 Task: Add an event  with title  Casual Sales Pipeline Evaluation and Improvement Strategies, date '2023/11/09' to 2023/11/10 & Select Event type as  Collective. Add location for the event as  Belgrade, Serbia and add a description: The retreat will kick off with an opening session where participants will be introduced to the objectives and benefits of team building. The facilitators will create a positive and inclusive environment, setting the tone for open communication, respect, and mutual support.Create an event link  http-casualsalespipelineevaluationandimprovementstrategiescom & Select the event color as  Light Pink. , logged in from the account softage.4@softage.netand send the event invitation to softage.6@softage.net and softage.7@softage.net
Action: Mouse pressed left at (964, 144)
Screenshot: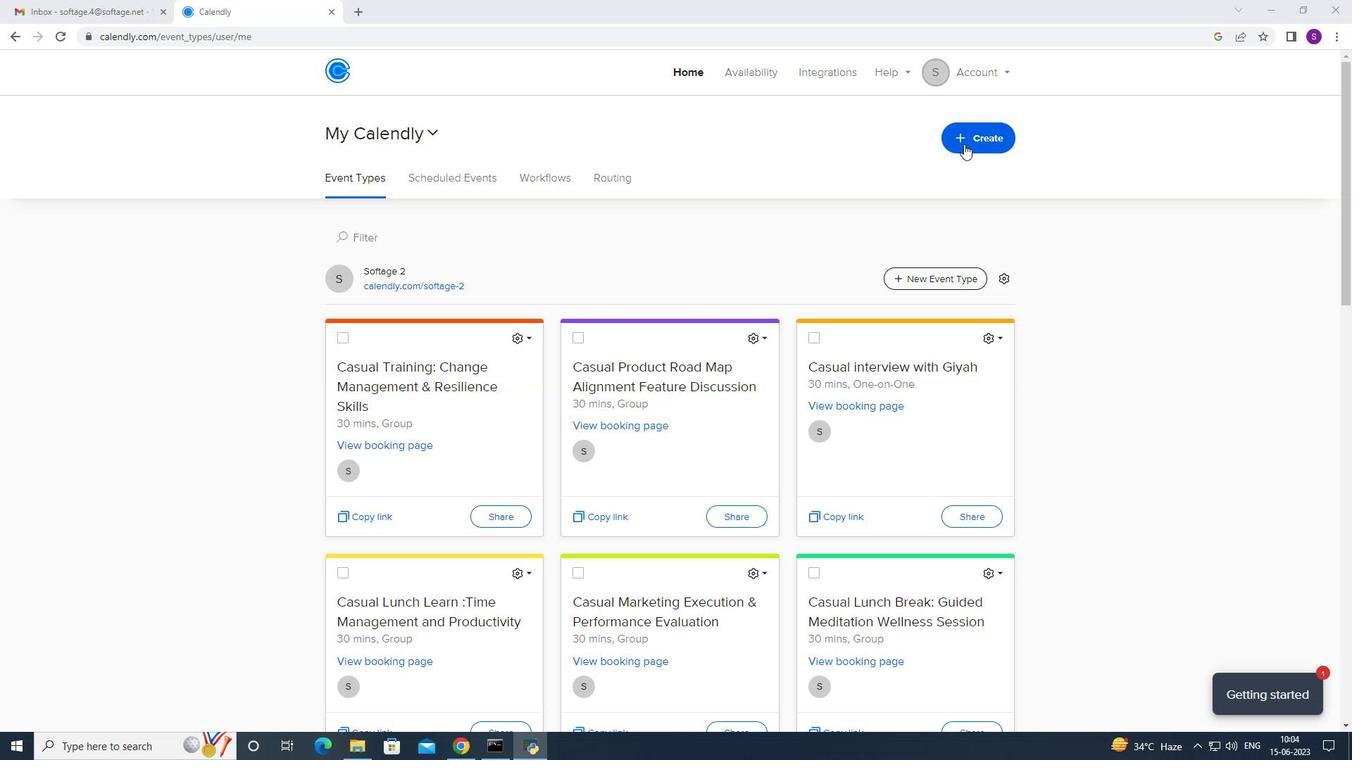 
Action: Mouse moved to (866, 202)
Screenshot: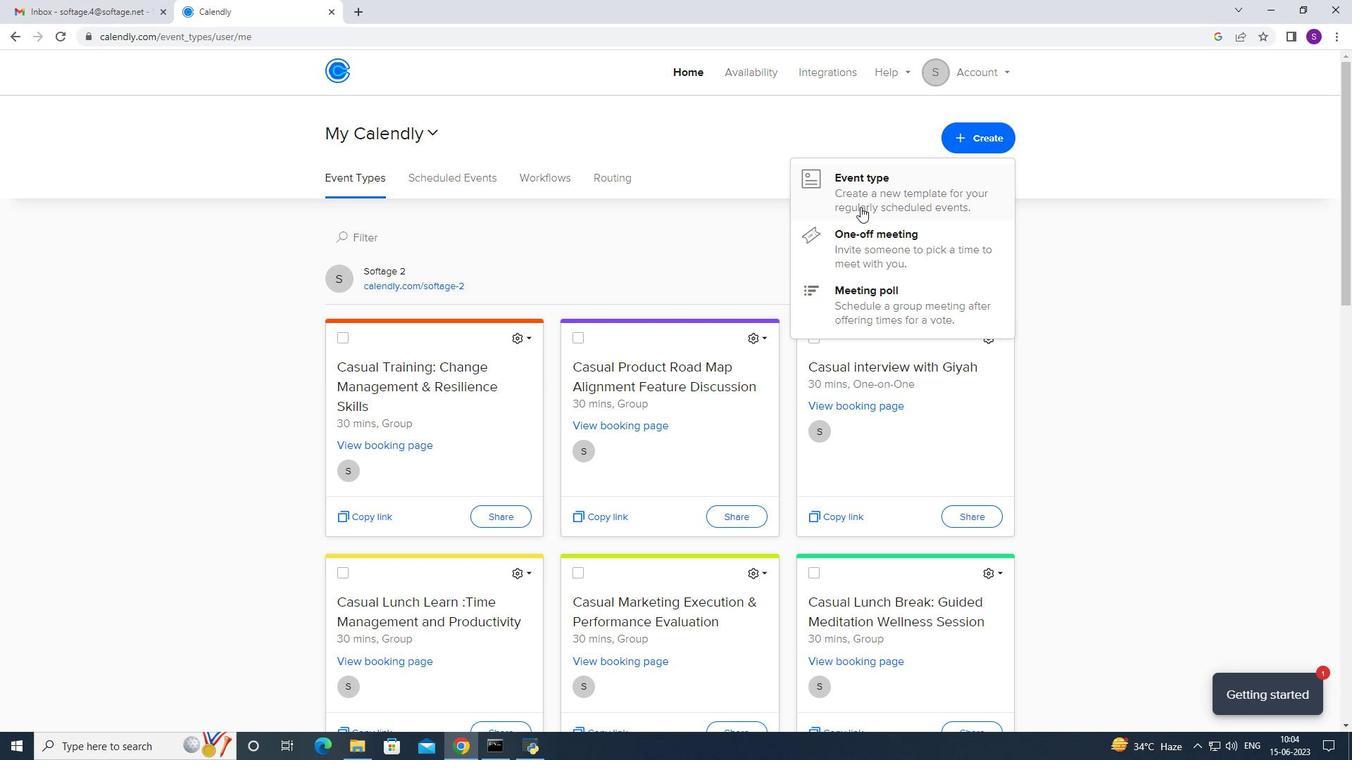 
Action: Mouse pressed left at (866, 202)
Screenshot: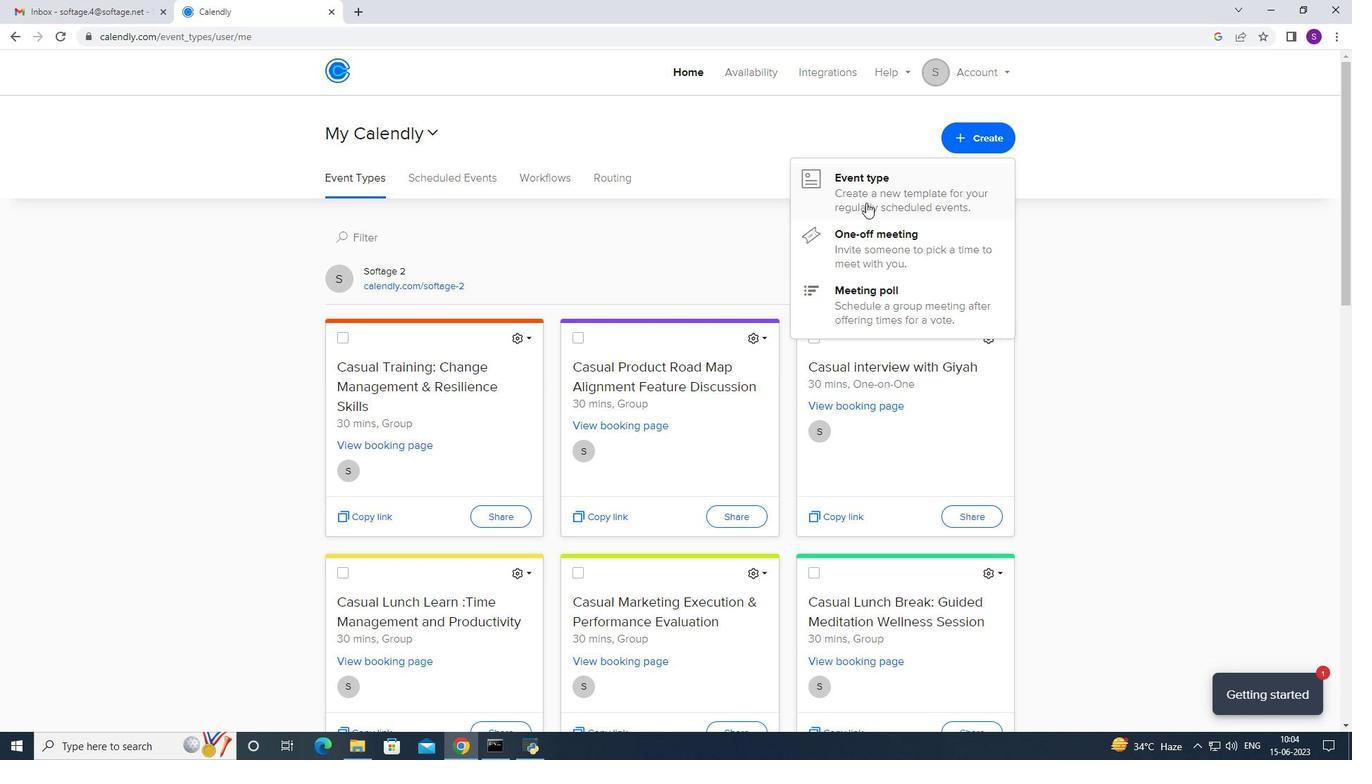 
Action: Mouse moved to (578, 399)
Screenshot: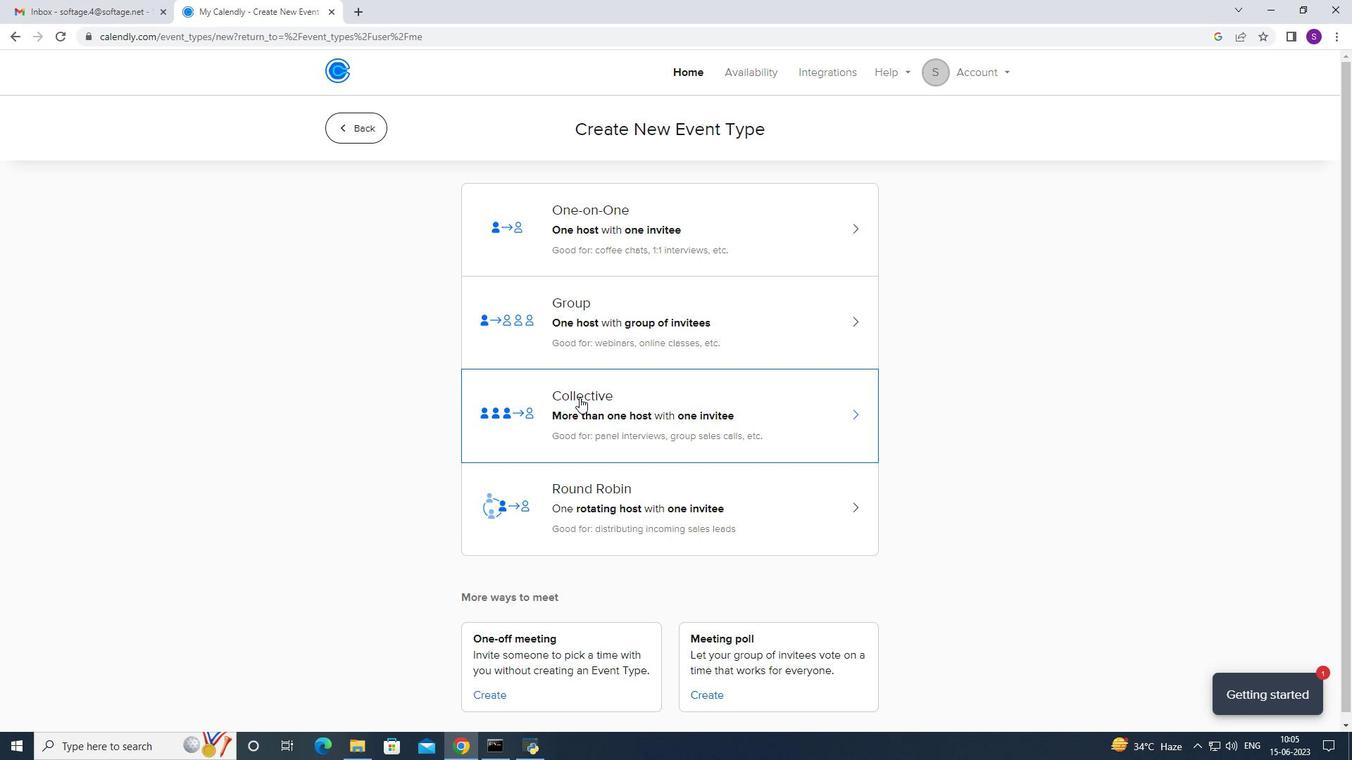 
Action: Mouse pressed left at (578, 399)
Screenshot: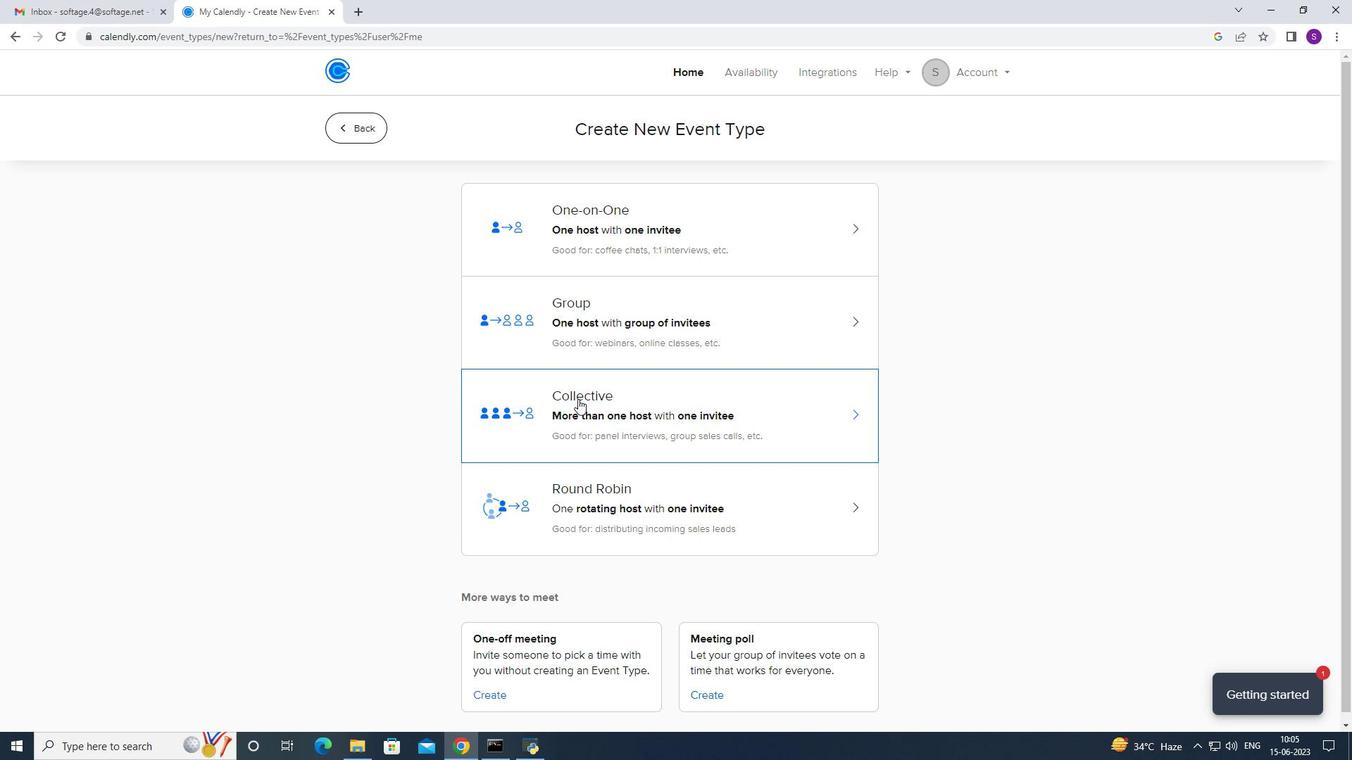
Action: Mouse moved to (827, 297)
Screenshot: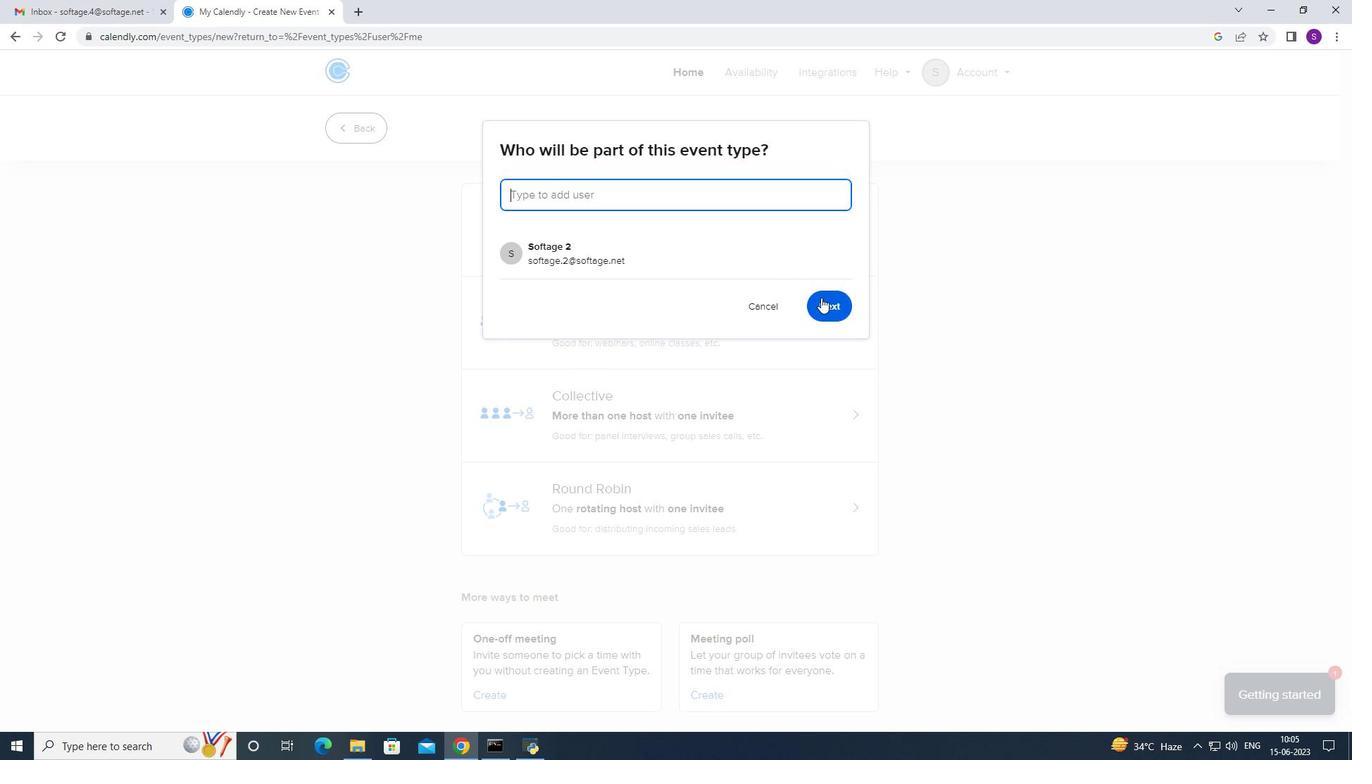 
Action: Mouse pressed left at (827, 297)
Screenshot: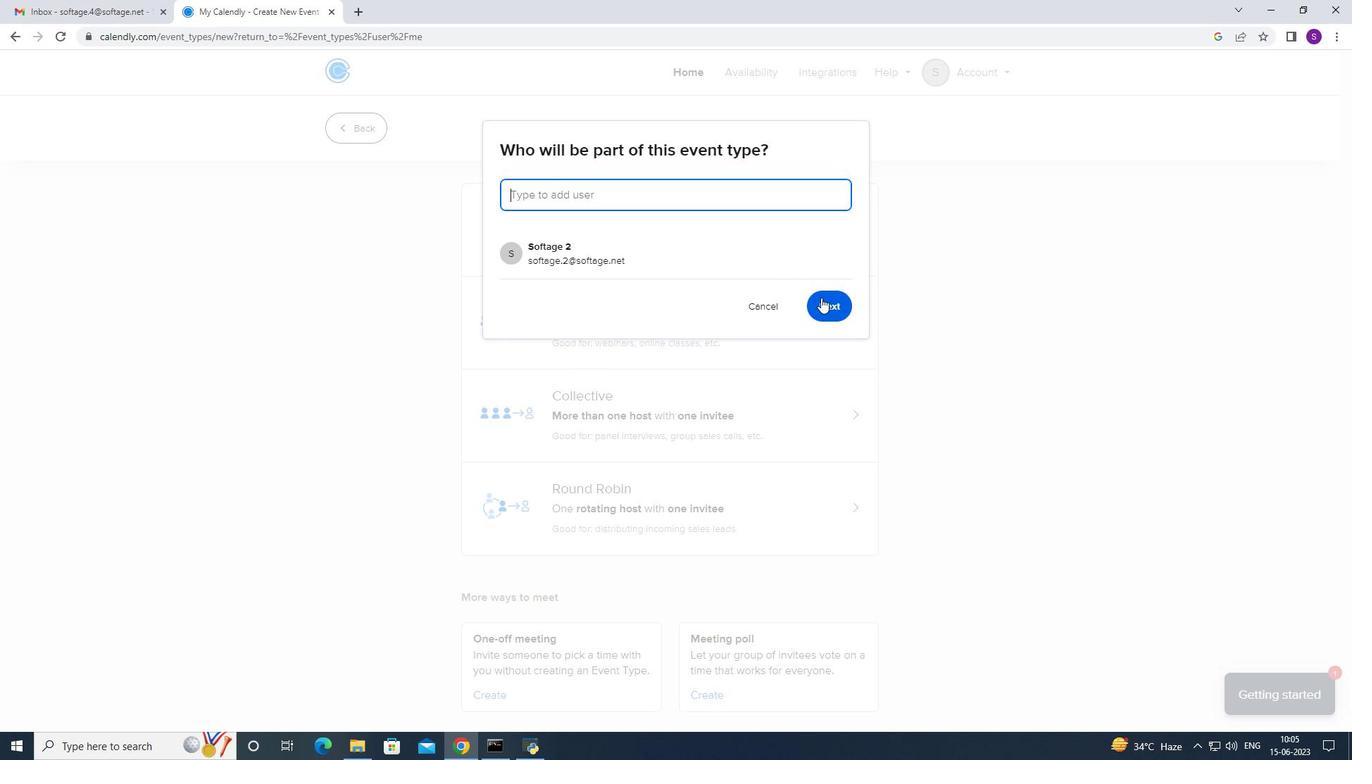 
Action: Mouse moved to (1352, 157)
Screenshot: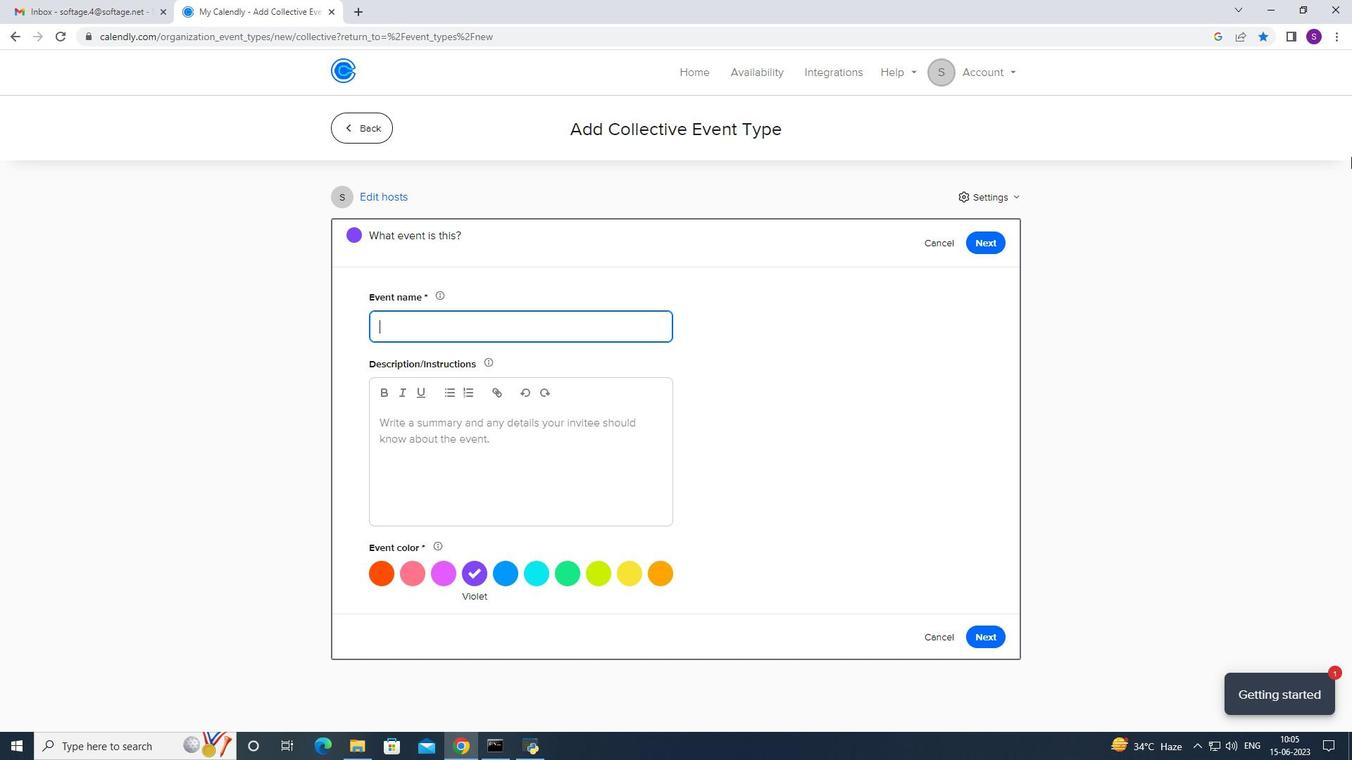 
Action: Key pressed <Key.caps_lock>C<Key.caps_lock>asual<Key.space><Key.caps_lock>S<Key.caps_lock>ales<Key.space><Key.caps_lock><Key.caps_lock>pipeline<Key.space><Key.caps_lock><Key.caps_lock>eva<Key.backspace><Key.backspace><Key.backspace><Key.backspace><Key.backspace><Key.backspace><Key.backspace><Key.backspace><Key.backspace><Key.backspace><Key.backspace><Key.backspace><Key.backspace><Key.space><Key.caps_lock>P<Key.caps_lock>ipeline<Key.space><Key.caps_lock>E<Key.caps_lock>valuatiob<Key.backspace>n<Key.space>and<Key.space><Key.caps_lock>I<Key.caps_lock>mprovement
Screenshot: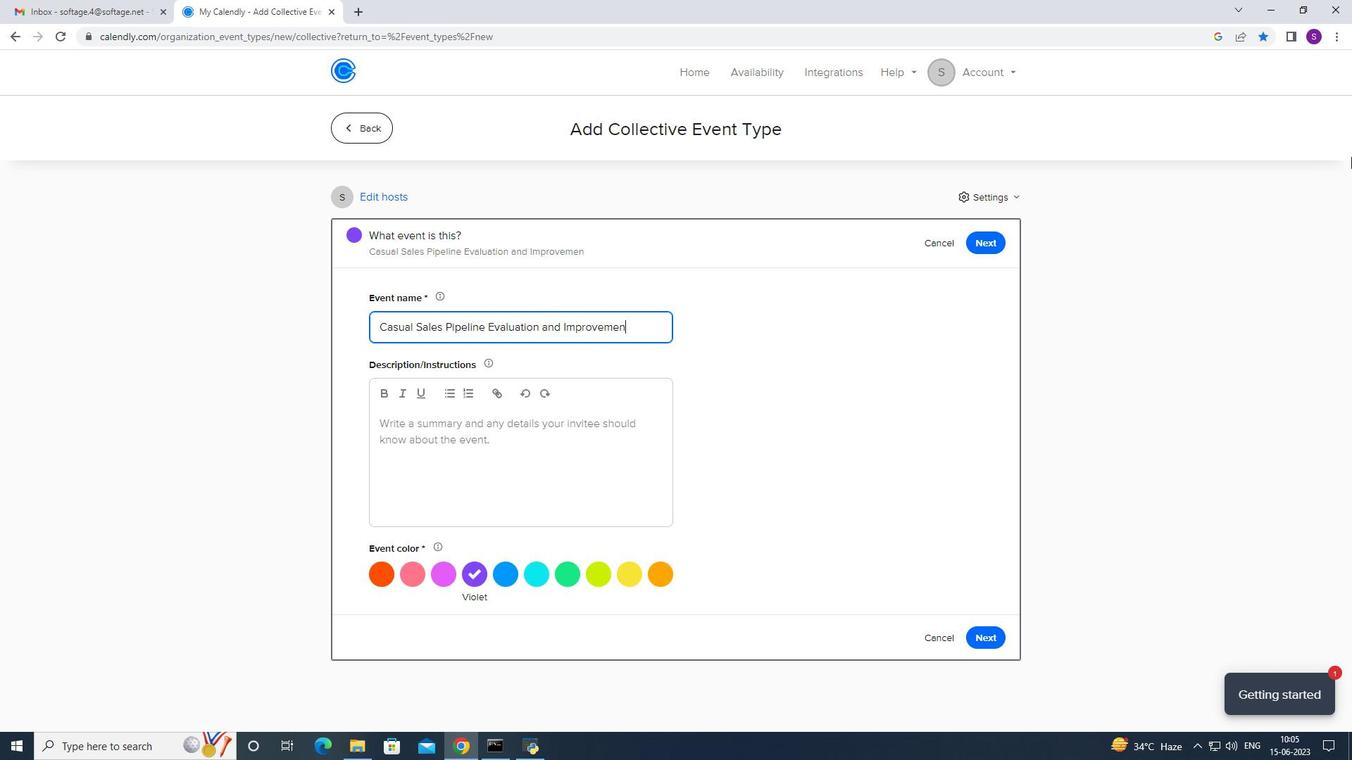 
Action: Mouse moved to (812, 373)
Screenshot: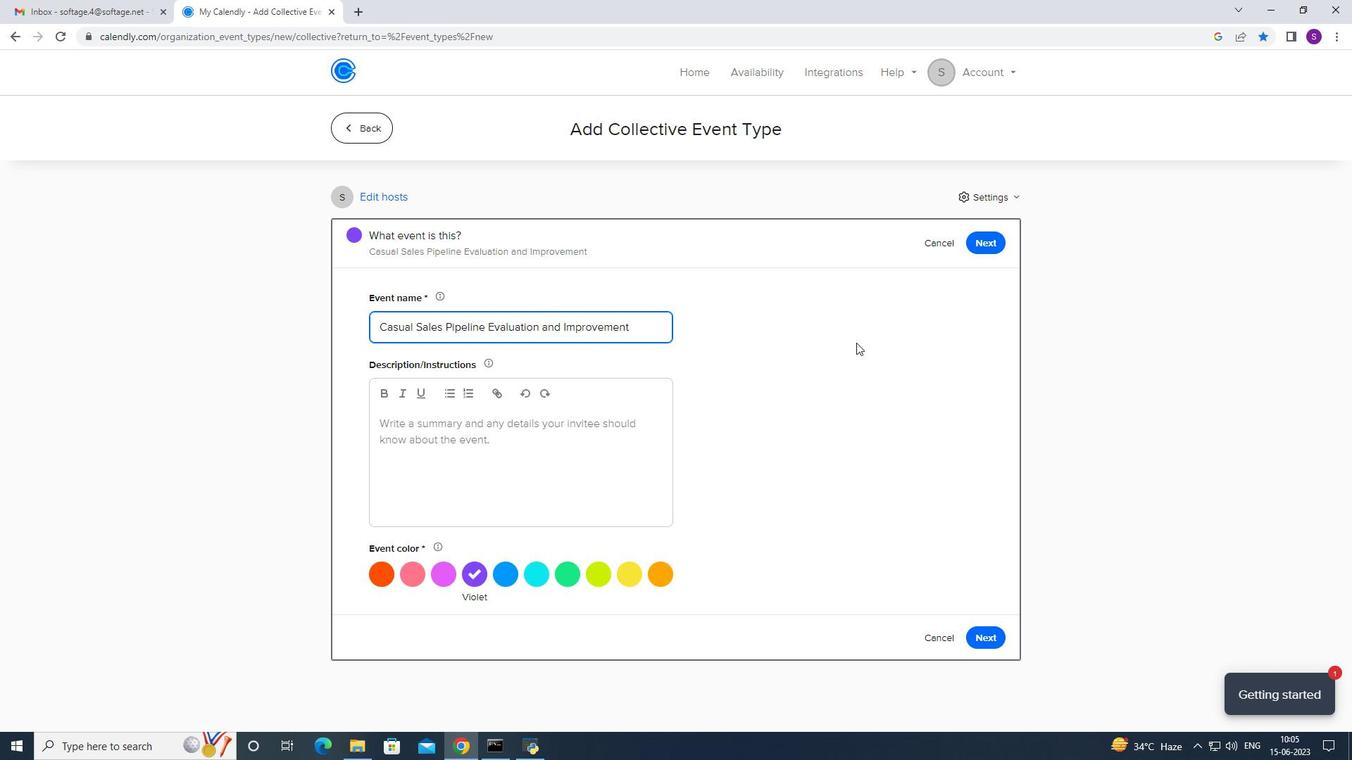 
Action: Mouse scrolled (812, 372) with delta (0, 0)
Screenshot: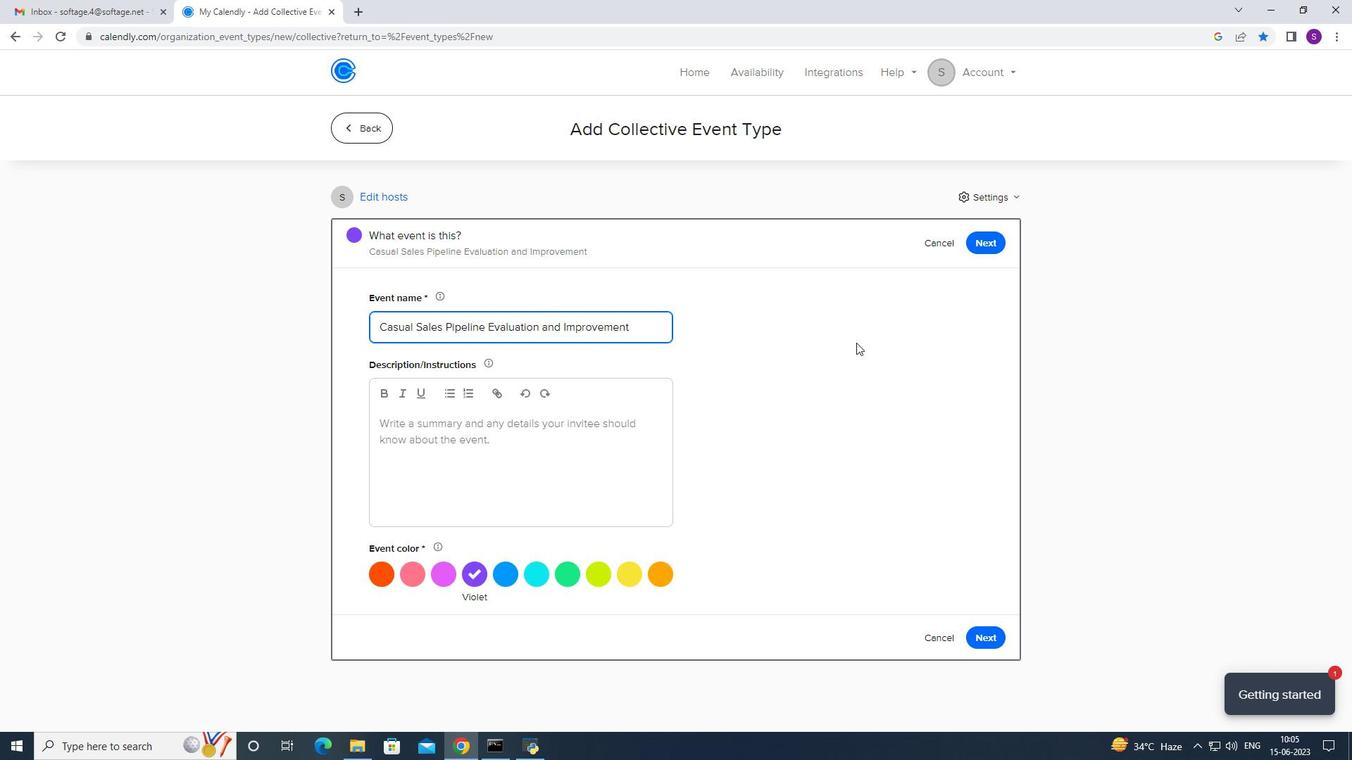 
Action: Mouse moved to (526, 482)
Screenshot: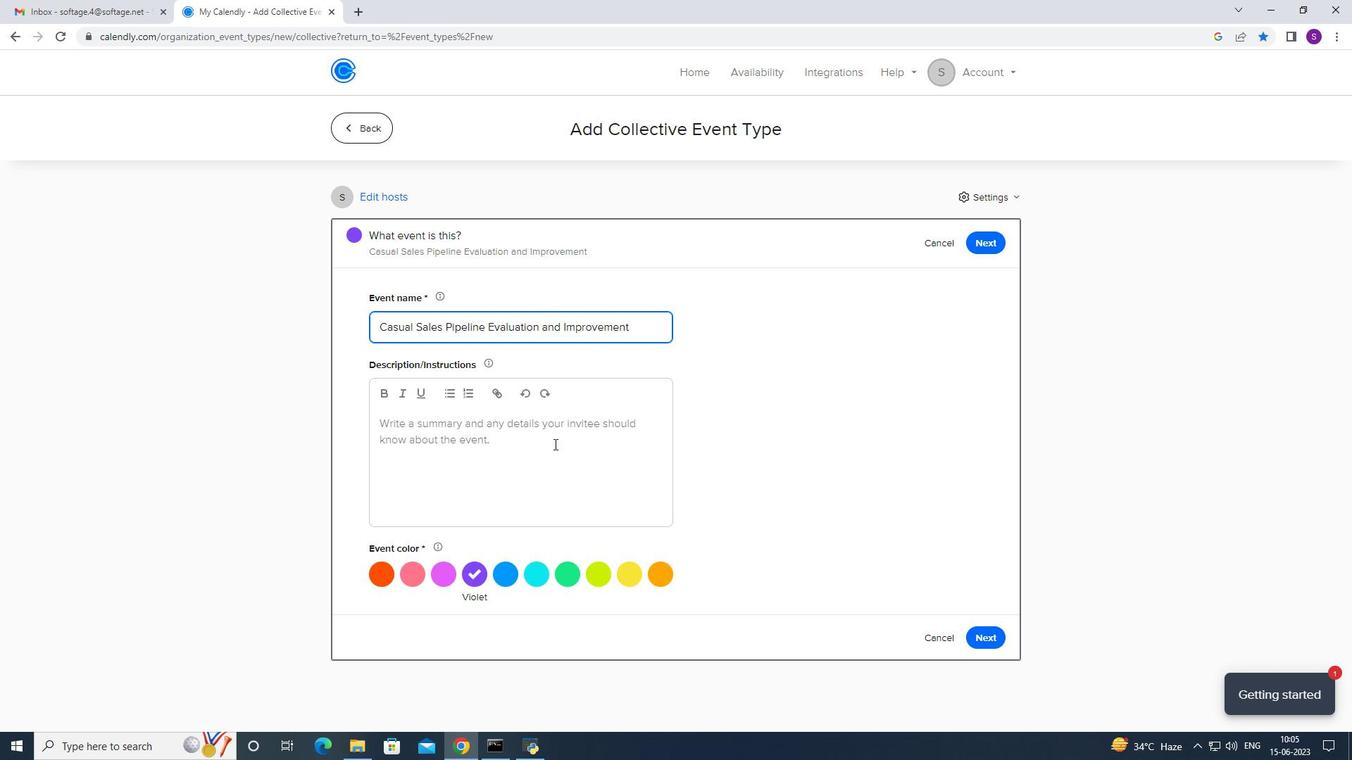 
Action: Mouse pressed left at (526, 482)
Screenshot: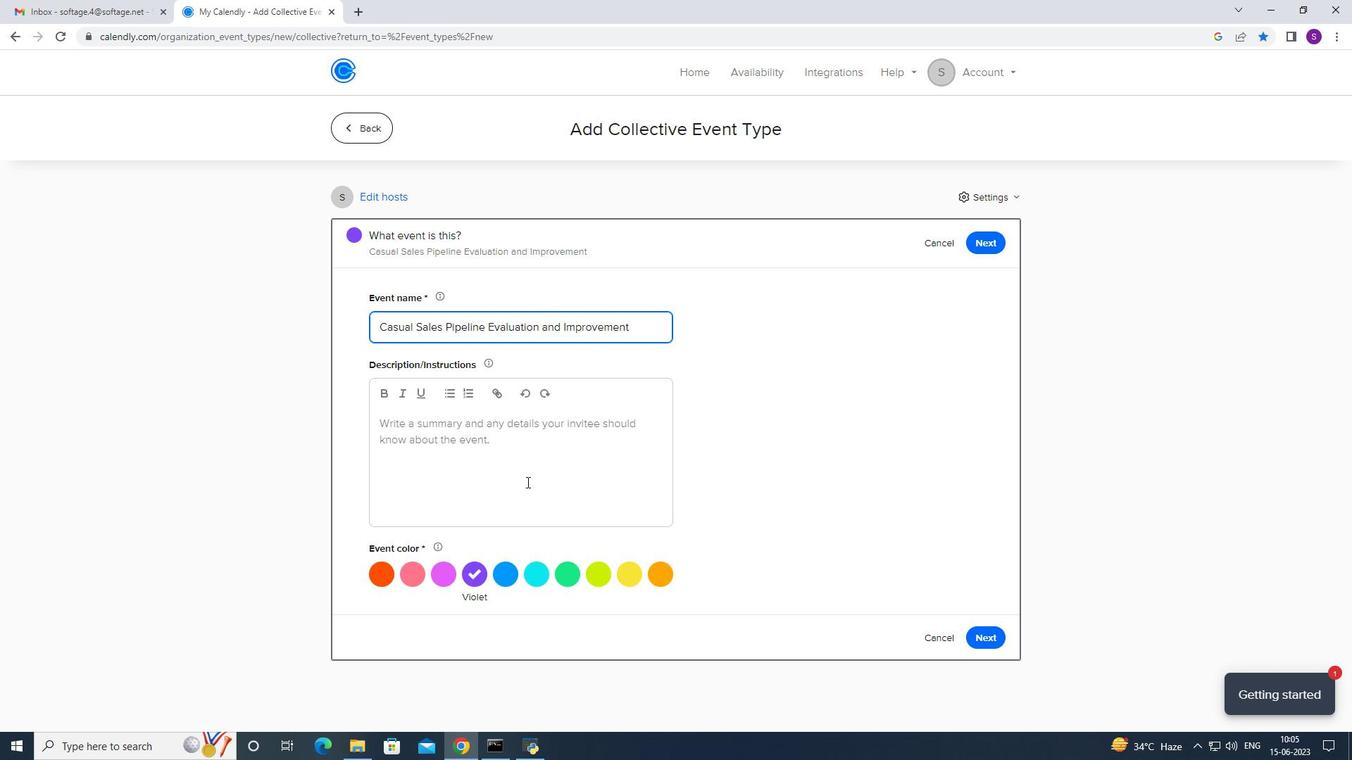 
Action: Key pressed <Key.caps_lock>T<Key.caps_lock>he<Key.space>retreat<Key.space>will<Key.space>j<Key.backspace>kick<Key.space>off<Key.space>with<Key.space>an<Key.space>opening<Key.space>session<Key.space>where<Key.space>pare<Key.backspace>ticvipants<Key.space>will<Key.space>be<Key.space>introduced<Key.space>to<Key.space>the<Key.space>obh<Key.backspace>jectives<Key.space>
Screenshot: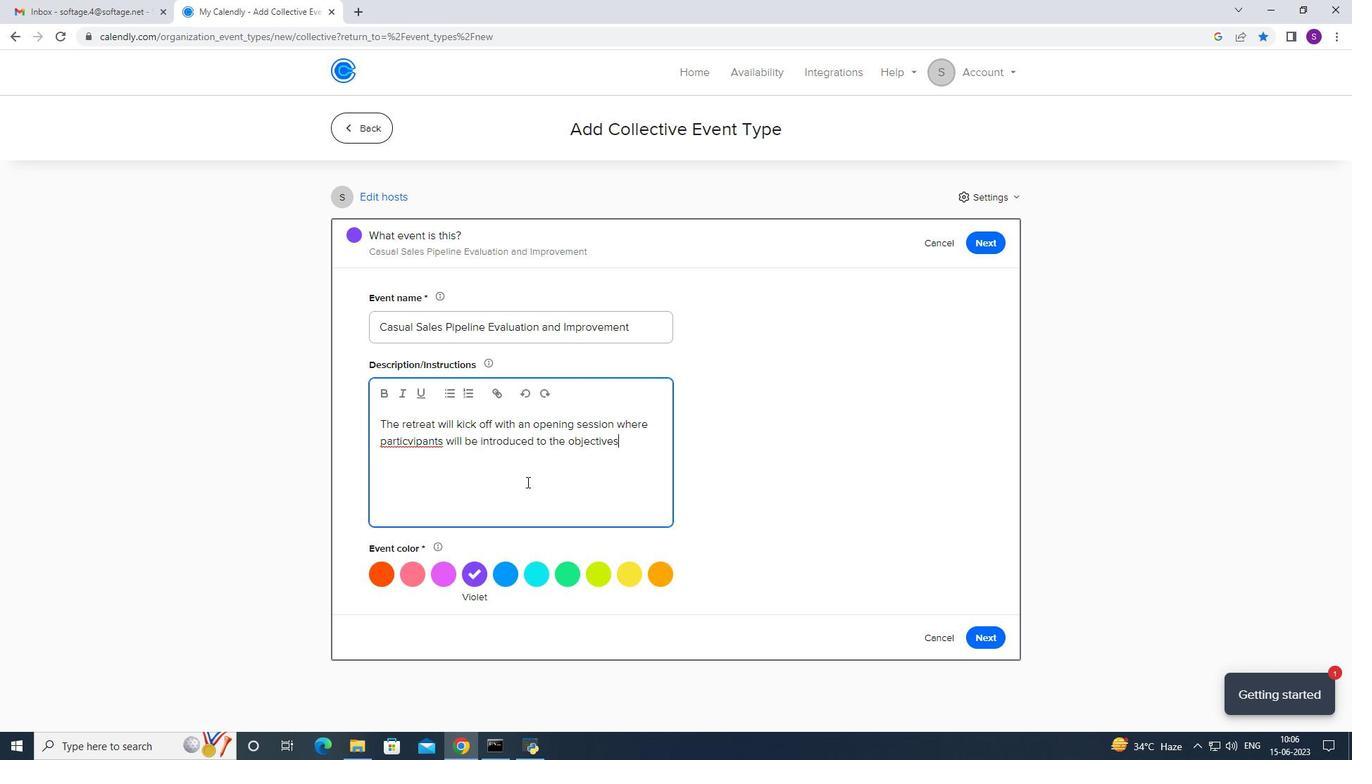 
Action: Mouse moved to (402, 445)
Screenshot: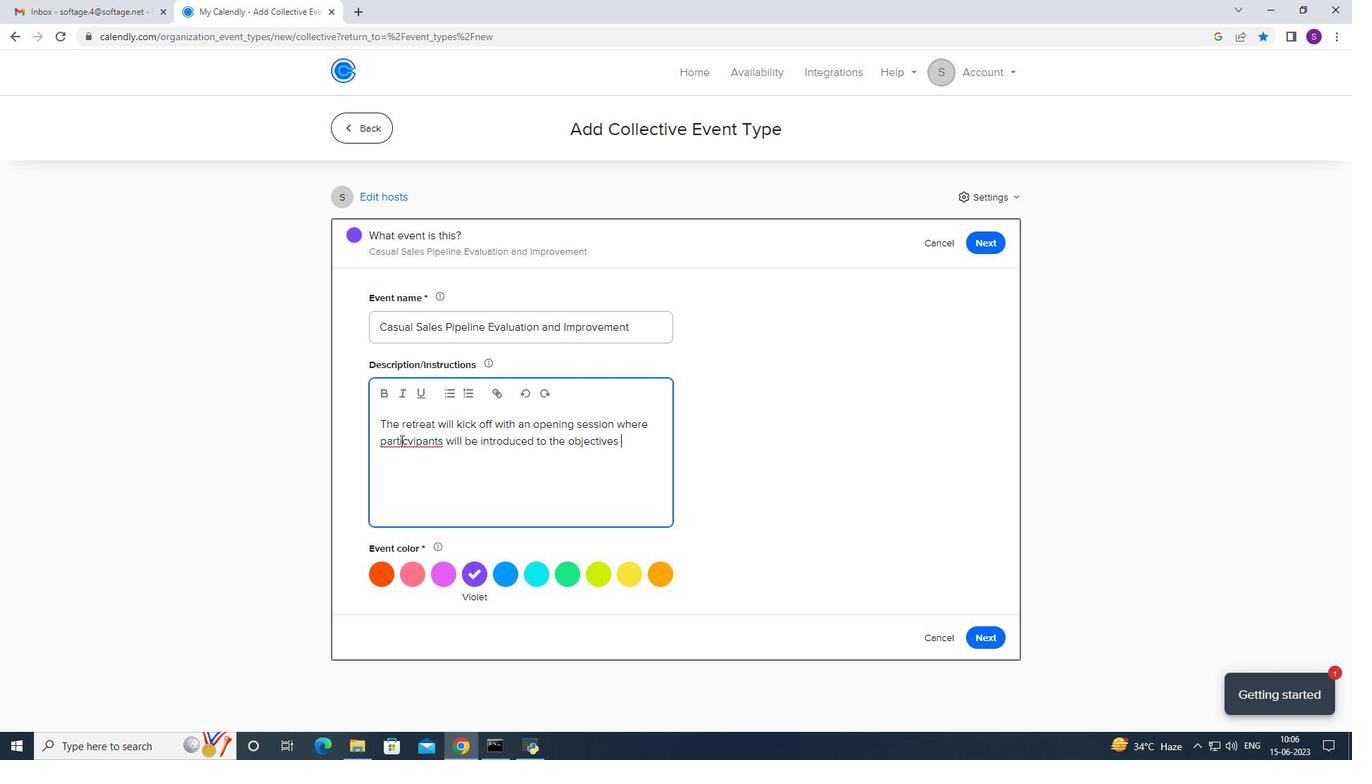 
Action: Mouse pressed right at (402, 445)
Screenshot: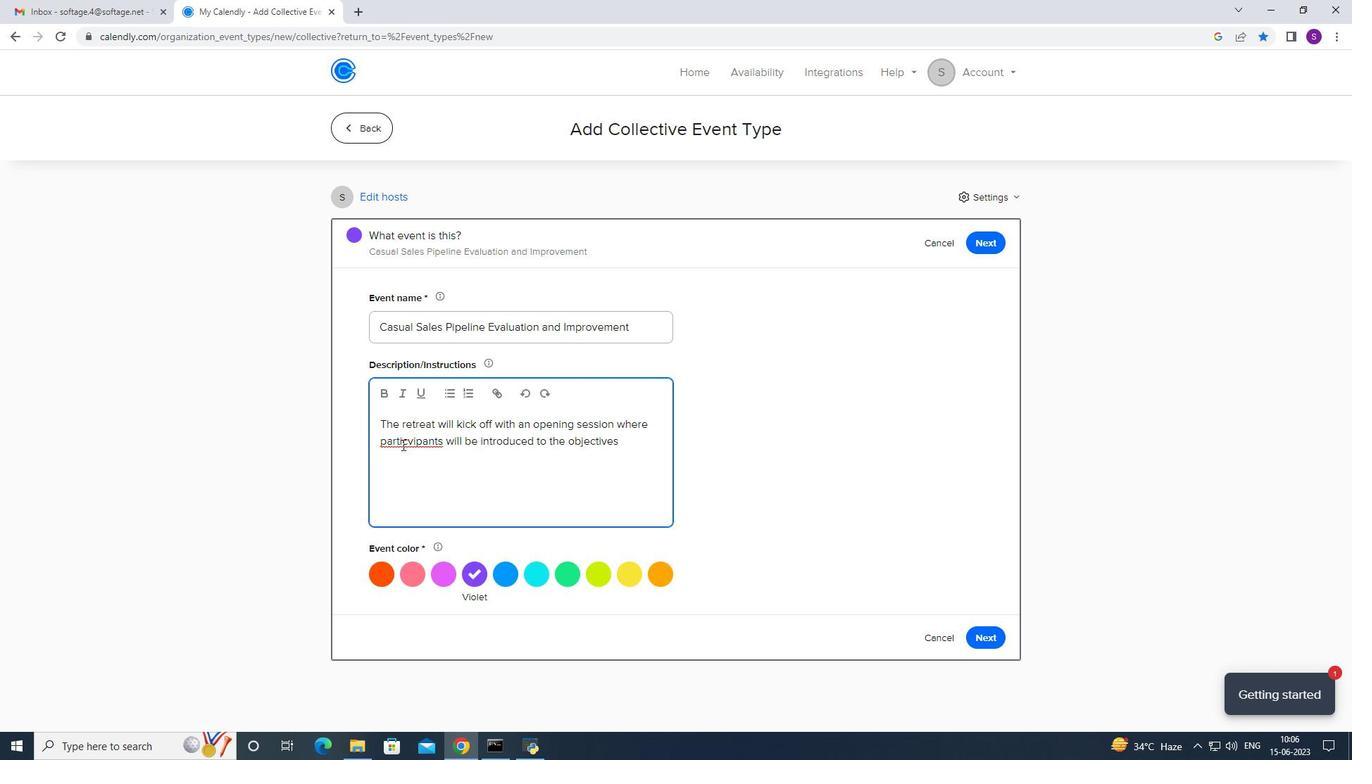 
Action: Mouse moved to (415, 454)
Screenshot: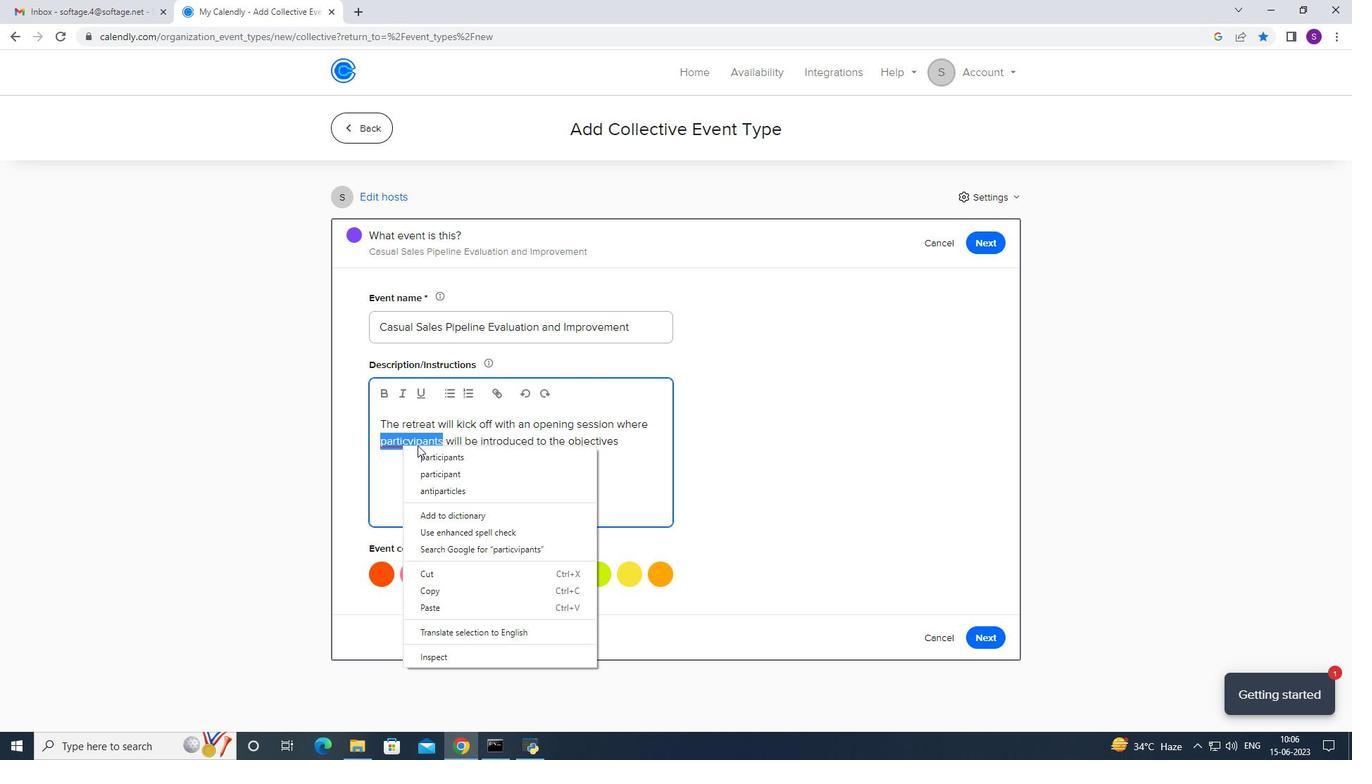 
Action: Mouse pressed left at (415, 454)
Screenshot: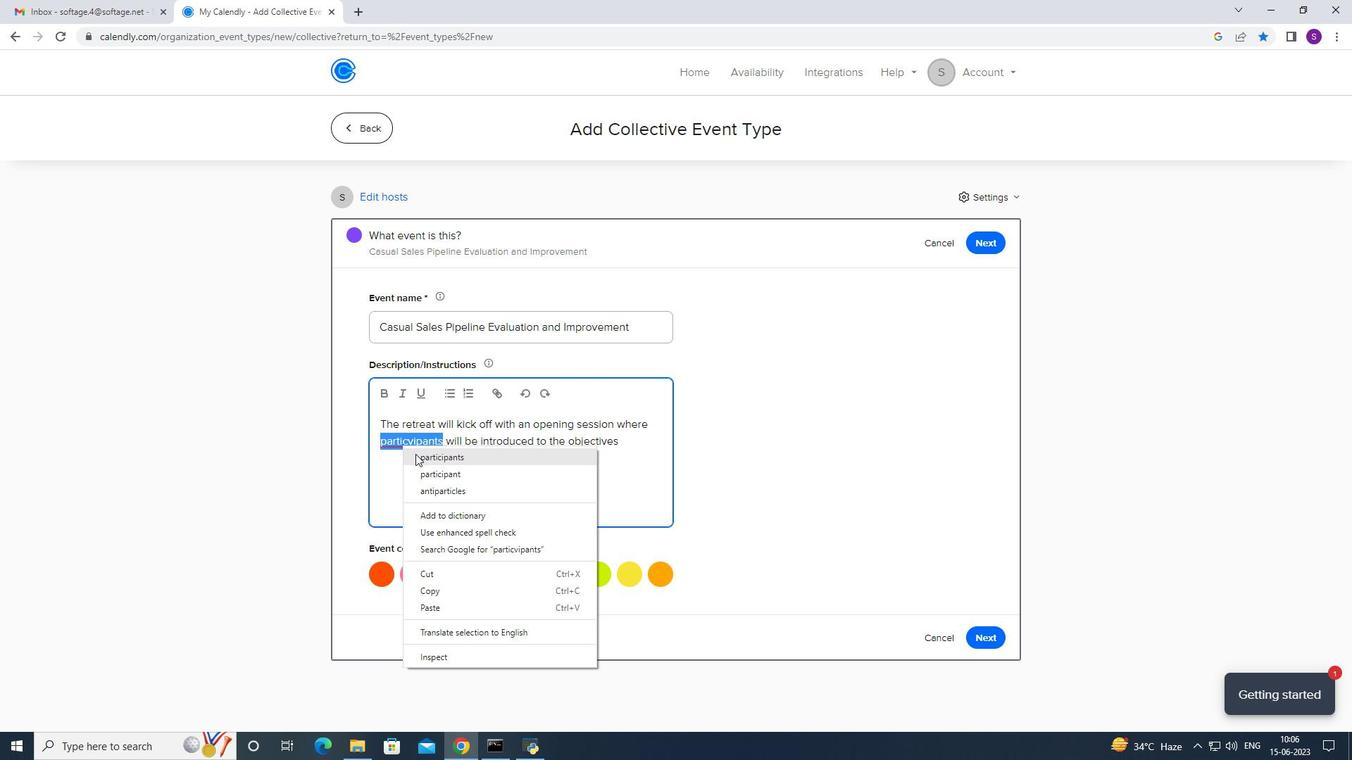 
Action: Mouse moved to (640, 438)
Screenshot: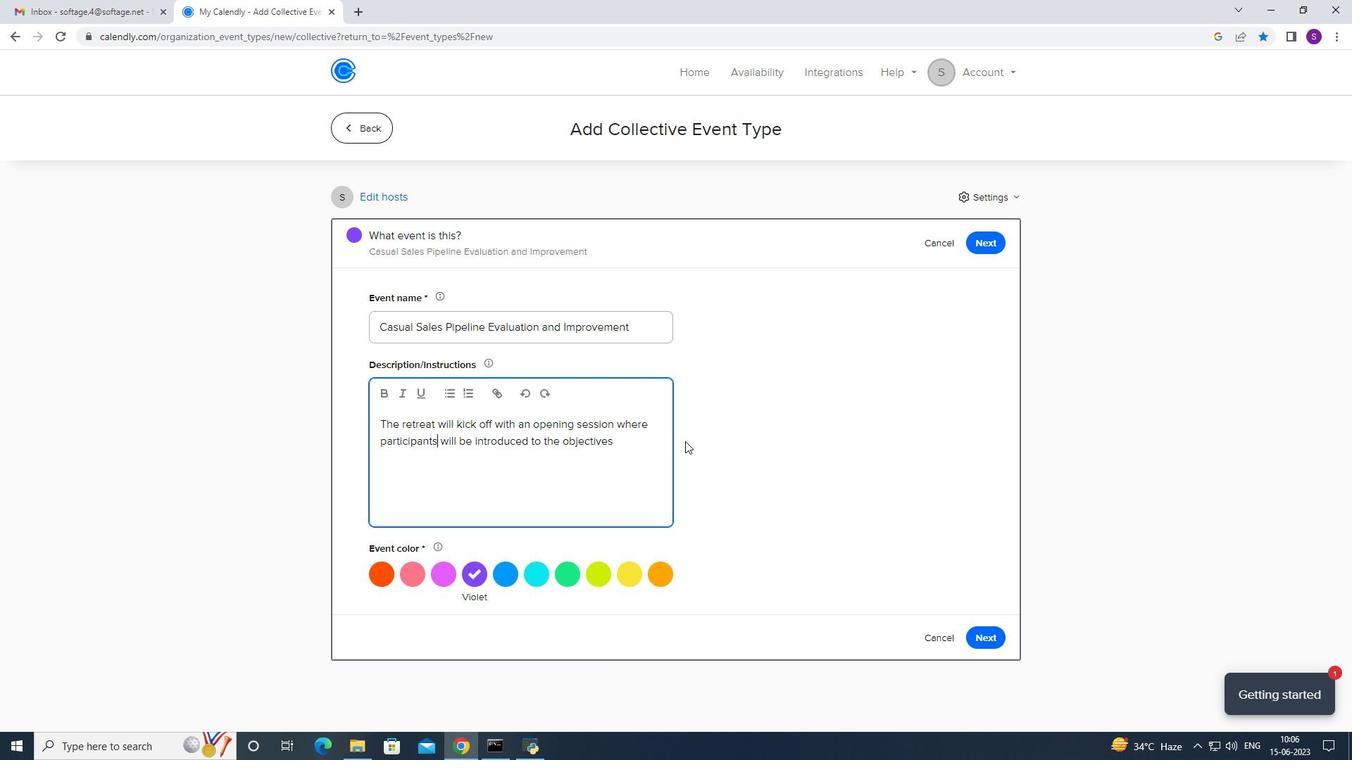 
Action: Mouse pressed left at (640, 438)
Screenshot: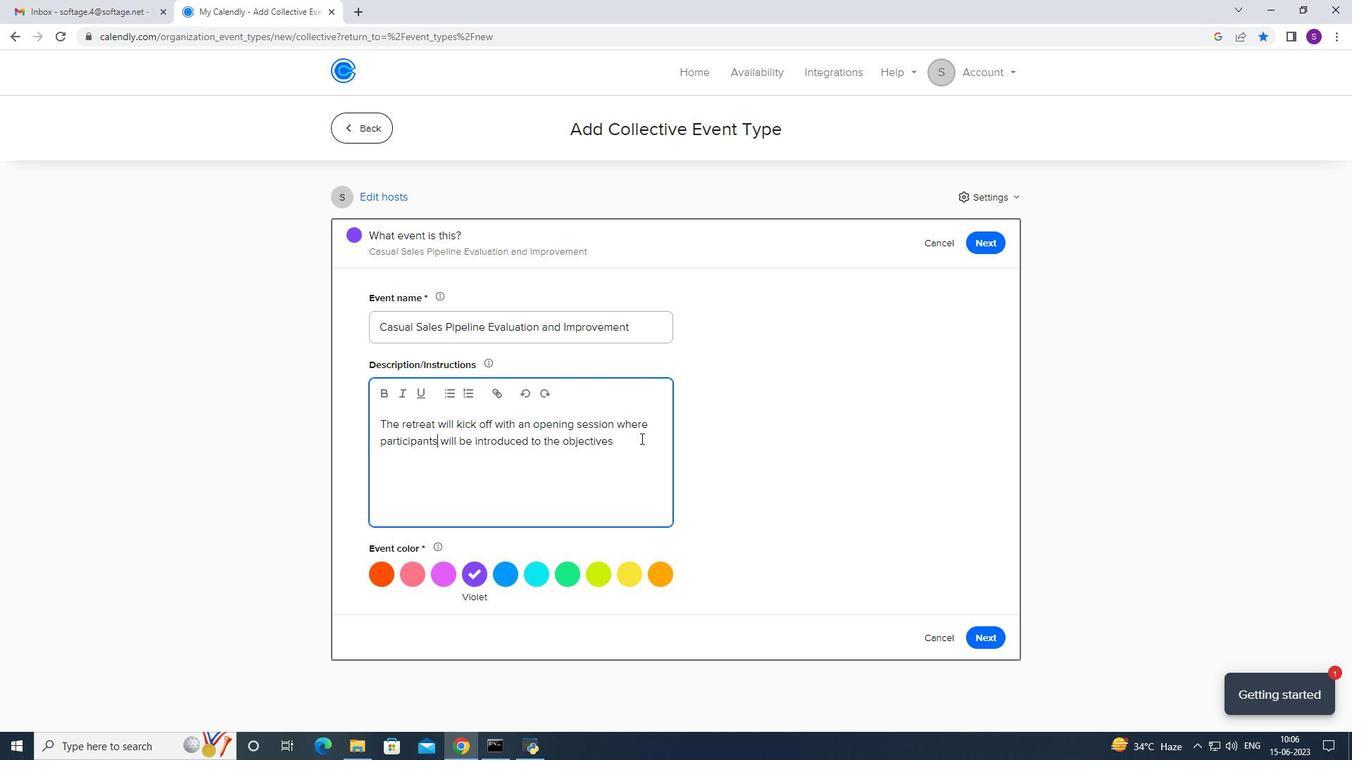 
Action: Mouse moved to (643, 438)
Screenshot: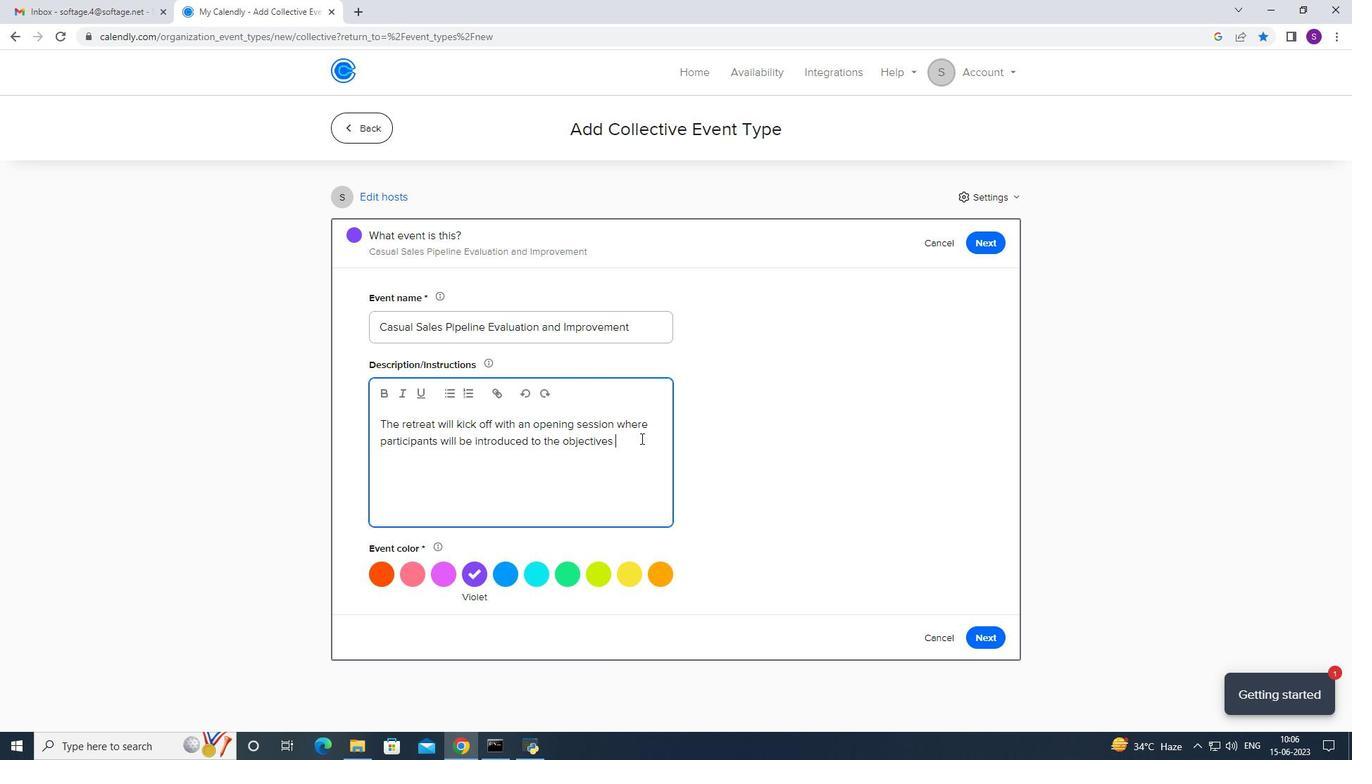 
Action: Key pressed <Key.space>and<Key.space>benfits<Key.space>of<Key.space>
Screenshot: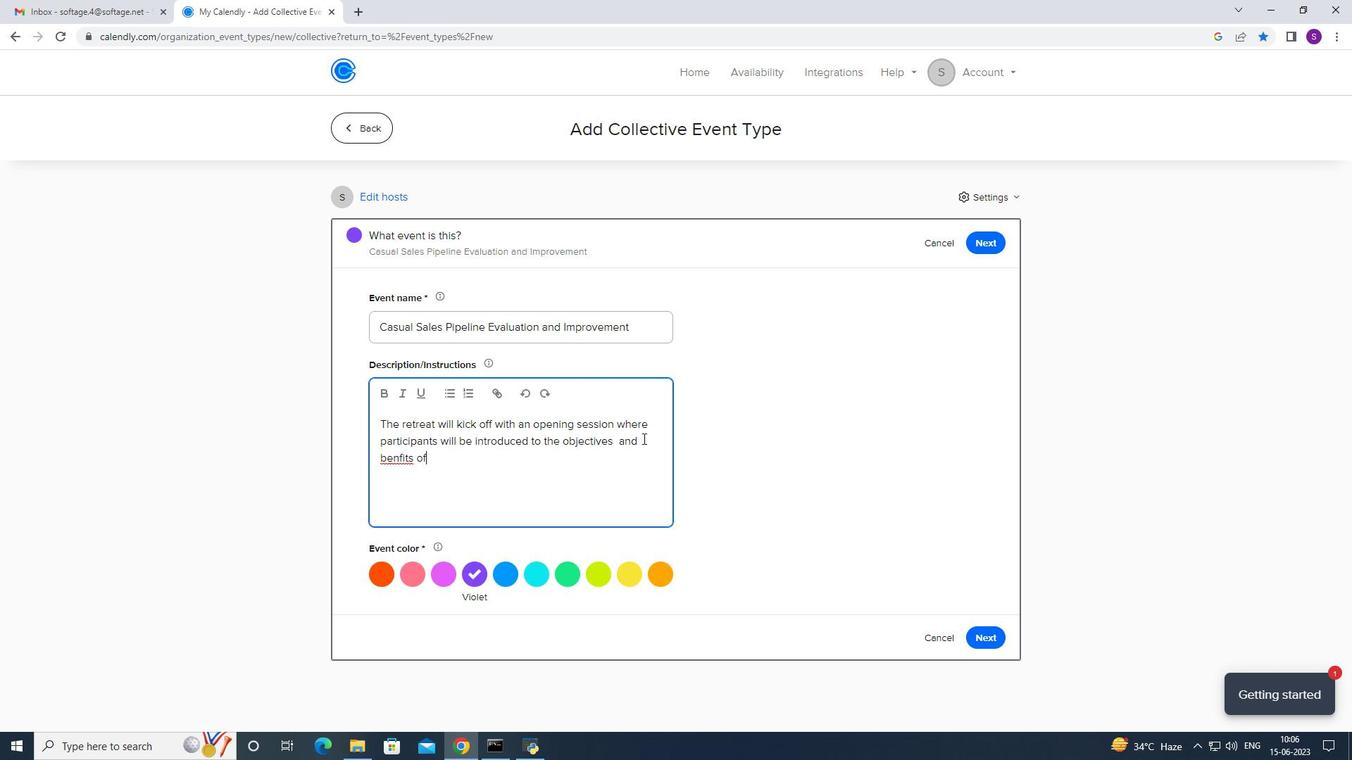 
Action: Mouse scrolled (643, 439) with delta (0, 0)
Screenshot: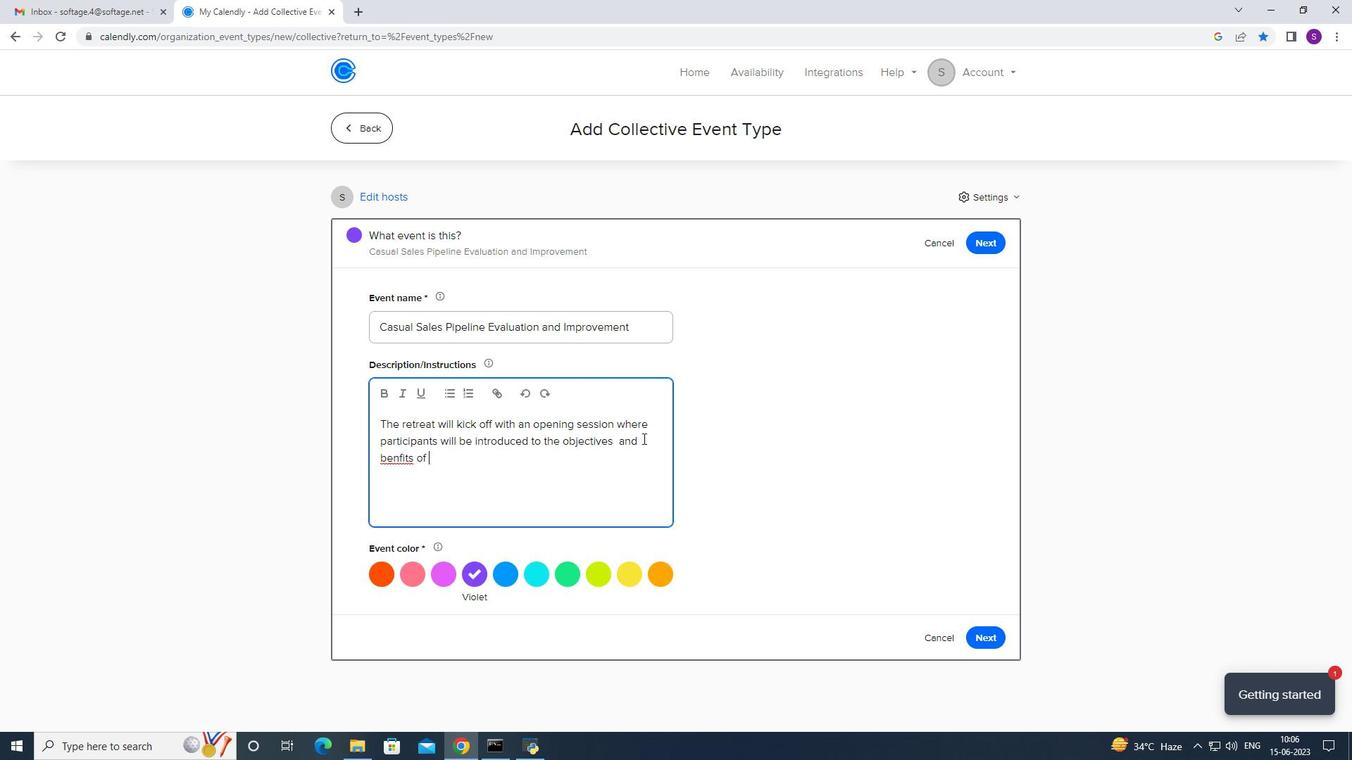 
Action: Mouse scrolled (643, 439) with delta (0, 0)
Screenshot: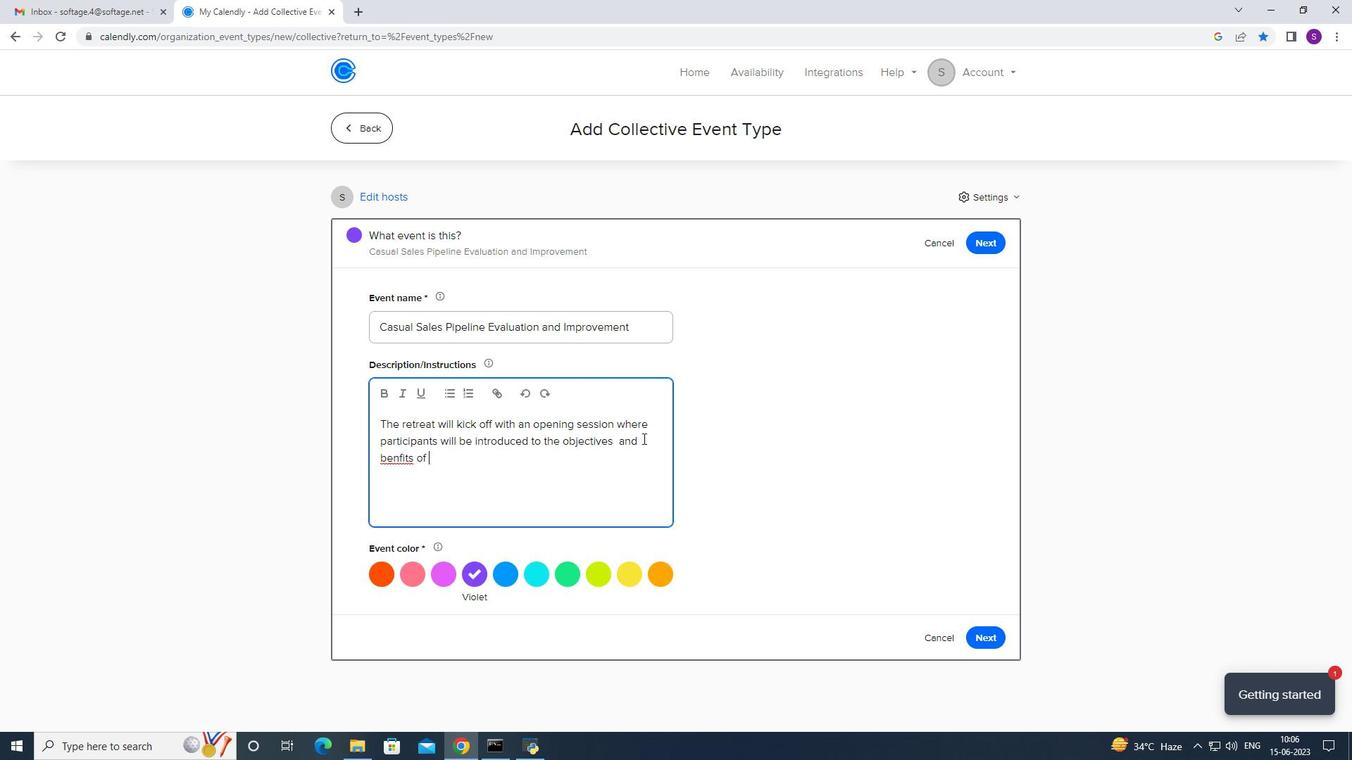 
Action: Mouse scrolled (643, 439) with delta (0, 0)
Screenshot: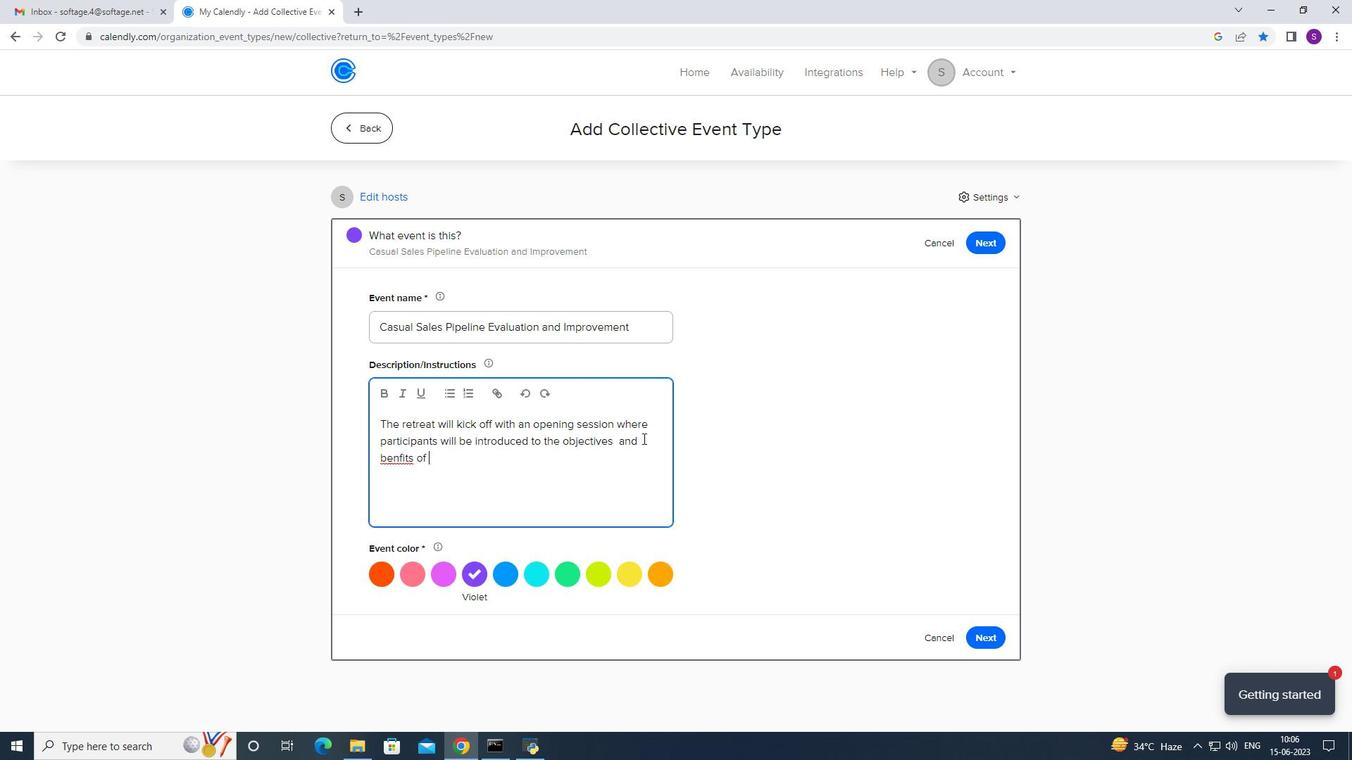 
Action: Mouse moved to (394, 452)
Screenshot: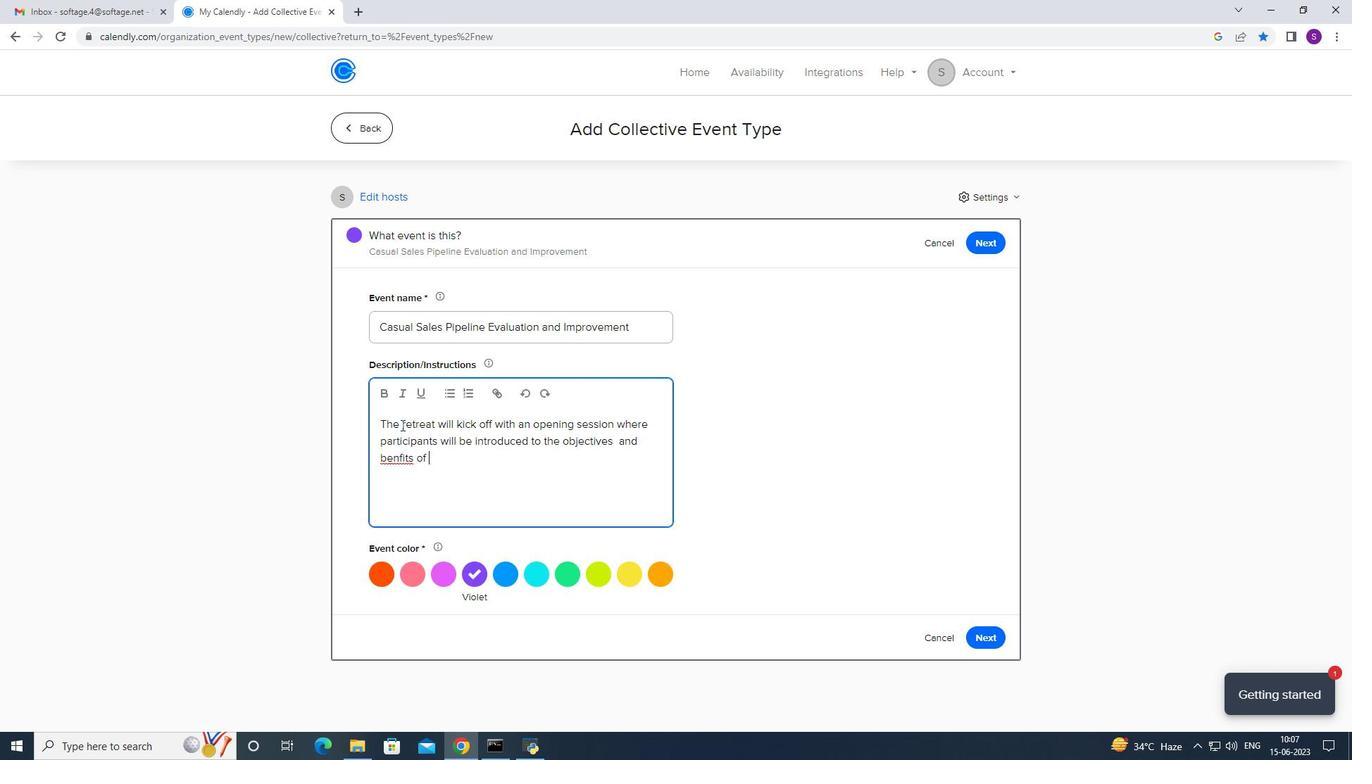 
Action: Mouse pressed right at (394, 452)
Screenshot: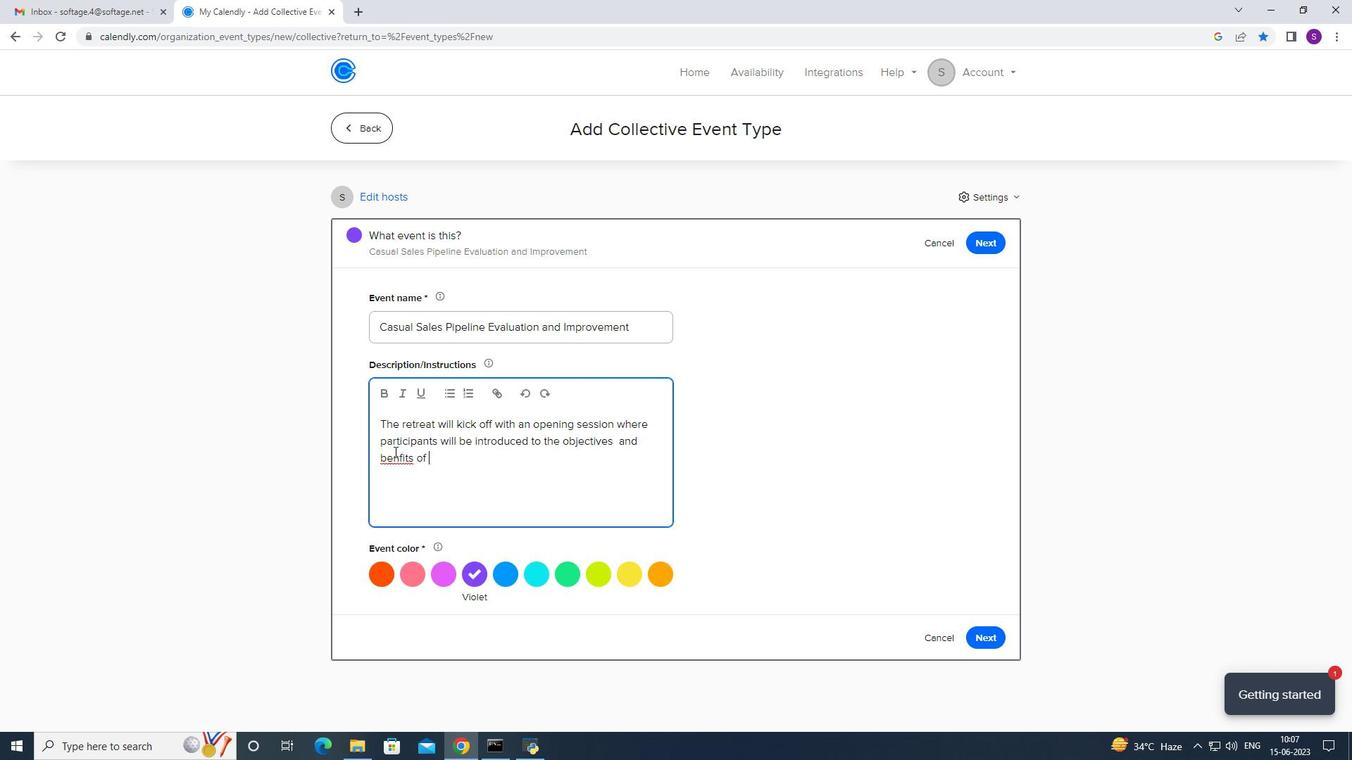 
Action: Mouse moved to (426, 459)
Screenshot: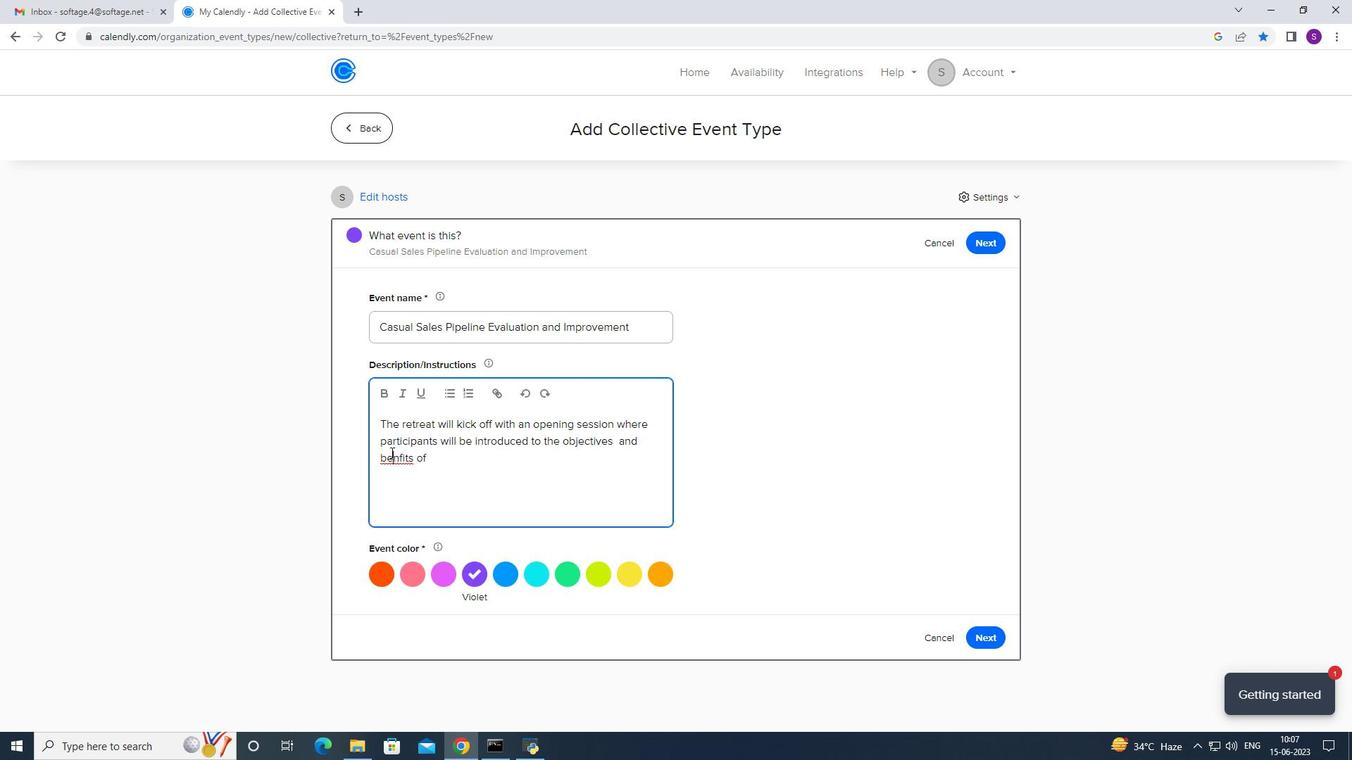 
Action: Mouse pressed left at (426, 459)
Screenshot: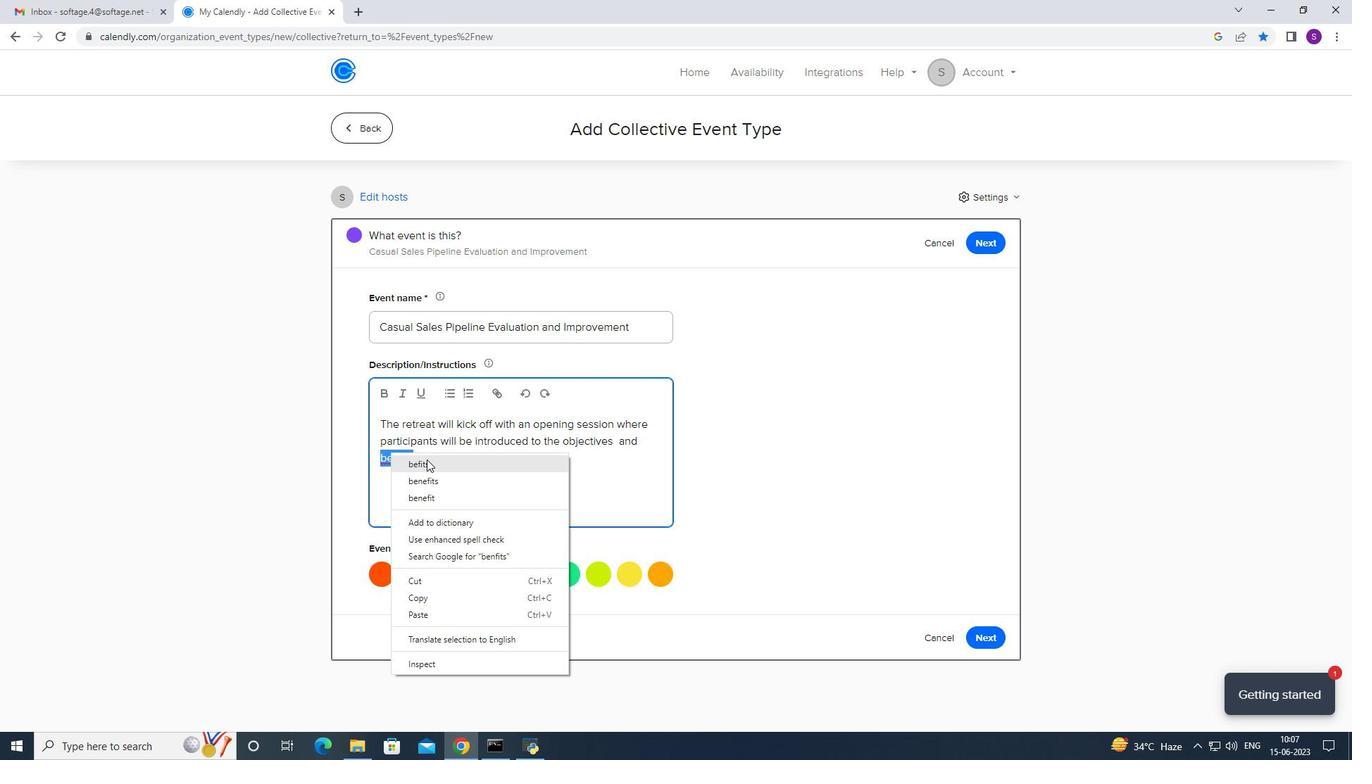 
Action: Mouse moved to (434, 457)
Screenshot: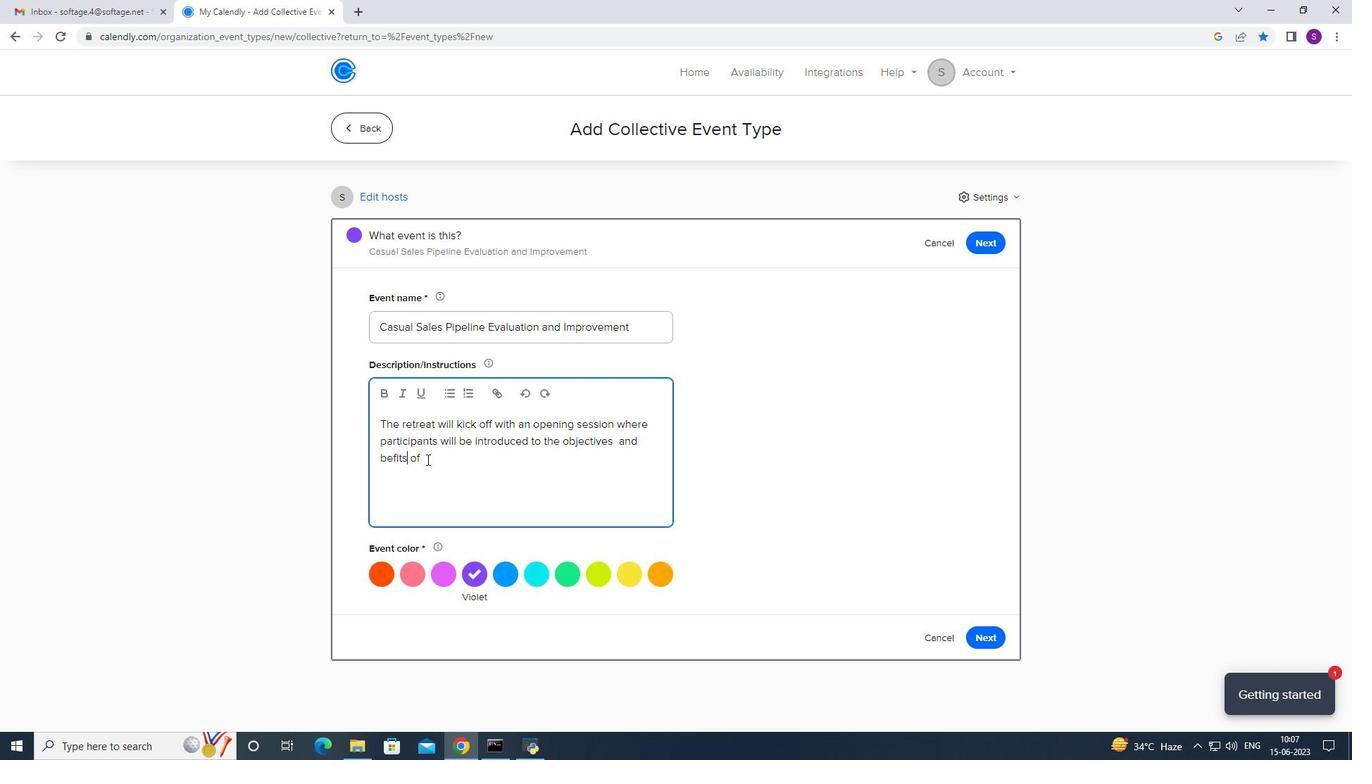 
Action: Mouse pressed left at (434, 457)
Screenshot: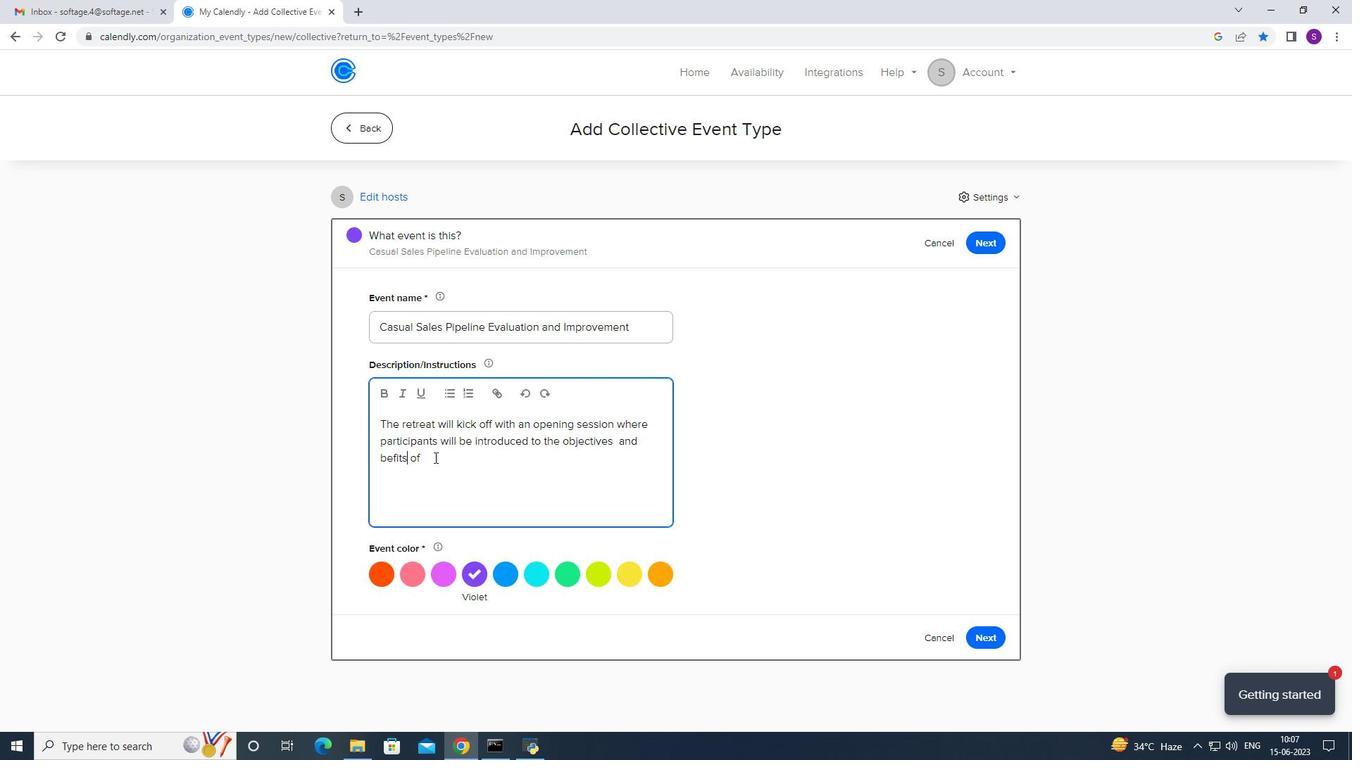 
Action: Mouse moved to (396, 460)
Screenshot: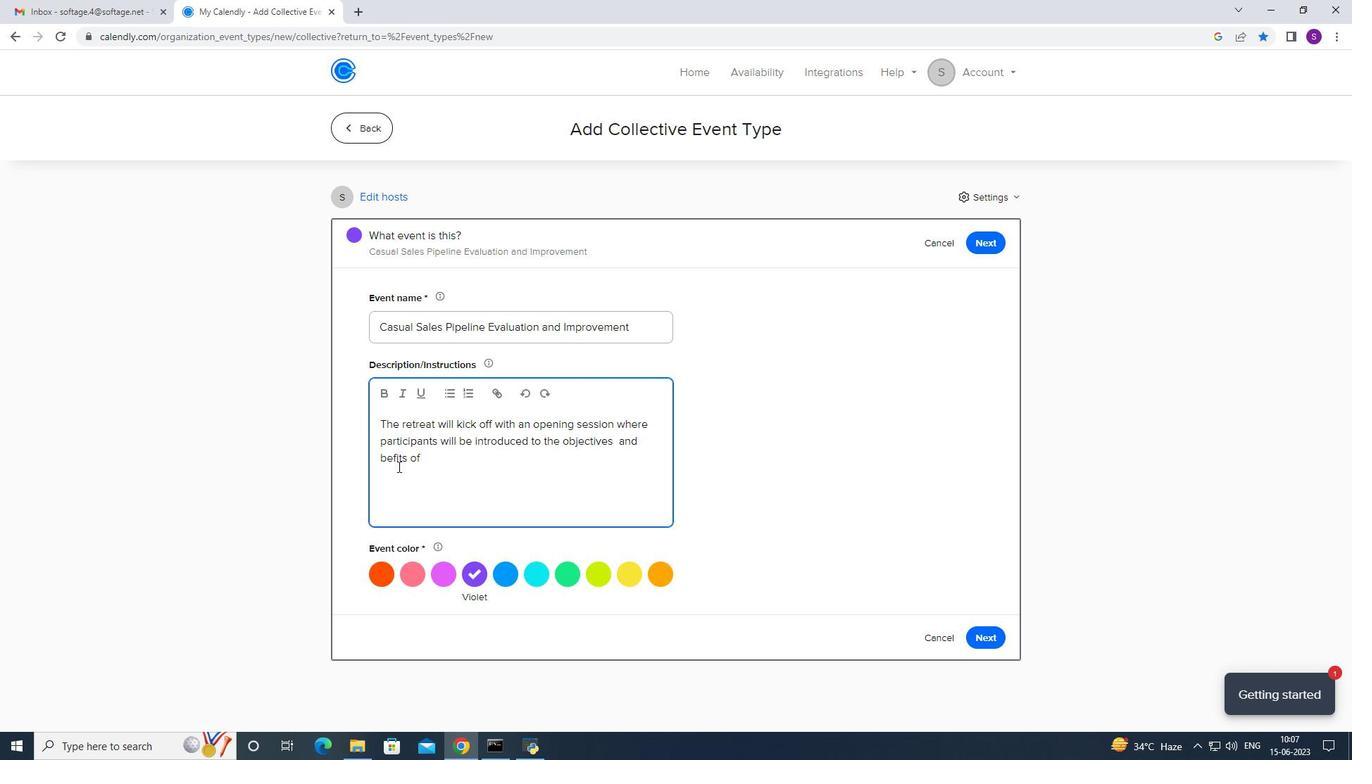 
Action: Mouse pressed left at (396, 460)
Screenshot: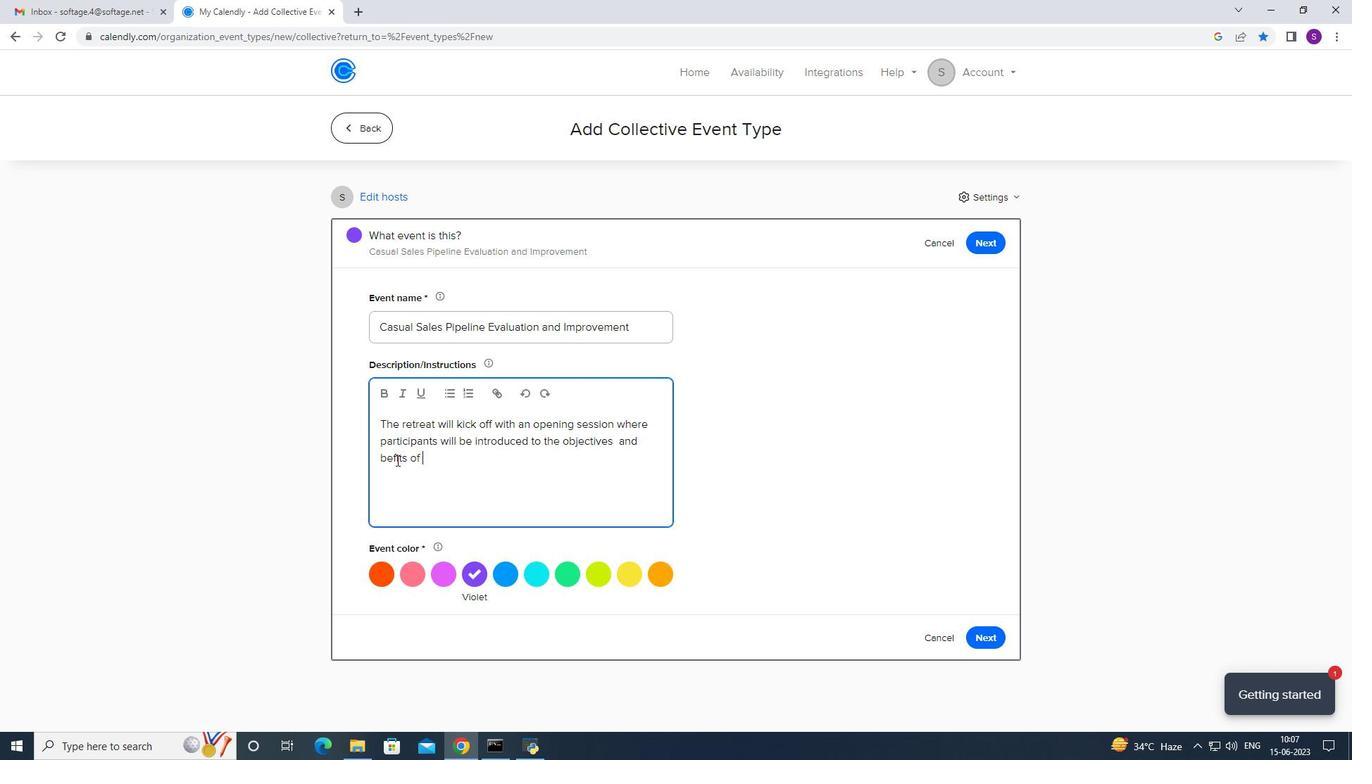 
Action: Mouse moved to (393, 458)
Screenshot: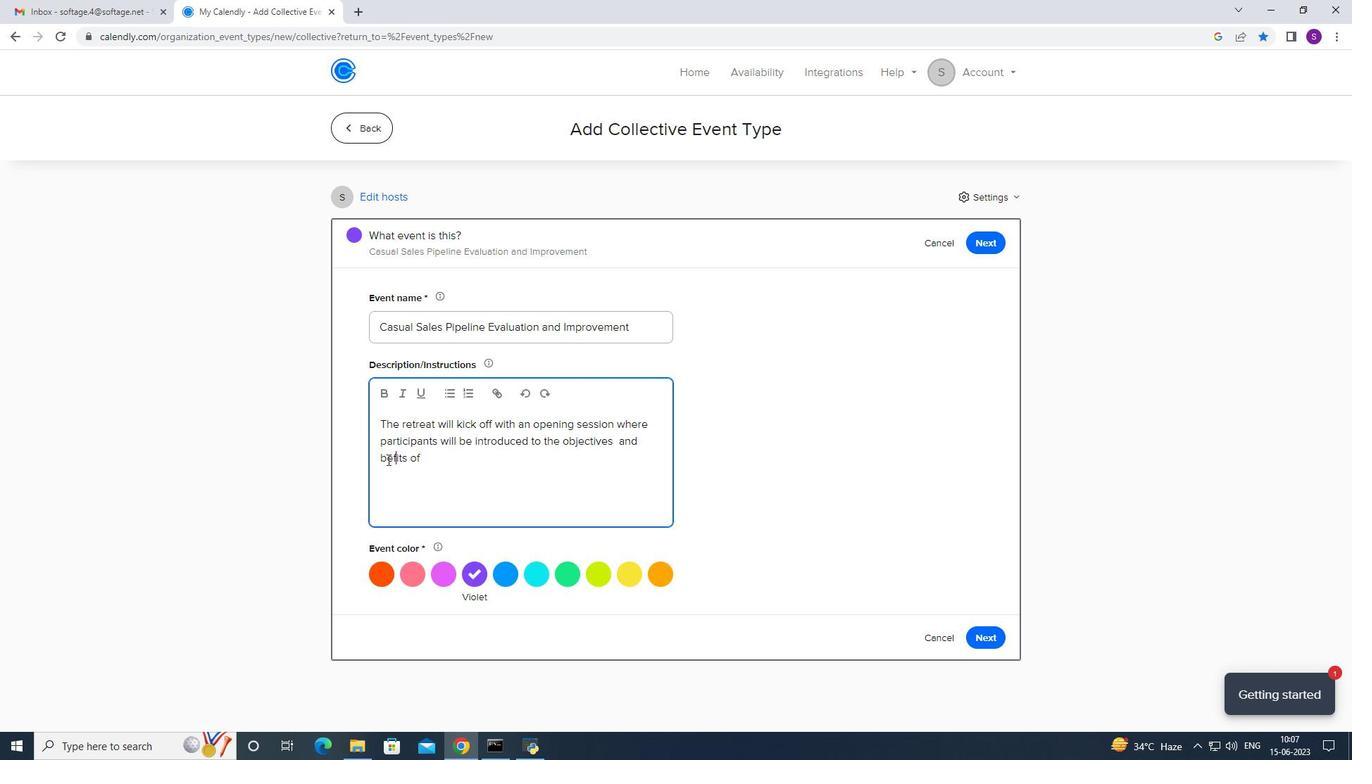 
Action: Mouse pressed left at (393, 458)
Screenshot: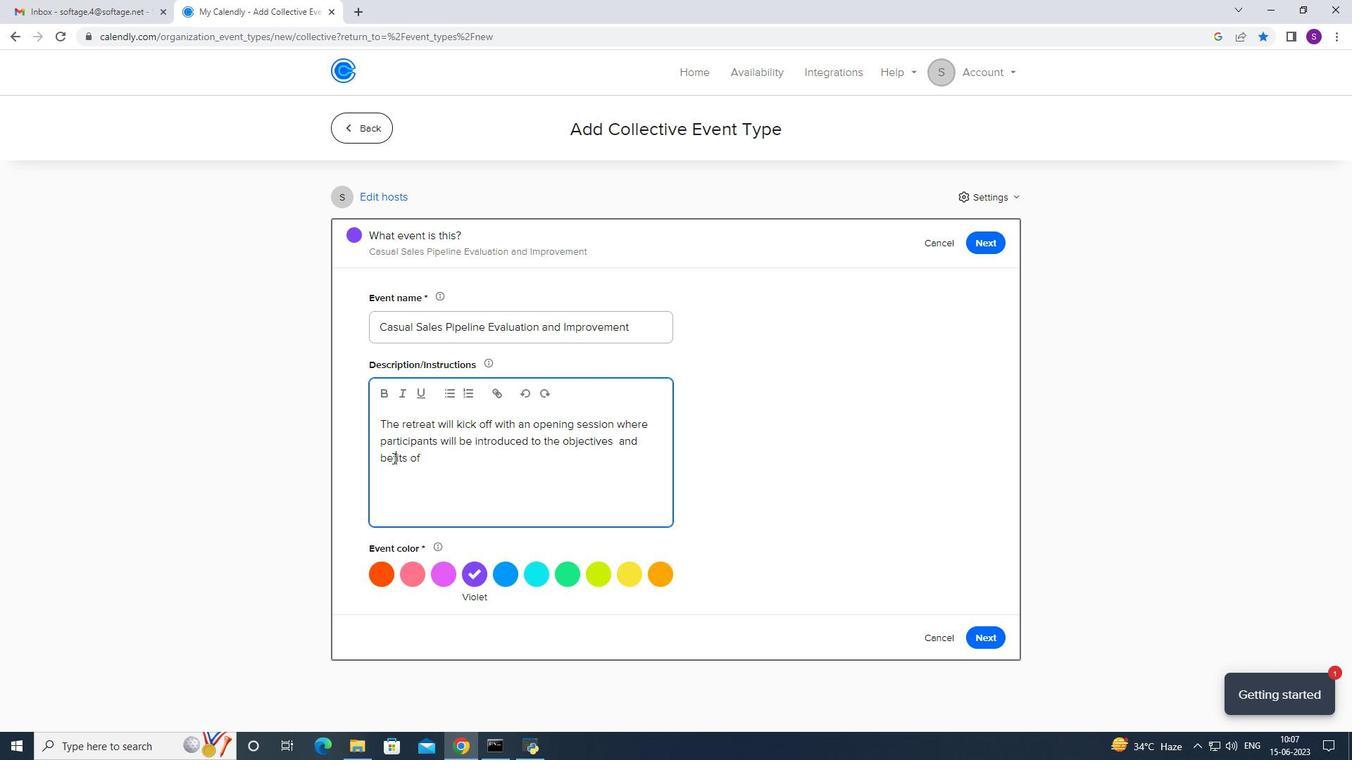 
Action: Key pressed ne
Screenshot: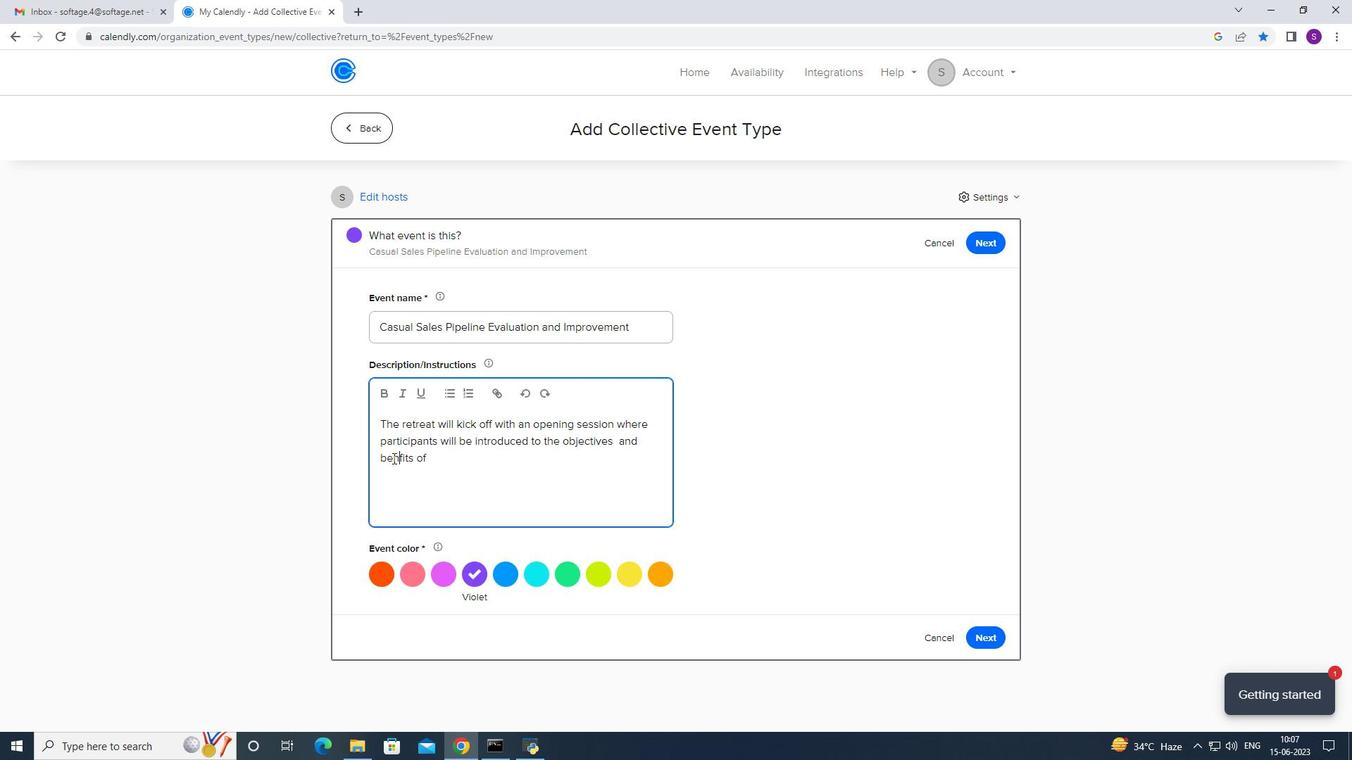 
Action: Mouse moved to (500, 450)
Screenshot: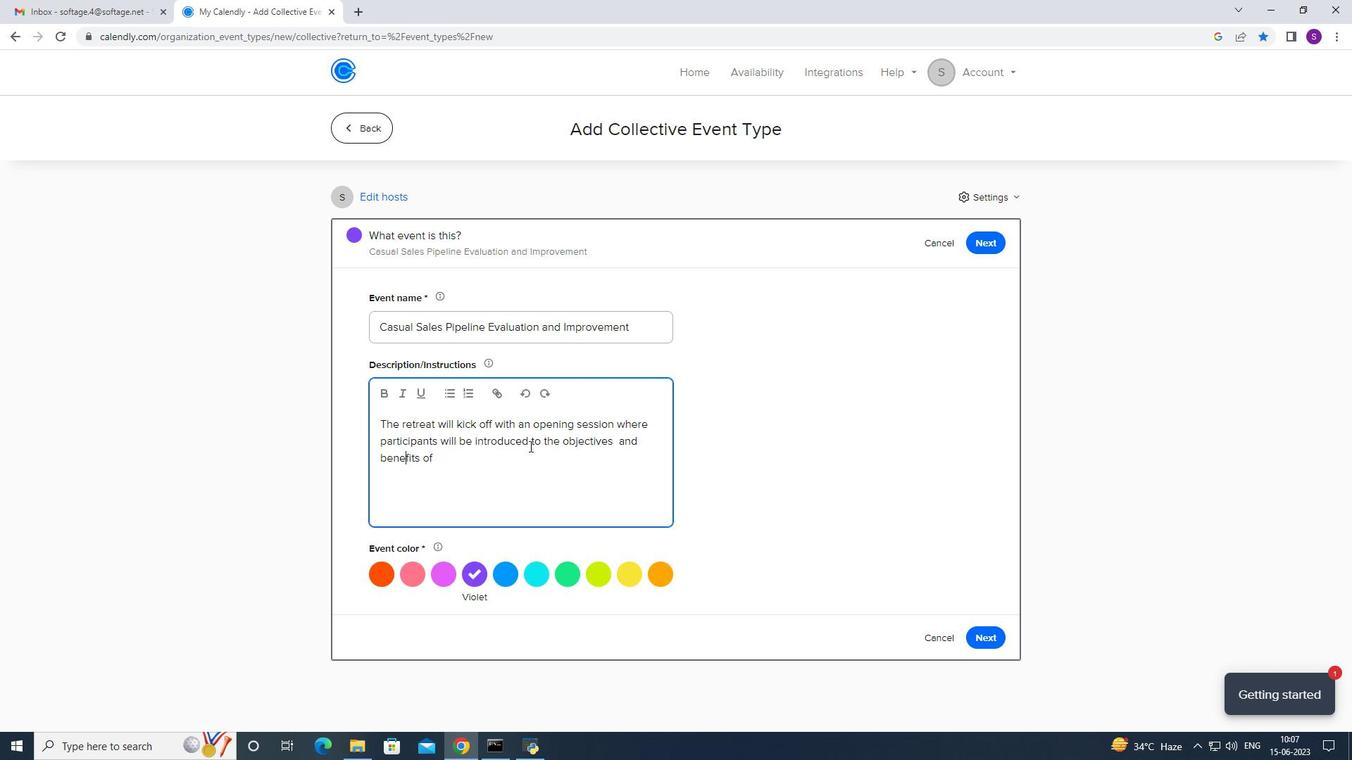 
Action: Mouse pressed left at (500, 450)
Screenshot: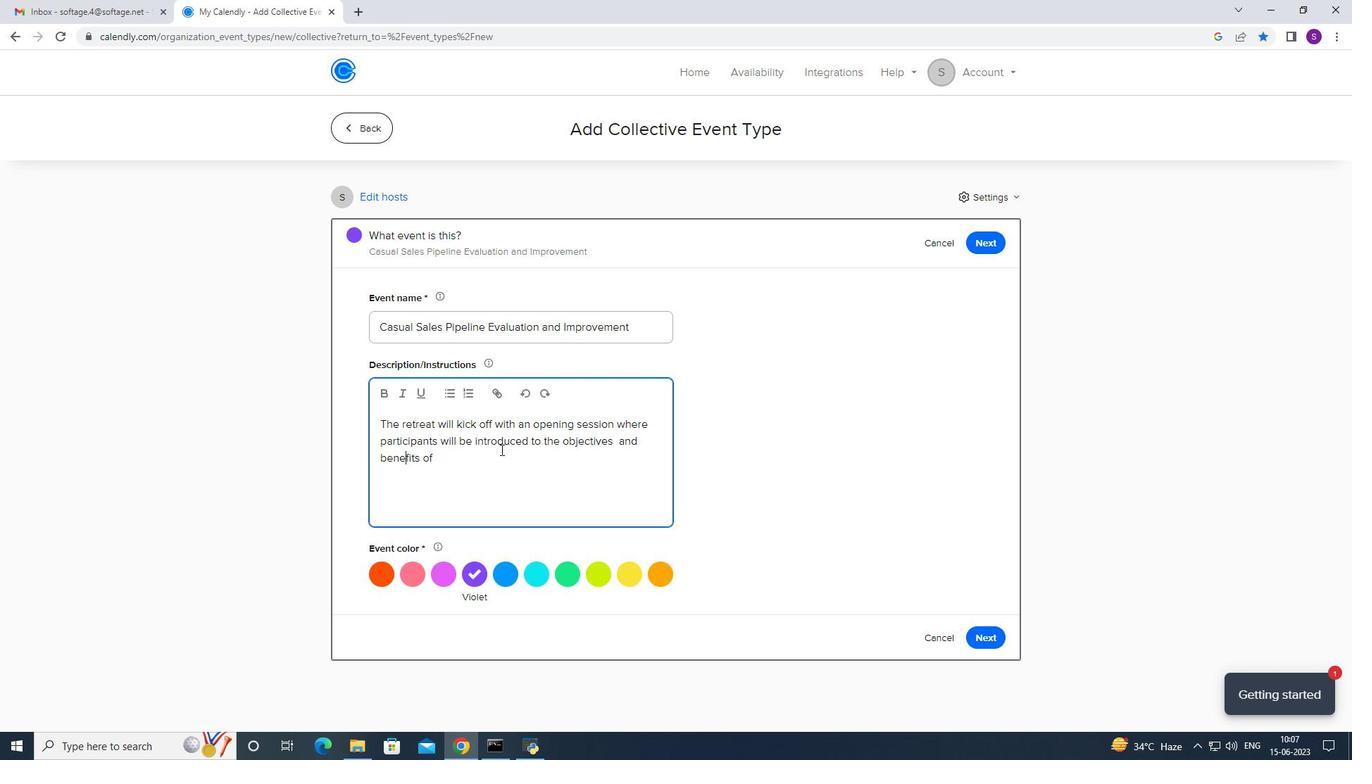
Action: Mouse moved to (478, 461)
Screenshot: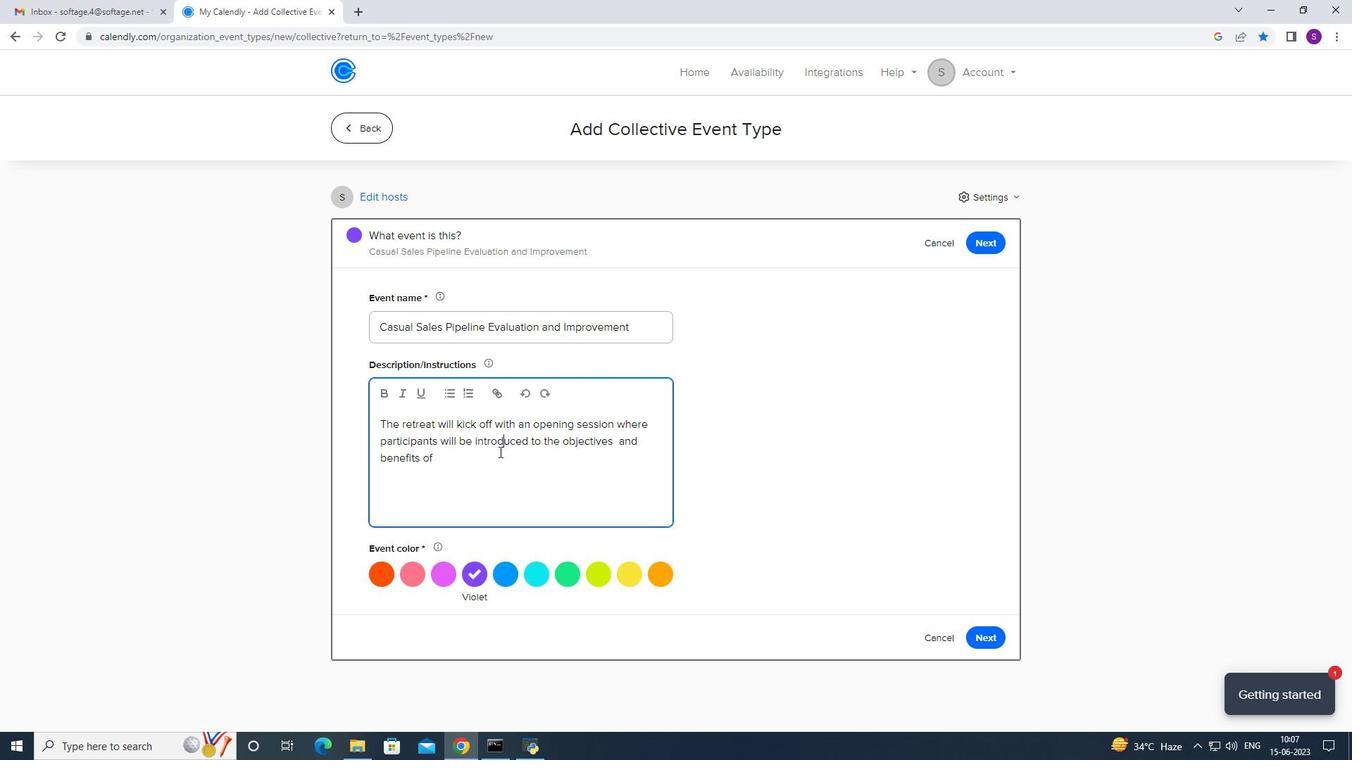 
Action: Mouse pressed left at (478, 461)
Screenshot: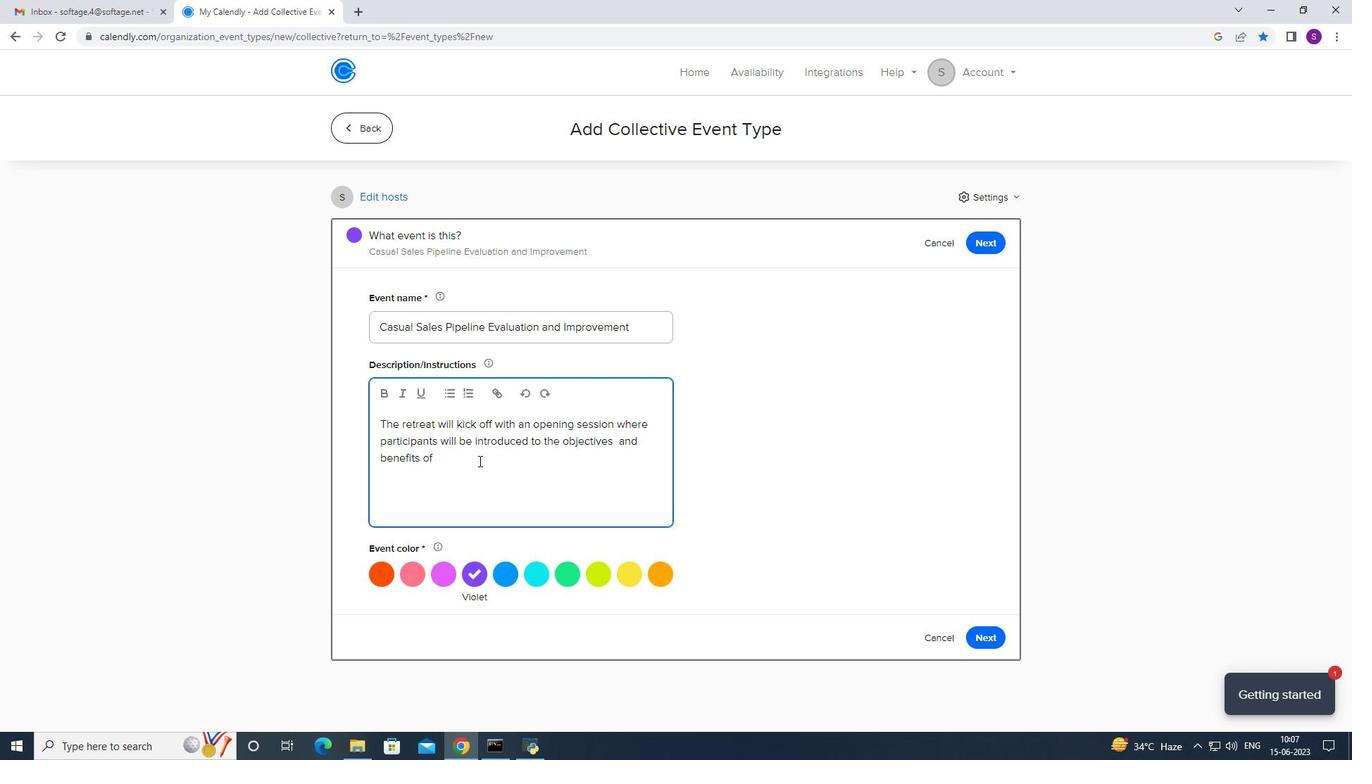 
Action: Mouse moved to (506, 465)
Screenshot: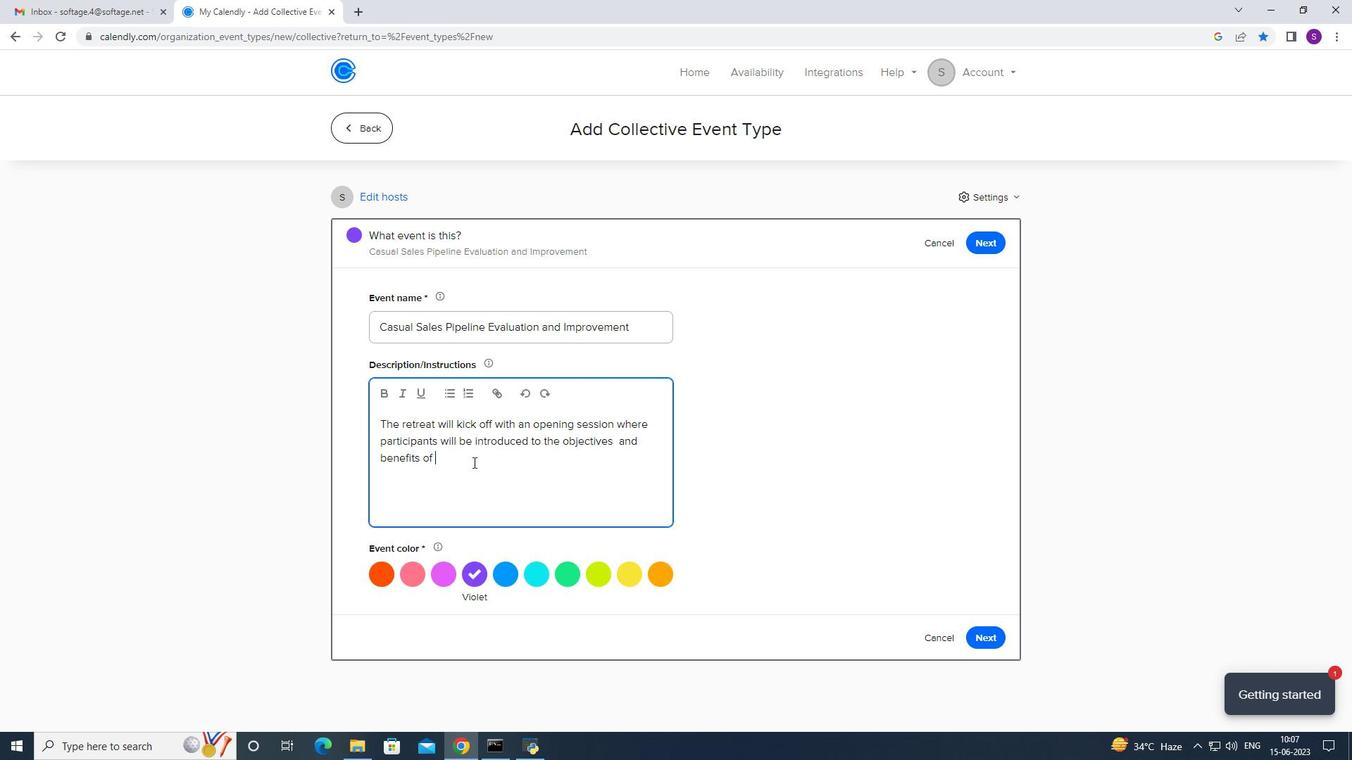 
Action: Key pressed team<Key.space>building<Key.space><Key.backspace>.<Key.caps_lock>T<Key.caps_lock>he<Key.space>facilitators<Key.space>wl=<Key.backspace><Key.backspace><Key.backspace>will<Key.space>cra<Key.backspace>eate<Key.space>
Screenshot: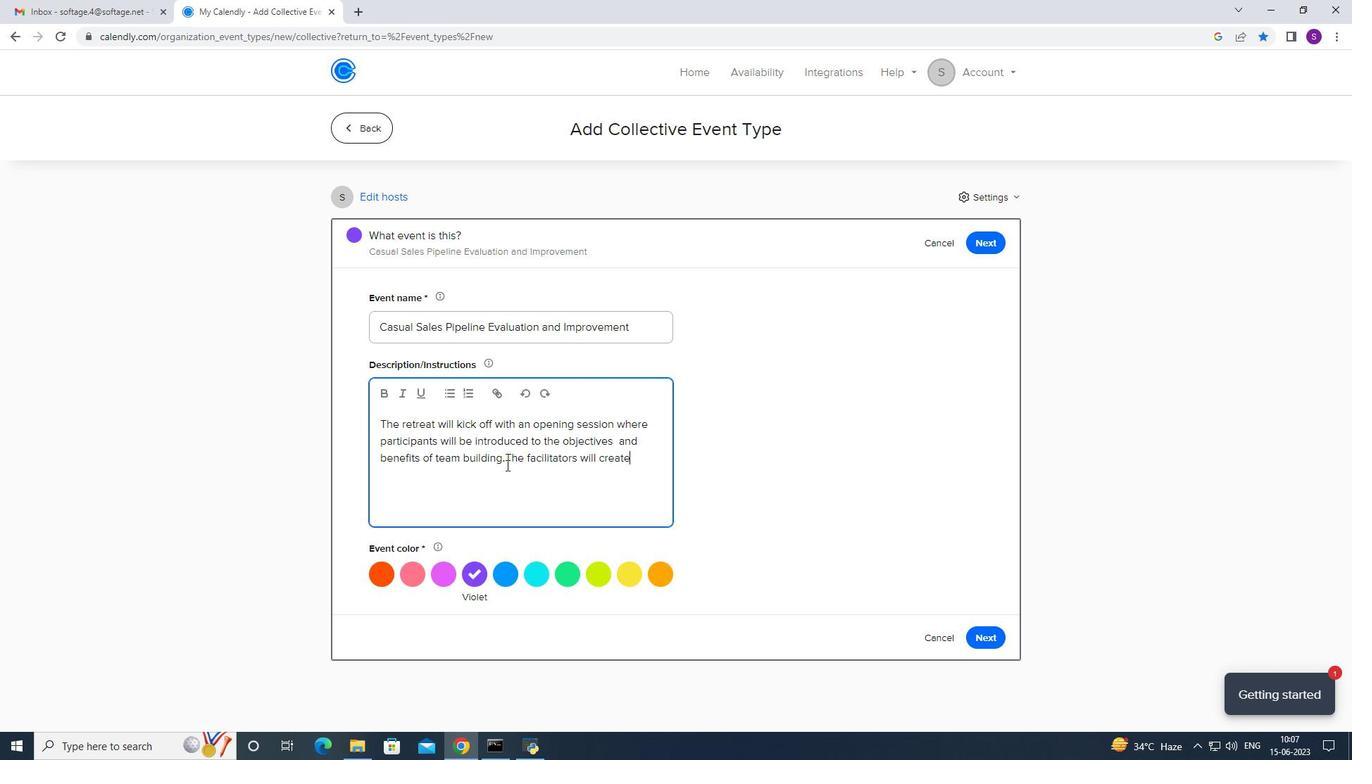 
Action: Mouse moved to (680, 456)
Screenshot: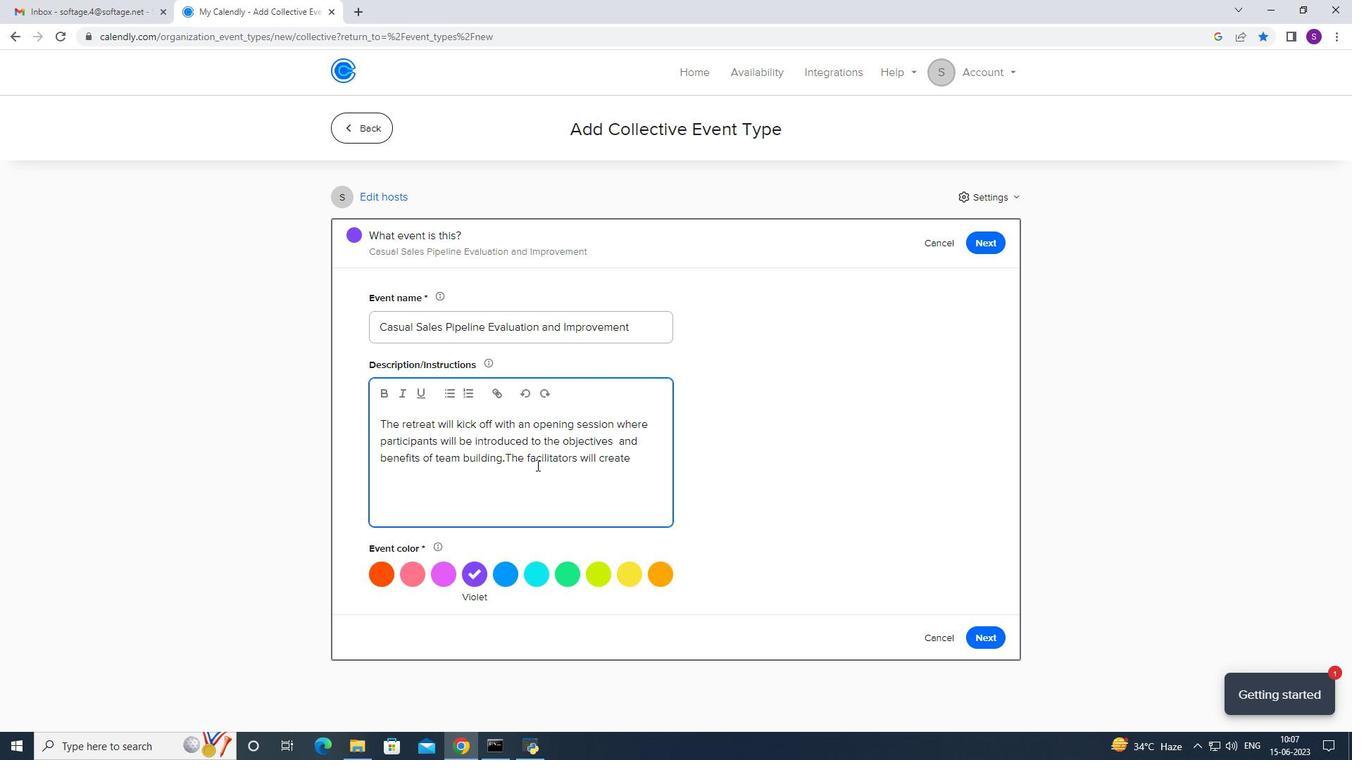 
Action: Key pressed positive<Key.space>ab<Key.backspace>nd<Key.space>inclusive<Key.space>environment<Key.space>seting<Key.space>the<Key.space>
Screenshot: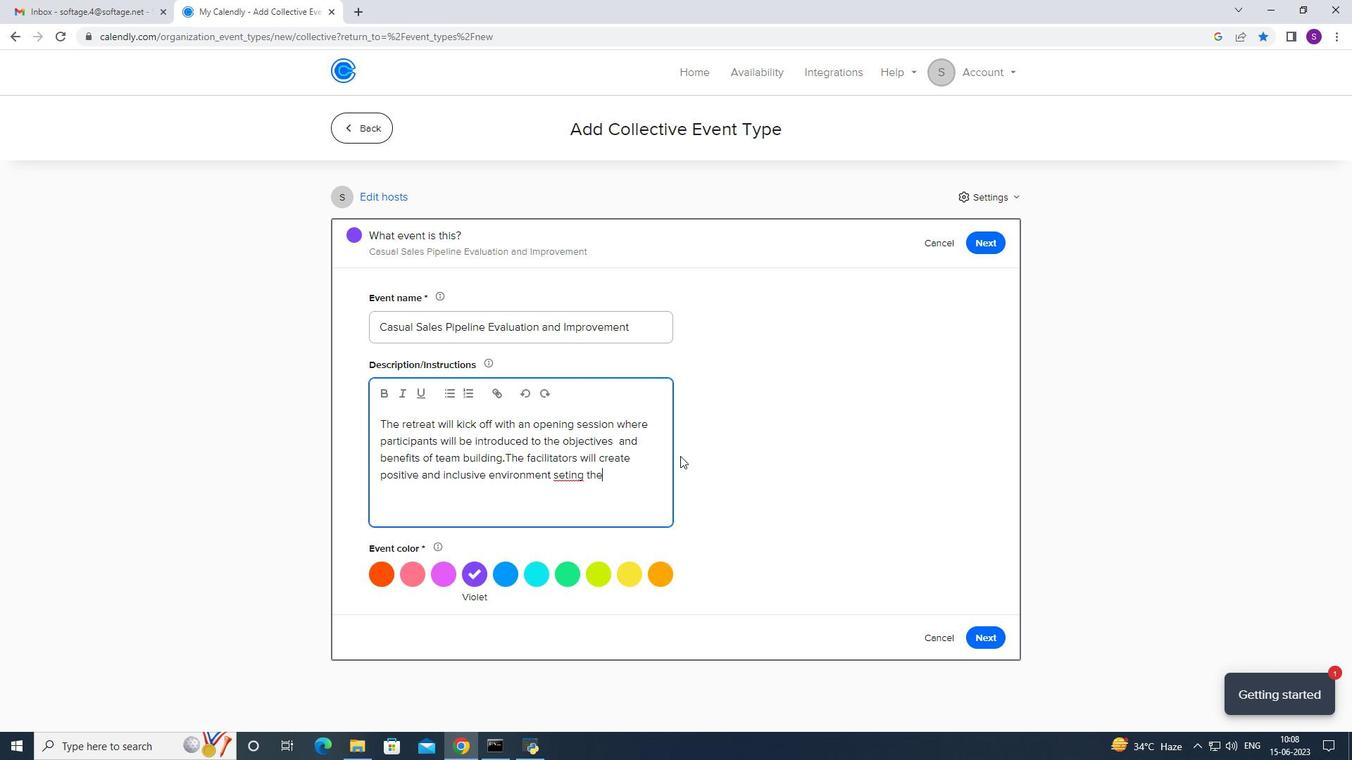 
Action: Mouse moved to (557, 479)
Screenshot: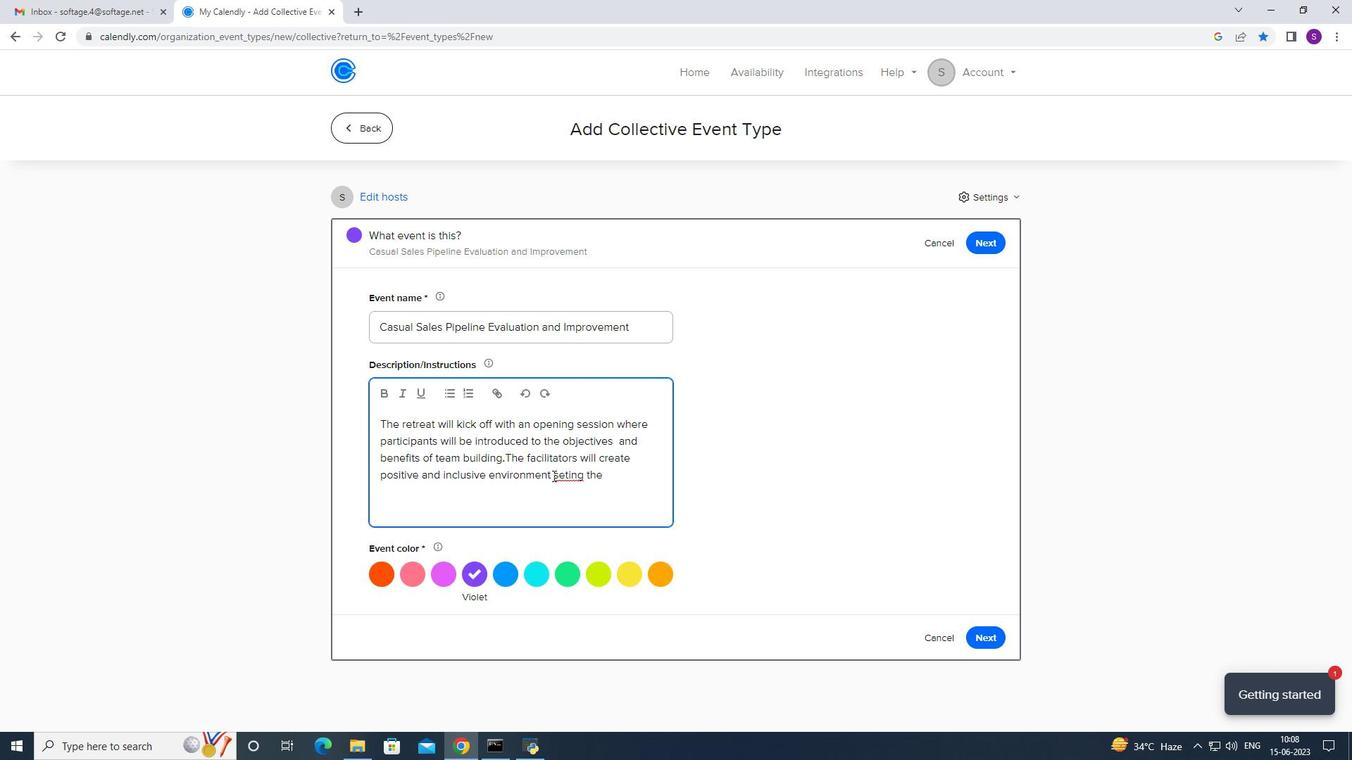 
Action: Mouse pressed right at (557, 479)
Screenshot: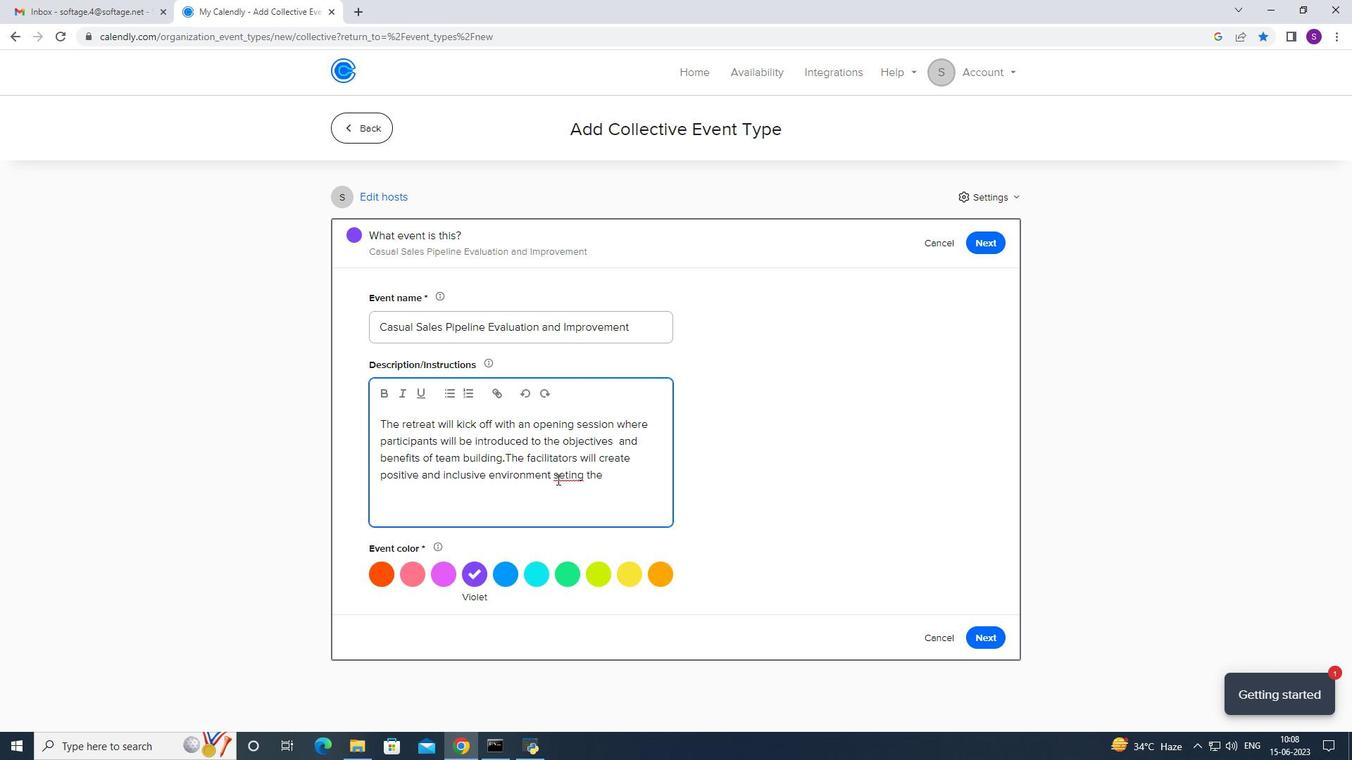 
Action: Mouse moved to (567, 485)
Screenshot: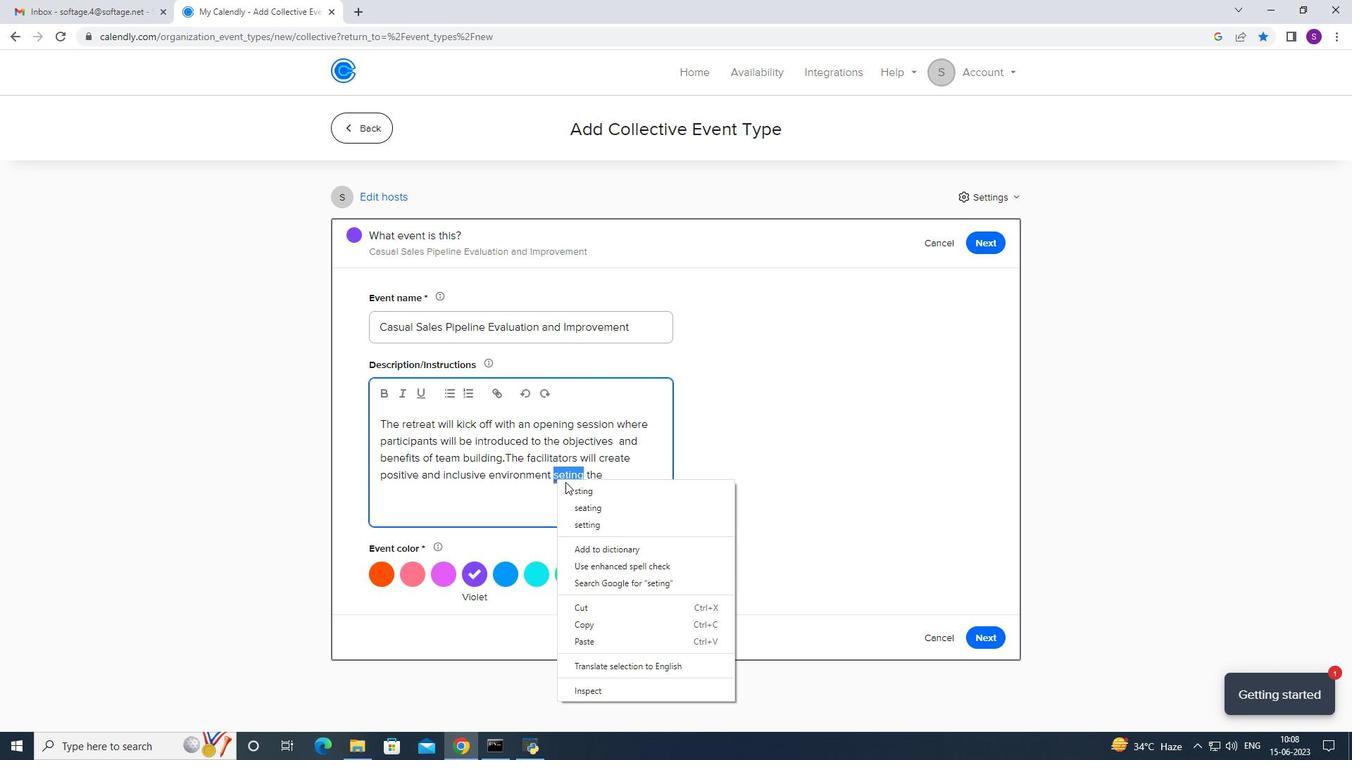
Action: Mouse pressed left at (567, 485)
Screenshot: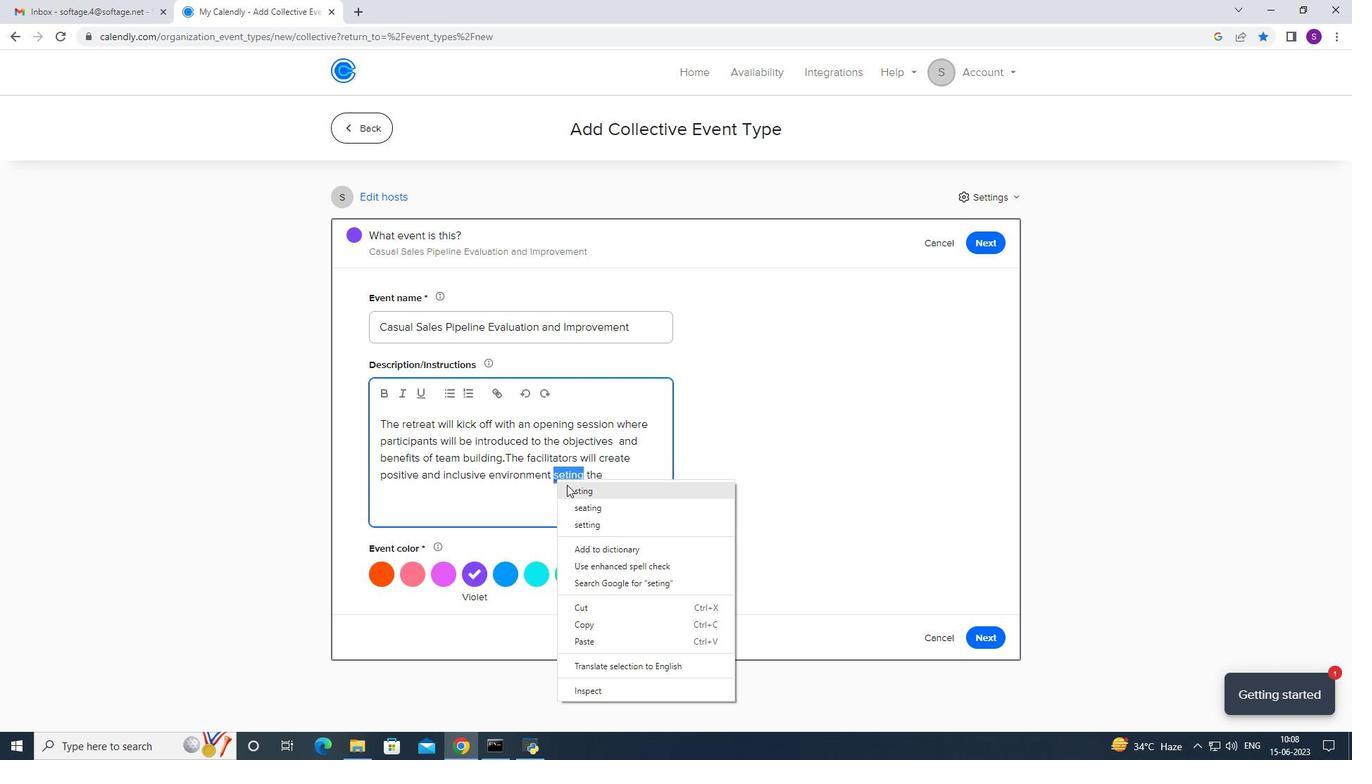 
Action: Mouse moved to (557, 474)
Screenshot: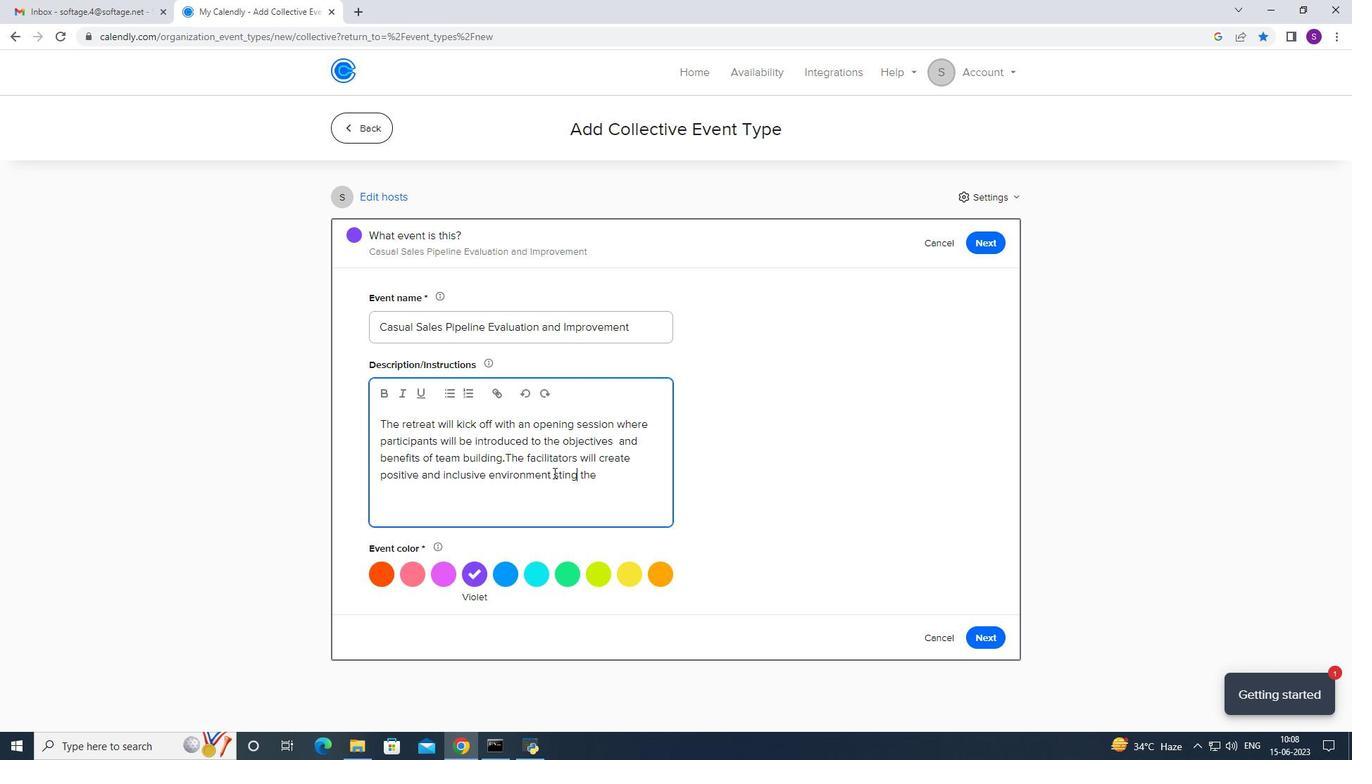 
Action: Mouse pressed left at (557, 474)
Screenshot: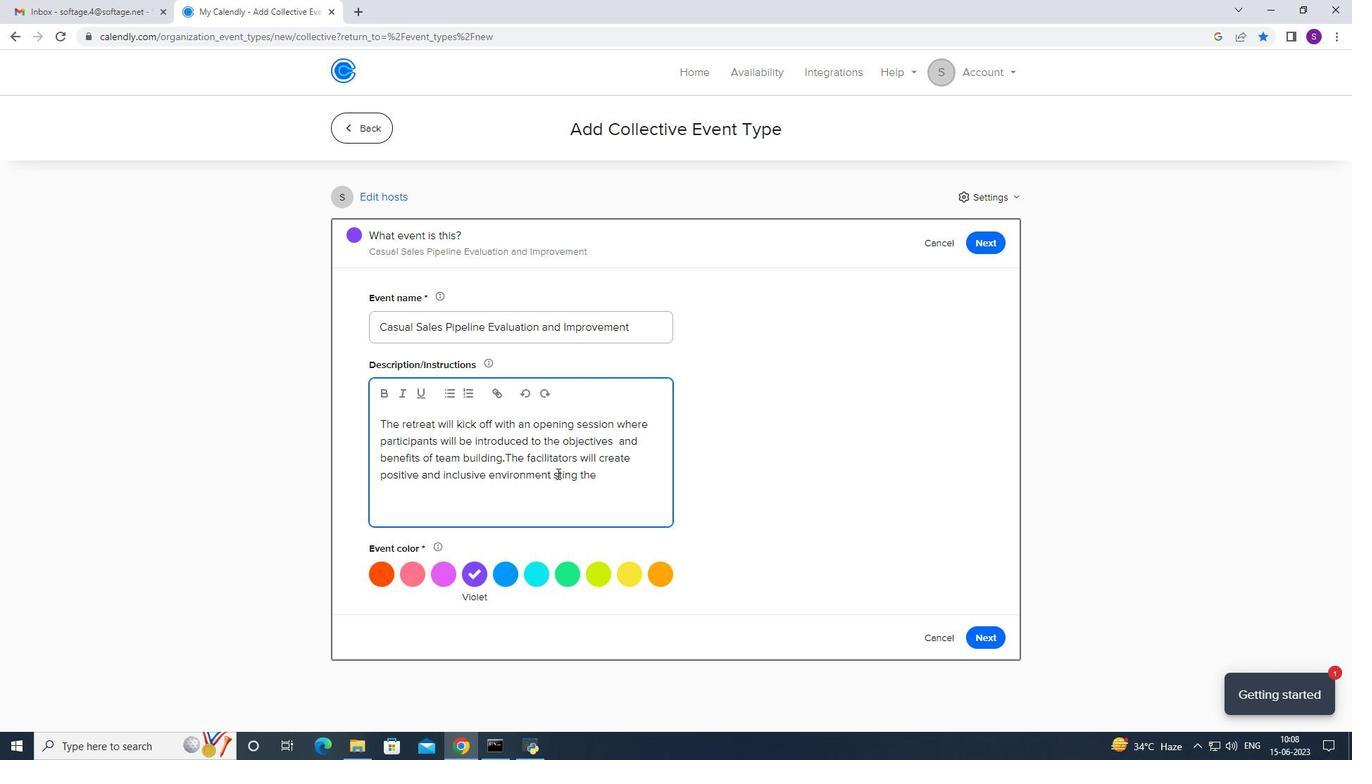 
Action: Key pressed e
Screenshot: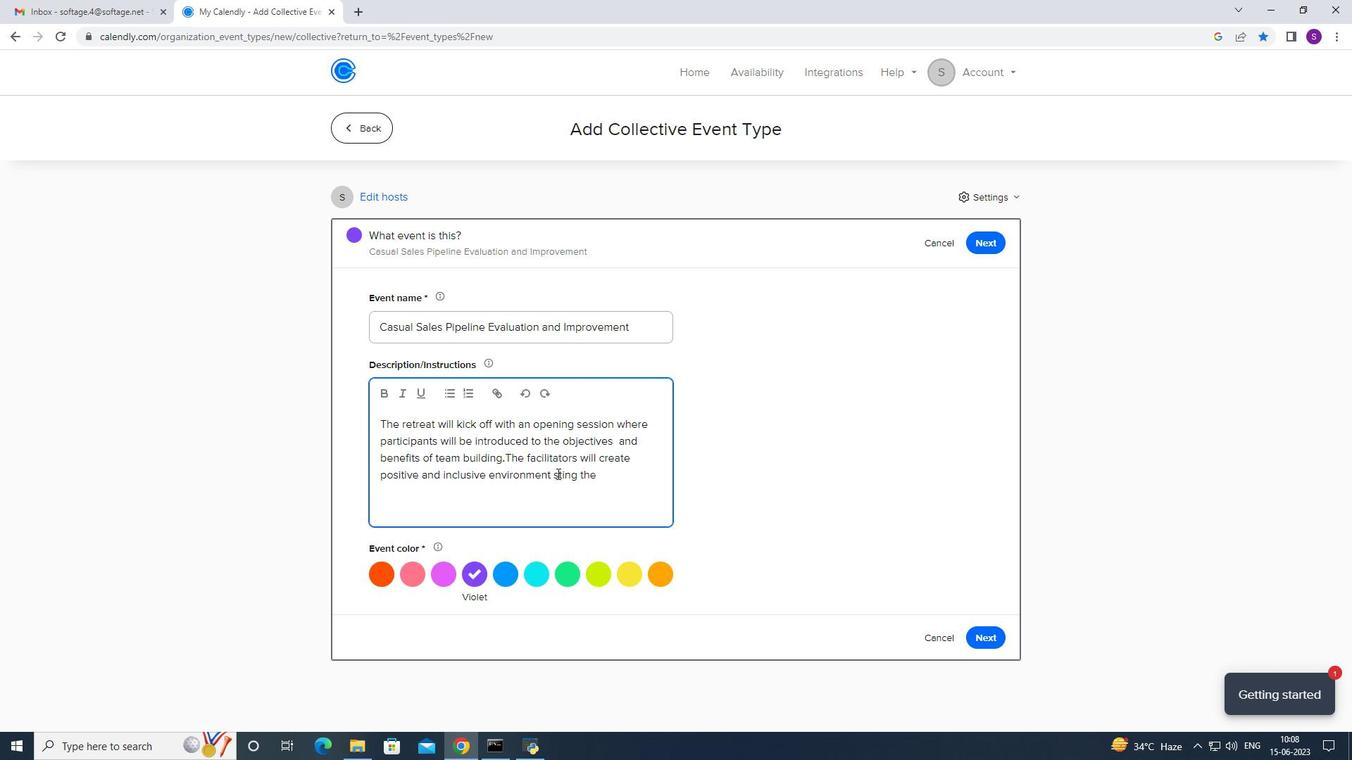 
Action: Mouse moved to (569, 476)
Screenshot: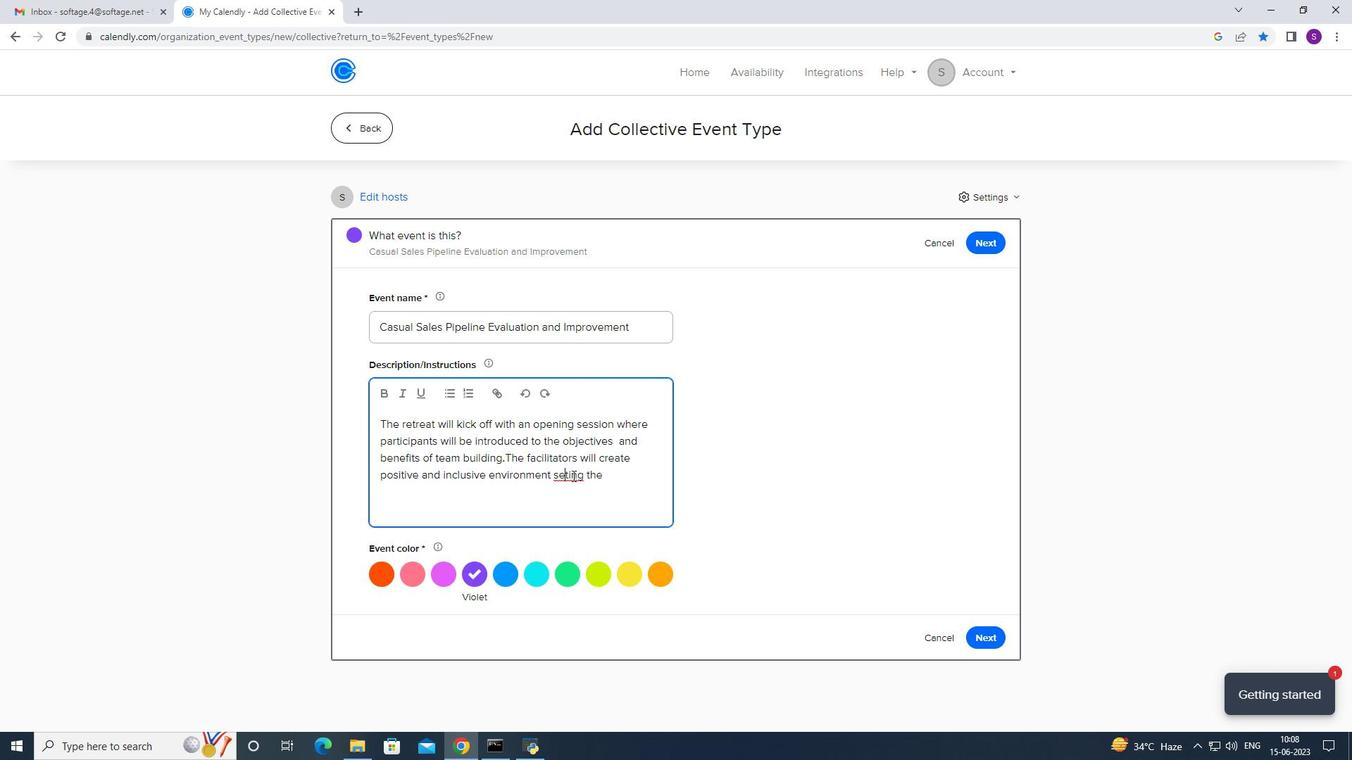 
Action: Mouse pressed left at (569, 476)
Screenshot: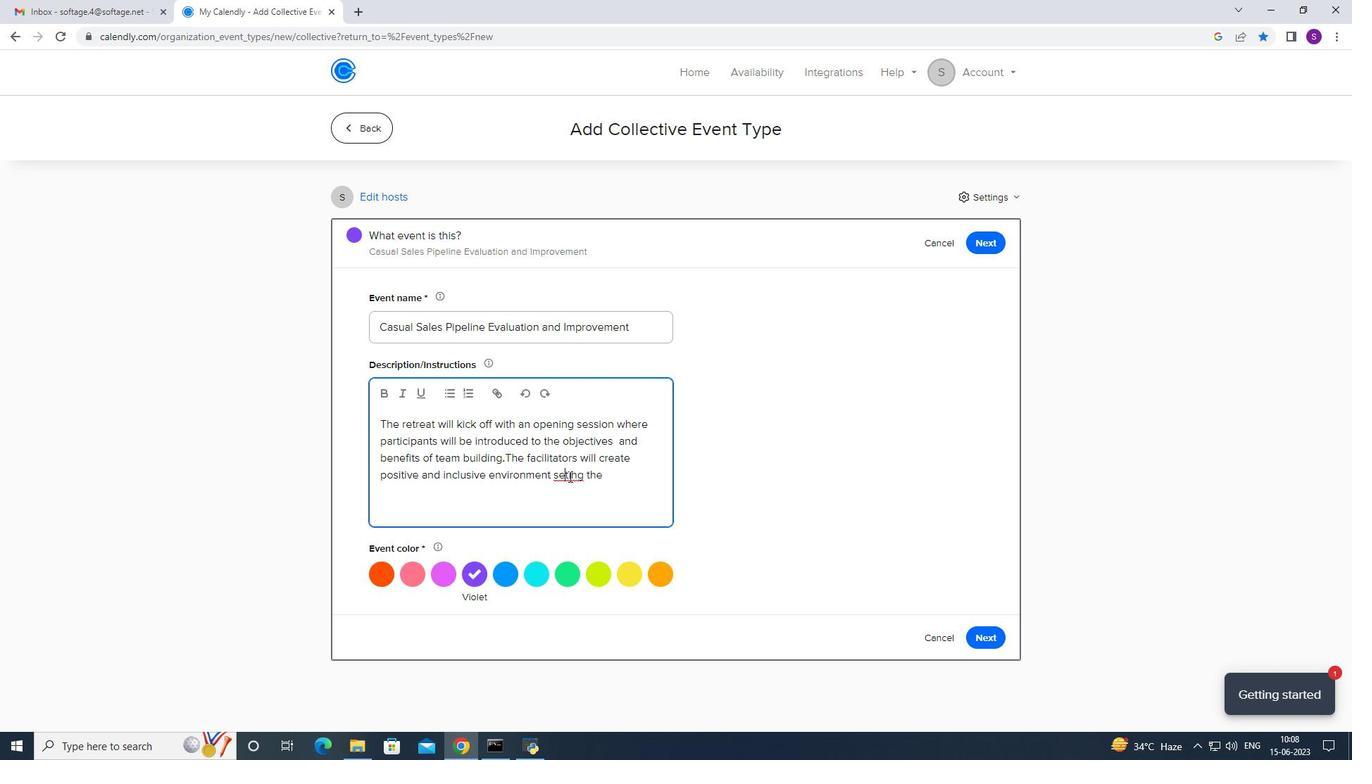 
Action: Key pressed r
Screenshot: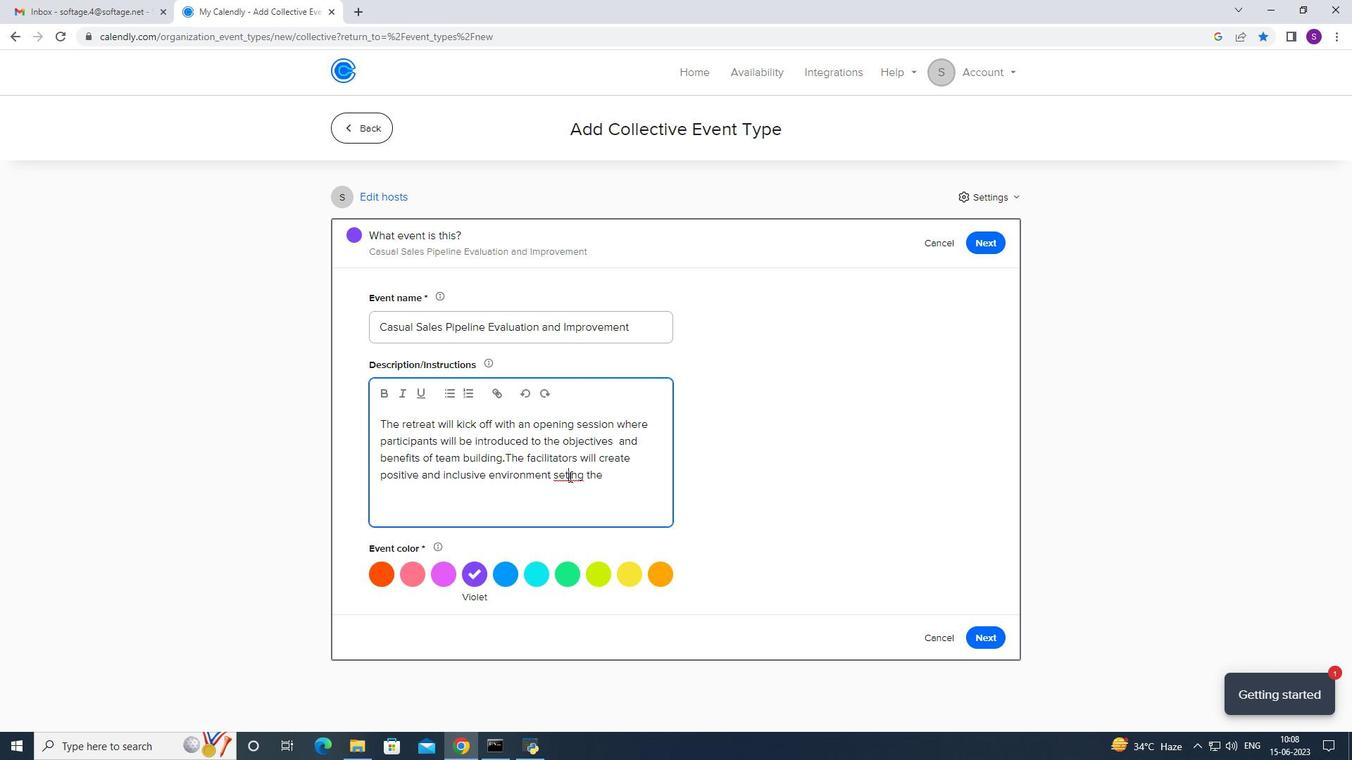 
Action: Mouse moved to (600, 471)
Screenshot: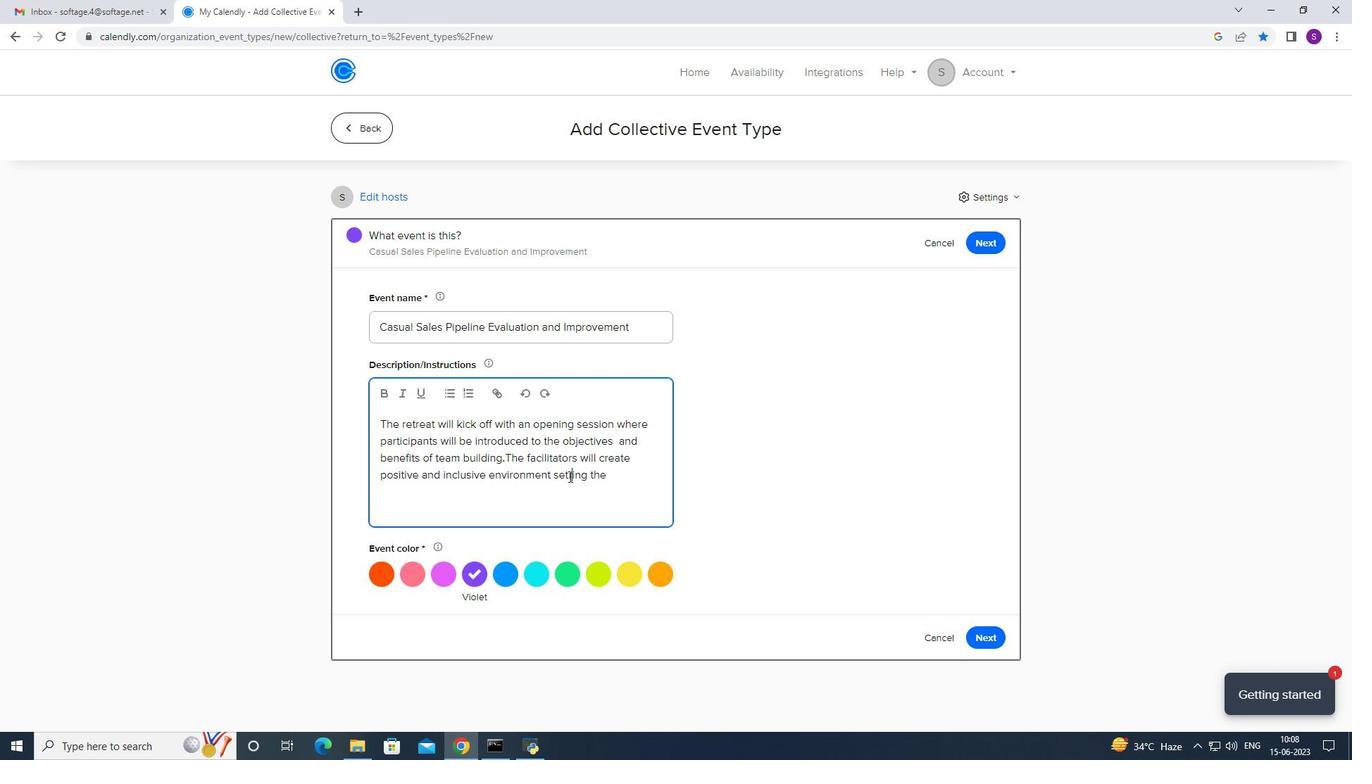 
Action: Mouse pressed left at (600, 471)
Screenshot: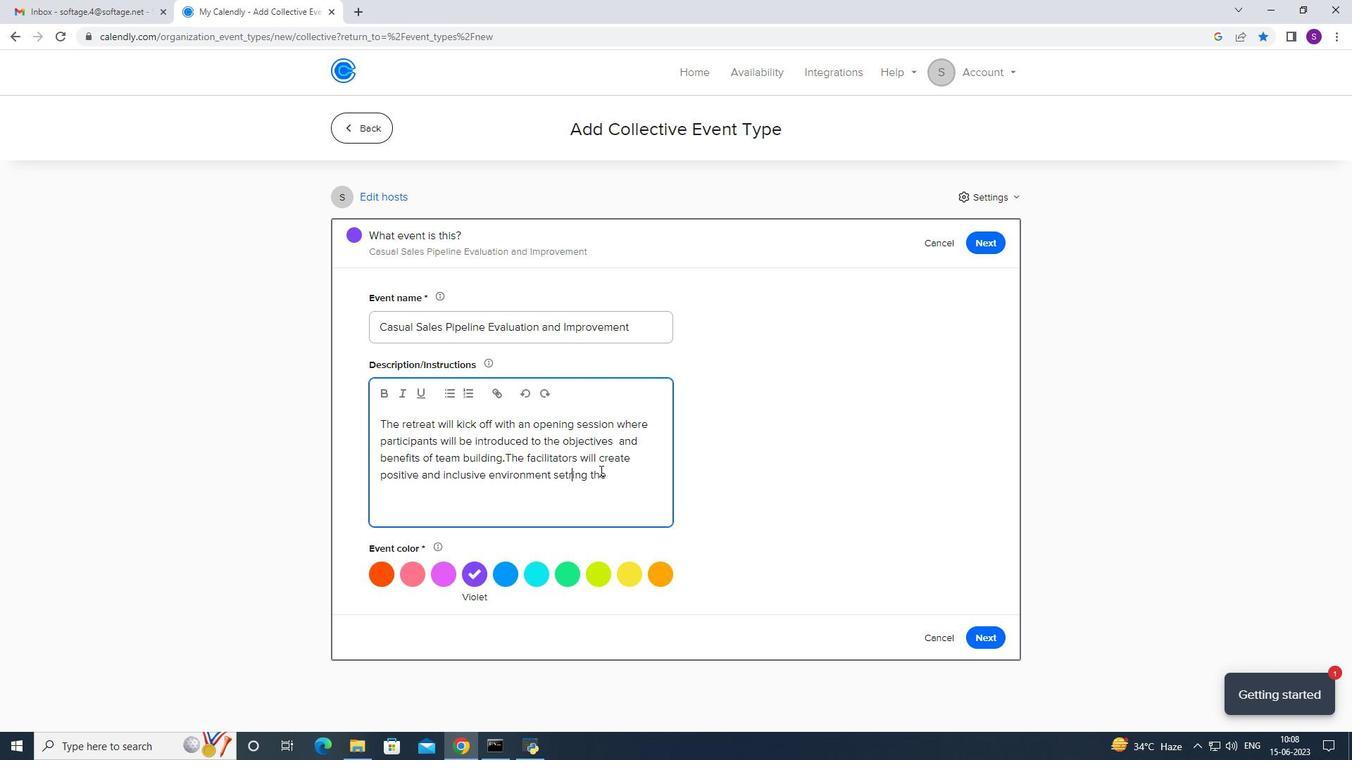 
Action: Mouse moved to (571, 475)
Screenshot: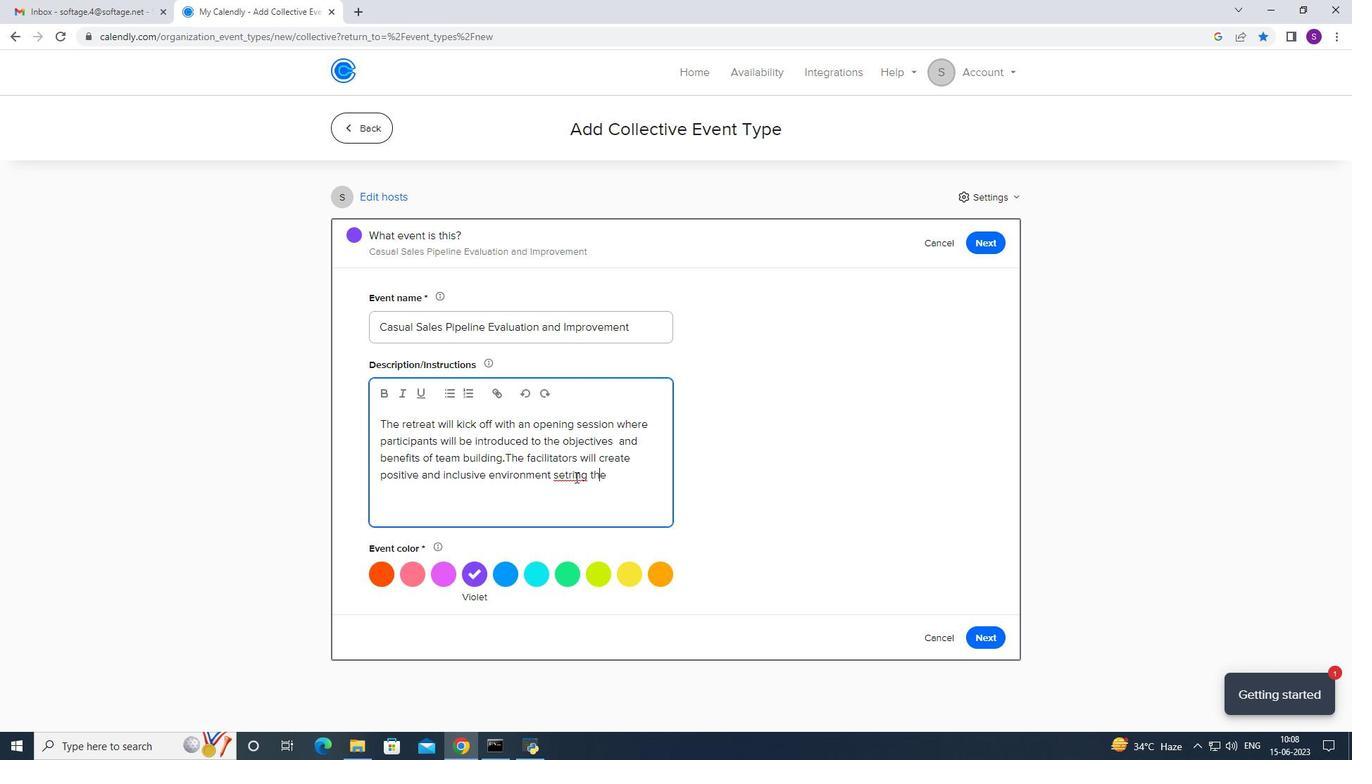 
Action: Mouse pressed right at (571, 475)
Screenshot: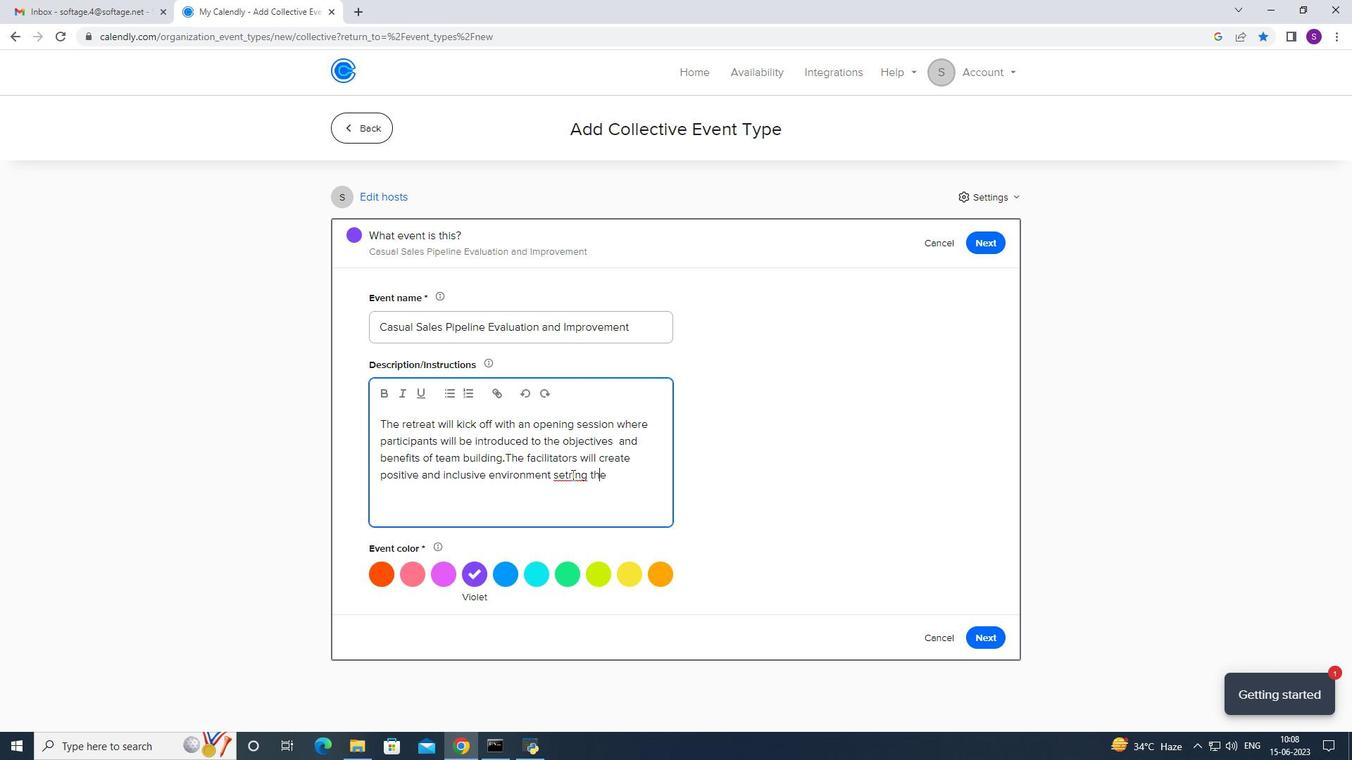
Action: Mouse moved to (594, 486)
Screenshot: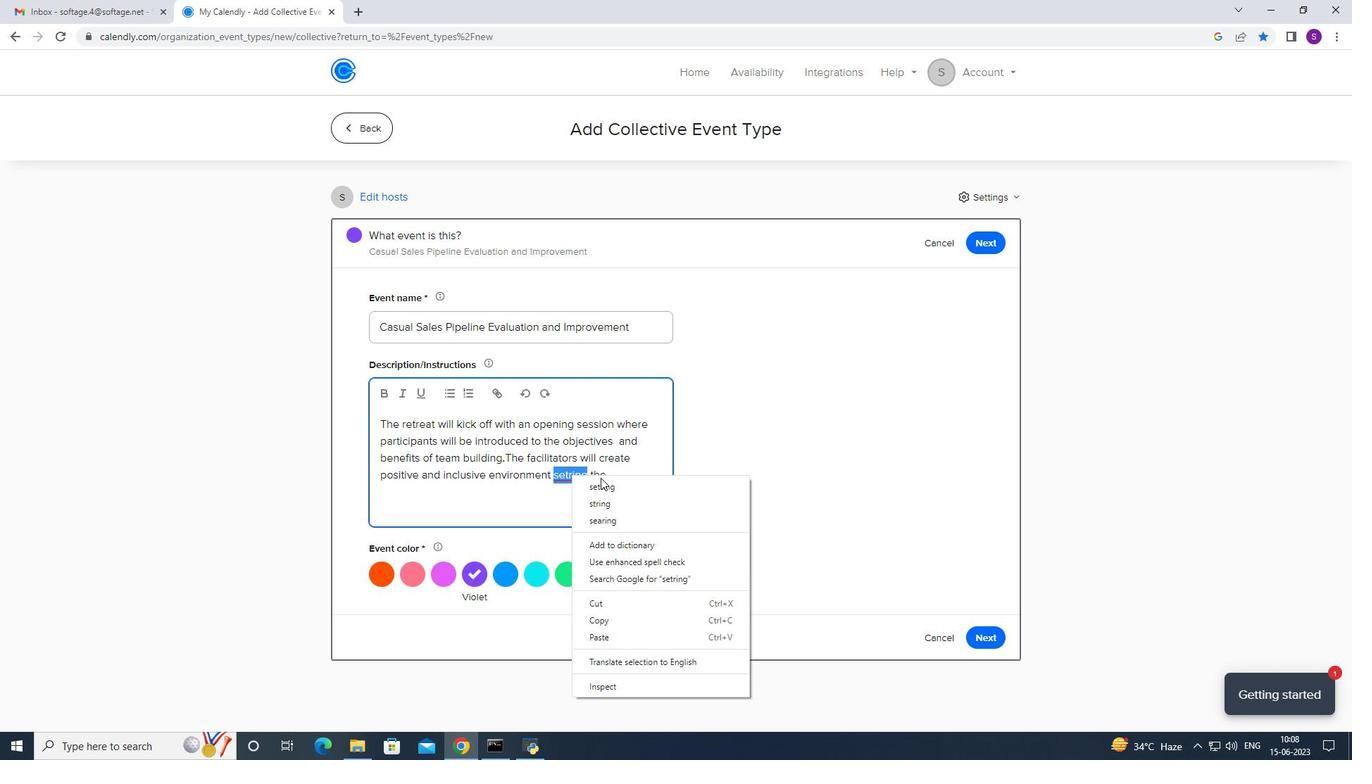 
Action: Mouse pressed left at (594, 486)
Screenshot: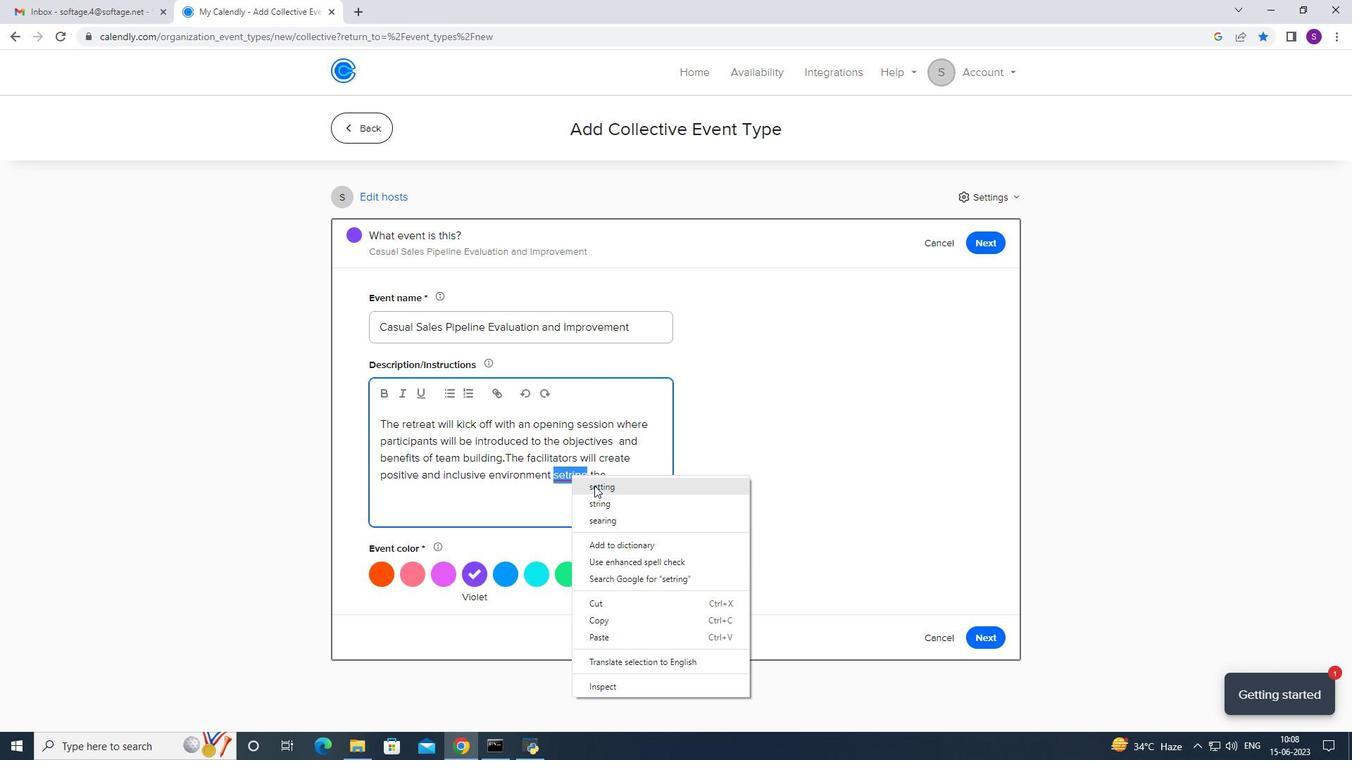 
Action: Mouse moved to (617, 481)
Screenshot: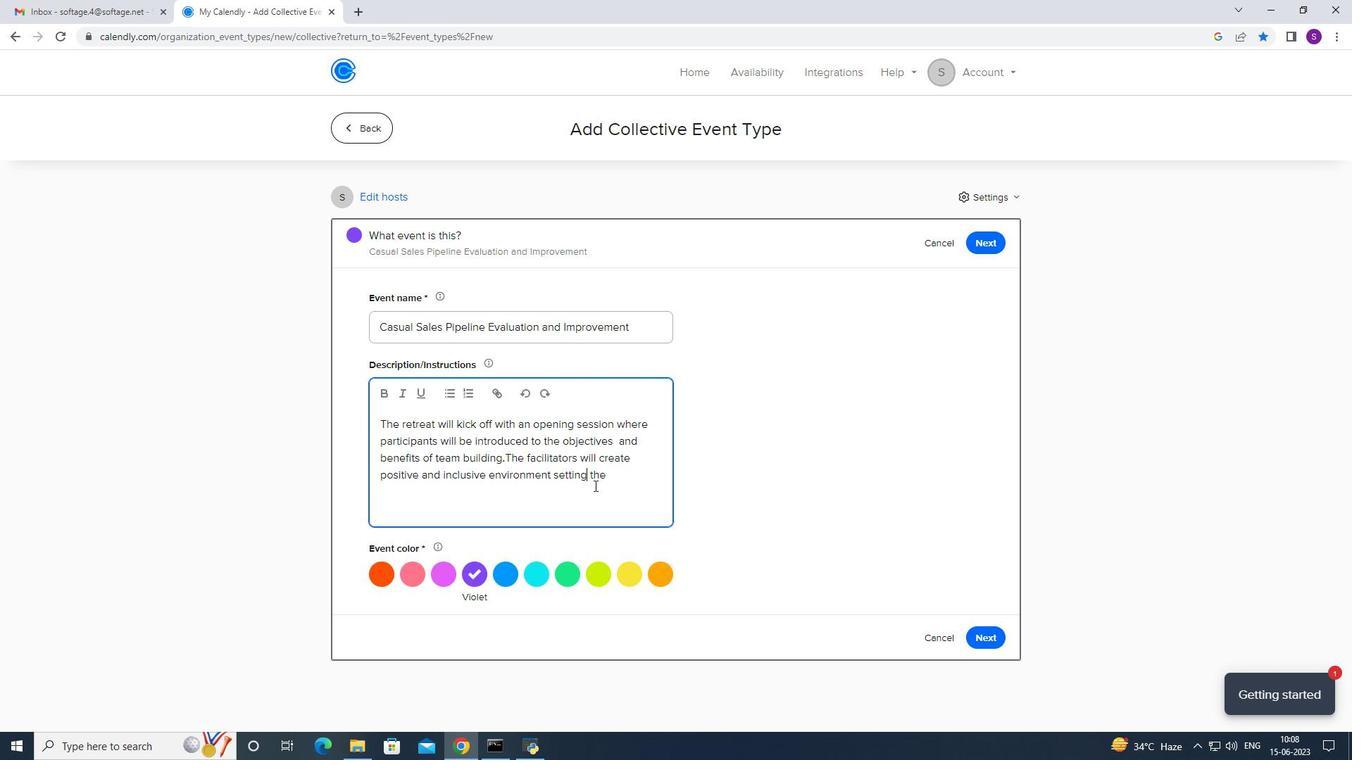 
Action: Mouse pressed left at (617, 481)
Screenshot: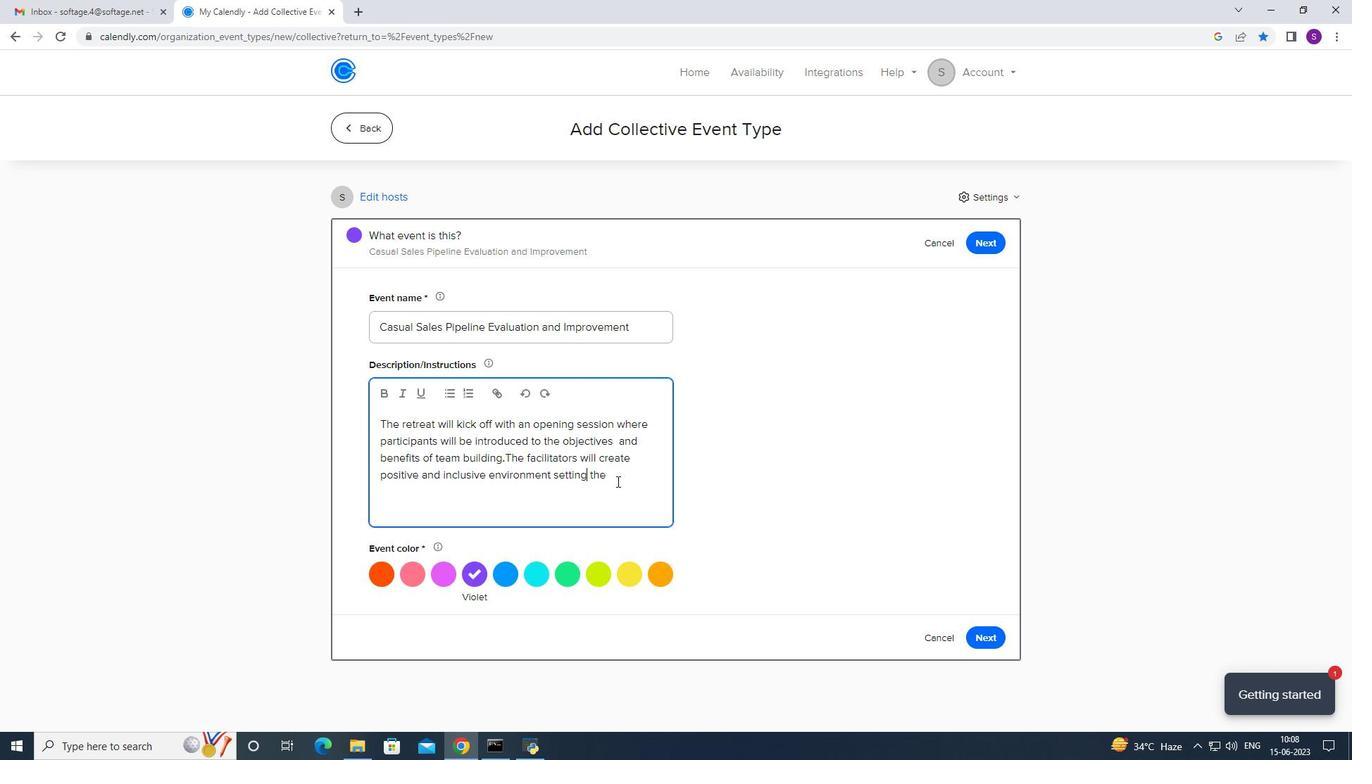 
Action: Key pressed tone<Key.space>for<Key.space>open<Key.space>communication,<Key.space>respect<Key.space>and<Key.space>mutual<Key.space>support
Screenshot: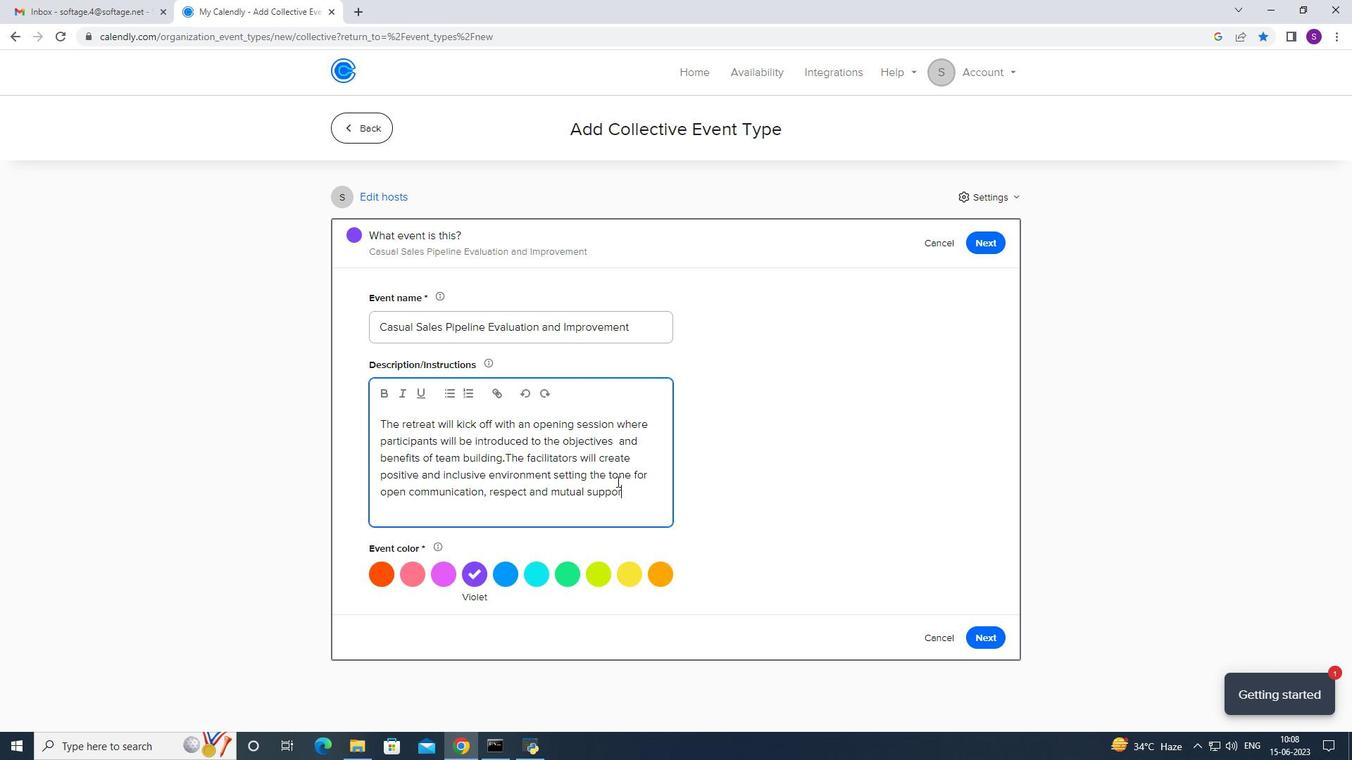 
Action: Mouse moved to (413, 581)
Screenshot: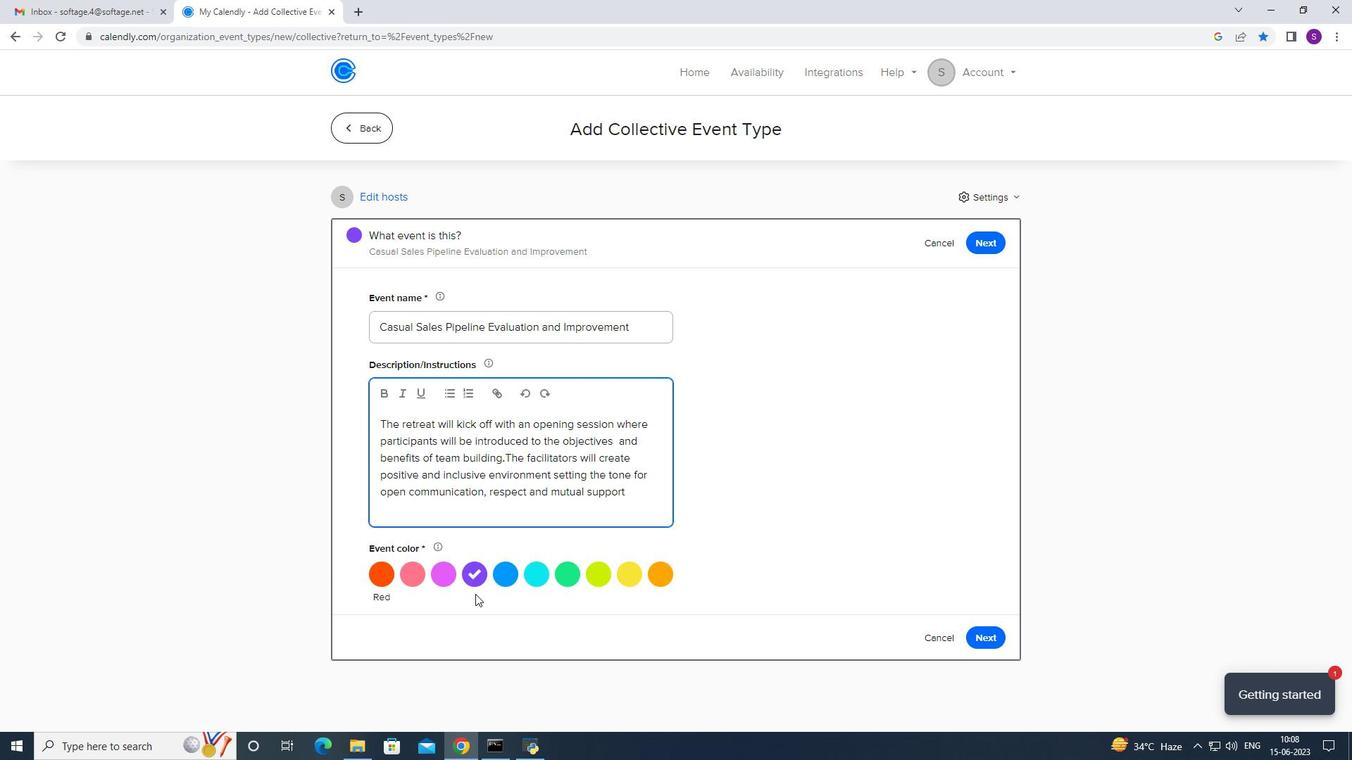 
Action: Mouse pressed left at (413, 581)
Screenshot: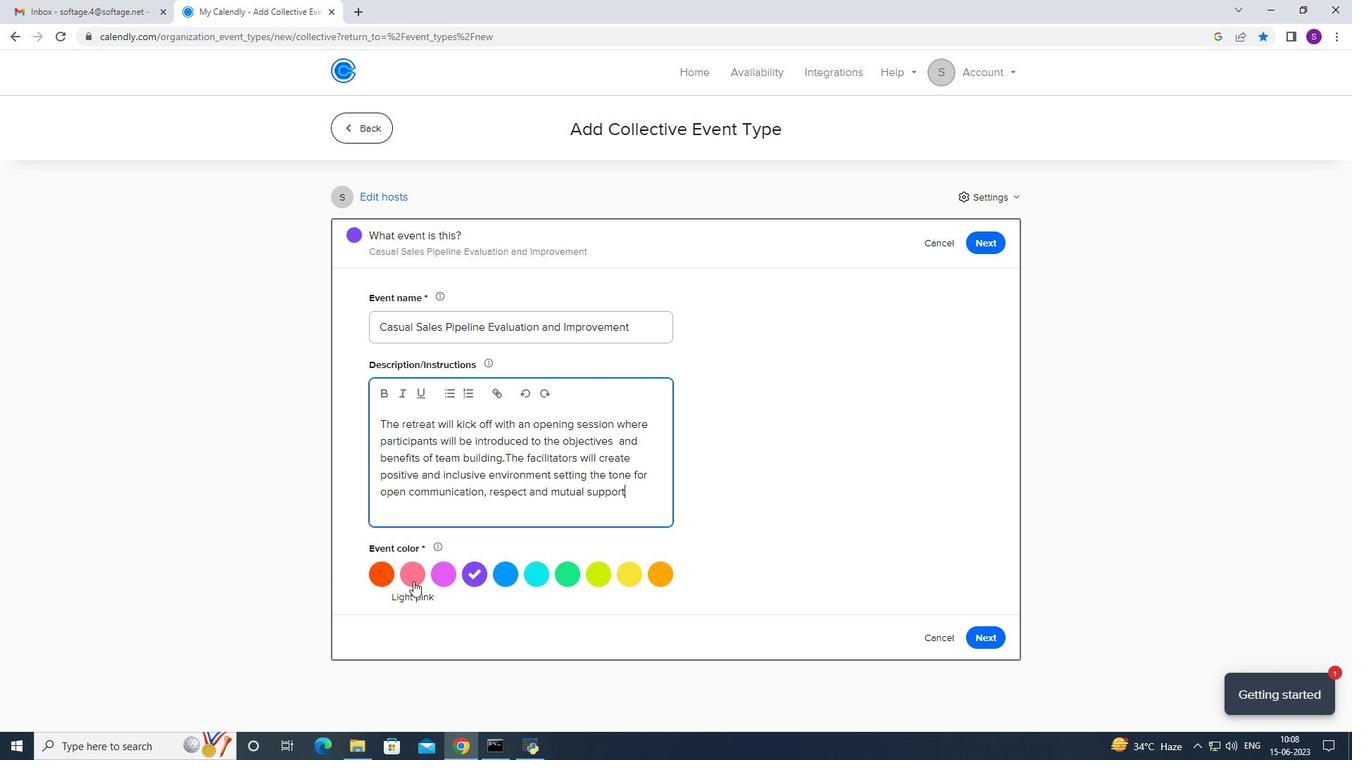 
Action: Mouse moved to (981, 648)
Screenshot: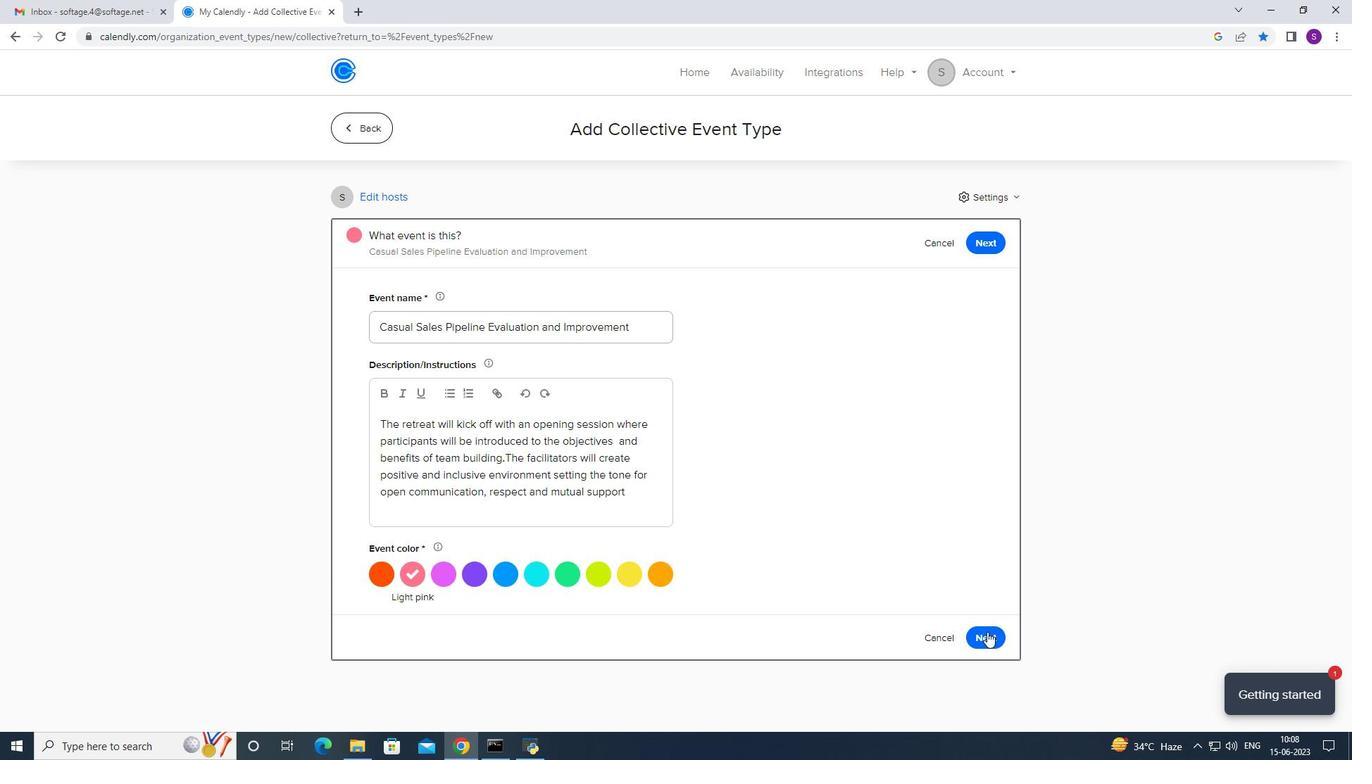 
Action: Mouse pressed left at (981, 648)
Screenshot: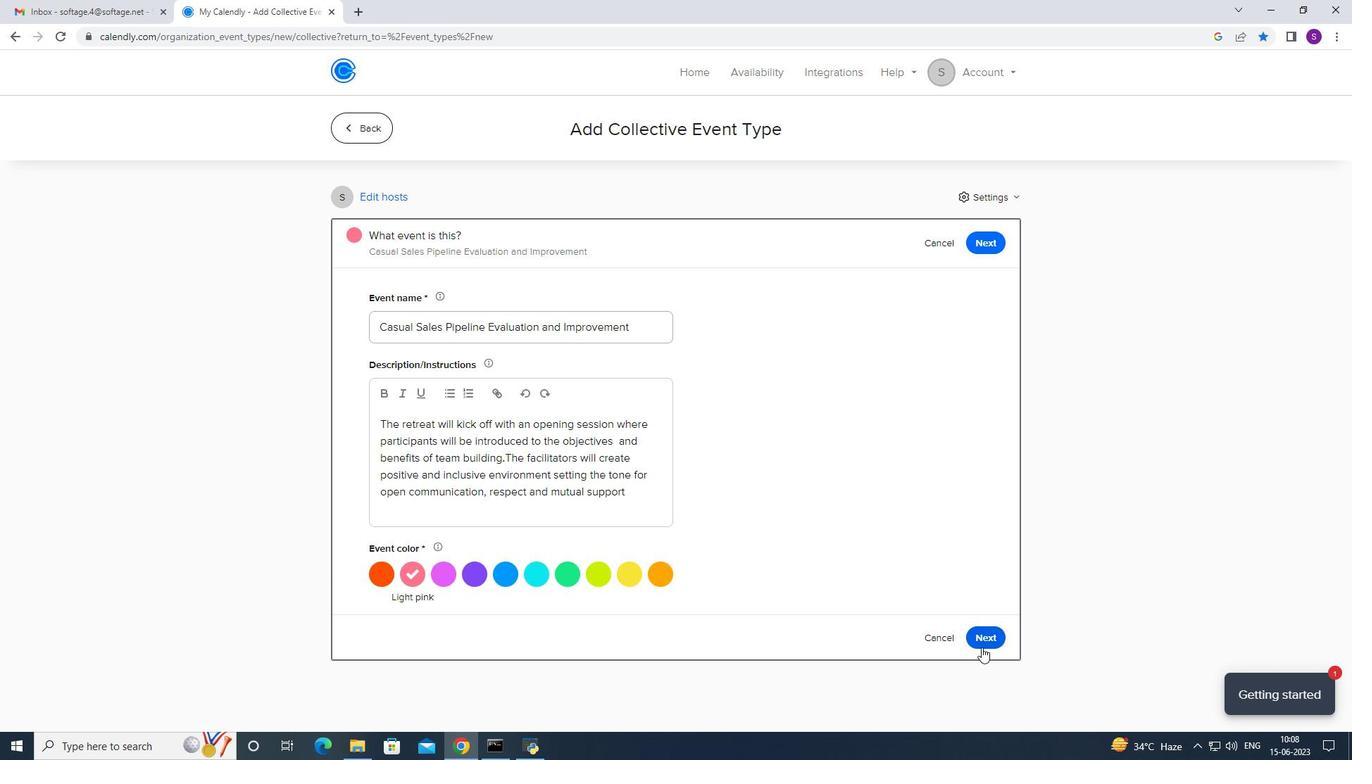 
Action: Mouse moved to (427, 400)
Screenshot: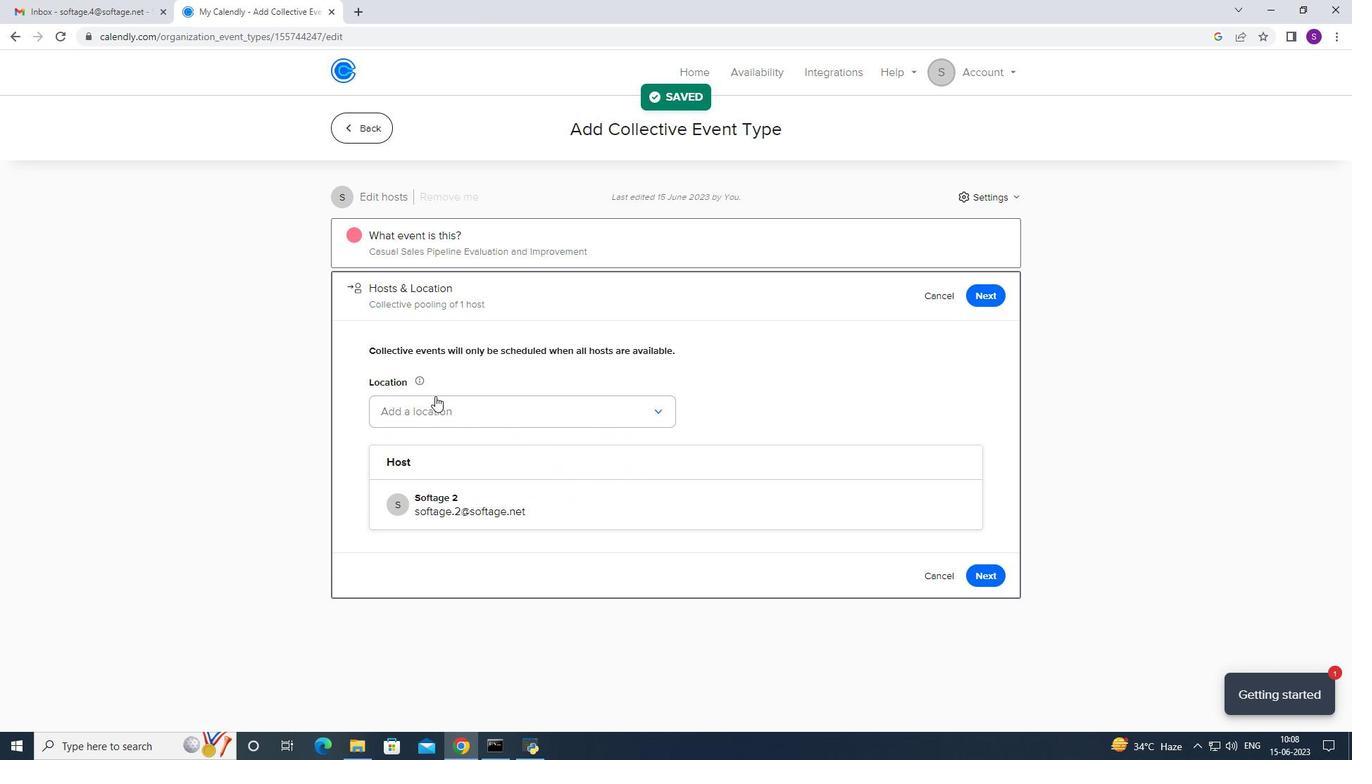 
Action: Mouse pressed left at (427, 400)
Screenshot: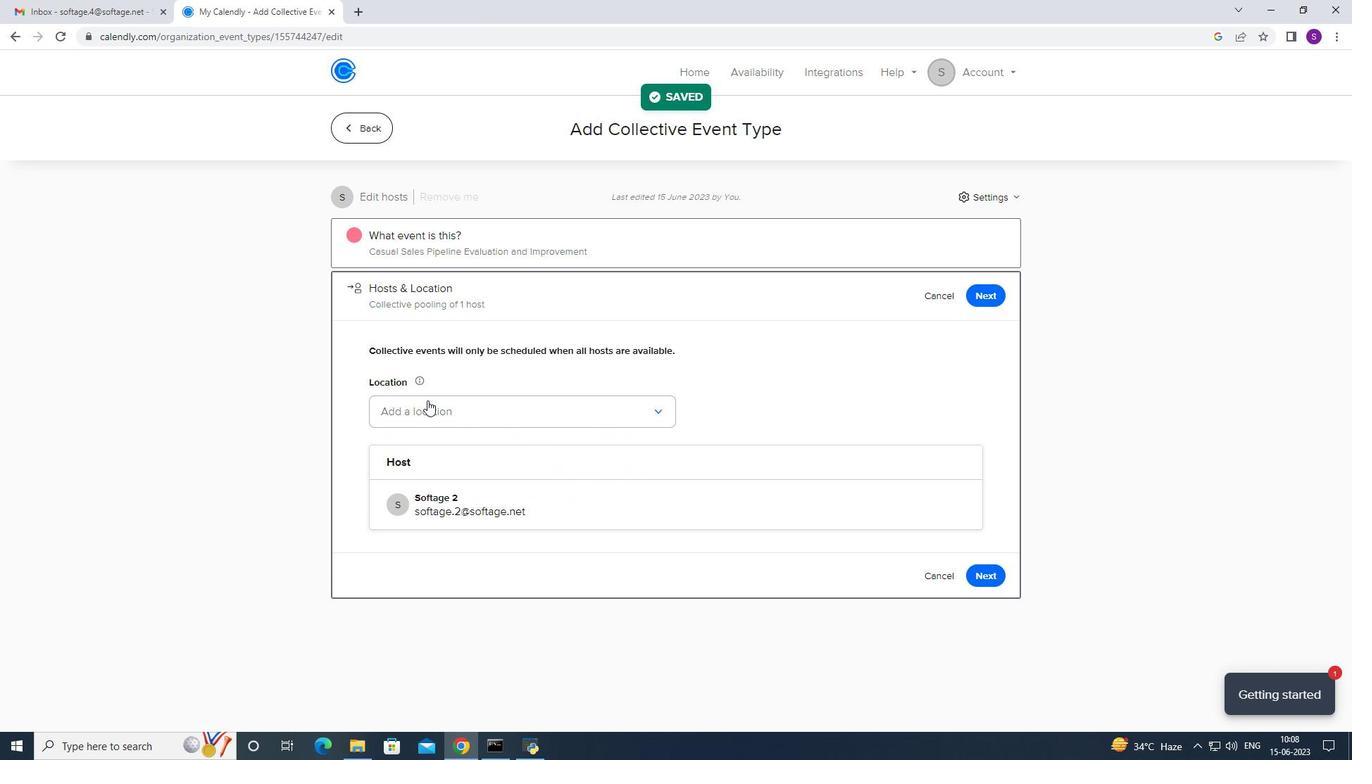 
Action: Mouse moved to (460, 454)
Screenshot: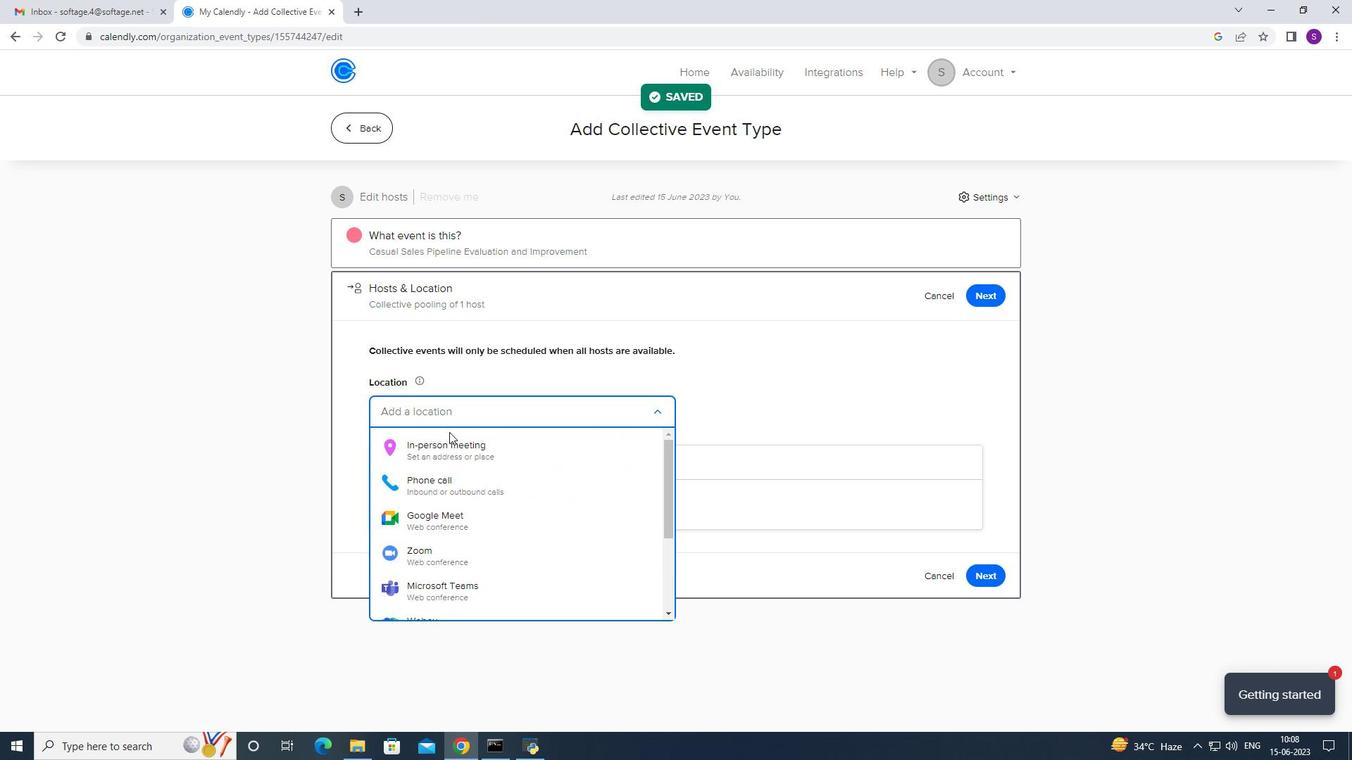 
Action: Mouse pressed left at (460, 454)
Screenshot: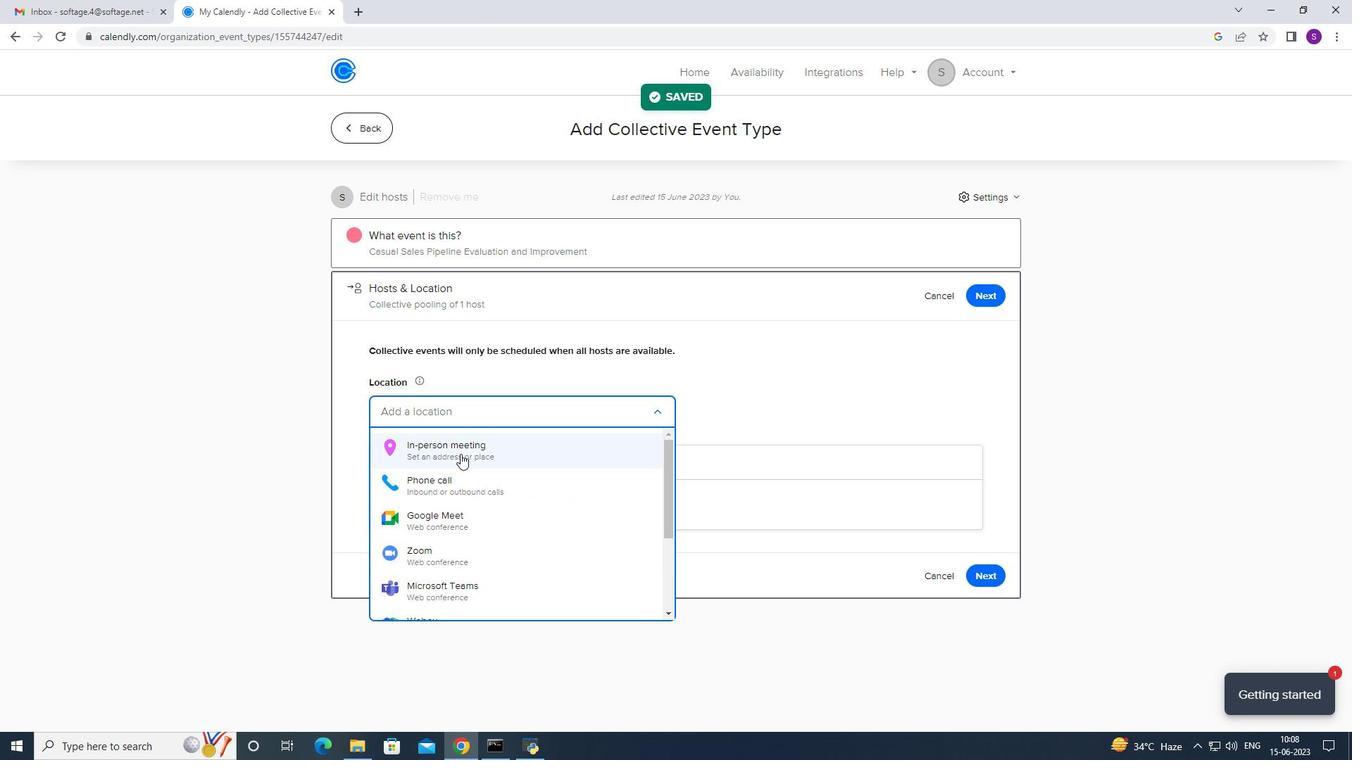 
Action: Mouse moved to (590, 225)
Screenshot: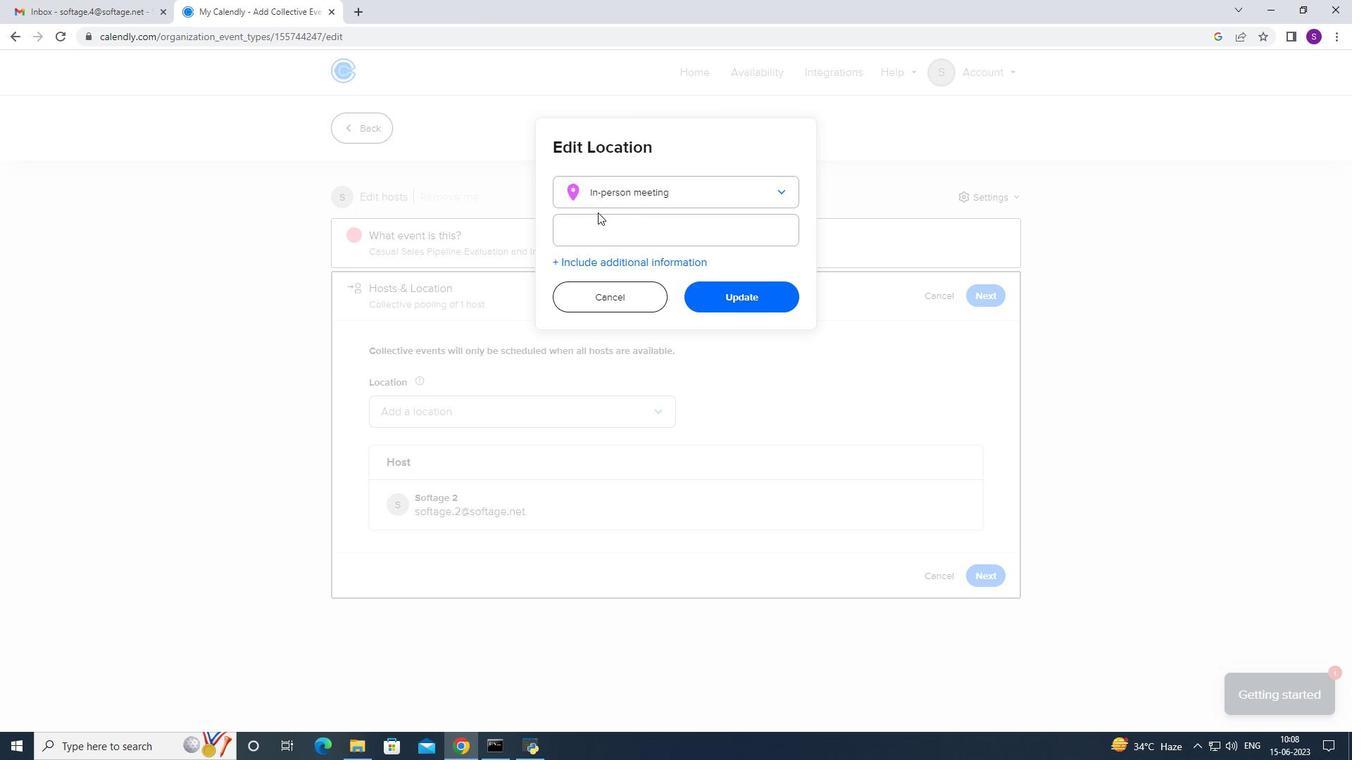 
Action: Mouse pressed left at (590, 225)
Screenshot: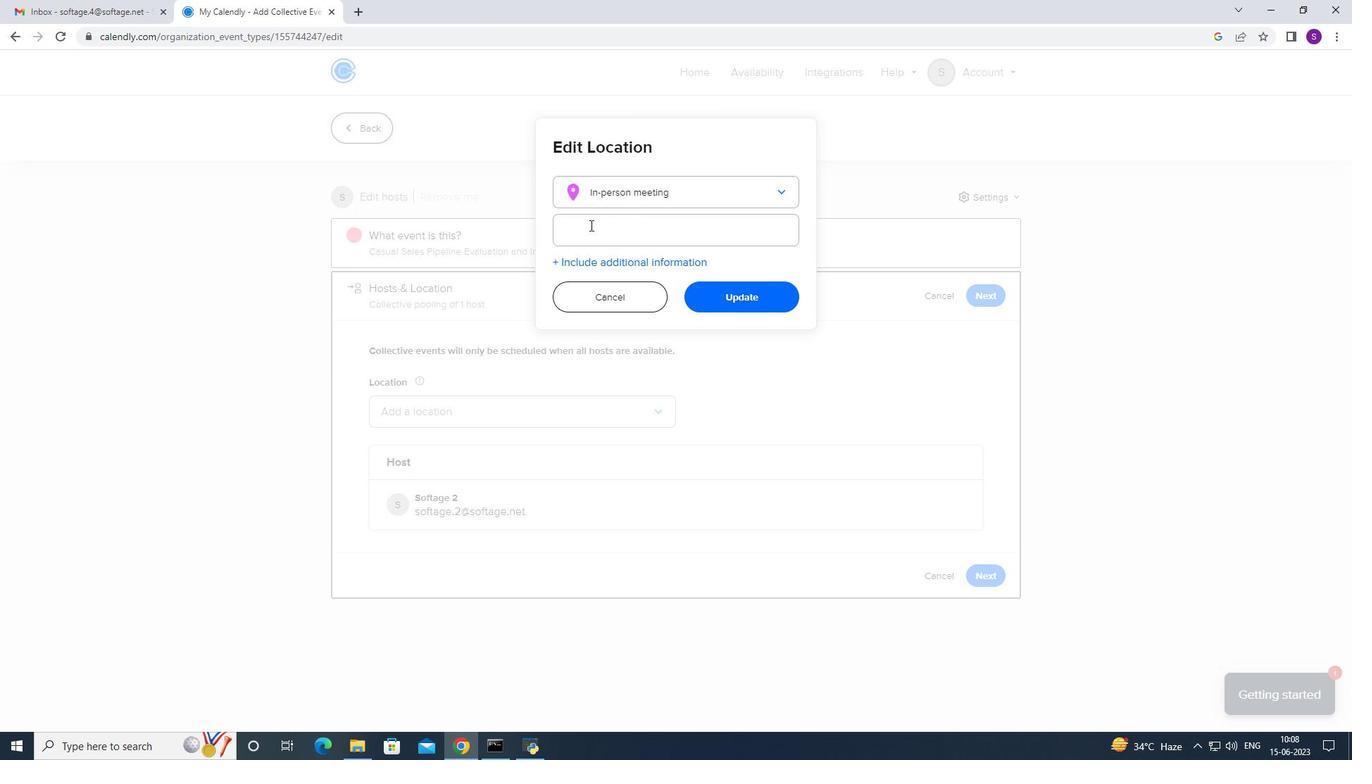 
Action: Mouse moved to (551, 236)
Screenshot: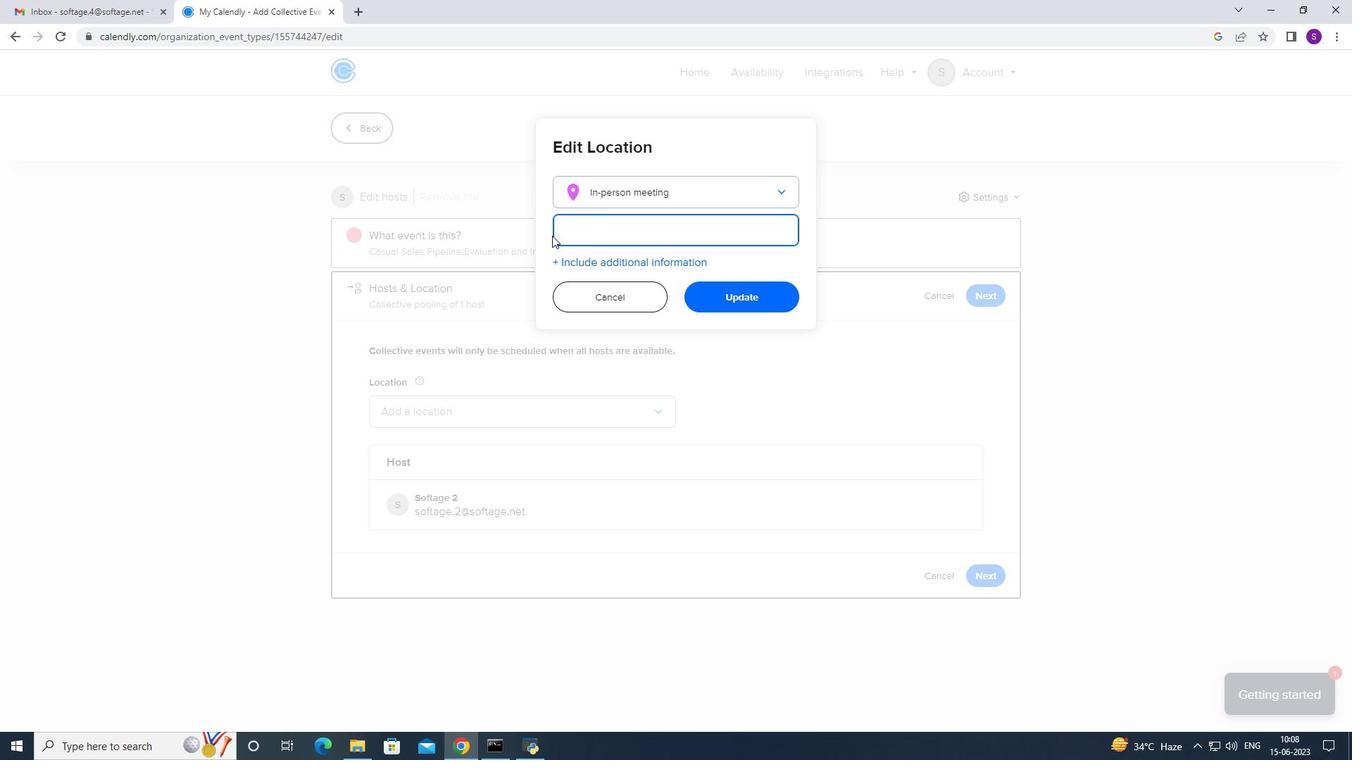 
Action: Key pressed <Key.caps_lock>B<Key.caps_lock>elgrade,<Key.space><Key.caps_lock><Key.caps_lock>serbia
Screenshot: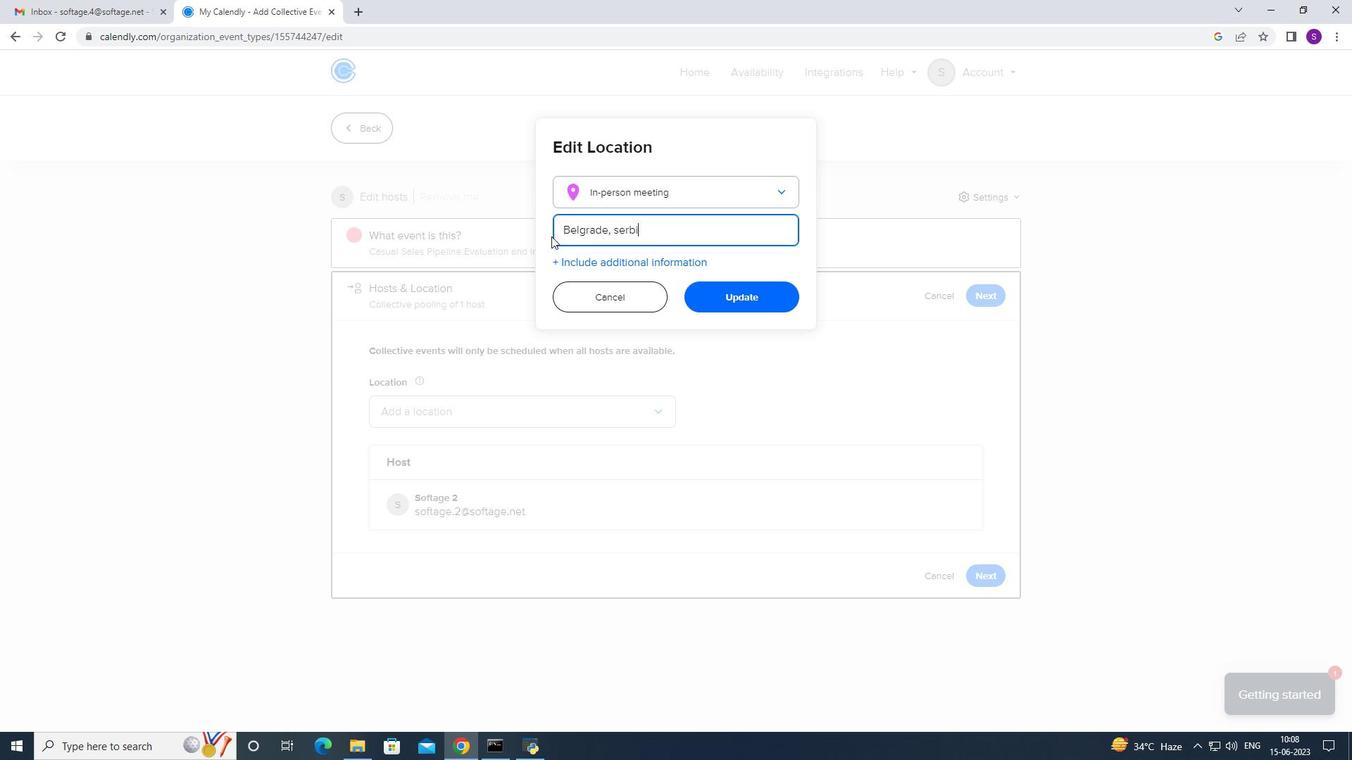 
Action: Mouse moved to (626, 233)
Screenshot: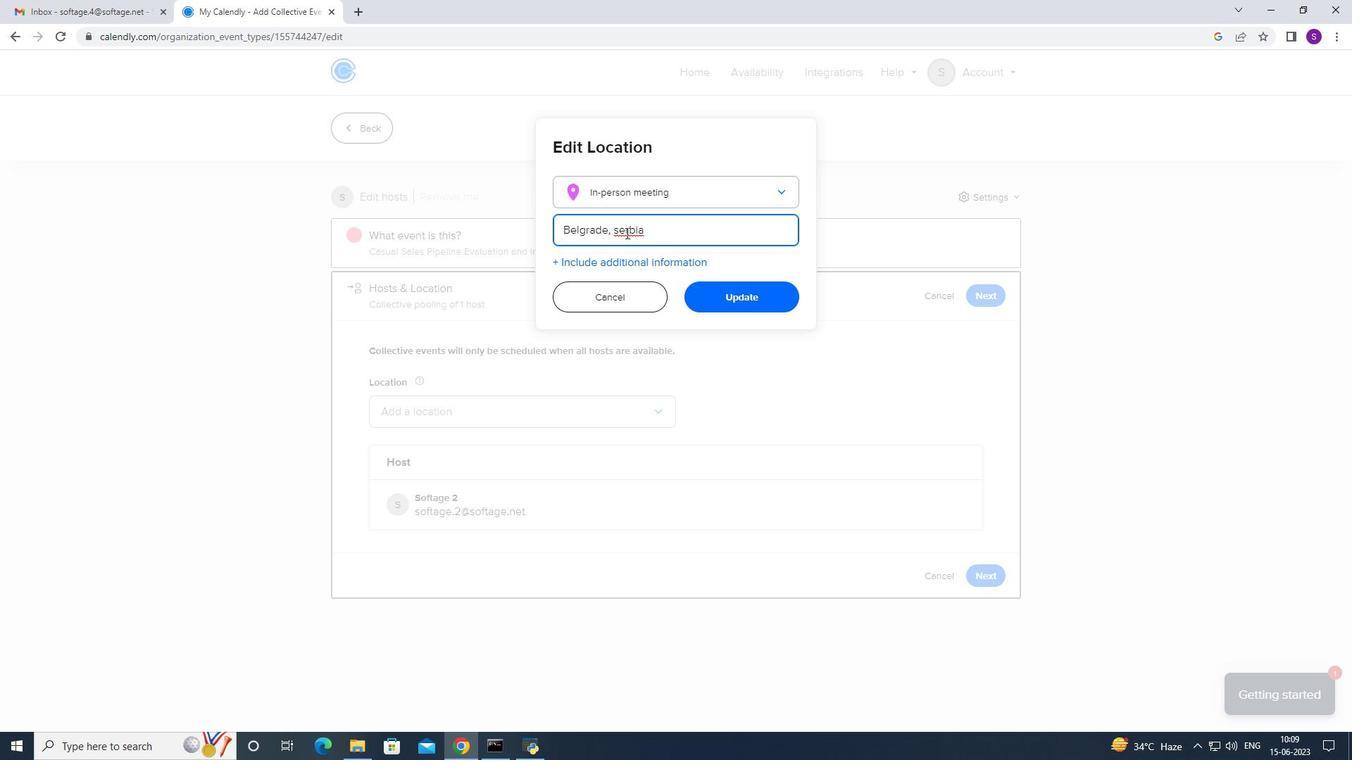 
Action: Mouse pressed left at (626, 233)
Screenshot: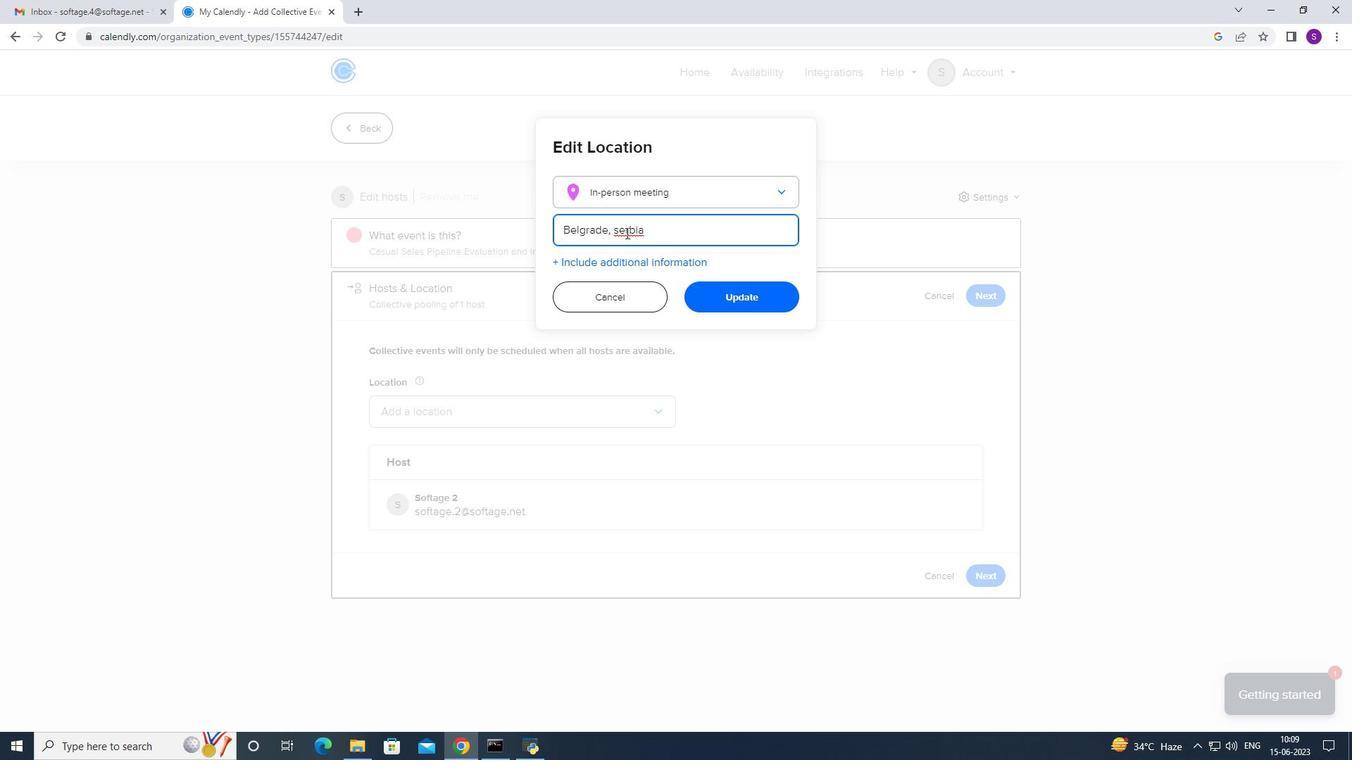 
Action: Mouse moved to (619, 233)
Screenshot: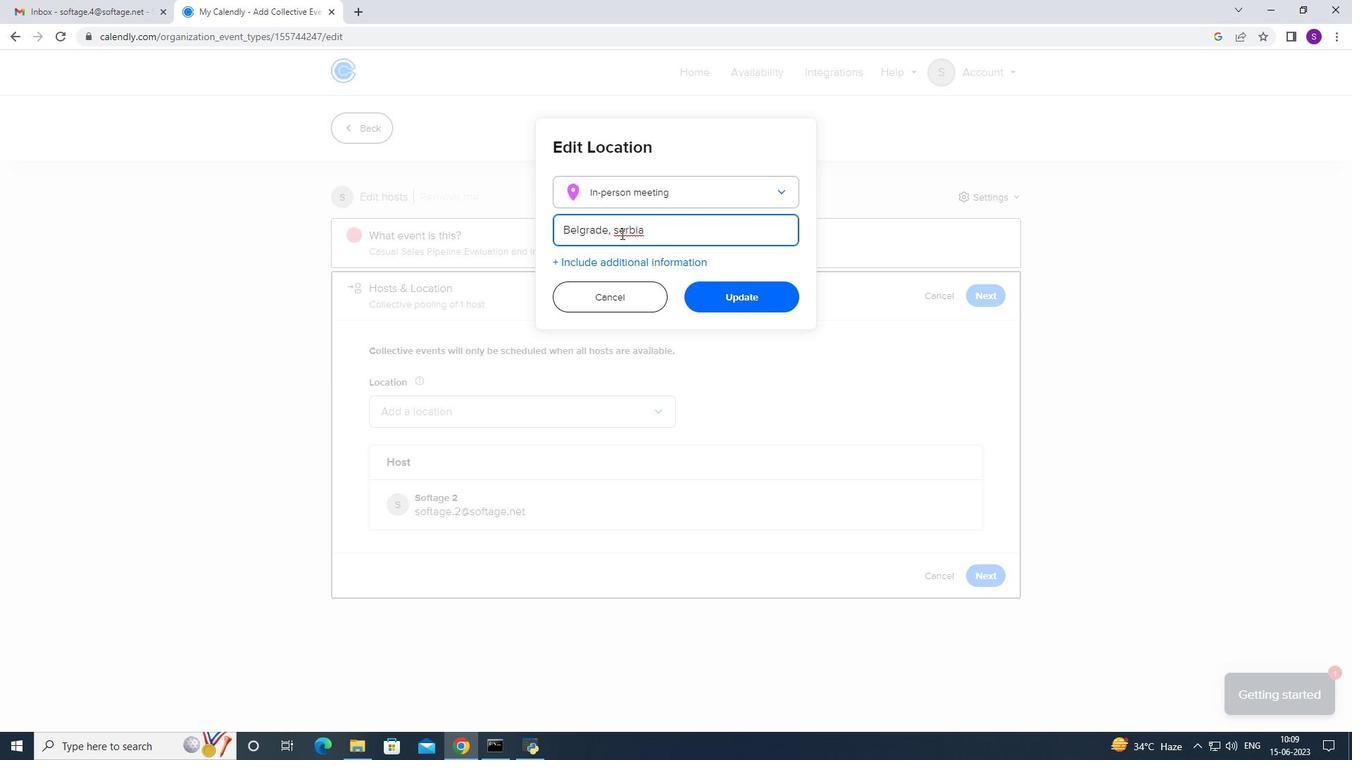 
Action: Mouse pressed left at (619, 233)
Screenshot: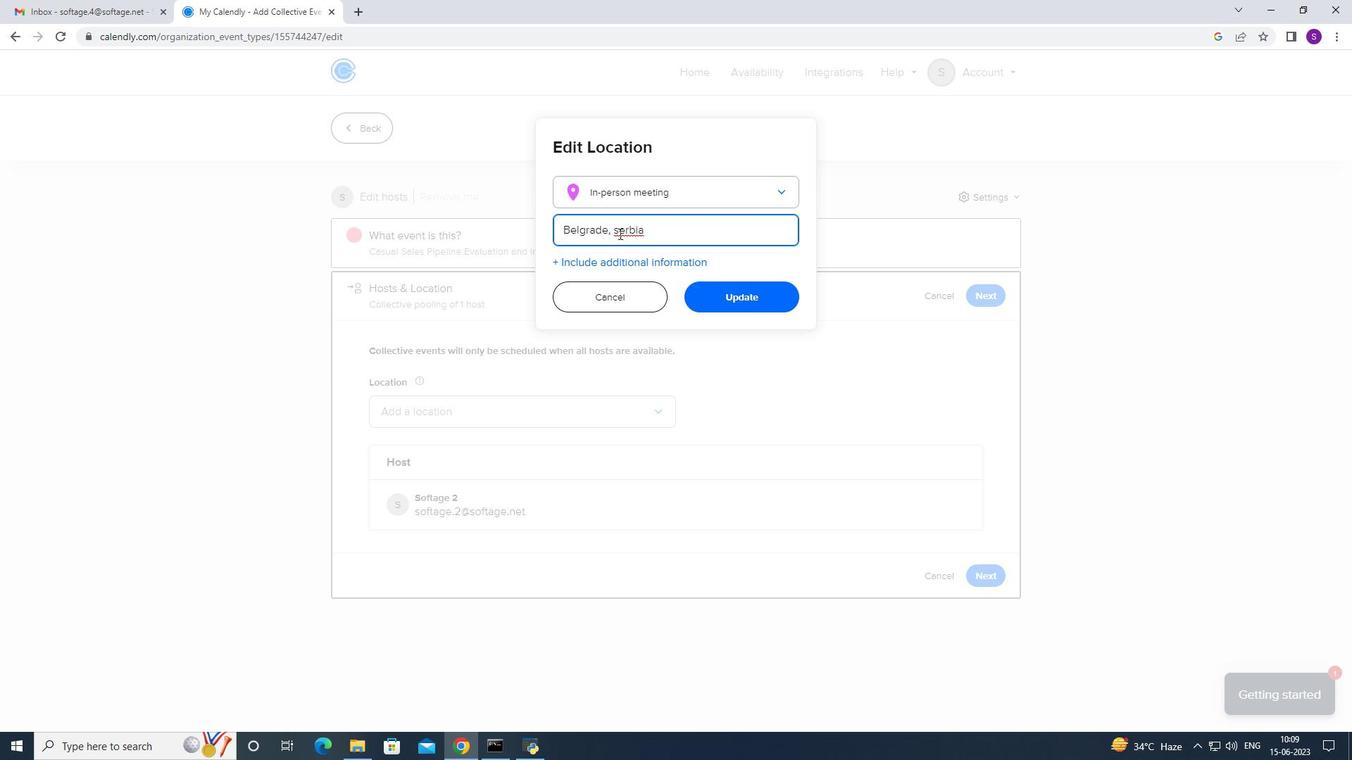 
Action: Mouse moved to (556, 221)
Screenshot: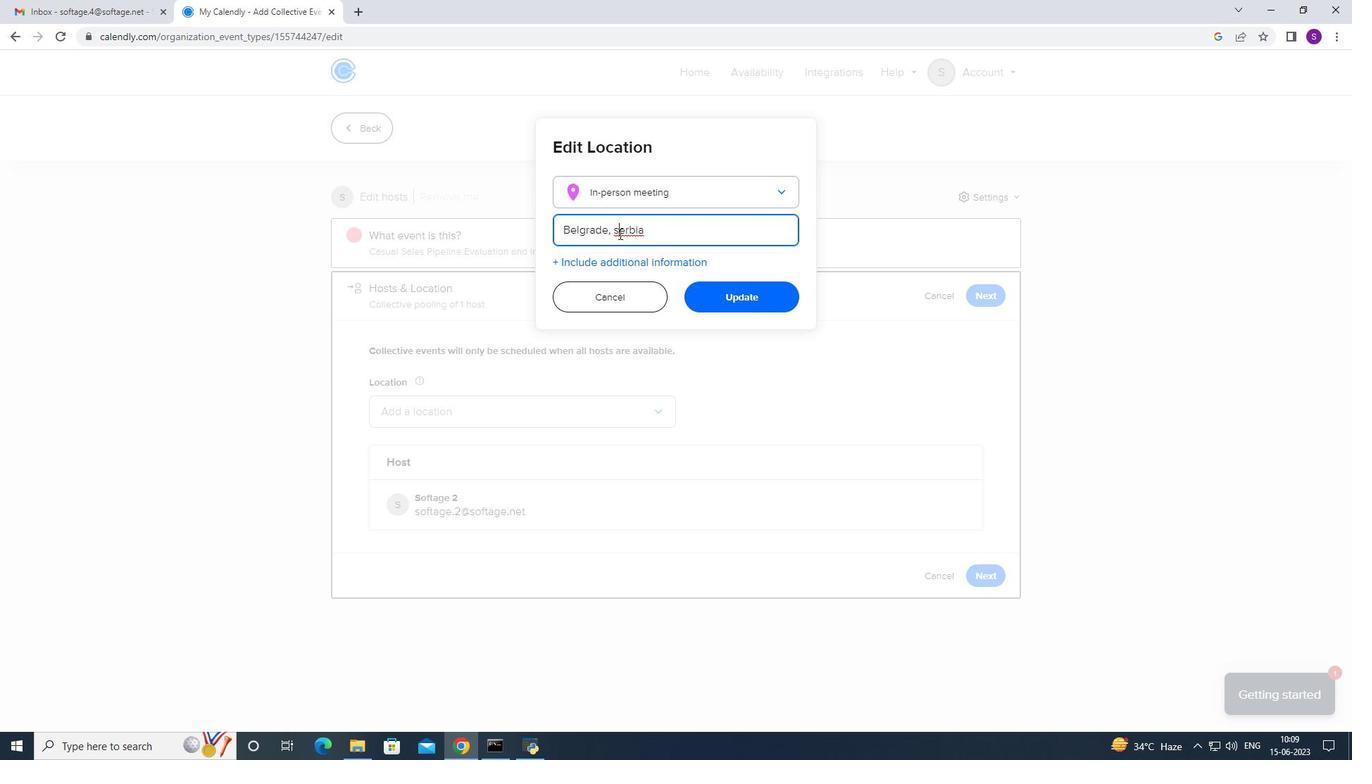 
Action: Key pressed <Key.backspace><Key.caps_lock>S<Key.caps_lock>
Screenshot: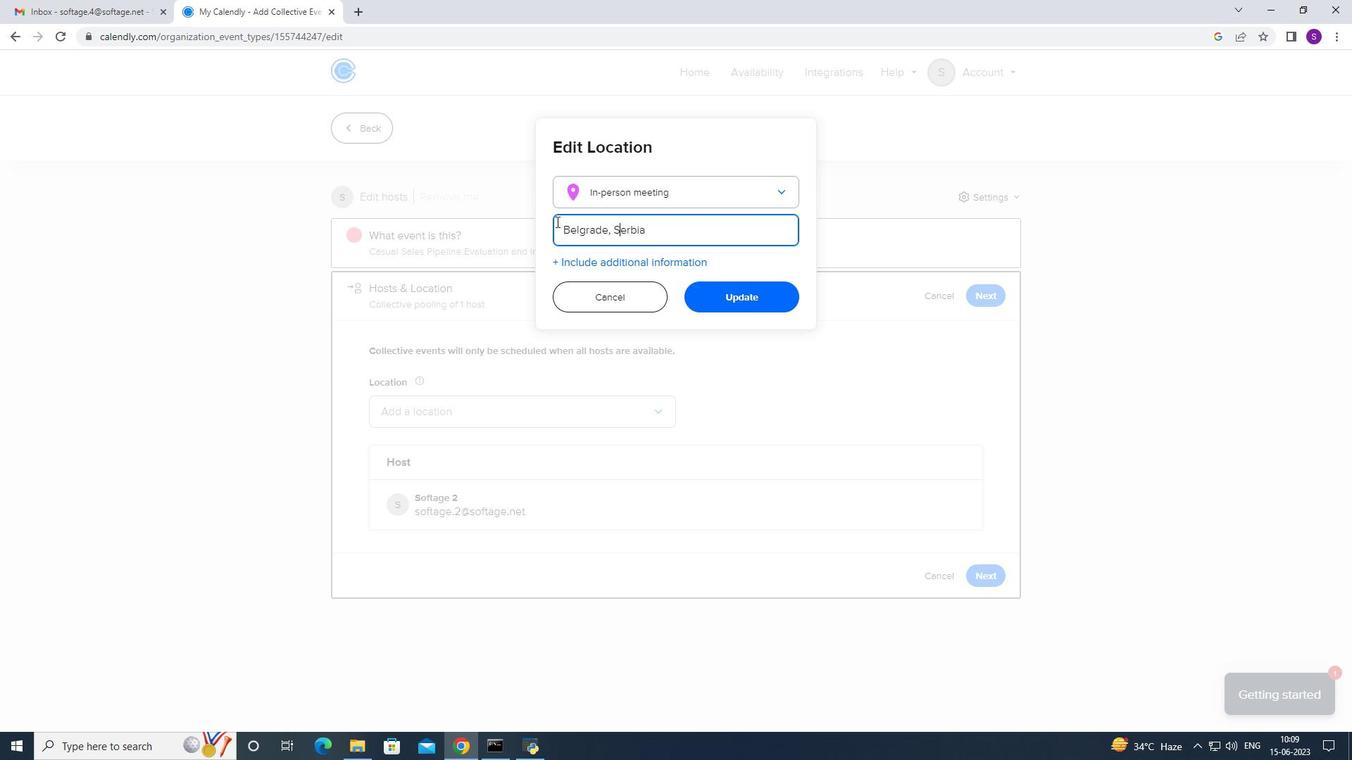 
Action: Mouse moved to (581, 210)
Screenshot: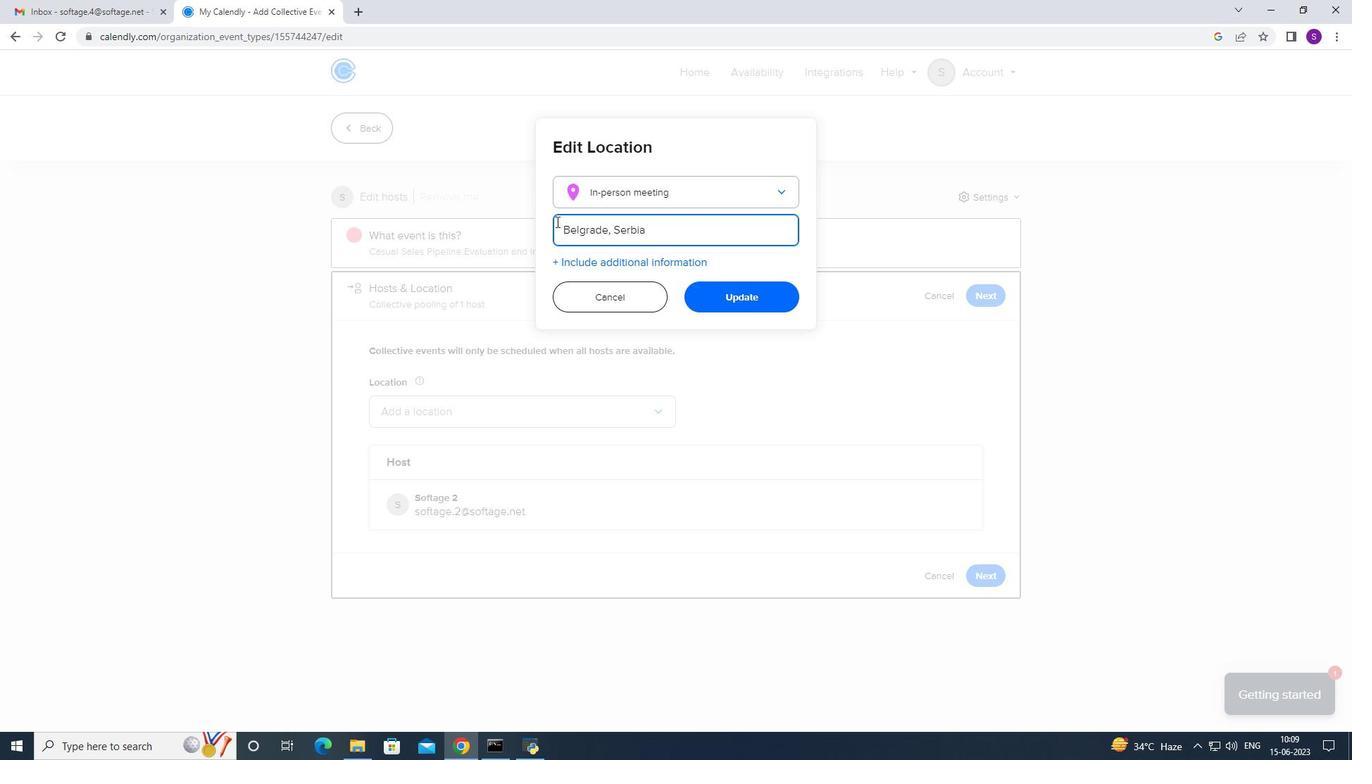 
Action: Mouse scrolled (581, 211) with delta (0, 0)
Screenshot: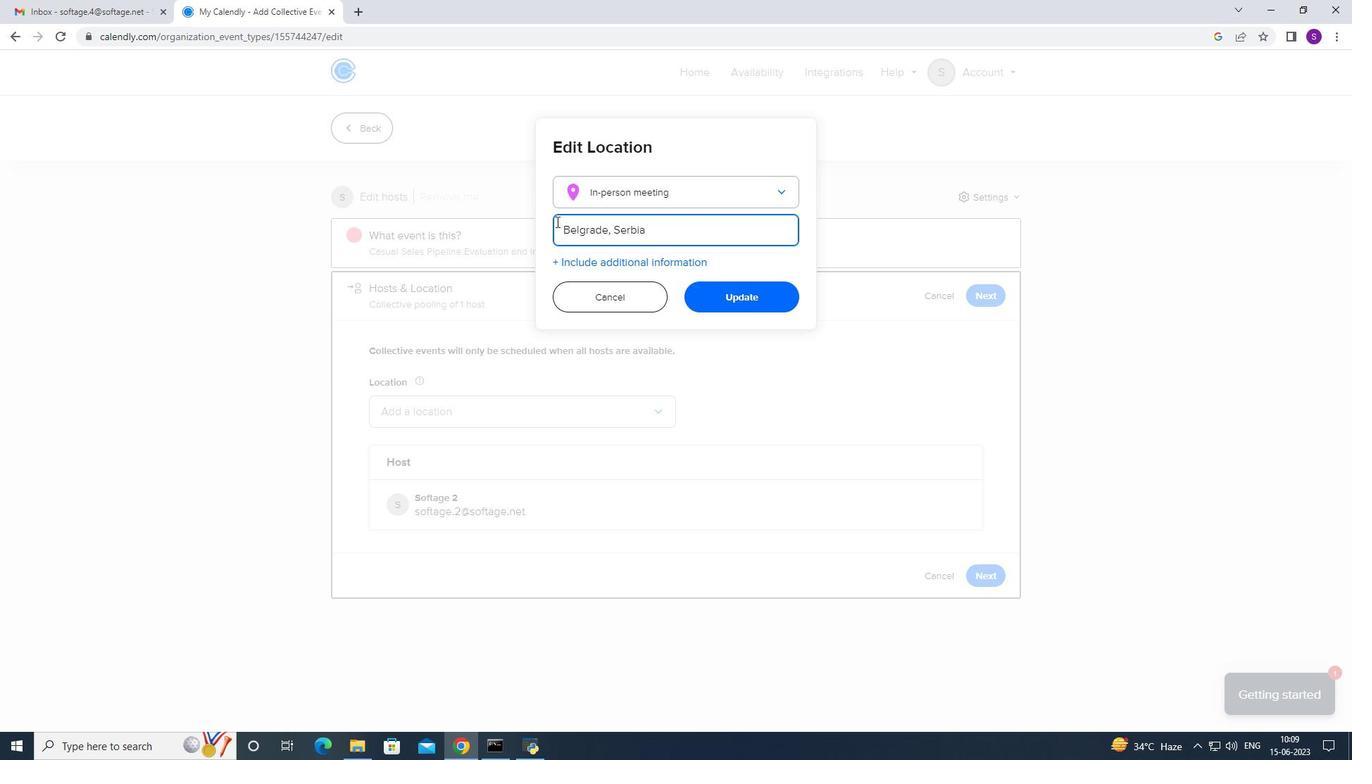 
Action: Mouse moved to (721, 282)
Screenshot: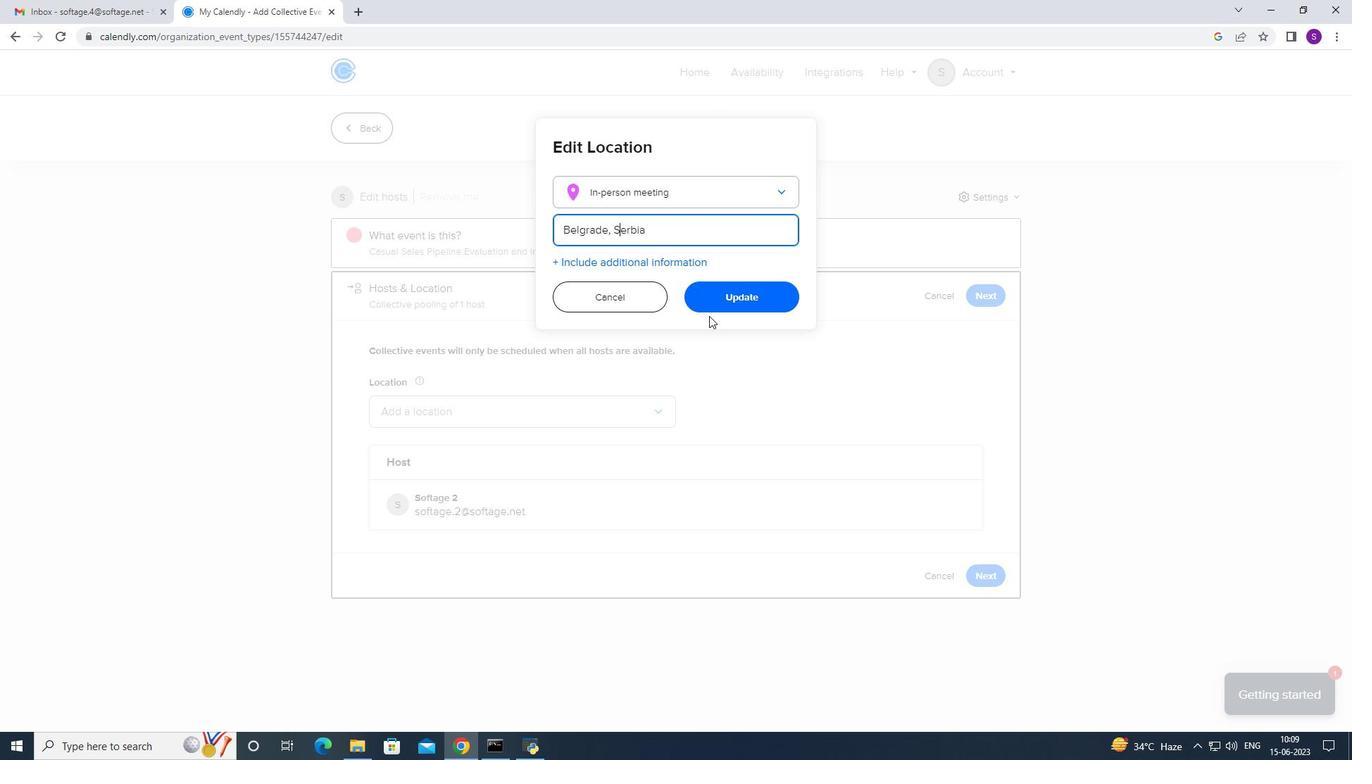 
Action: Mouse pressed left at (721, 282)
Screenshot: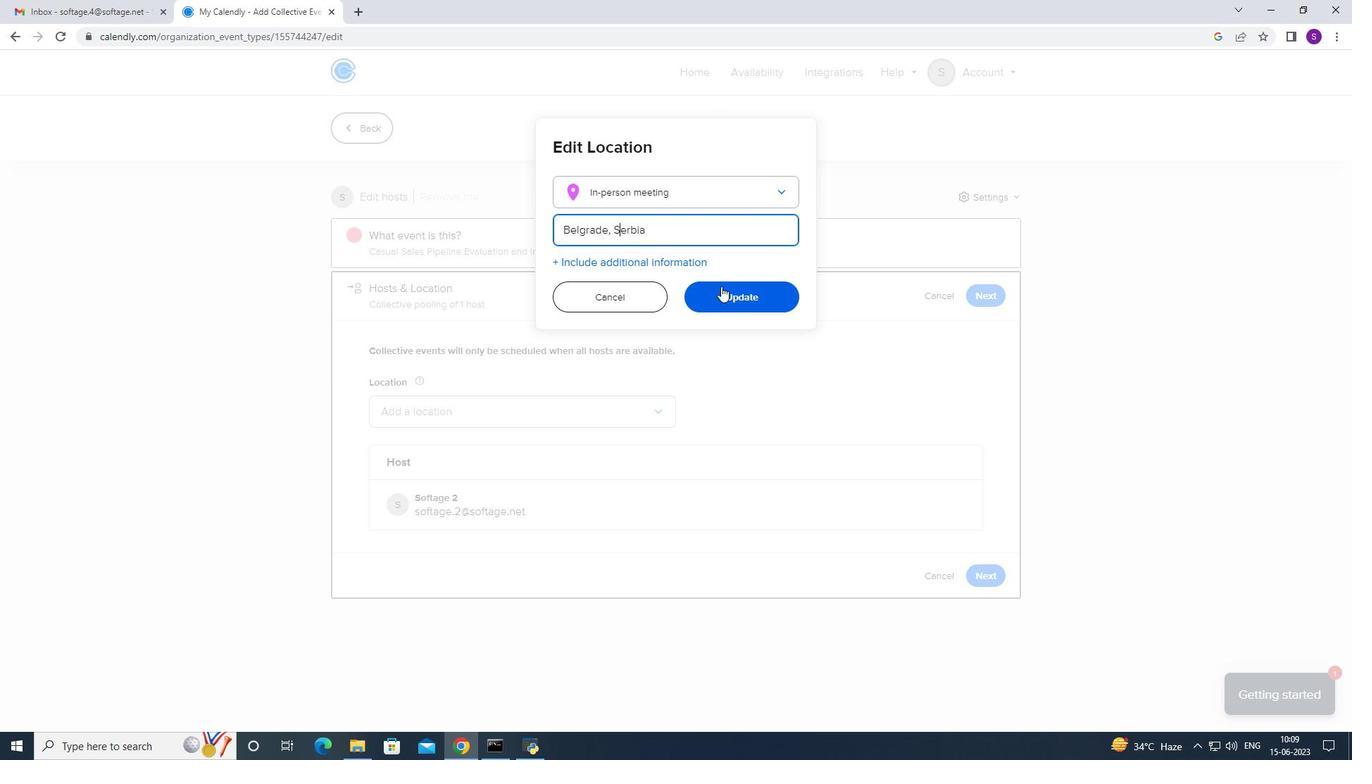 
Action: Mouse moved to (675, 352)
Screenshot: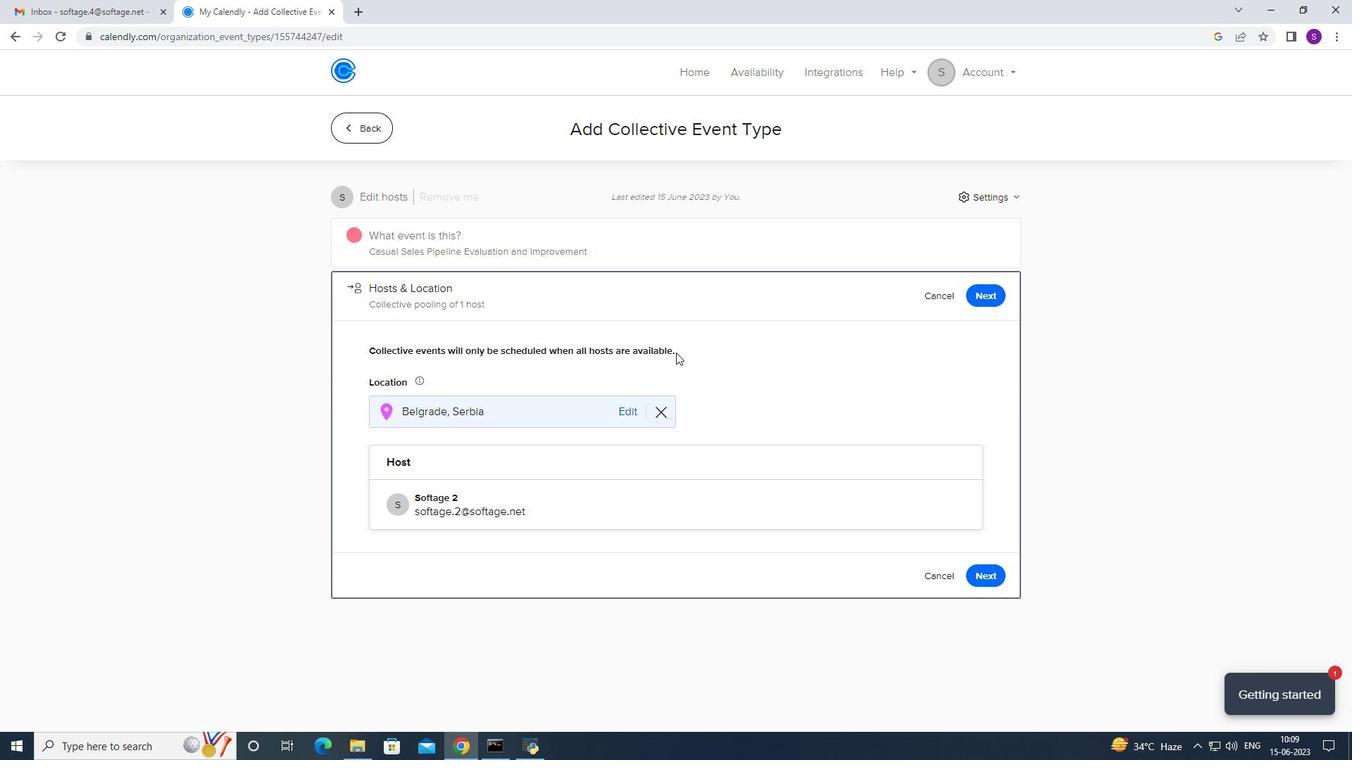 
Action: Mouse scrolled (675, 352) with delta (0, 0)
Screenshot: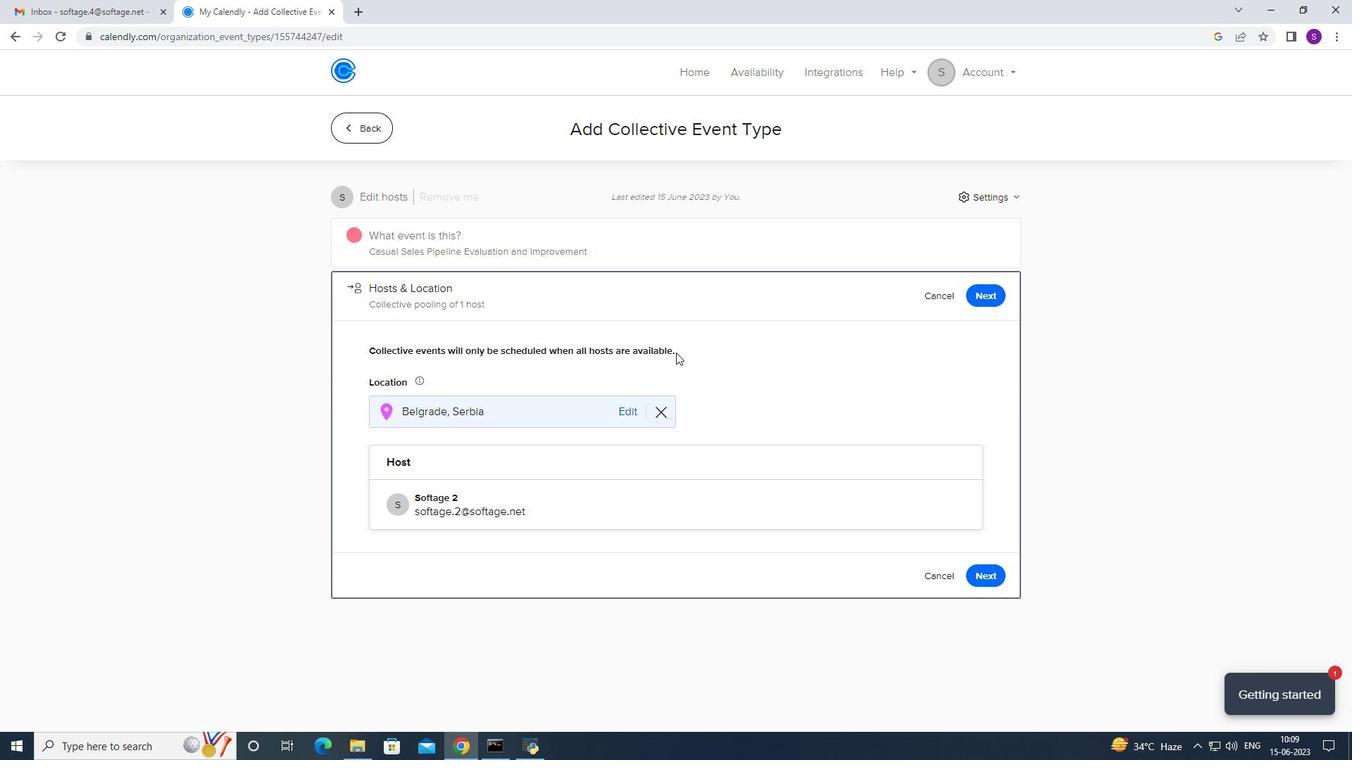 
Action: Mouse moved to (671, 352)
Screenshot: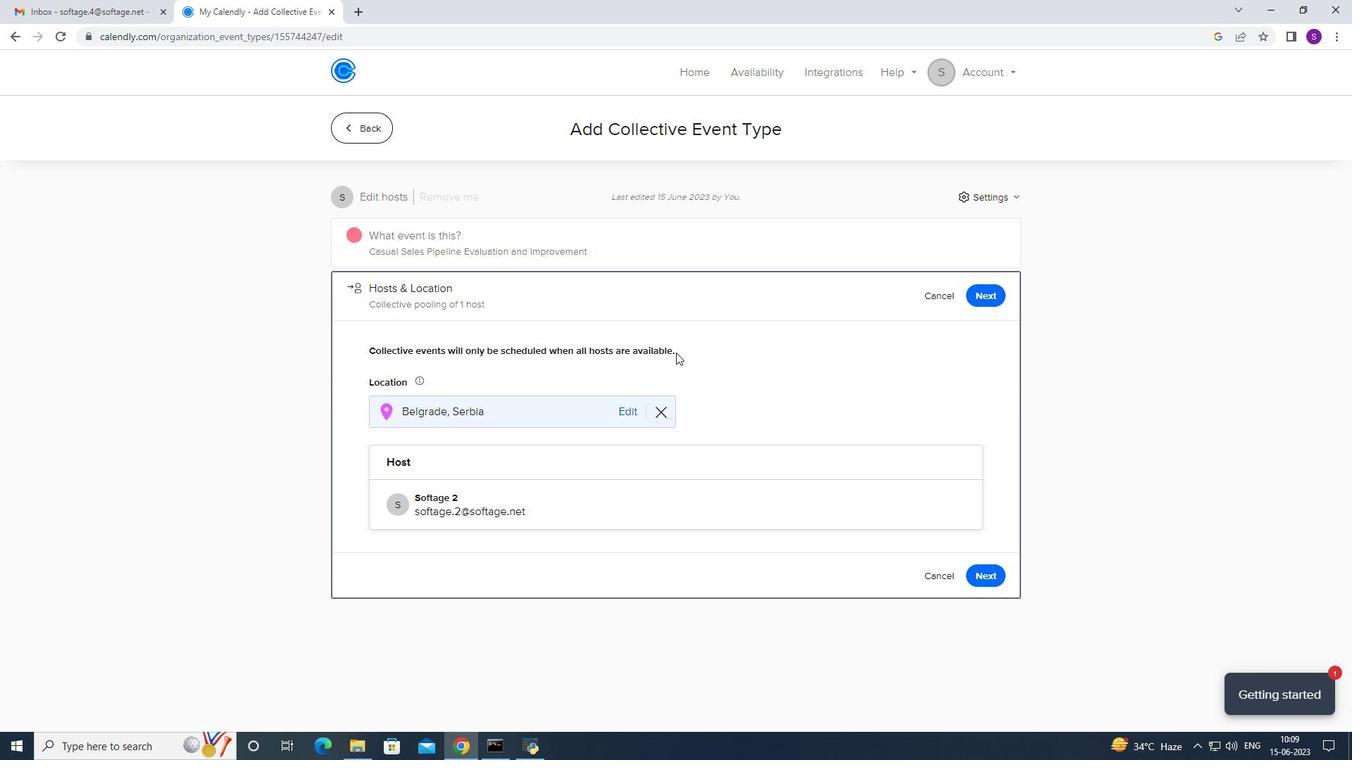 
Action: Mouse scrolled (671, 352) with delta (0, 0)
Screenshot: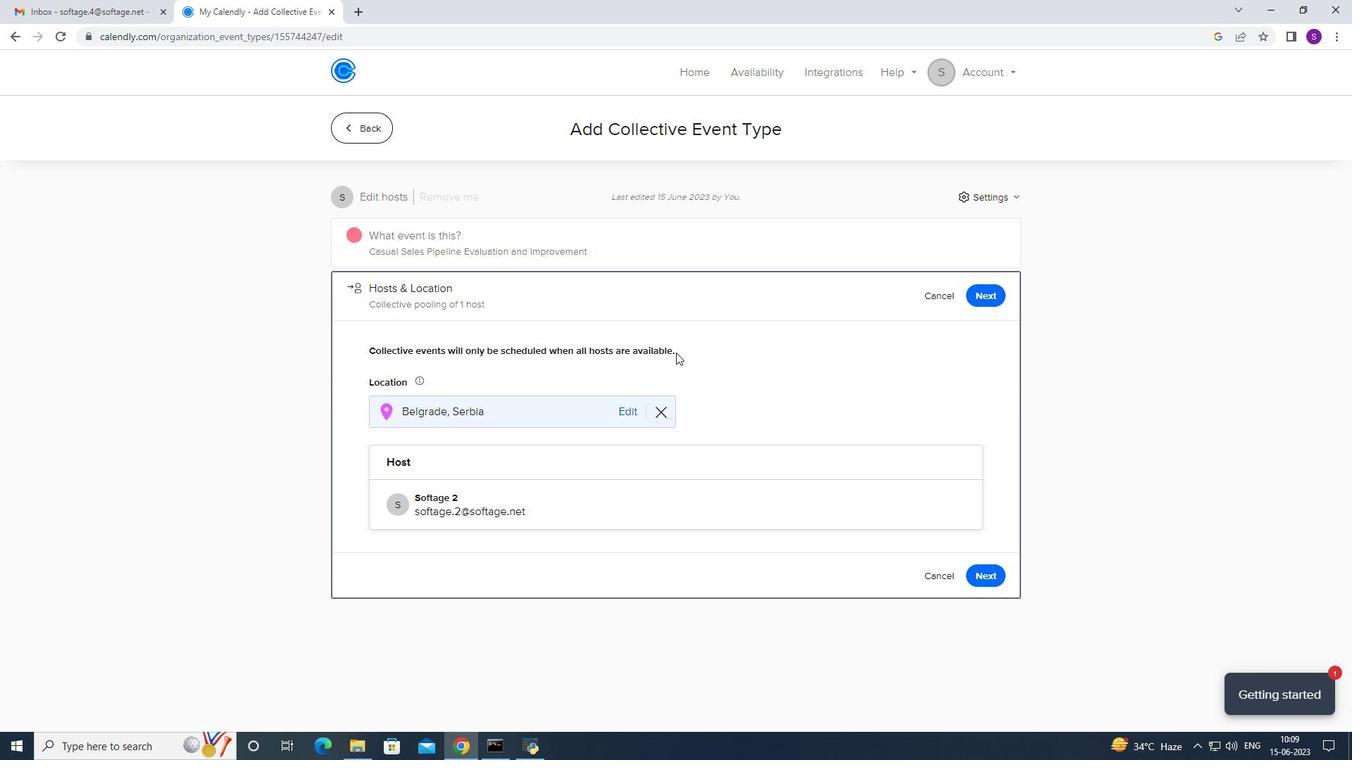 
Action: Mouse moved to (667, 354)
Screenshot: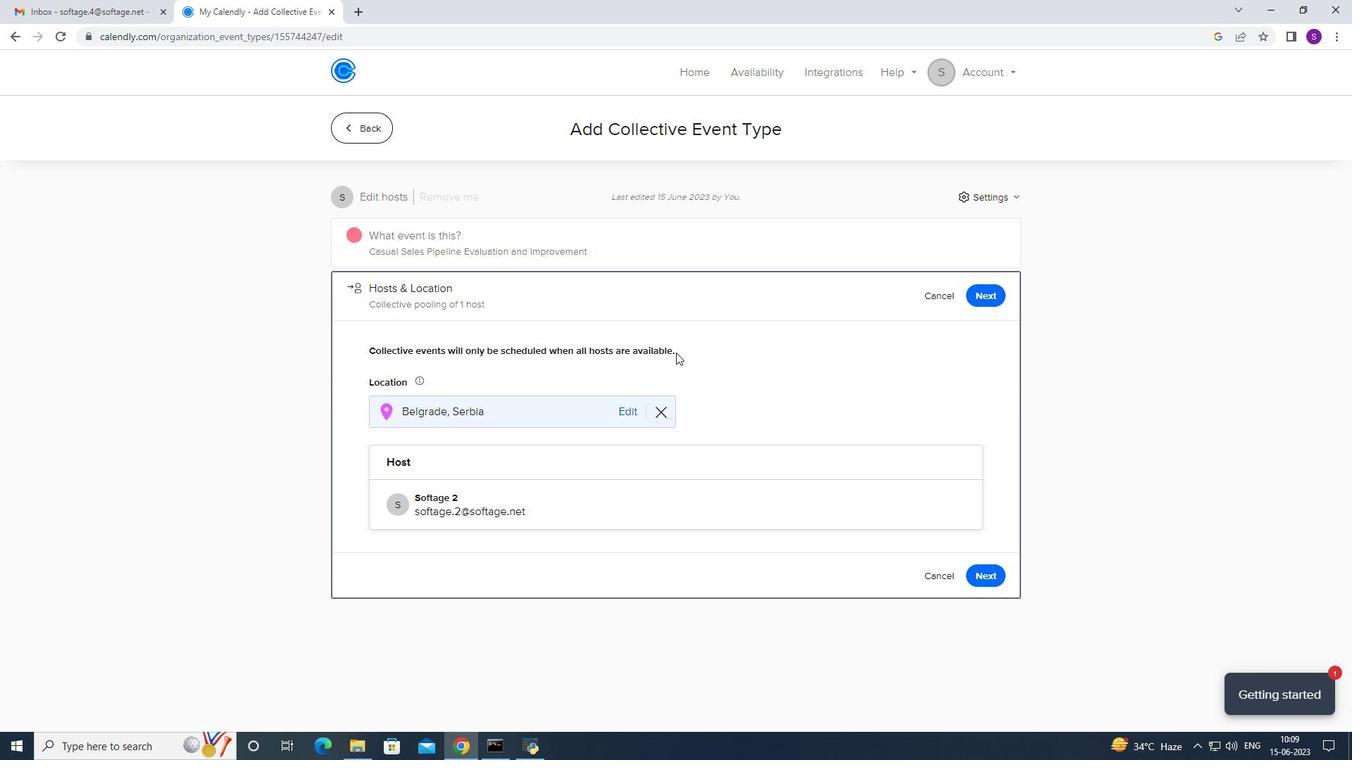 
Action: Mouse scrolled (667, 353) with delta (0, 0)
Screenshot: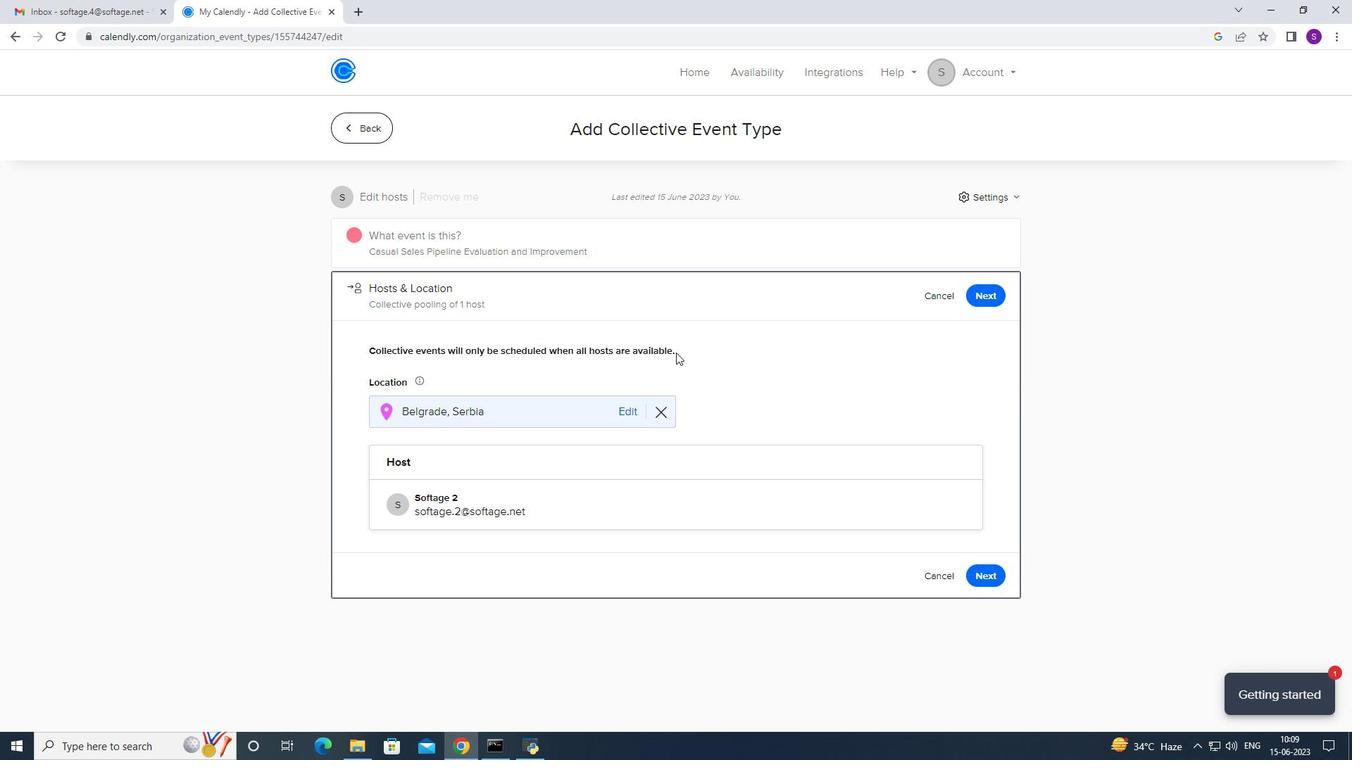 
Action: Mouse moved to (664, 355)
Screenshot: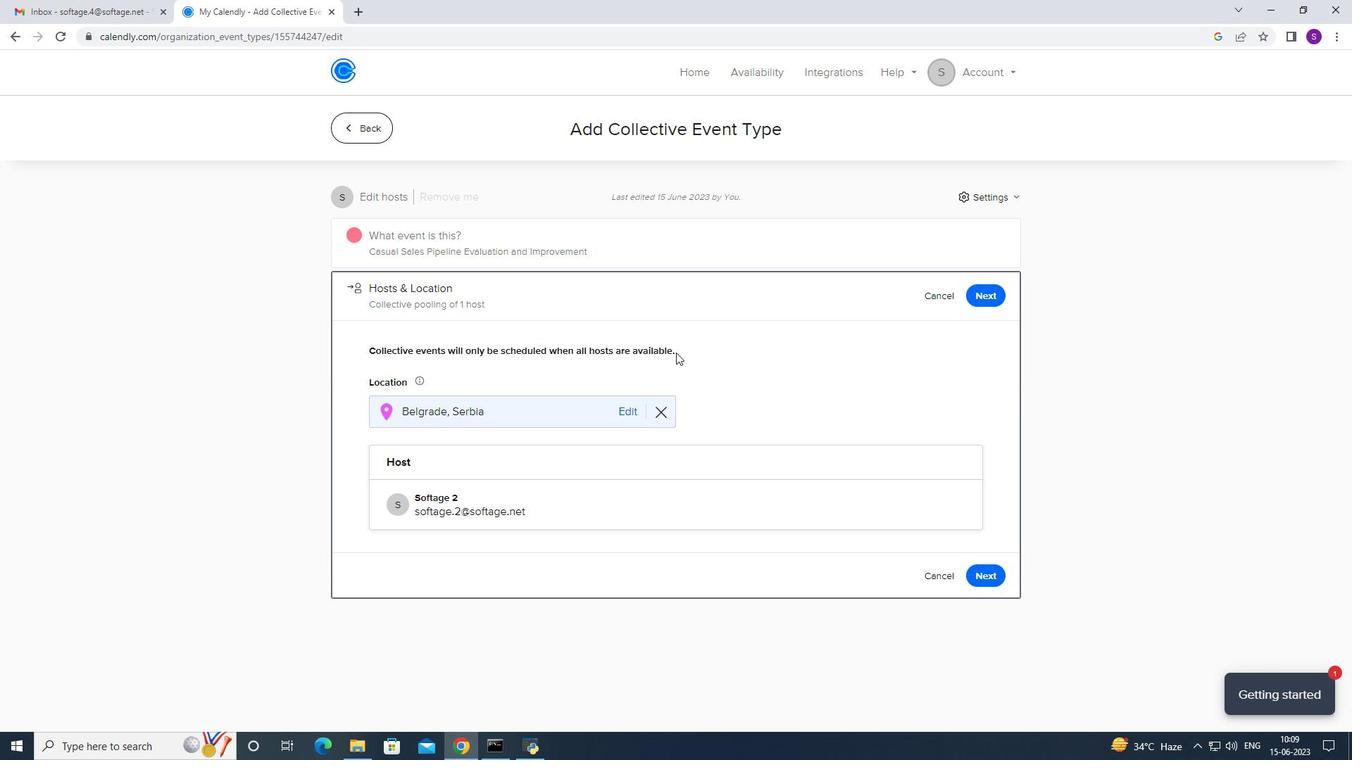 
Action: Mouse scrolled (664, 354) with delta (0, 0)
Screenshot: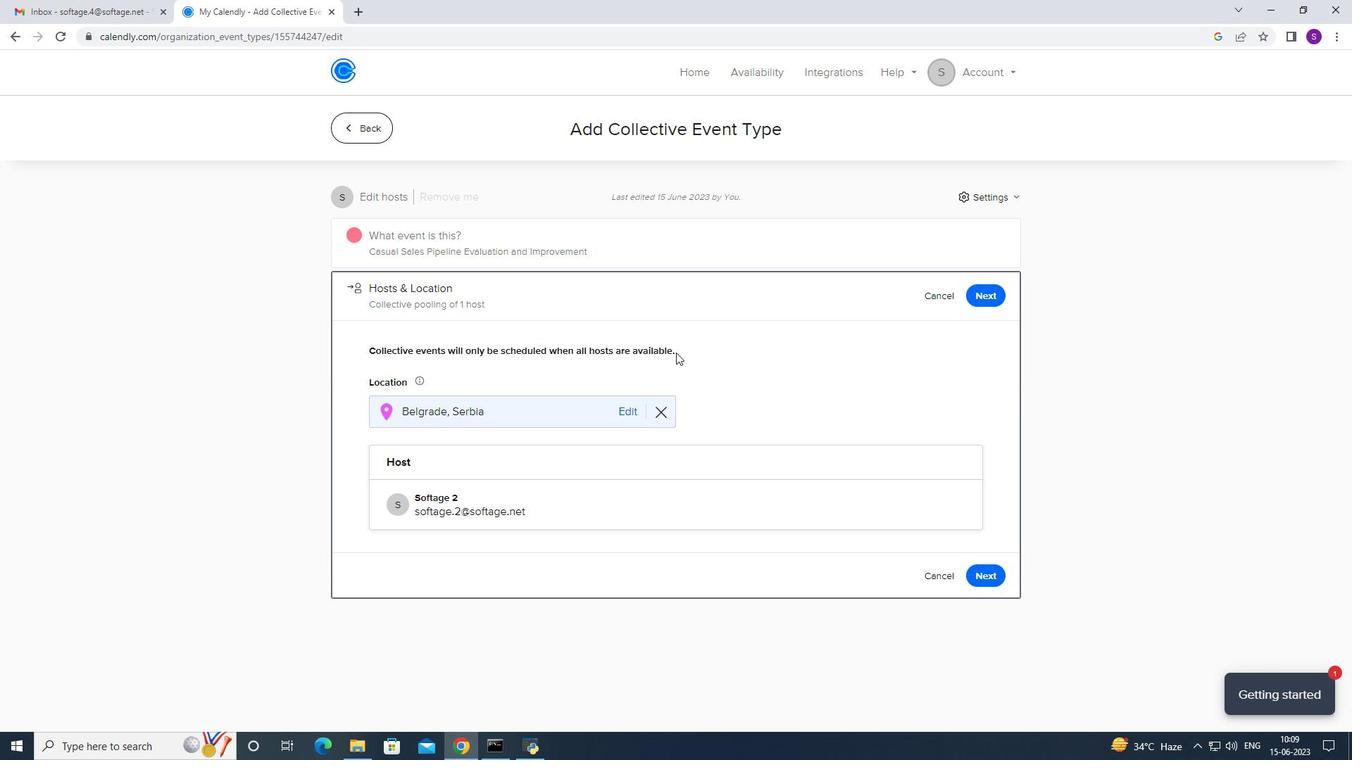 
Action: Mouse moved to (662, 357)
Screenshot: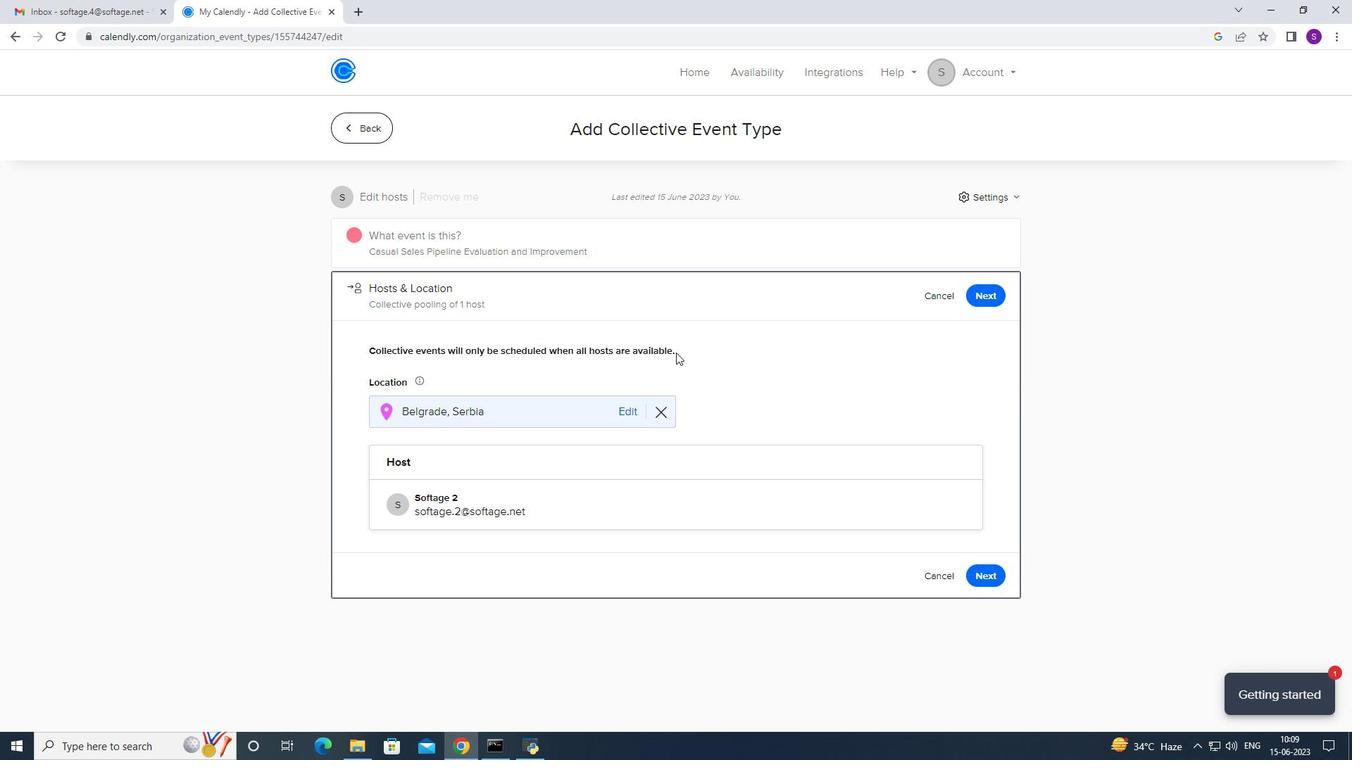 
Action: Mouse scrolled (662, 356) with delta (0, 0)
Screenshot: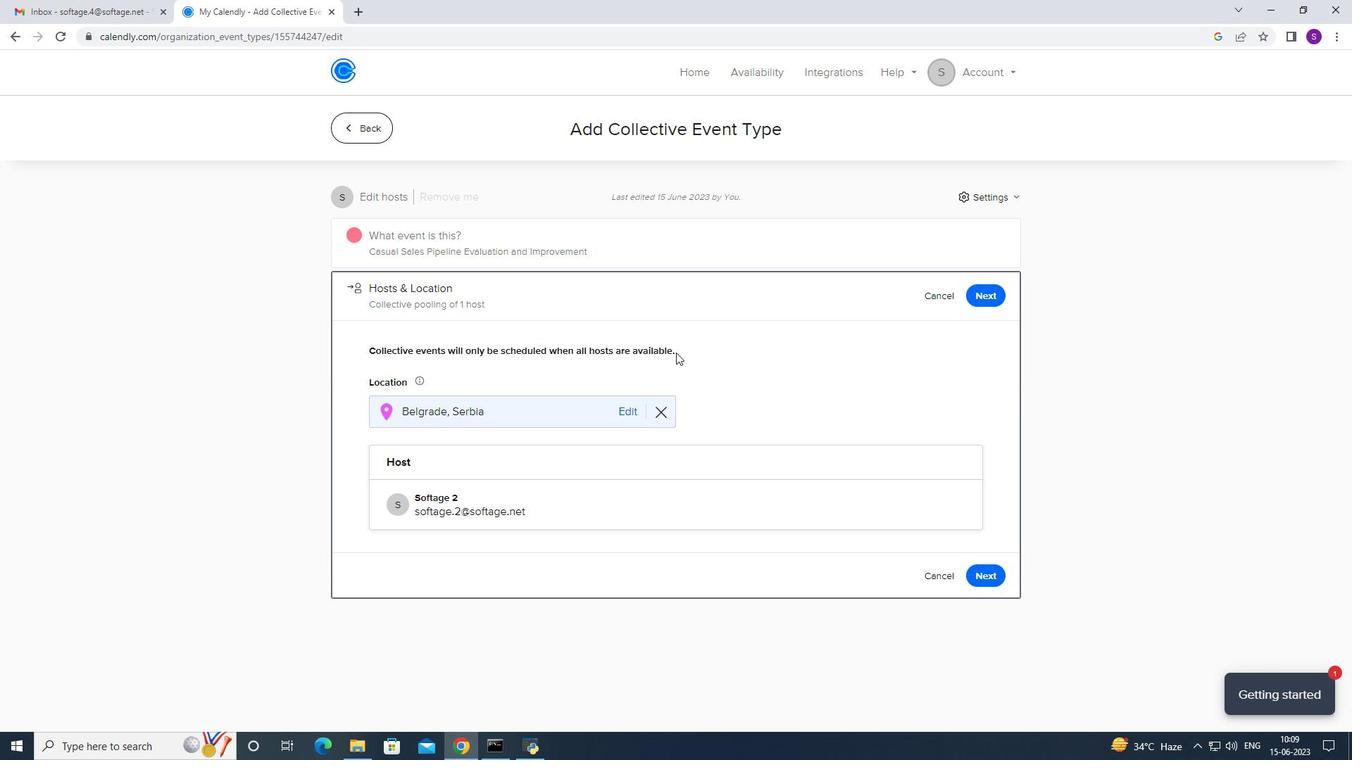 
Action: Mouse moved to (661, 359)
Screenshot: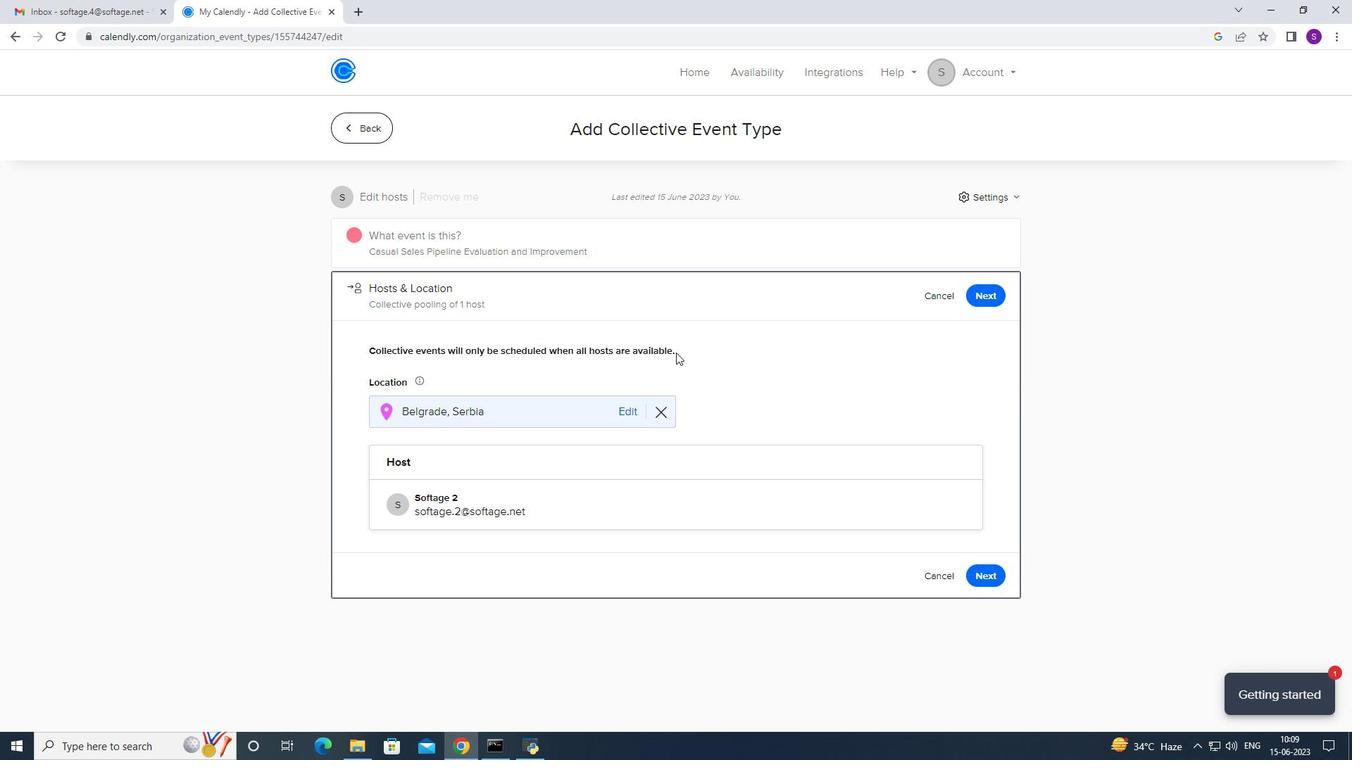 
Action: Mouse scrolled (661, 358) with delta (0, 0)
Screenshot: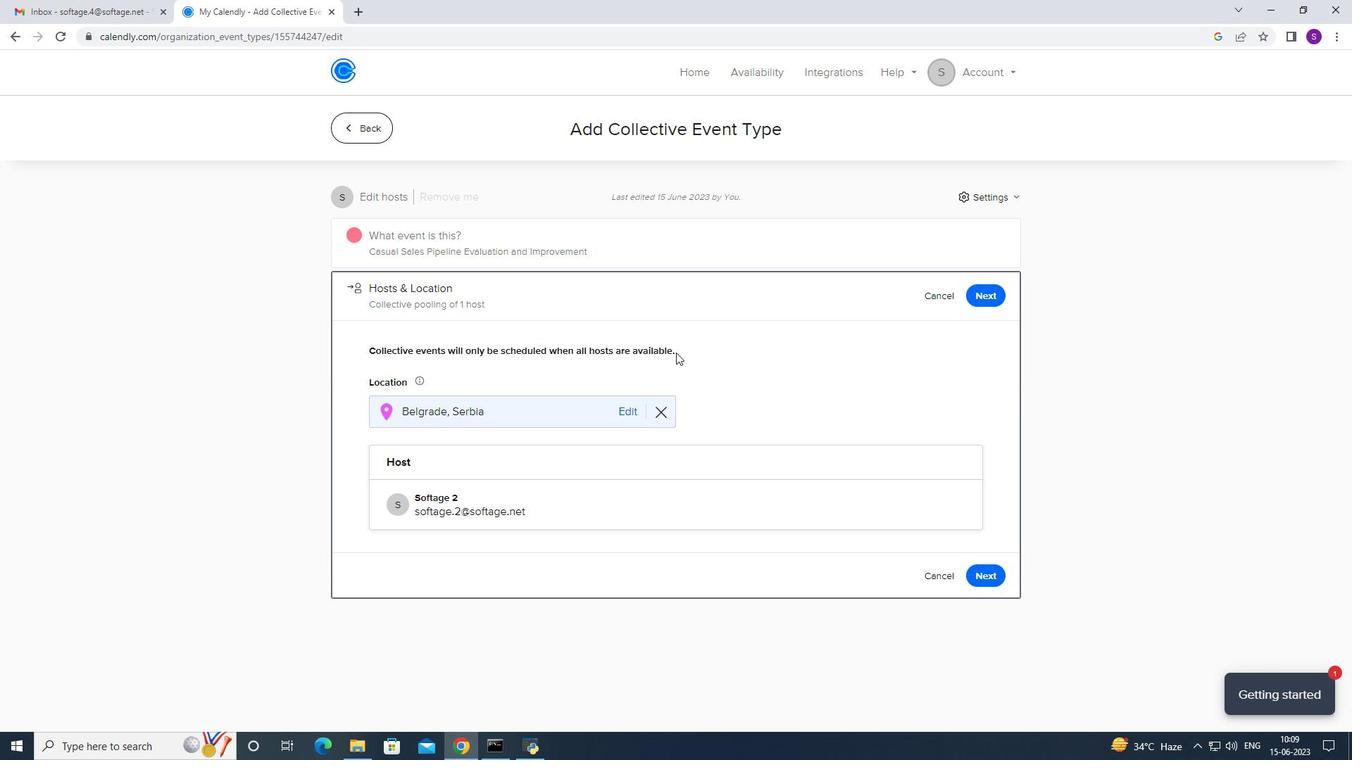 
Action: Mouse moved to (973, 578)
Screenshot: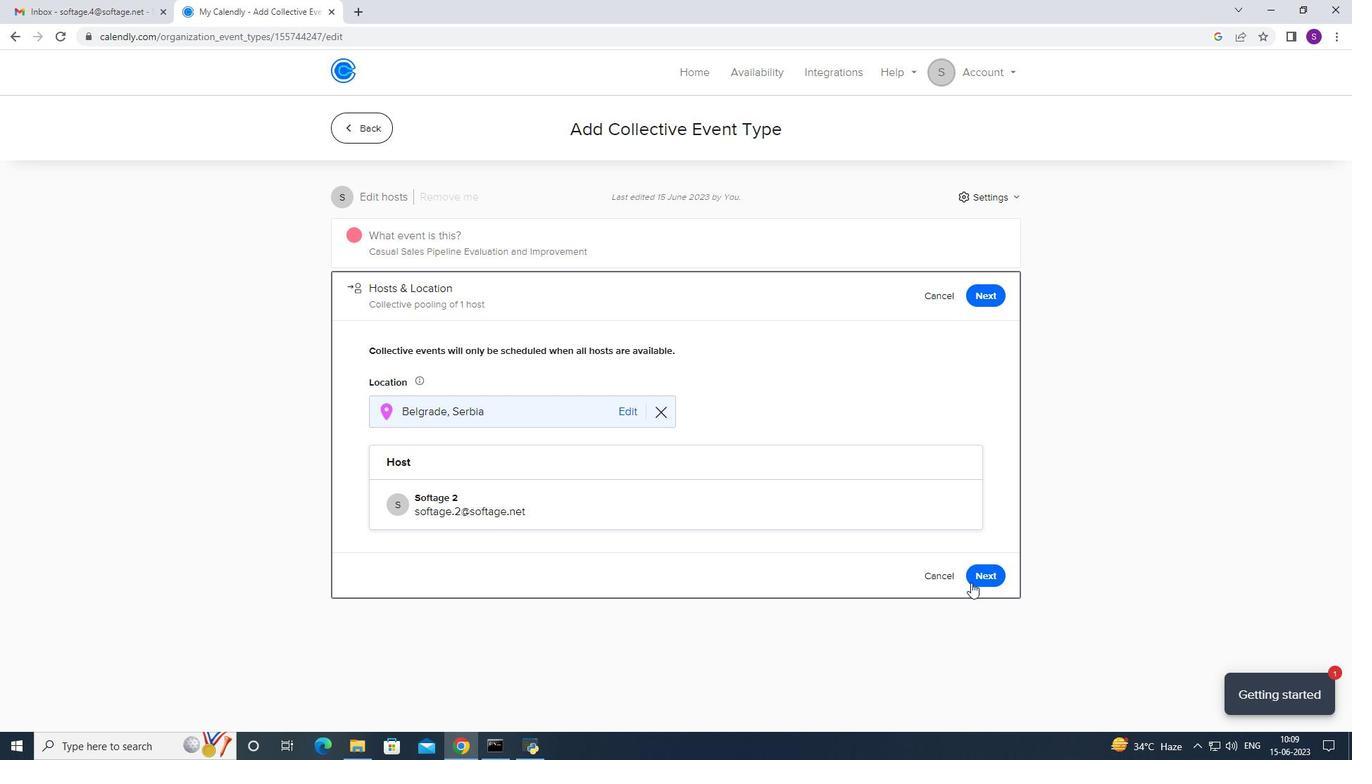 
Action: Mouse pressed left at (973, 578)
Screenshot: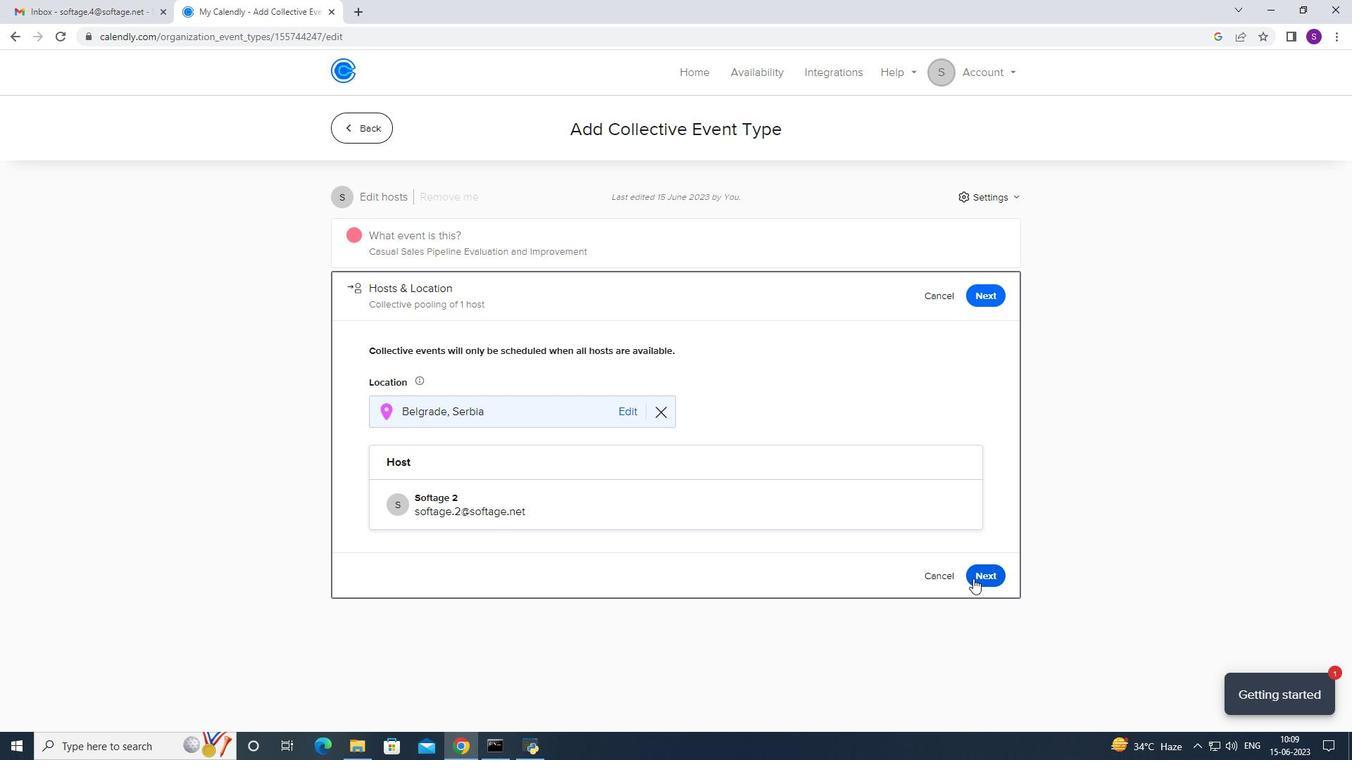 
Action: Mouse moved to (420, 497)
Screenshot: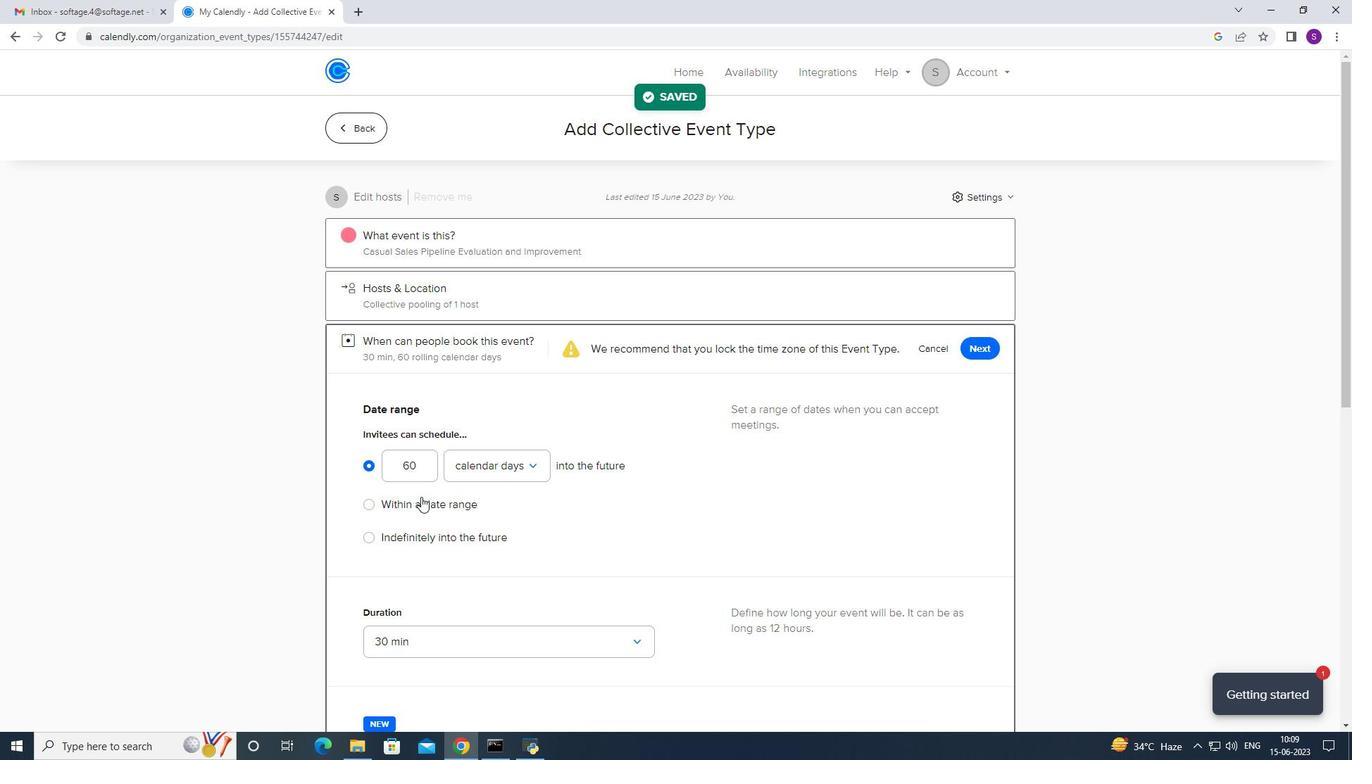 
Action: Mouse pressed left at (420, 497)
Screenshot: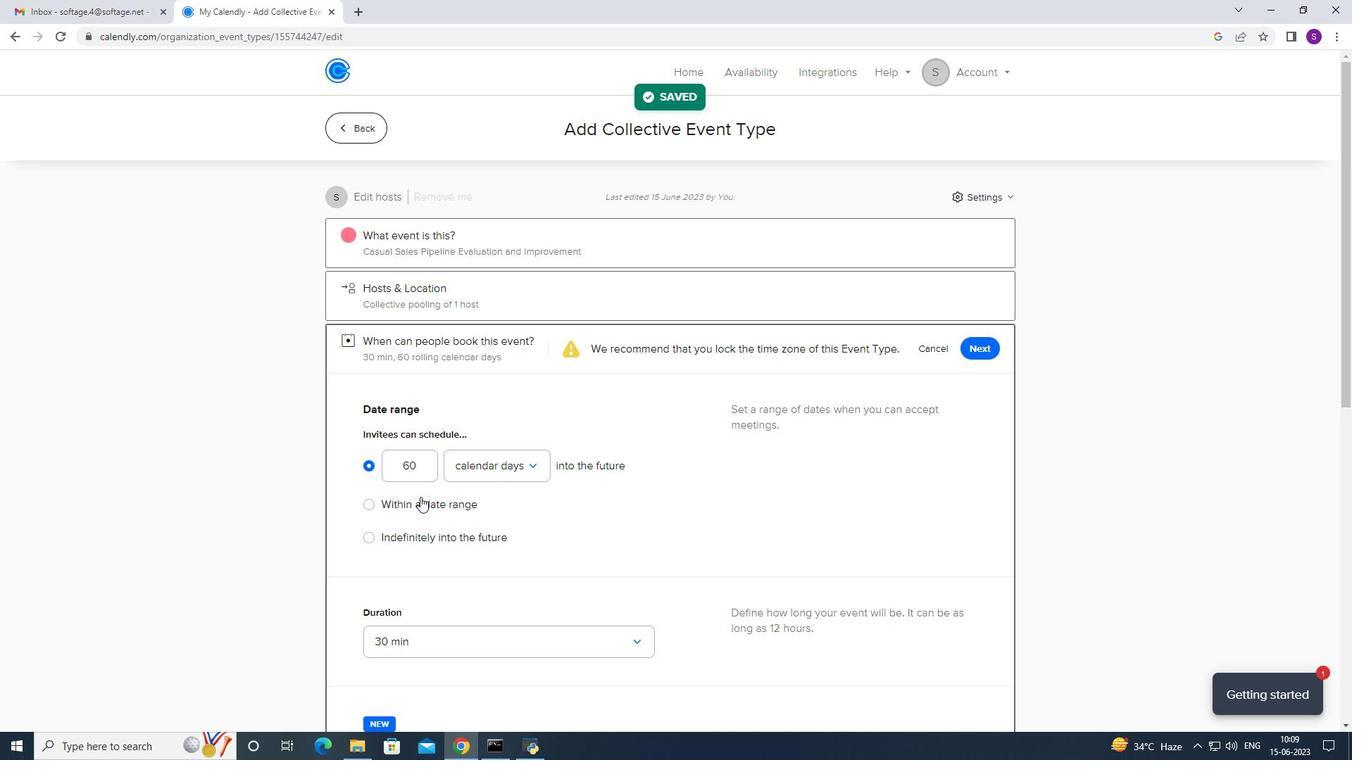 
Action: Mouse moved to (489, 471)
Screenshot: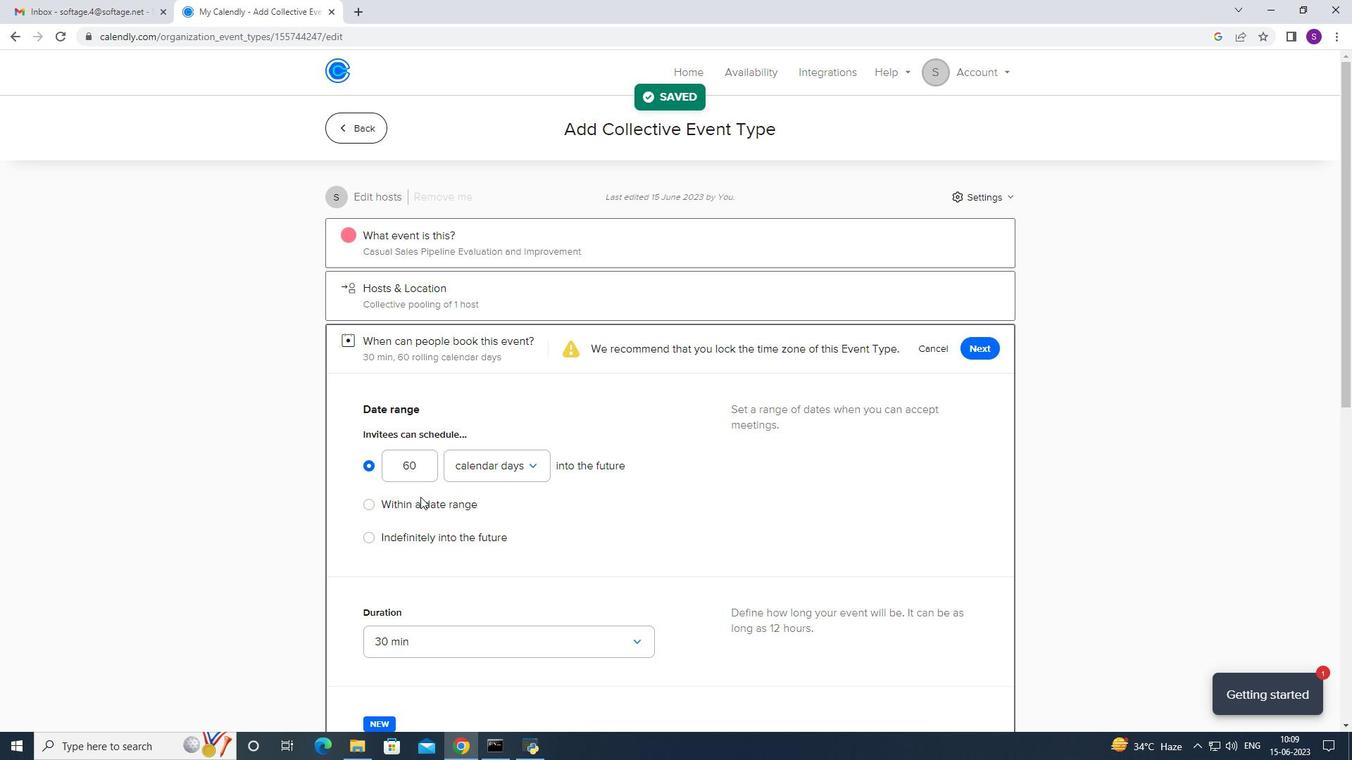 
Action: Mouse pressed left at (489, 471)
Screenshot: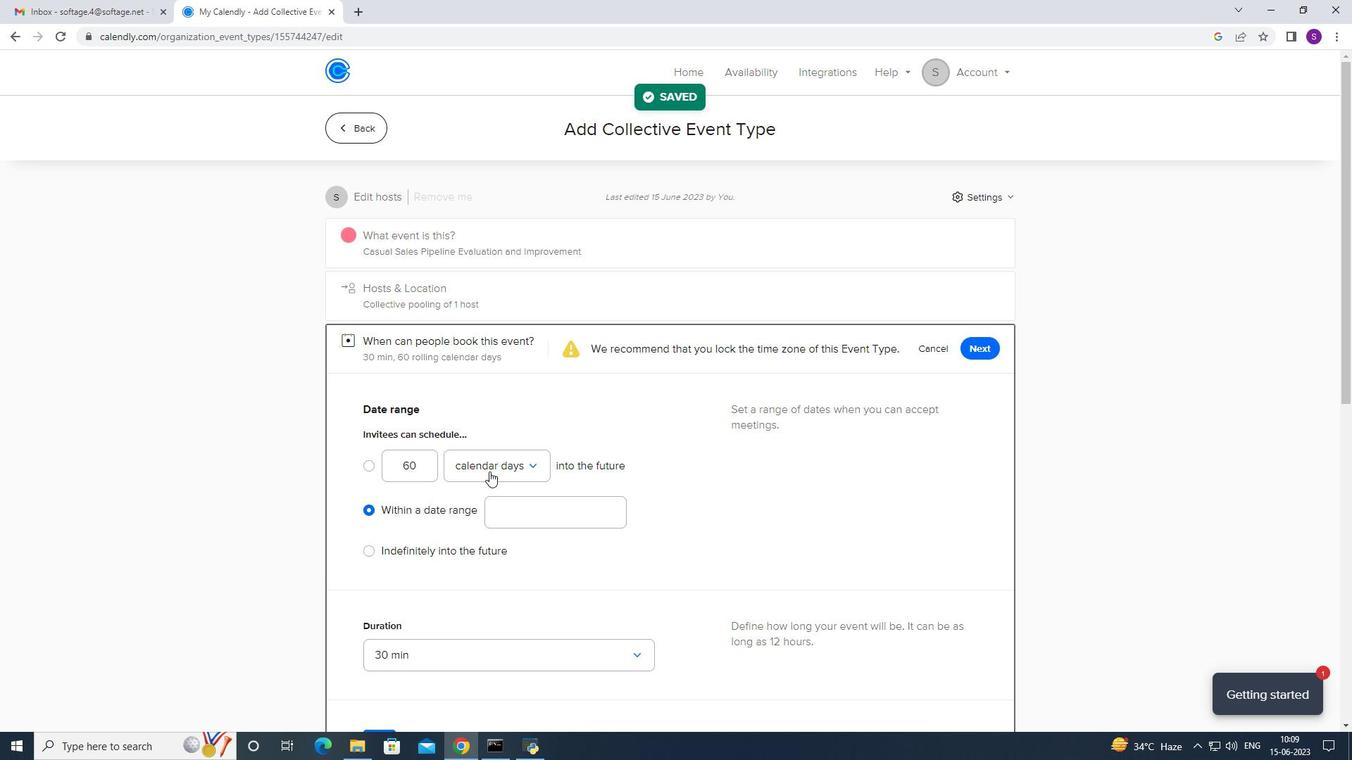 
Action: Mouse moved to (559, 502)
Screenshot: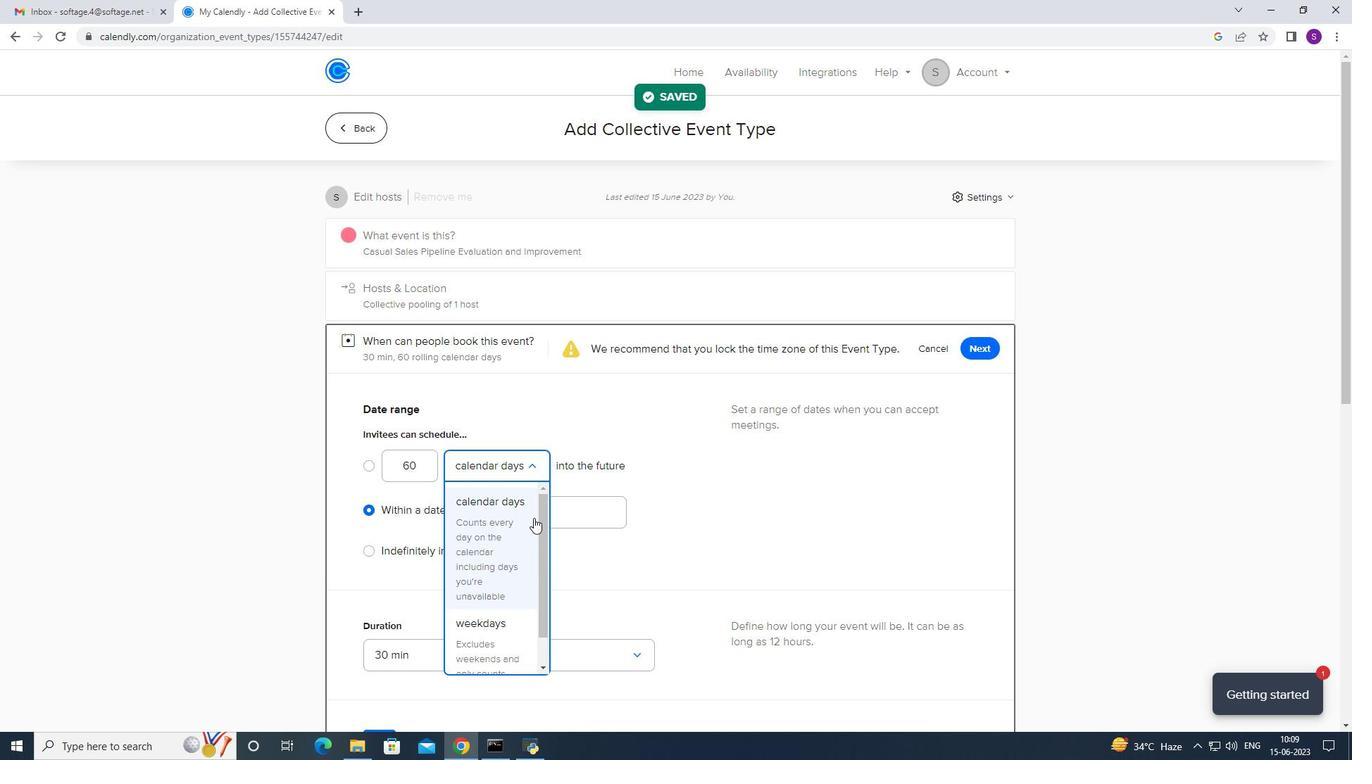 
Action: Mouse pressed left at (559, 502)
Screenshot: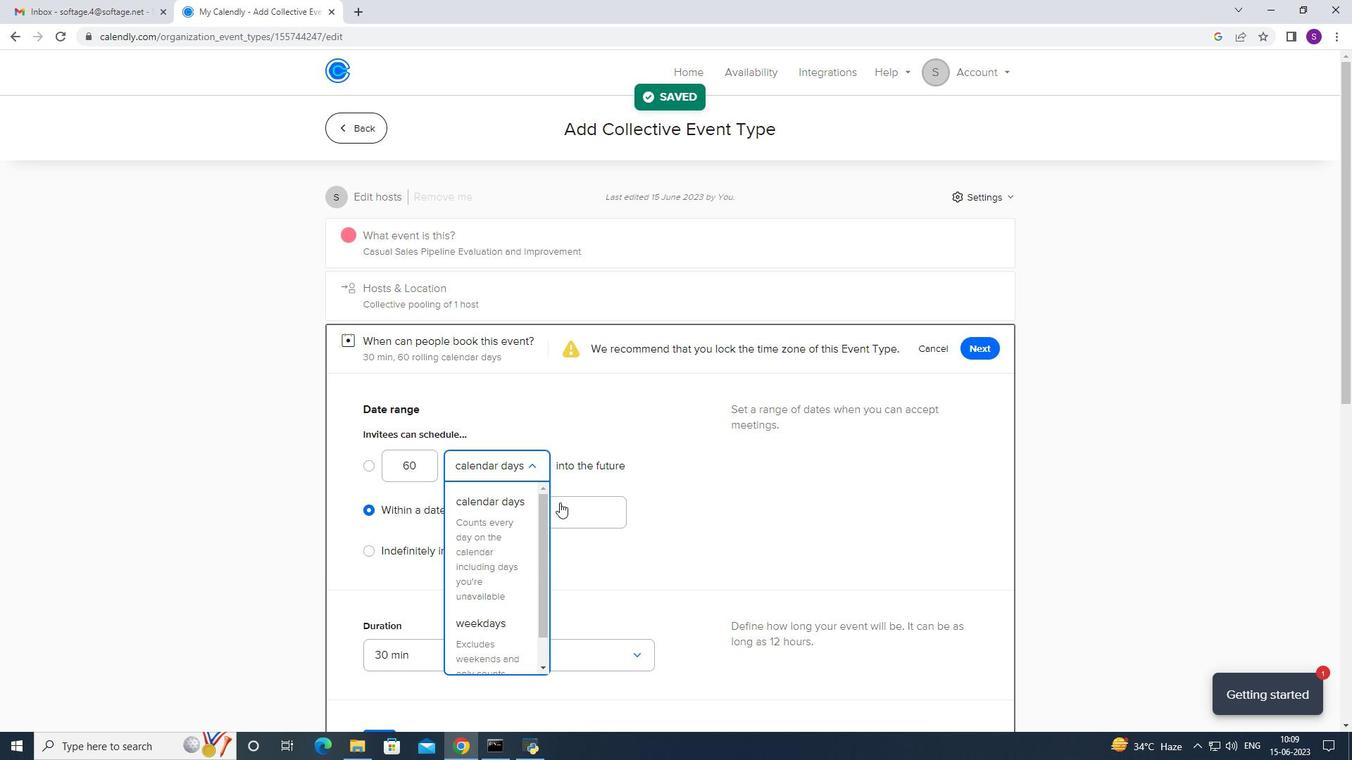 
Action: Mouse moved to (591, 247)
Screenshot: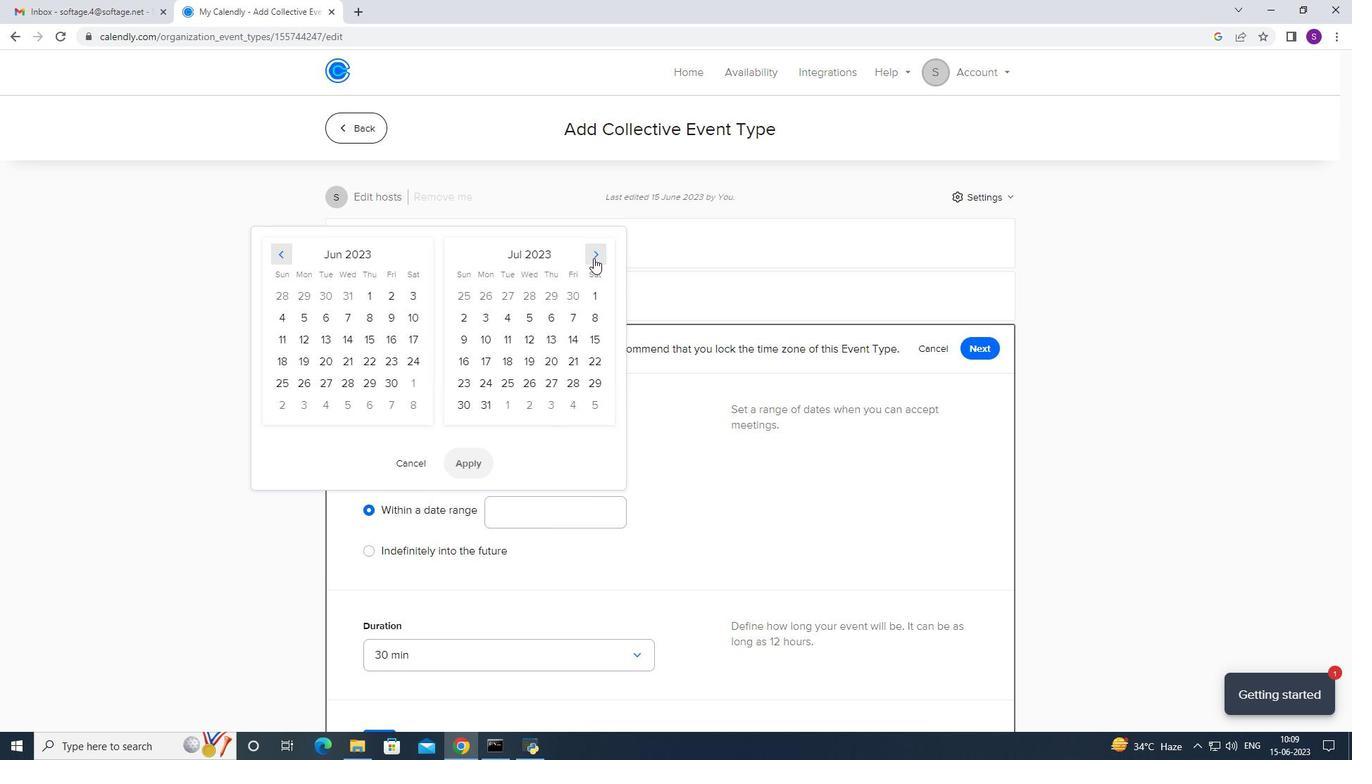 
Action: Mouse pressed left at (591, 247)
Screenshot: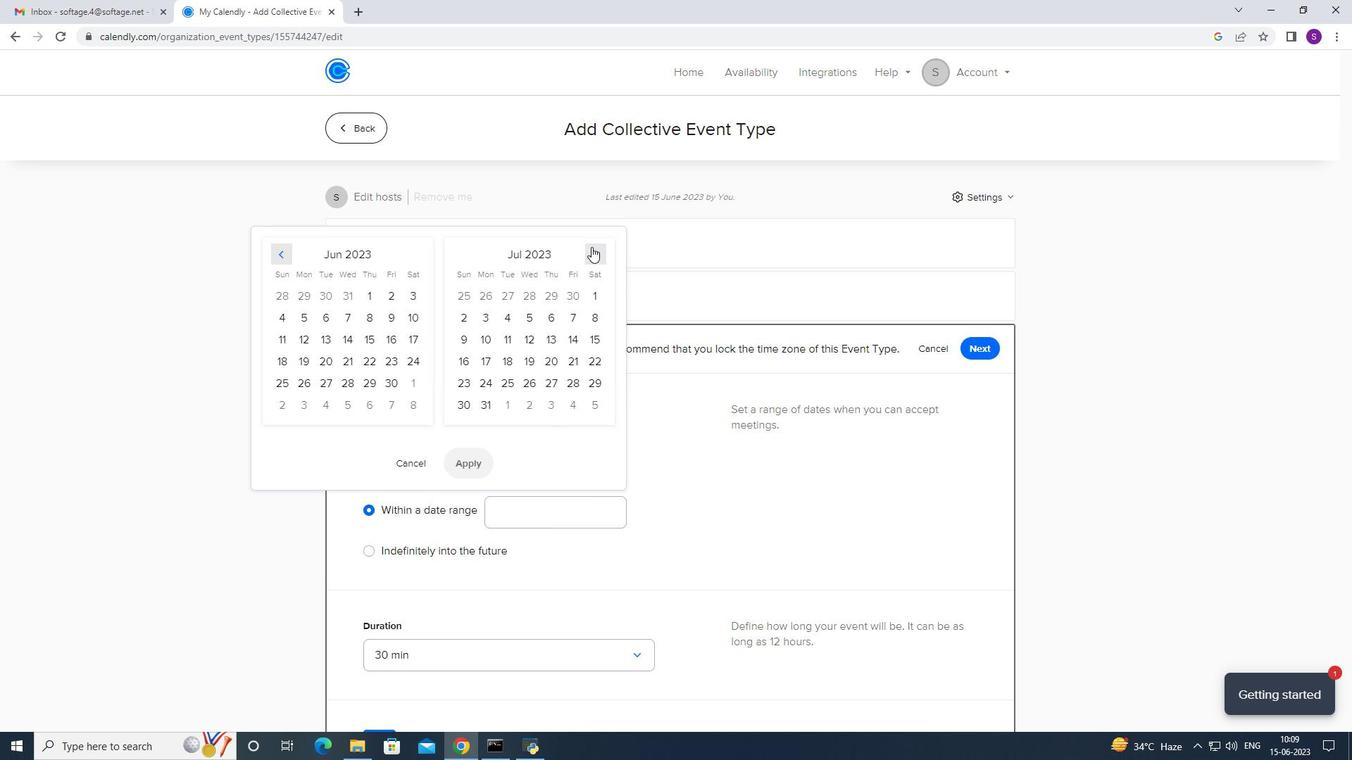 
Action: Mouse pressed left at (591, 247)
Screenshot: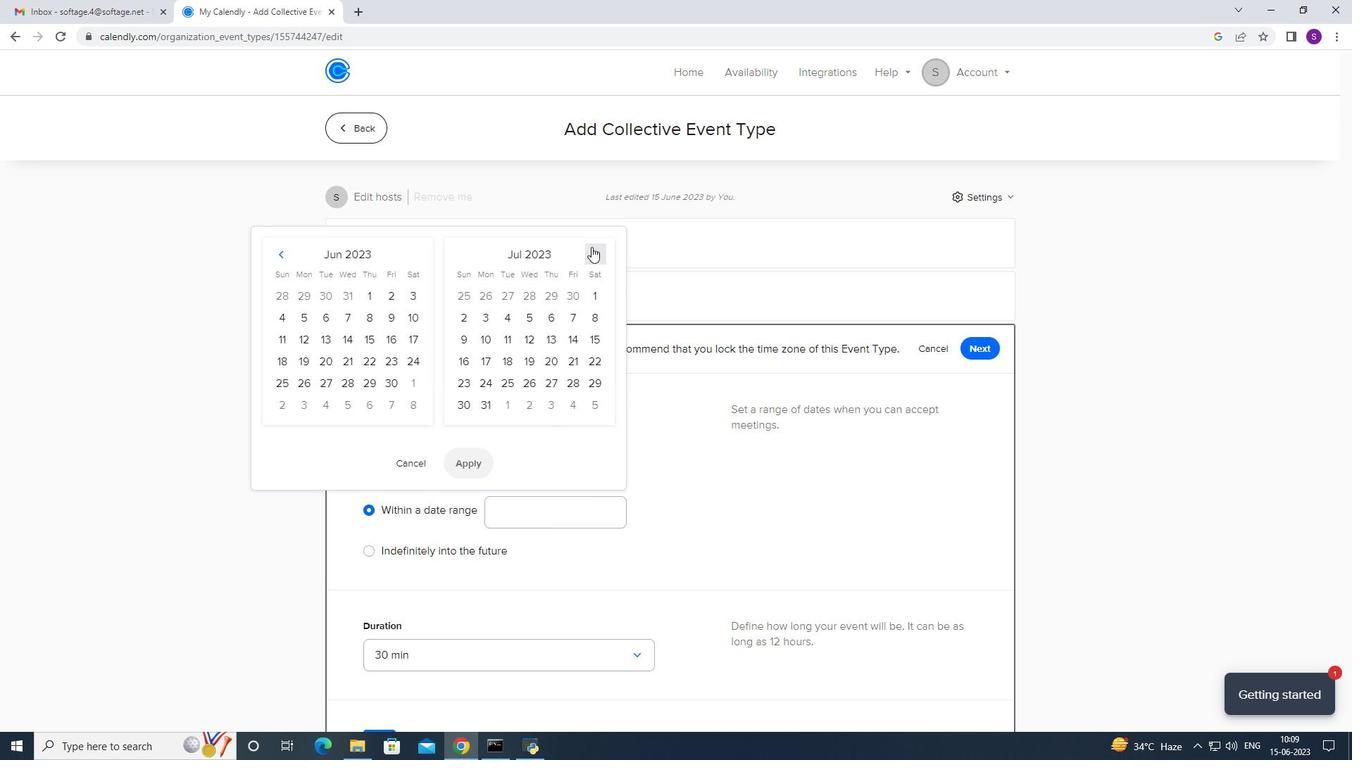 
Action: Mouse pressed left at (591, 247)
Screenshot: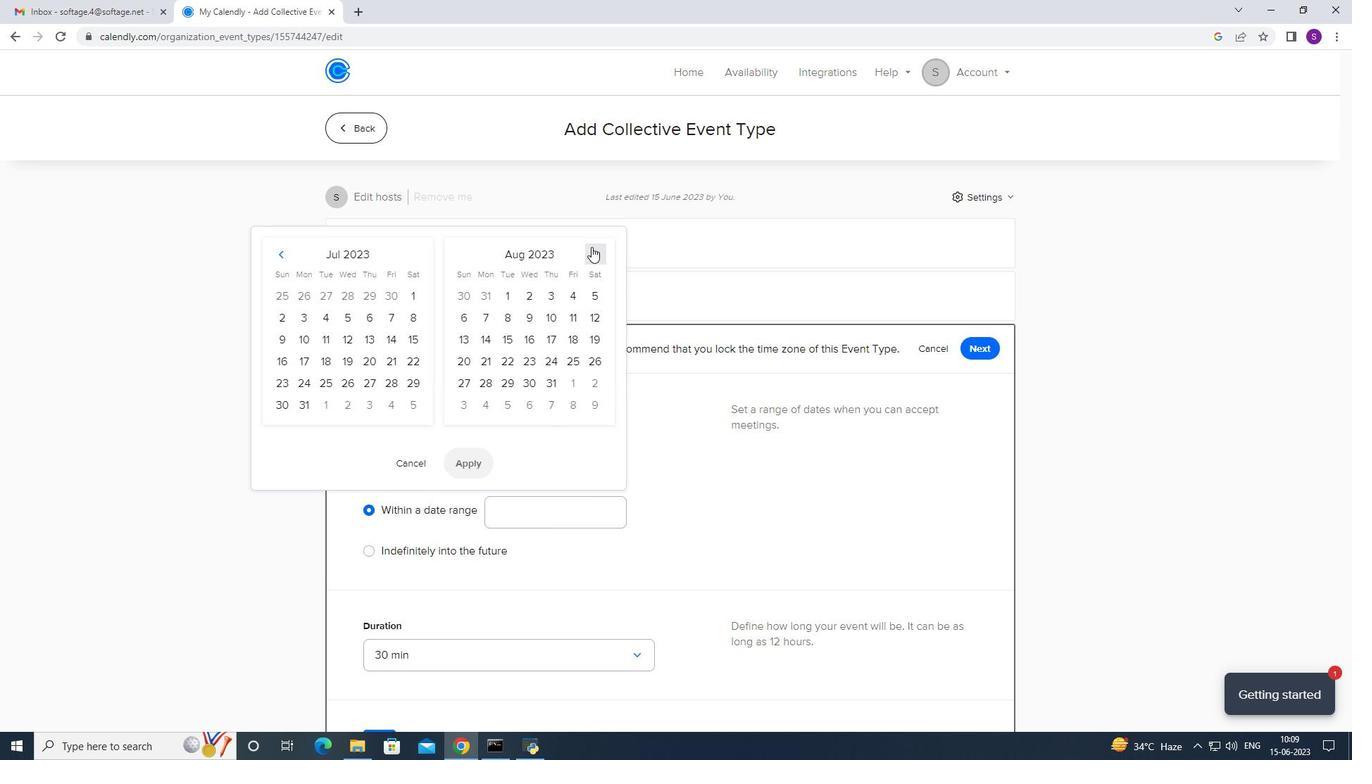 
Action: Mouse pressed left at (591, 247)
Screenshot: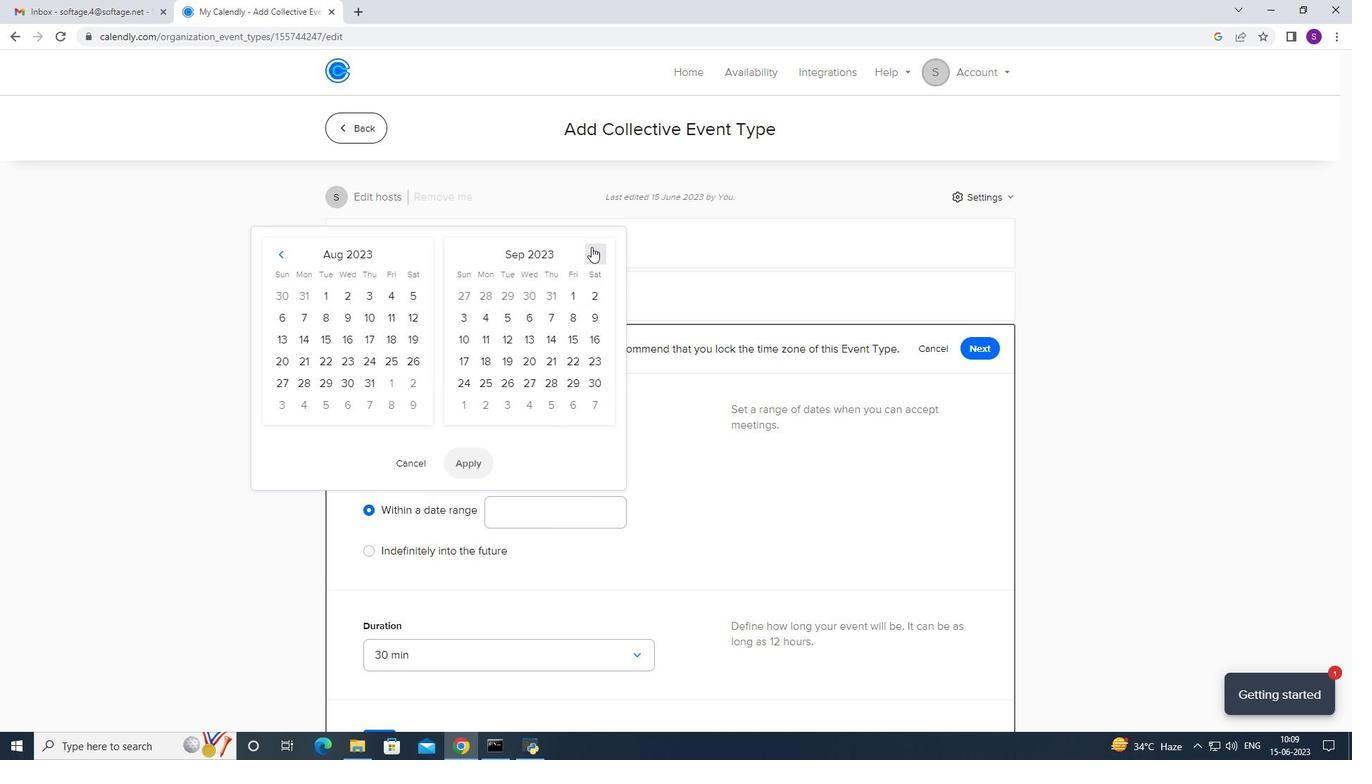 
Action: Mouse moved to (563, 313)
Screenshot: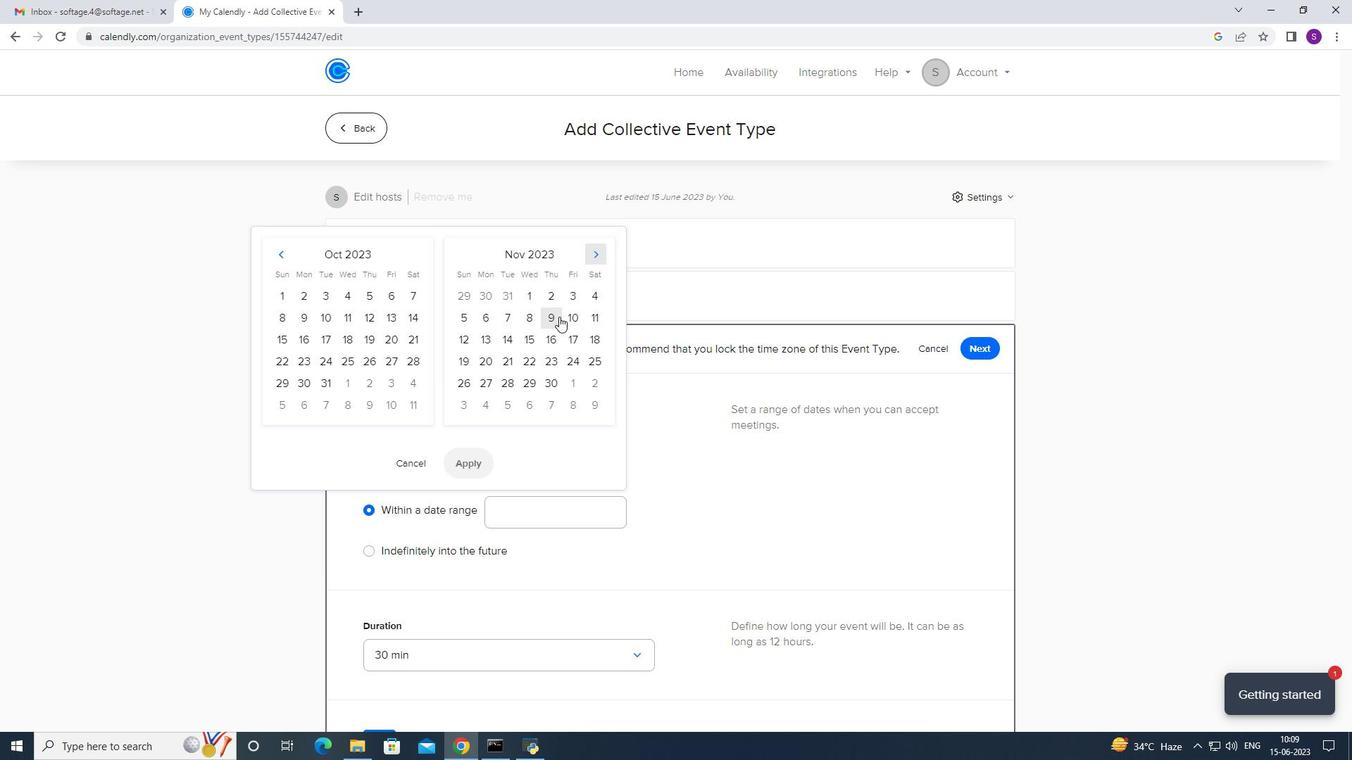 
Action: Mouse pressed left at (563, 313)
Screenshot: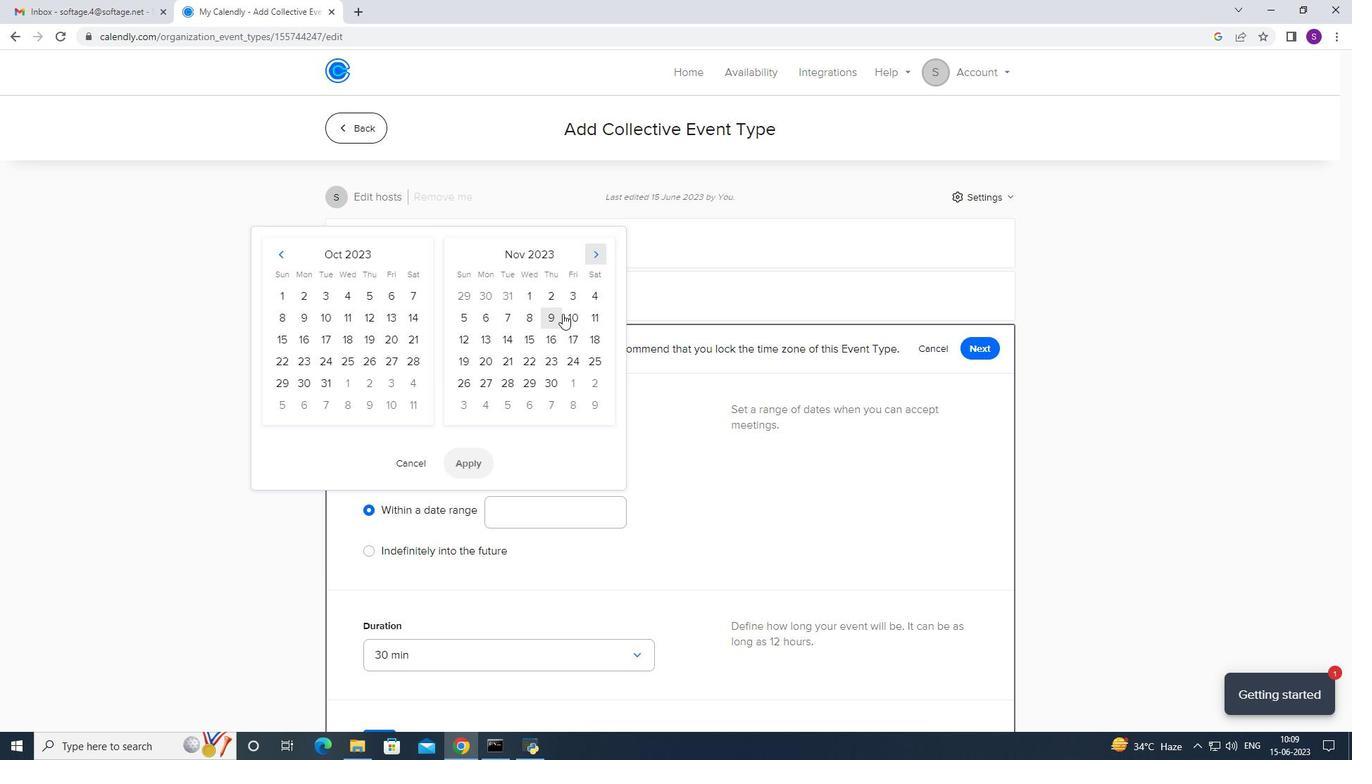 
Action: Mouse moved to (553, 317)
Screenshot: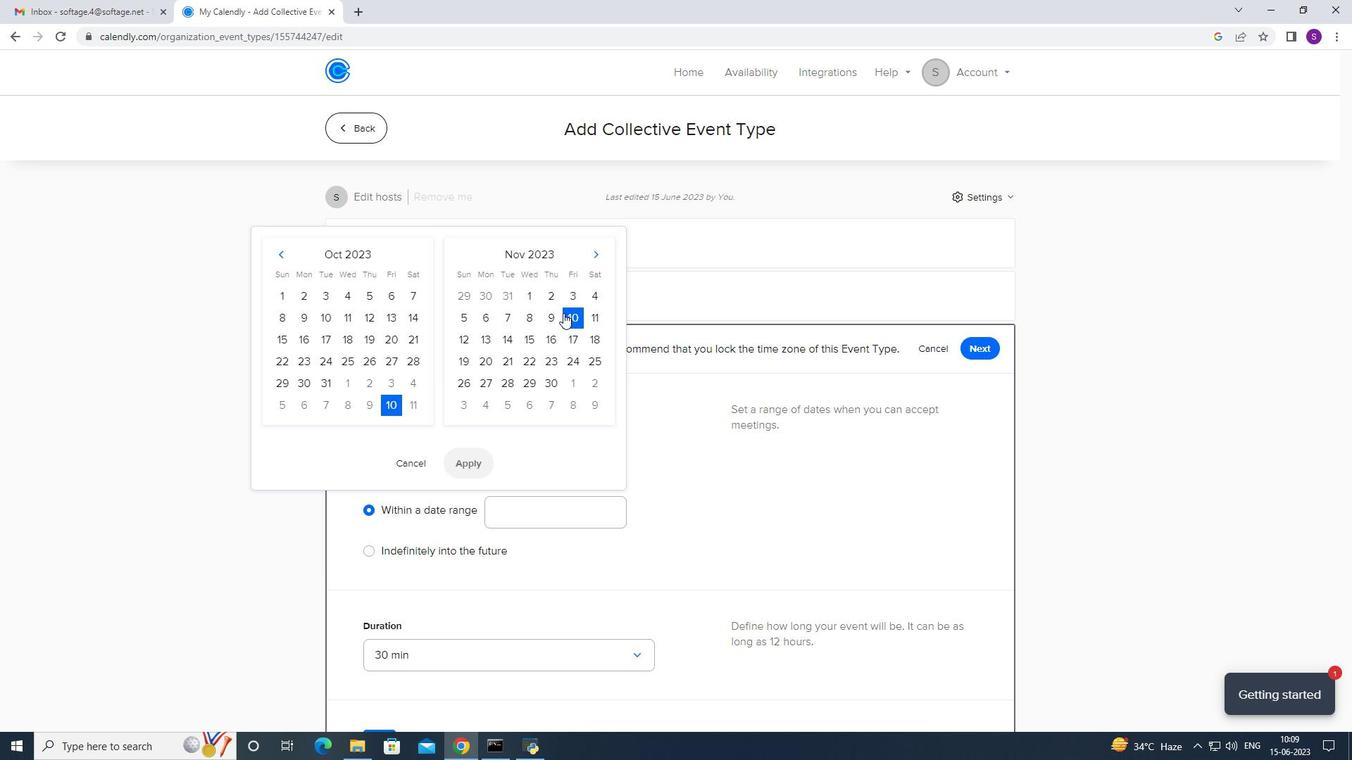 
Action: Mouse pressed left at (553, 317)
Screenshot: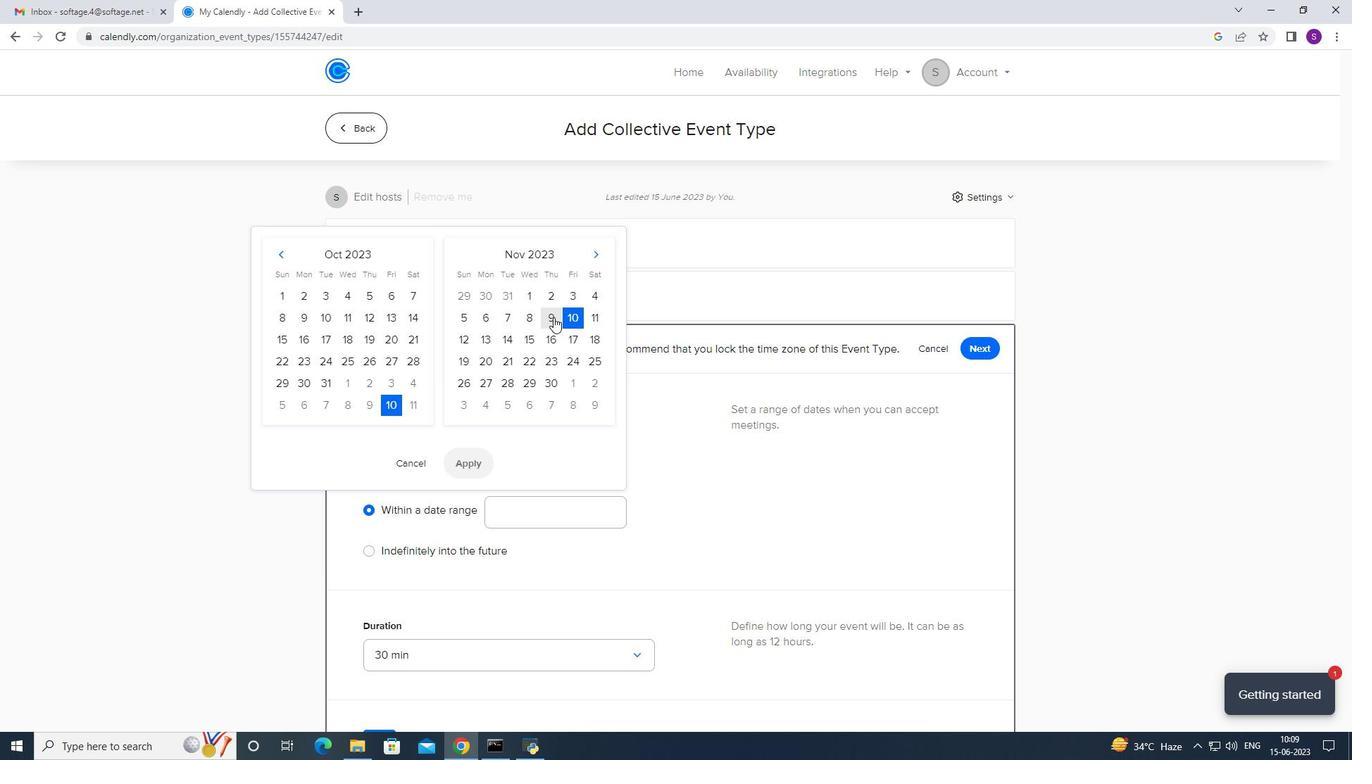 
Action: Mouse moved to (559, 316)
Screenshot: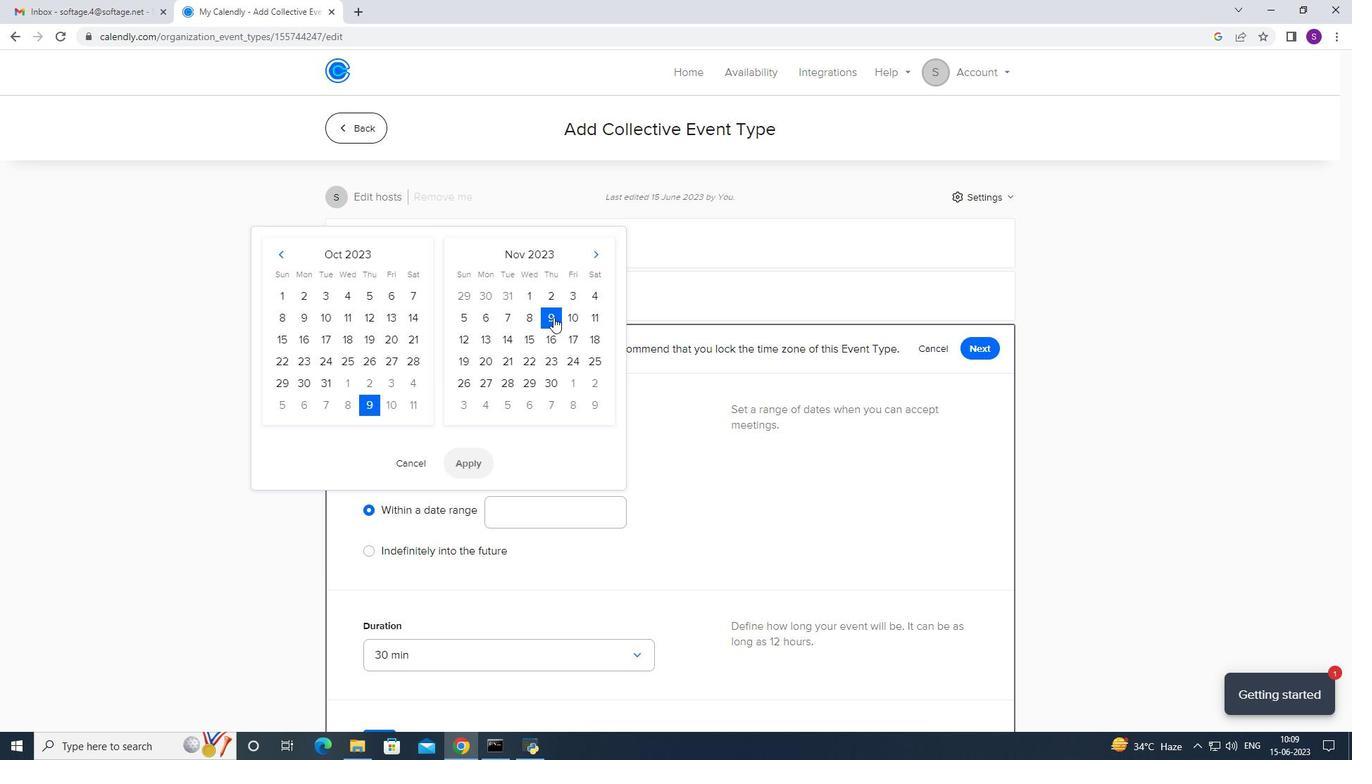 
Action: Mouse pressed left at (559, 316)
Screenshot: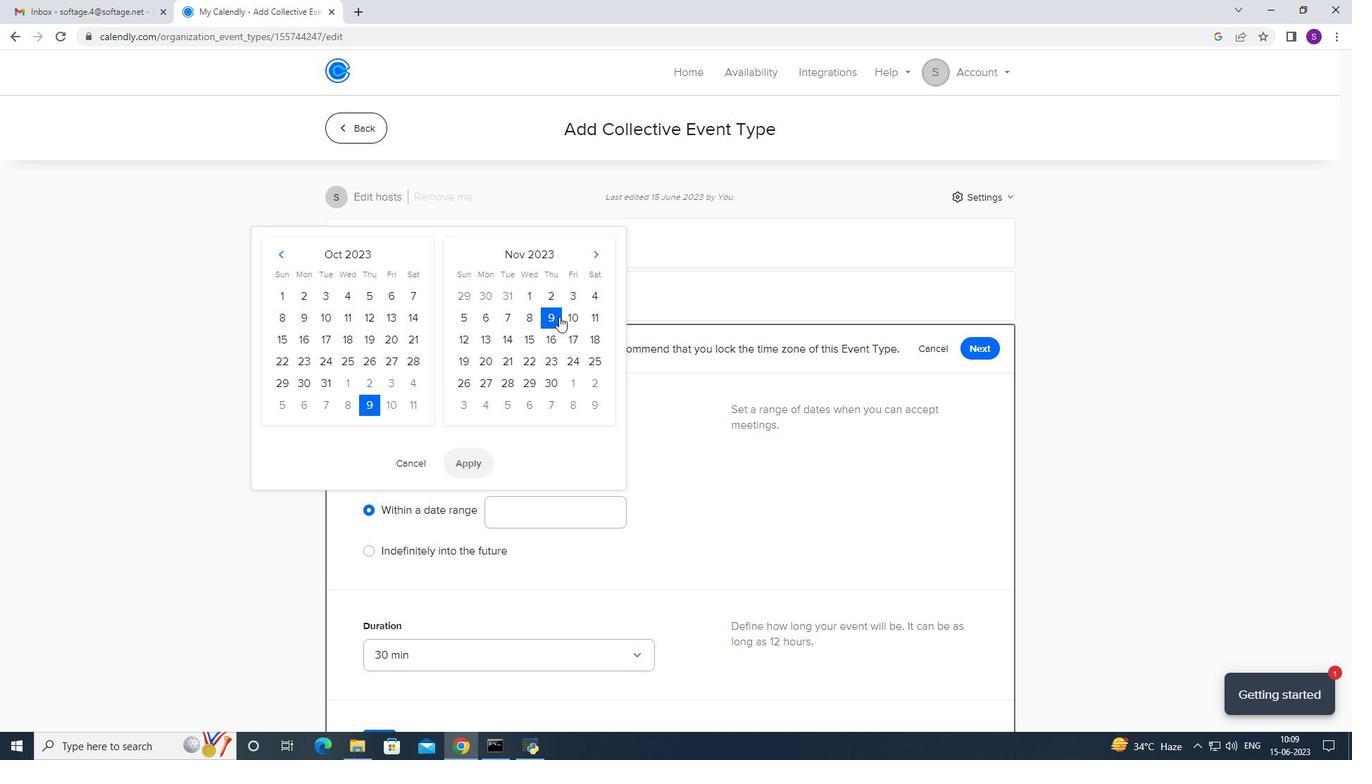 
Action: Mouse moved to (574, 316)
Screenshot: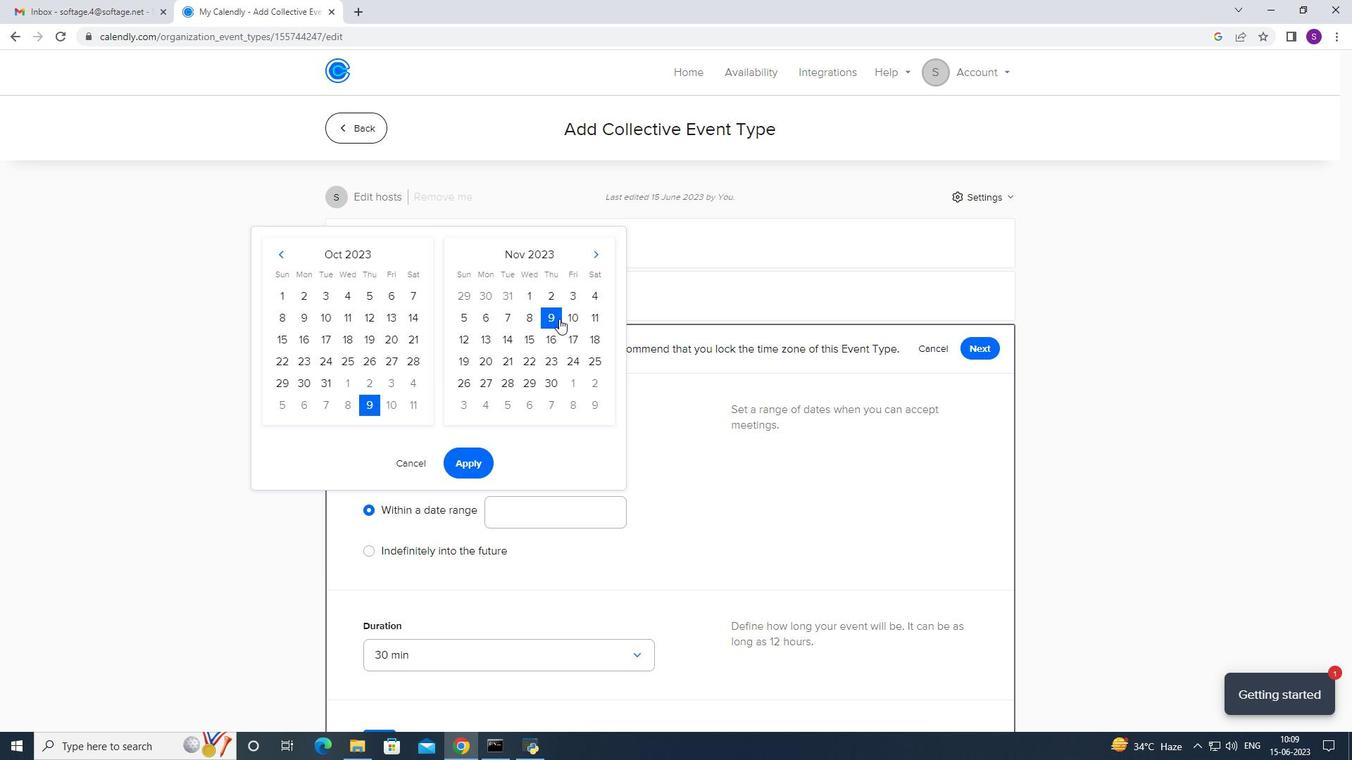 
Action: Mouse pressed left at (574, 316)
Screenshot: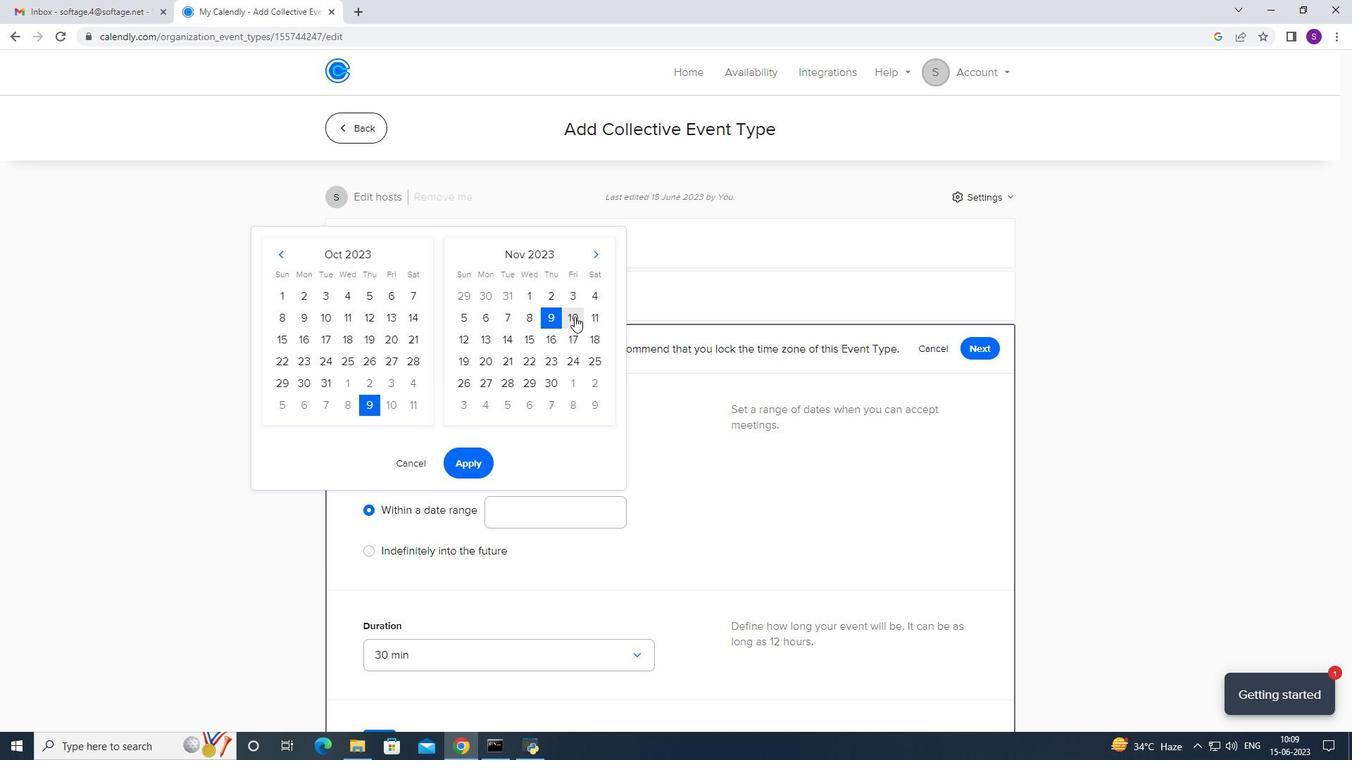 
Action: Mouse moved to (550, 311)
Screenshot: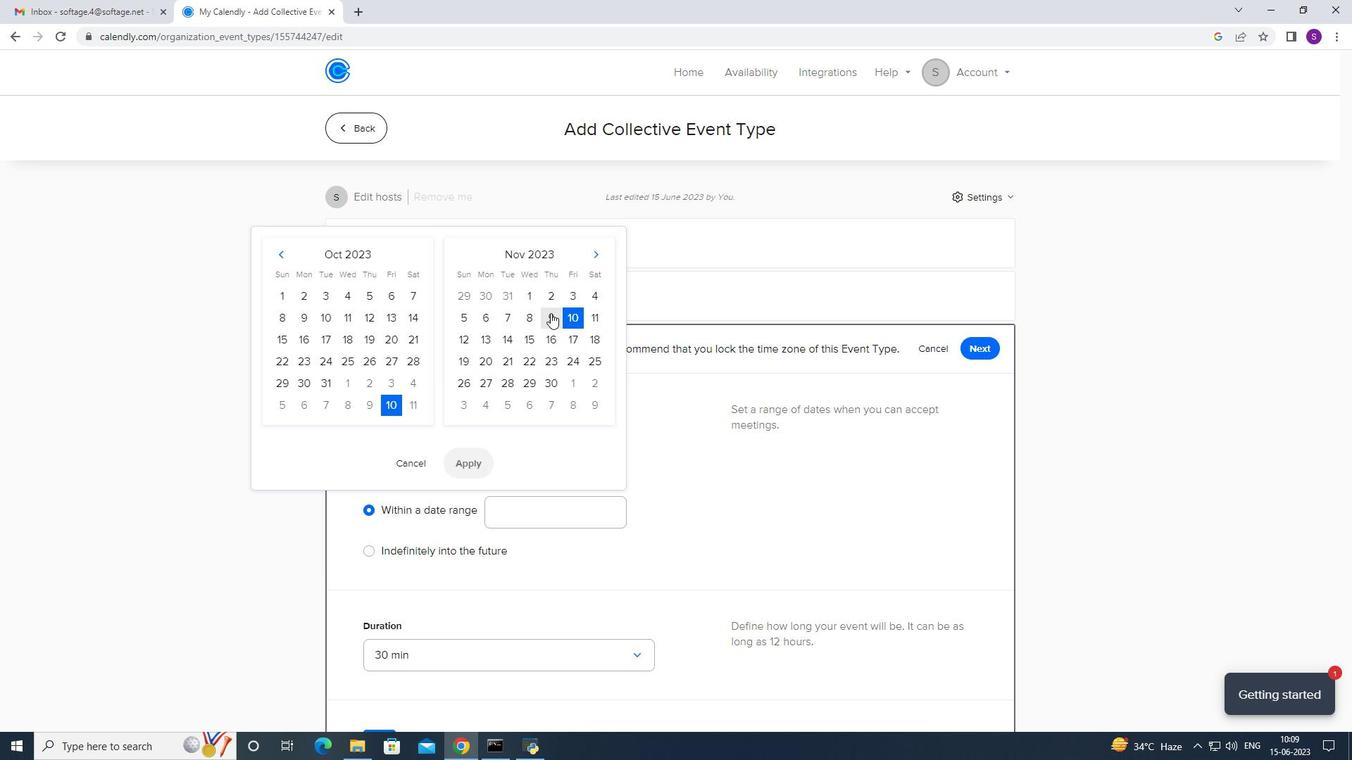 
Action: Mouse pressed left at (550, 311)
Screenshot: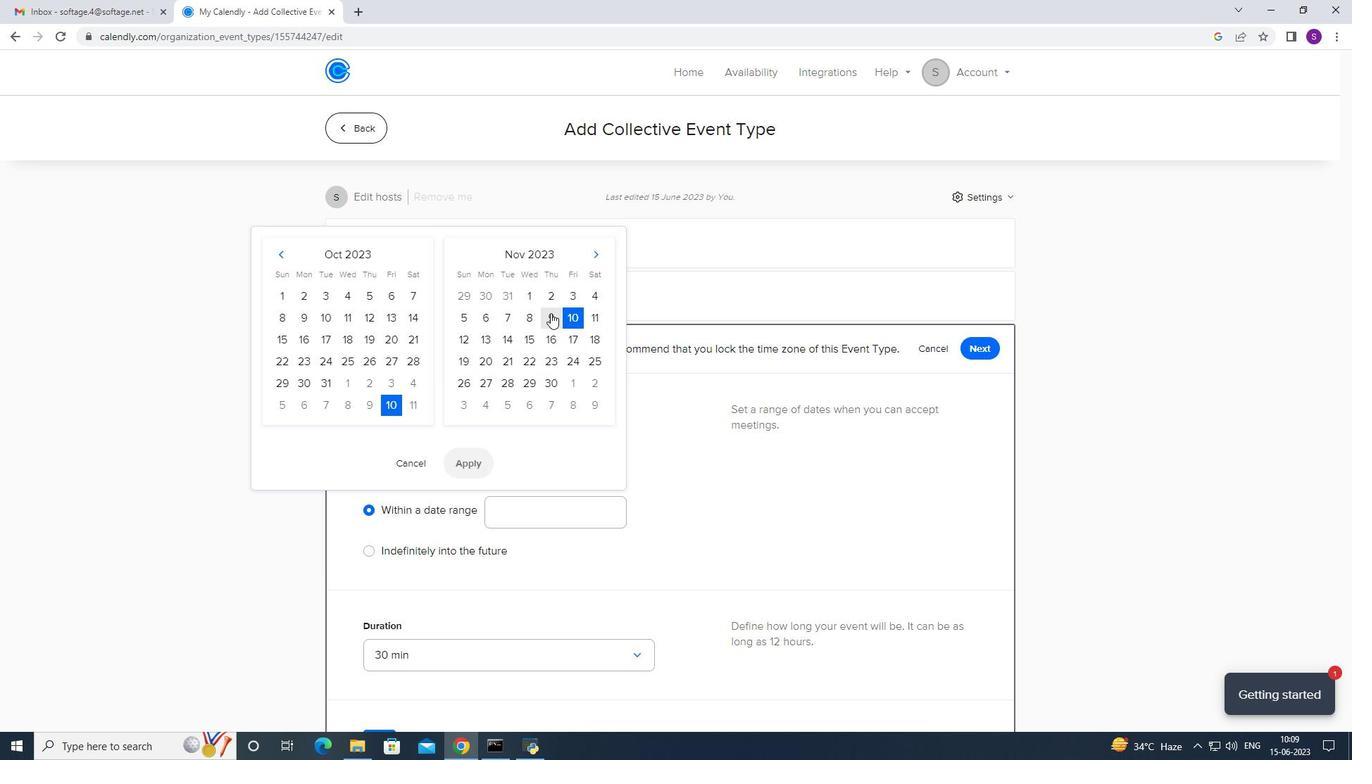 
Action: Mouse moved to (571, 312)
Screenshot: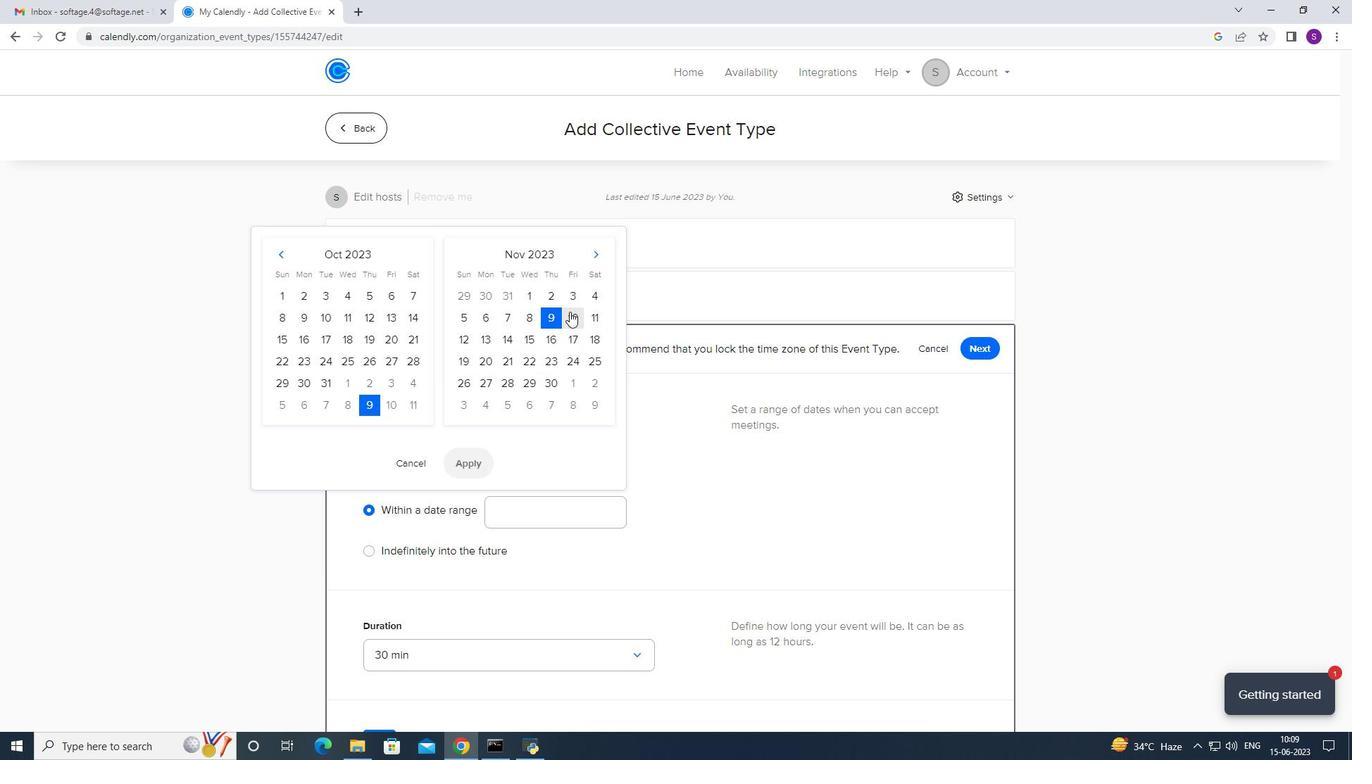 
Action: Mouse pressed left at (571, 312)
Screenshot: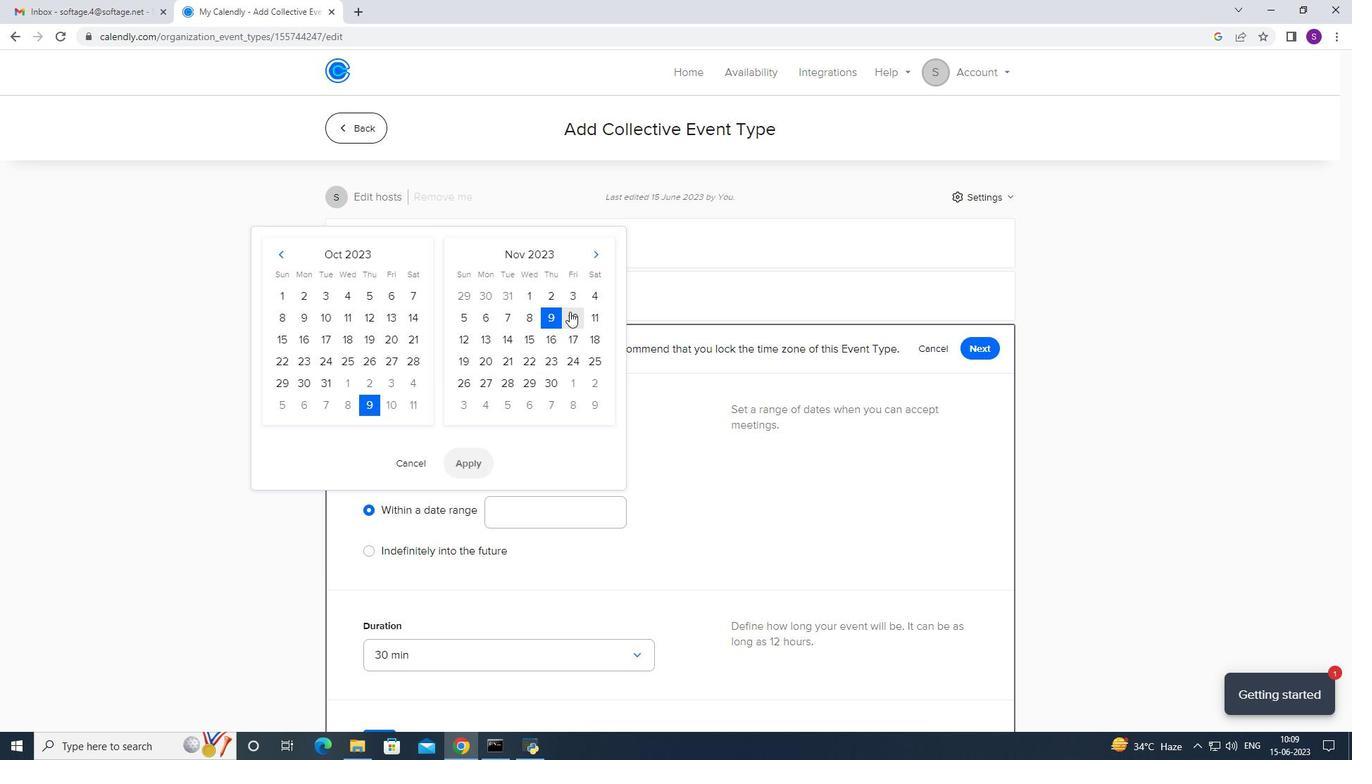 
Action: Mouse moved to (478, 452)
Screenshot: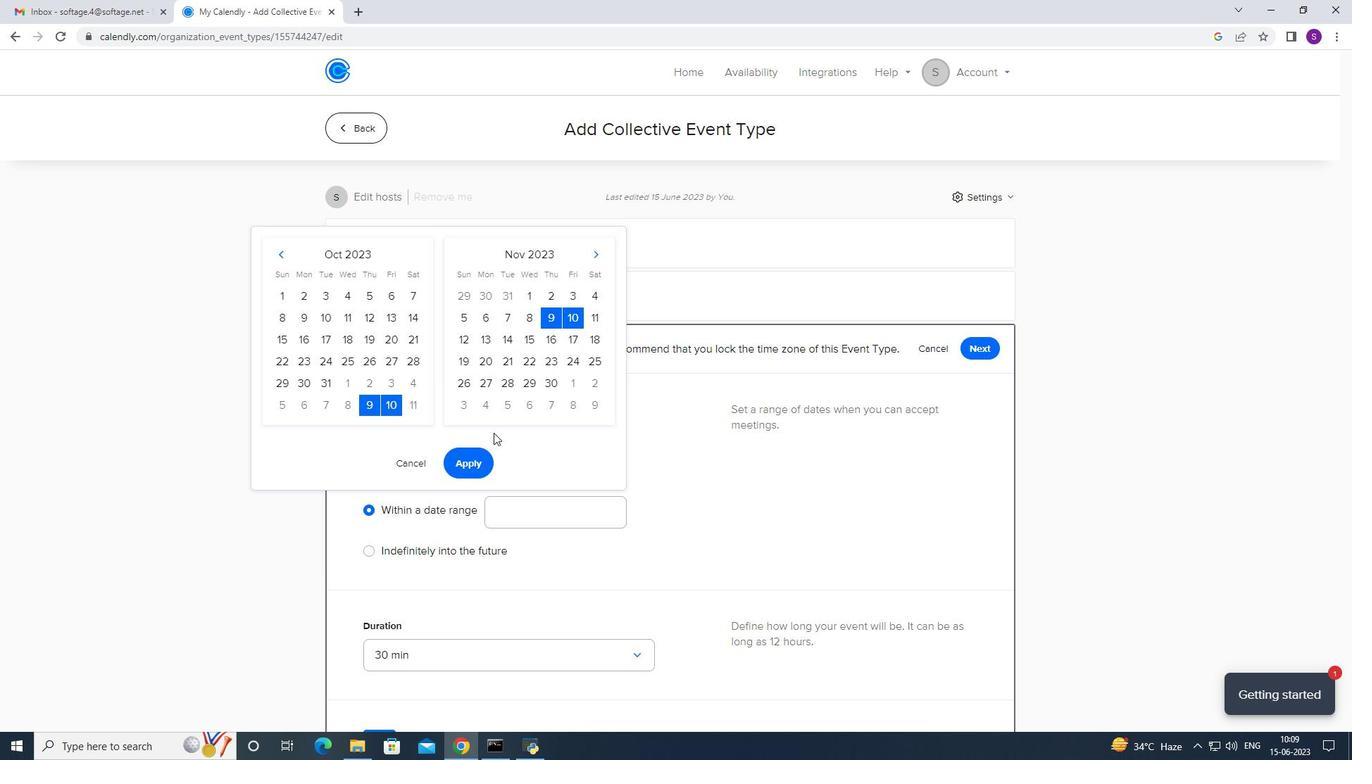 
Action: Mouse pressed left at (478, 452)
Screenshot: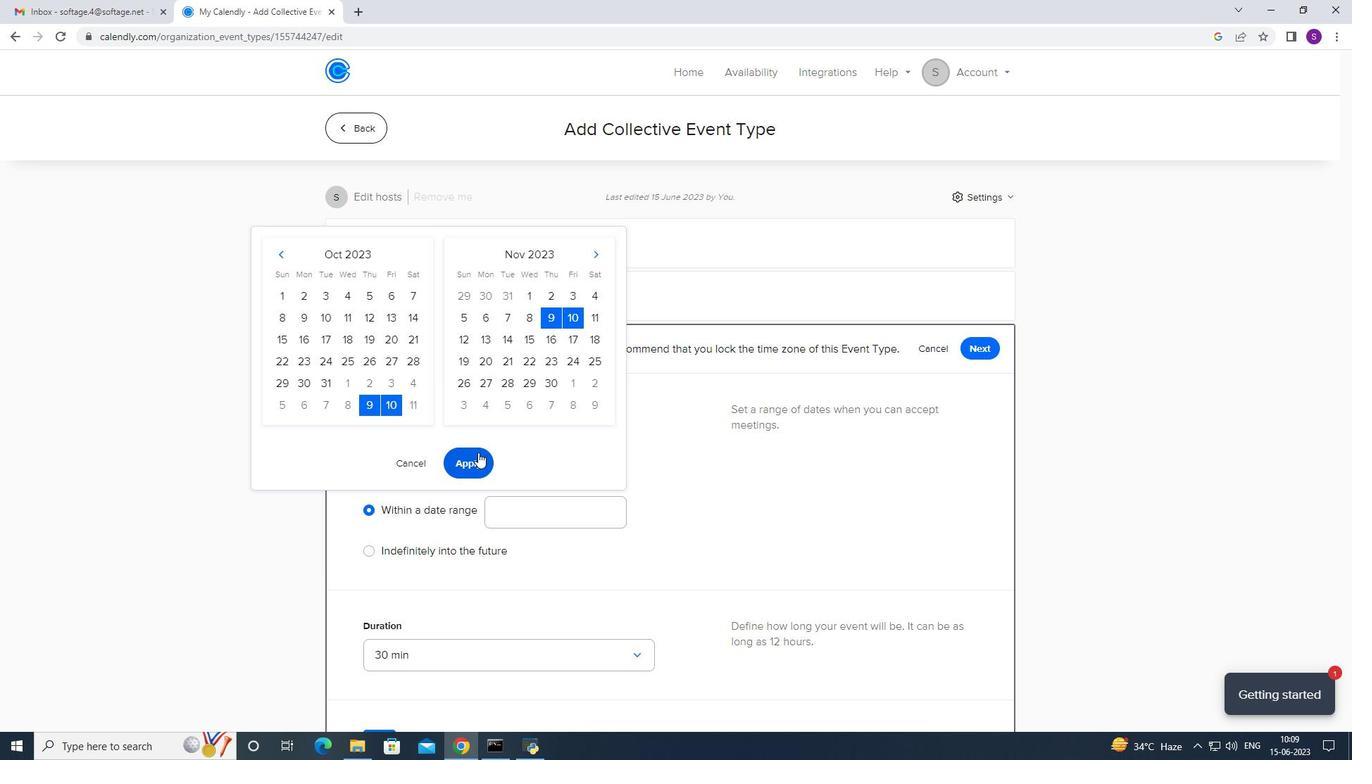 
Action: Mouse moved to (631, 396)
Screenshot: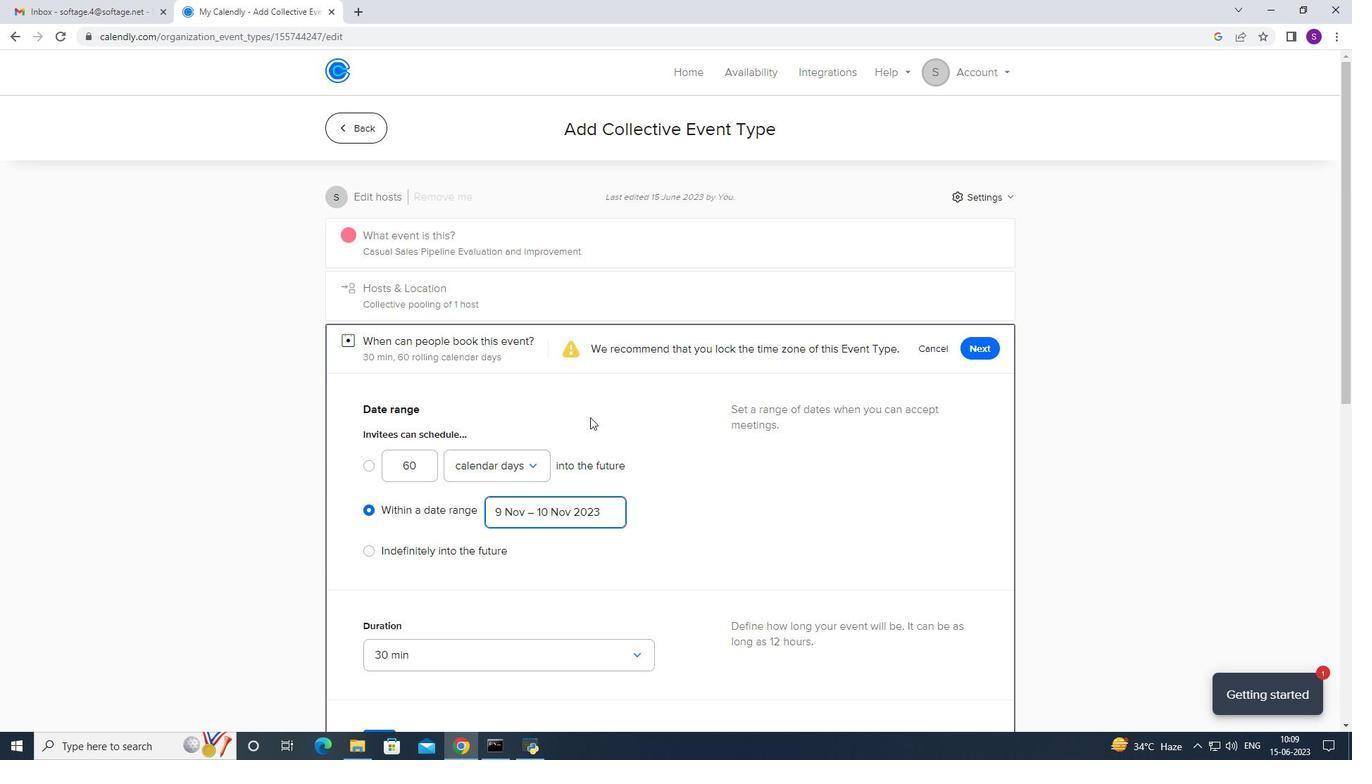 
Action: Mouse scrolled (631, 395) with delta (0, 0)
Screenshot: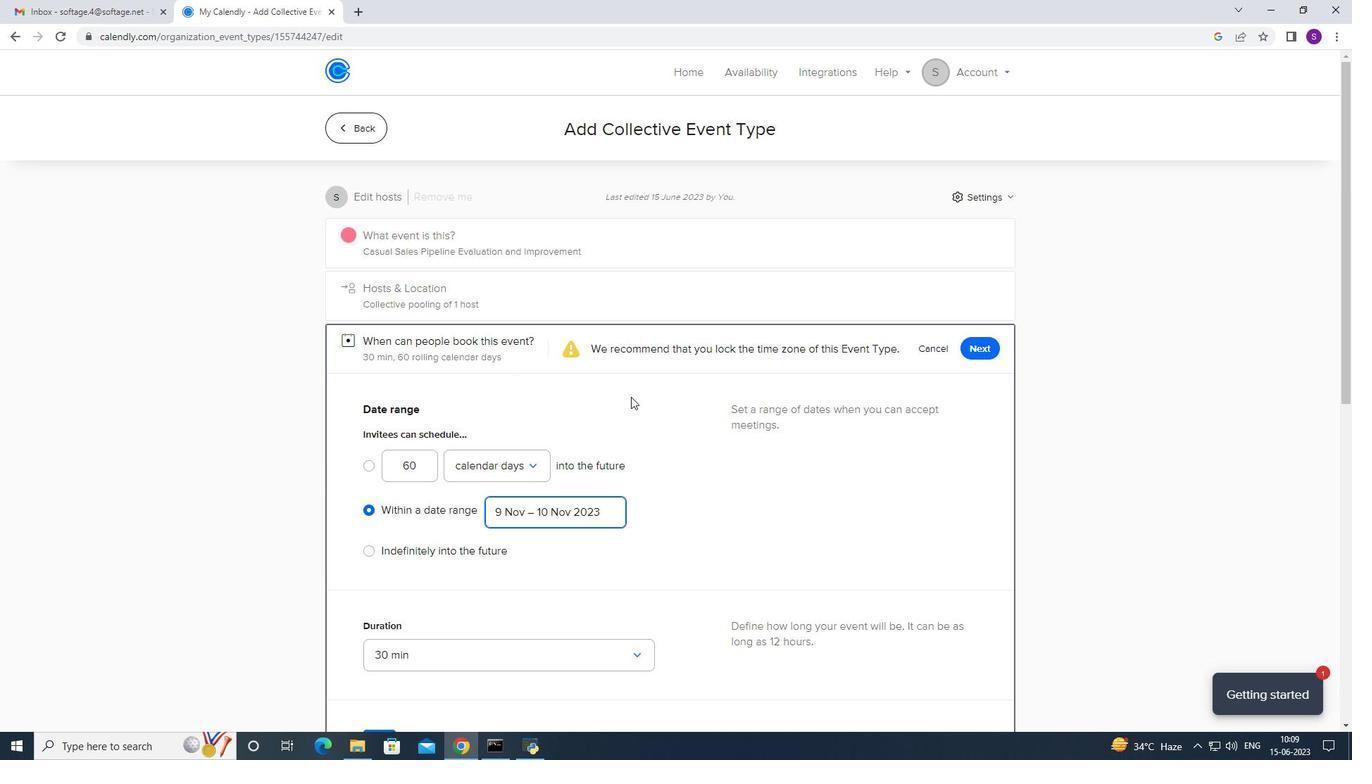 
Action: Mouse scrolled (631, 395) with delta (0, 0)
Screenshot: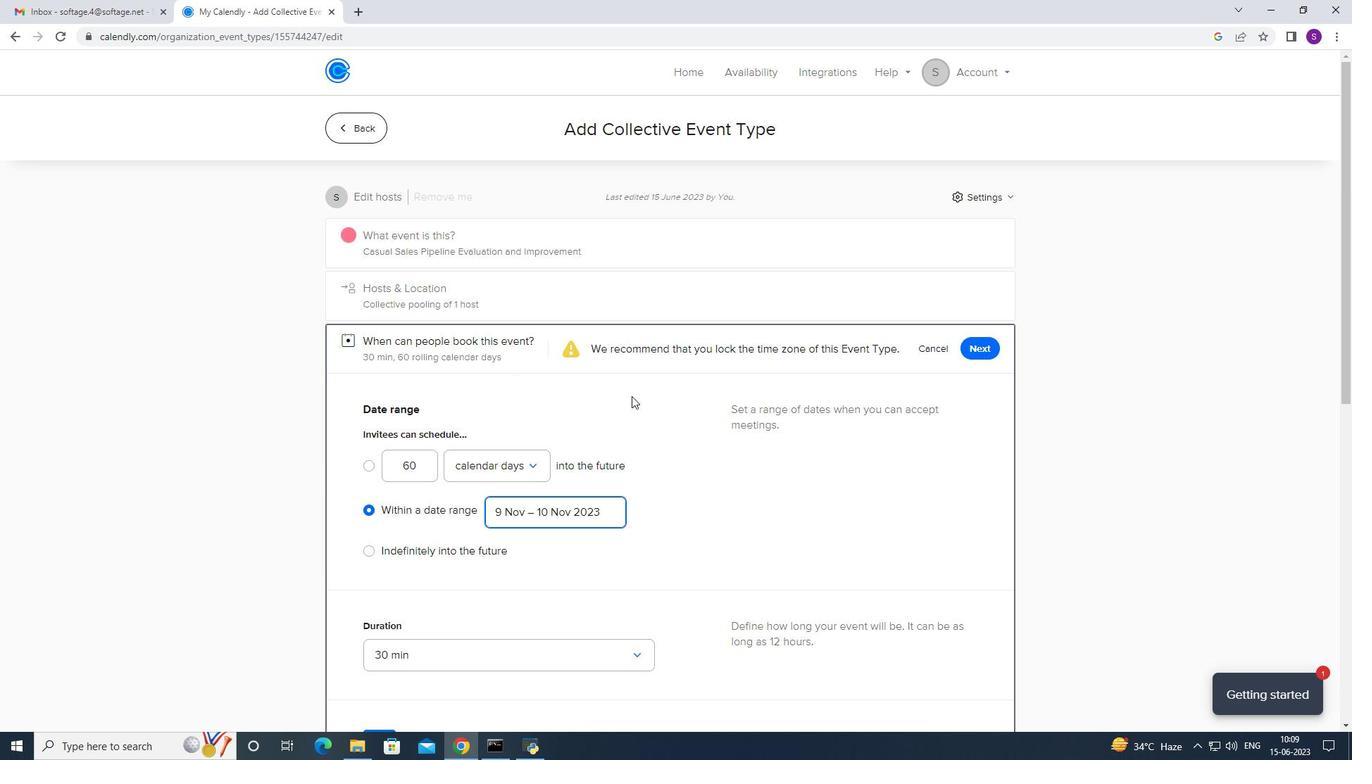 
Action: Mouse scrolled (631, 395) with delta (0, 0)
Screenshot: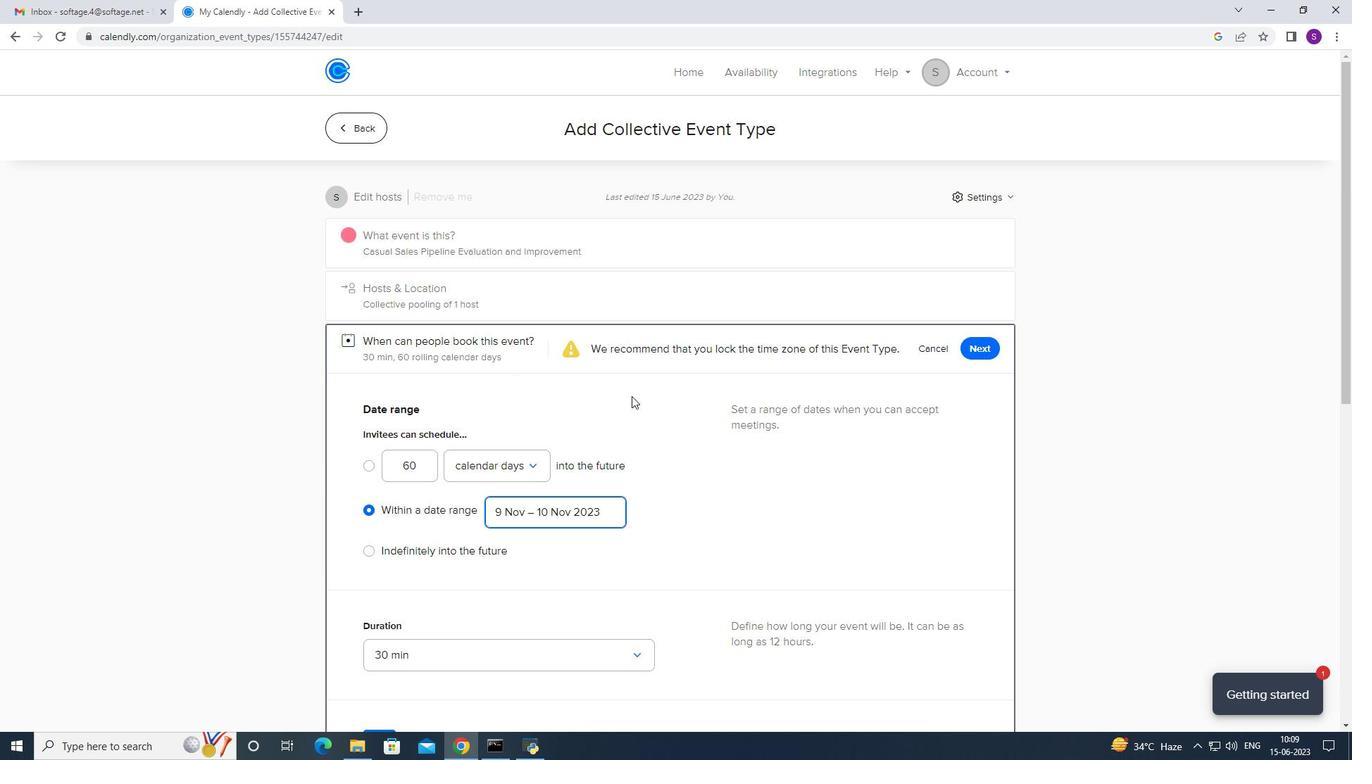 
Action: Mouse scrolled (631, 395) with delta (0, 0)
Screenshot: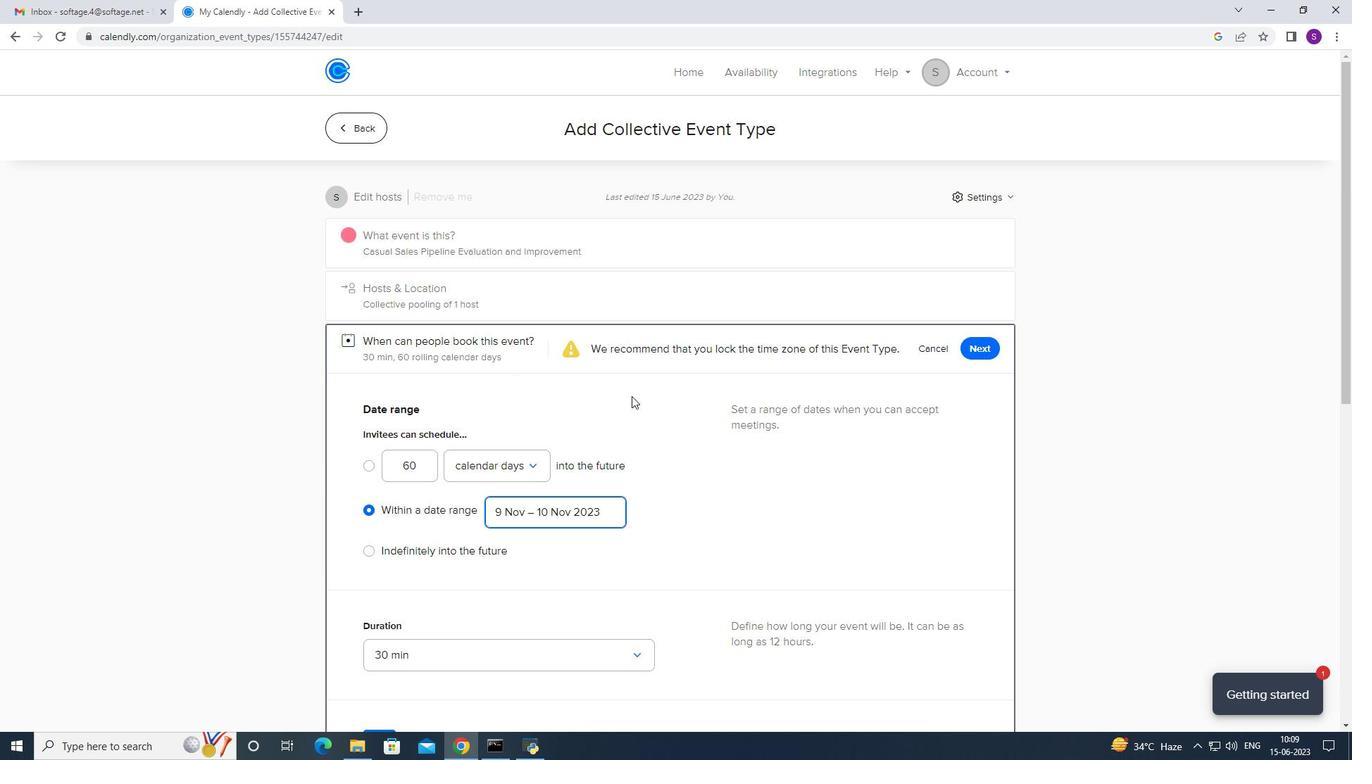 
Action: Mouse scrolled (631, 395) with delta (0, 0)
Screenshot: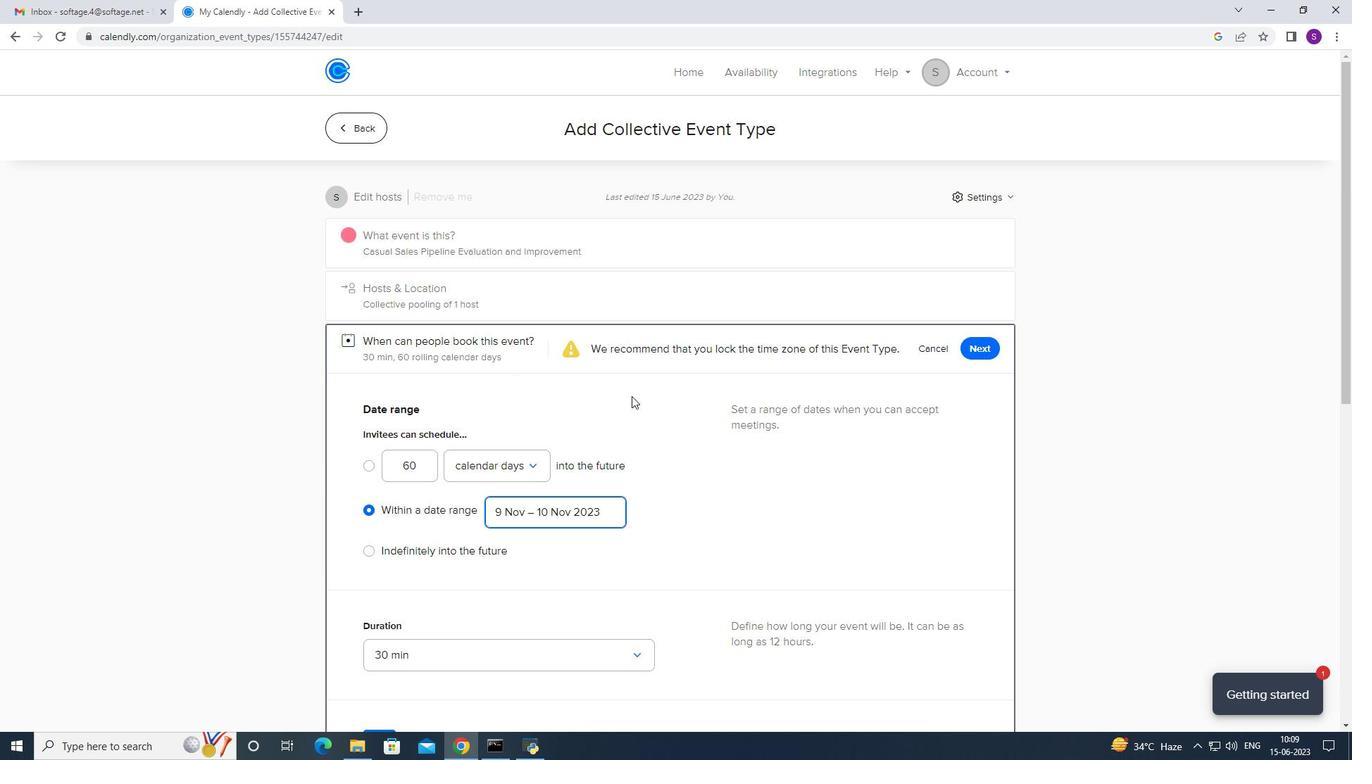 
Action: Mouse scrolled (631, 395) with delta (0, 0)
Screenshot: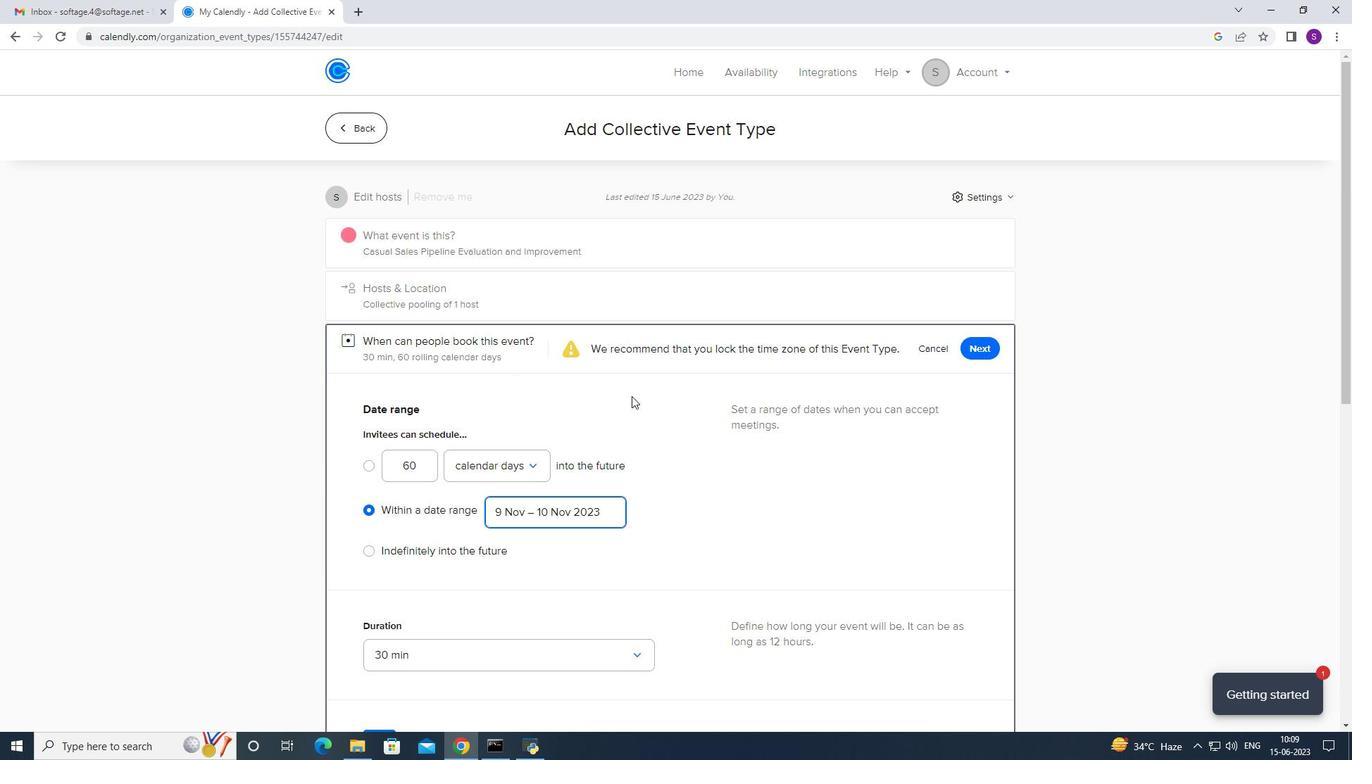 
Action: Mouse scrolled (631, 395) with delta (0, 0)
Screenshot: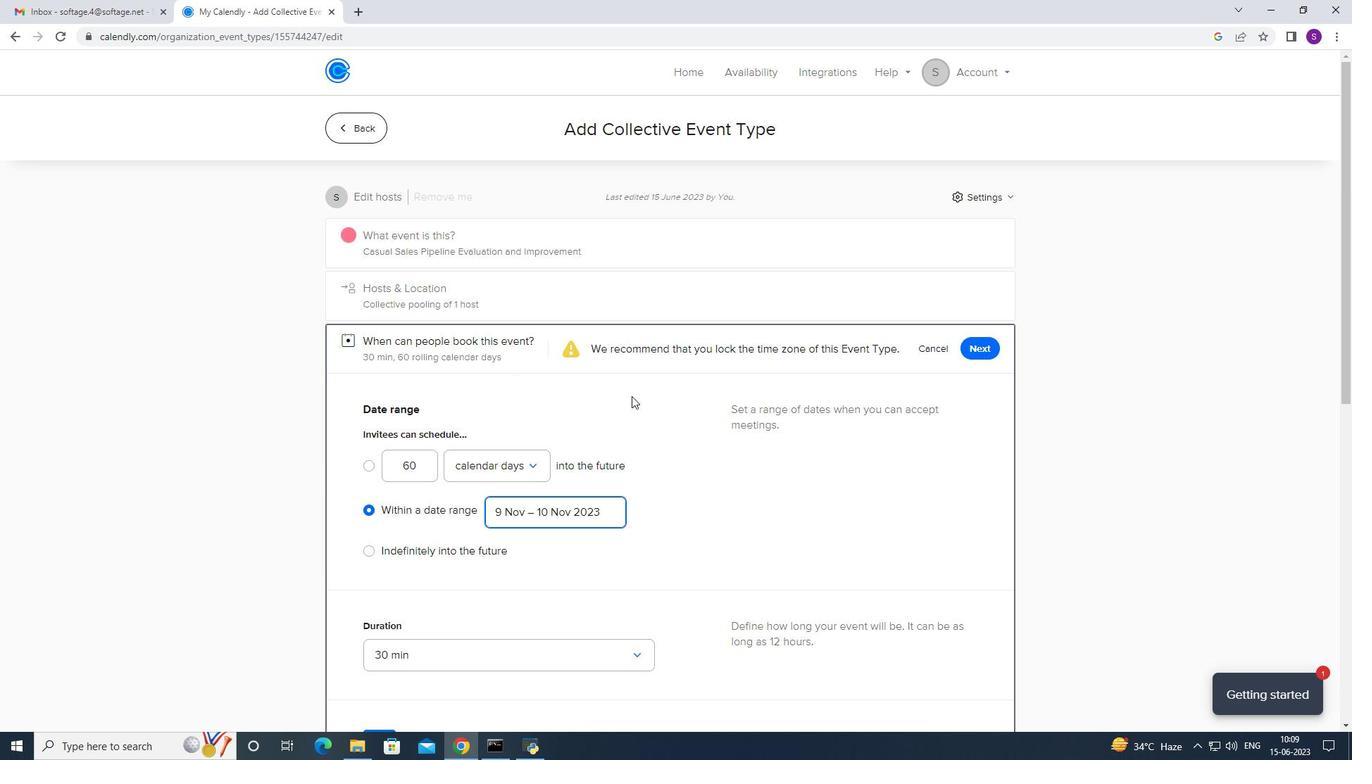 
Action: Mouse scrolled (631, 395) with delta (0, 0)
Screenshot: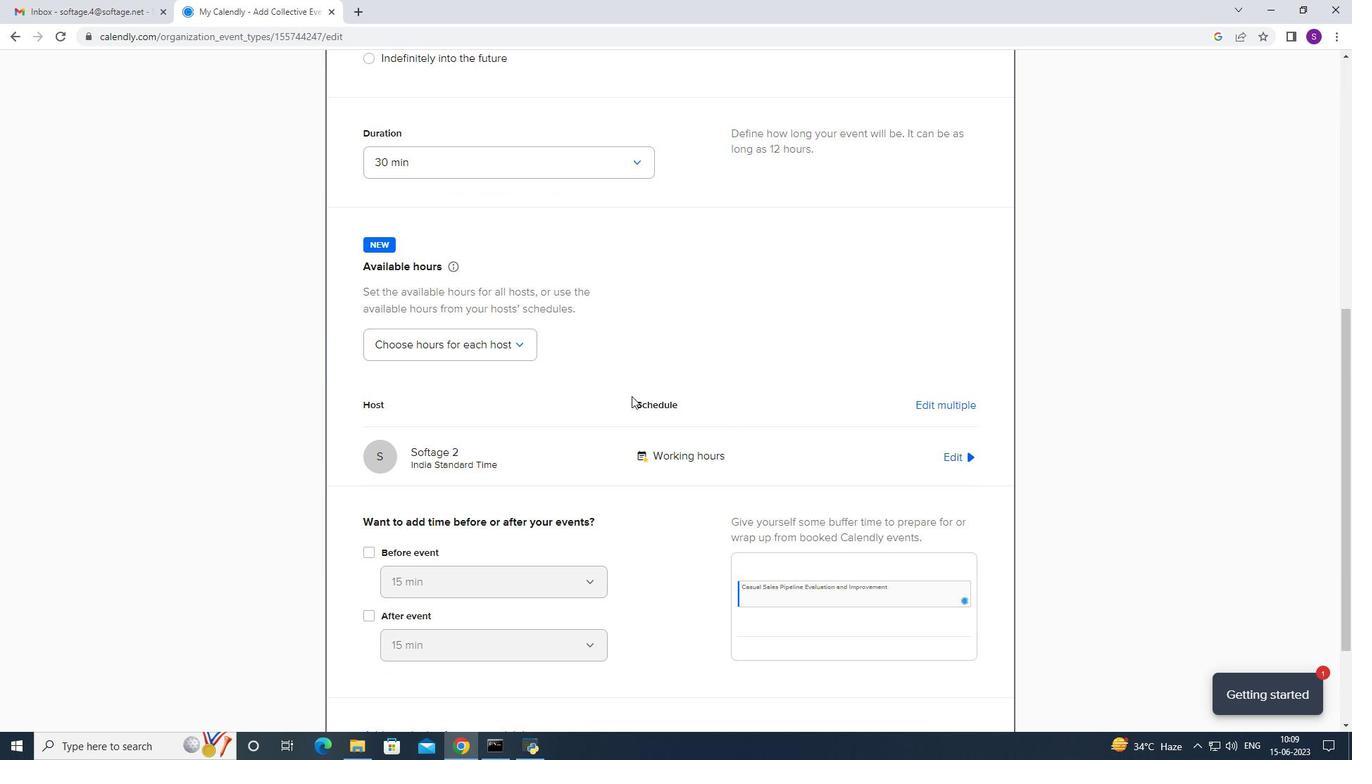 
Action: Mouse scrolled (631, 395) with delta (0, 0)
Screenshot: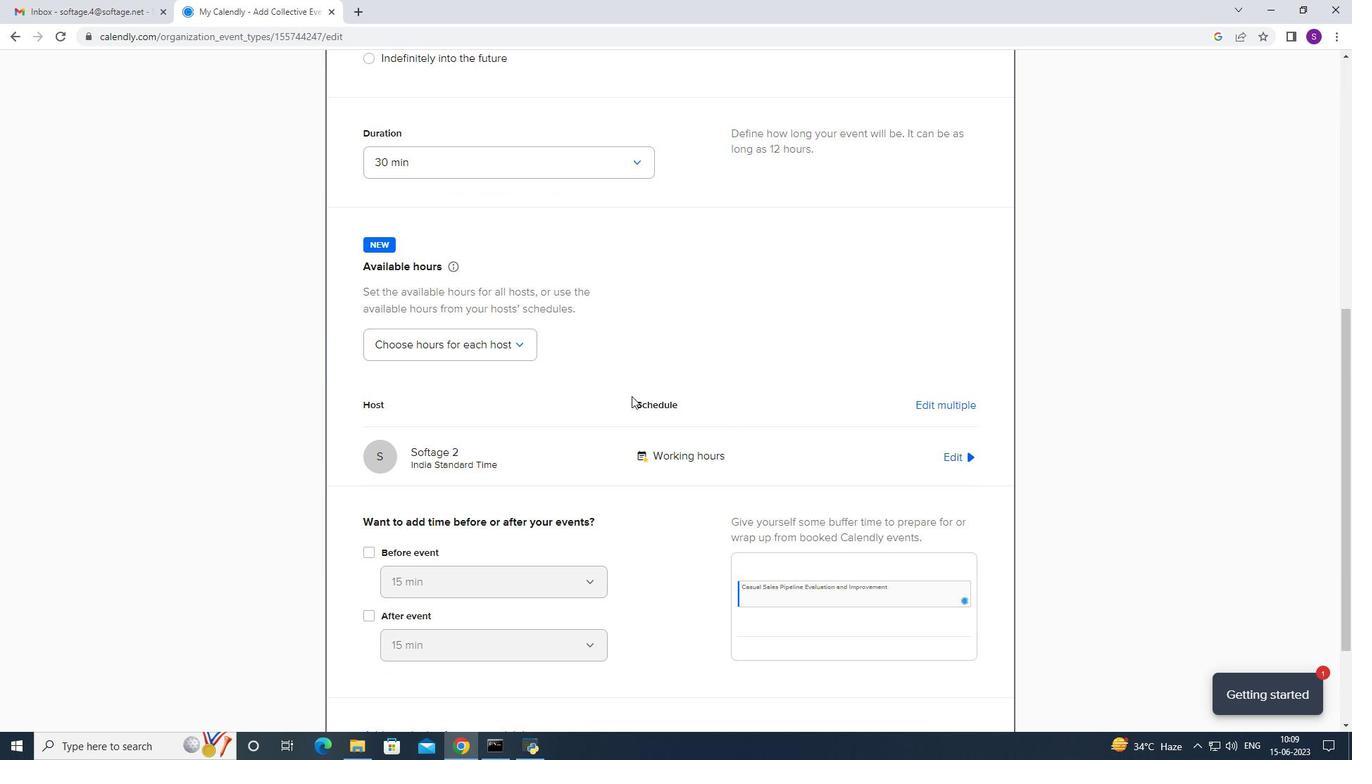 
Action: Mouse scrolled (631, 395) with delta (0, 0)
Screenshot: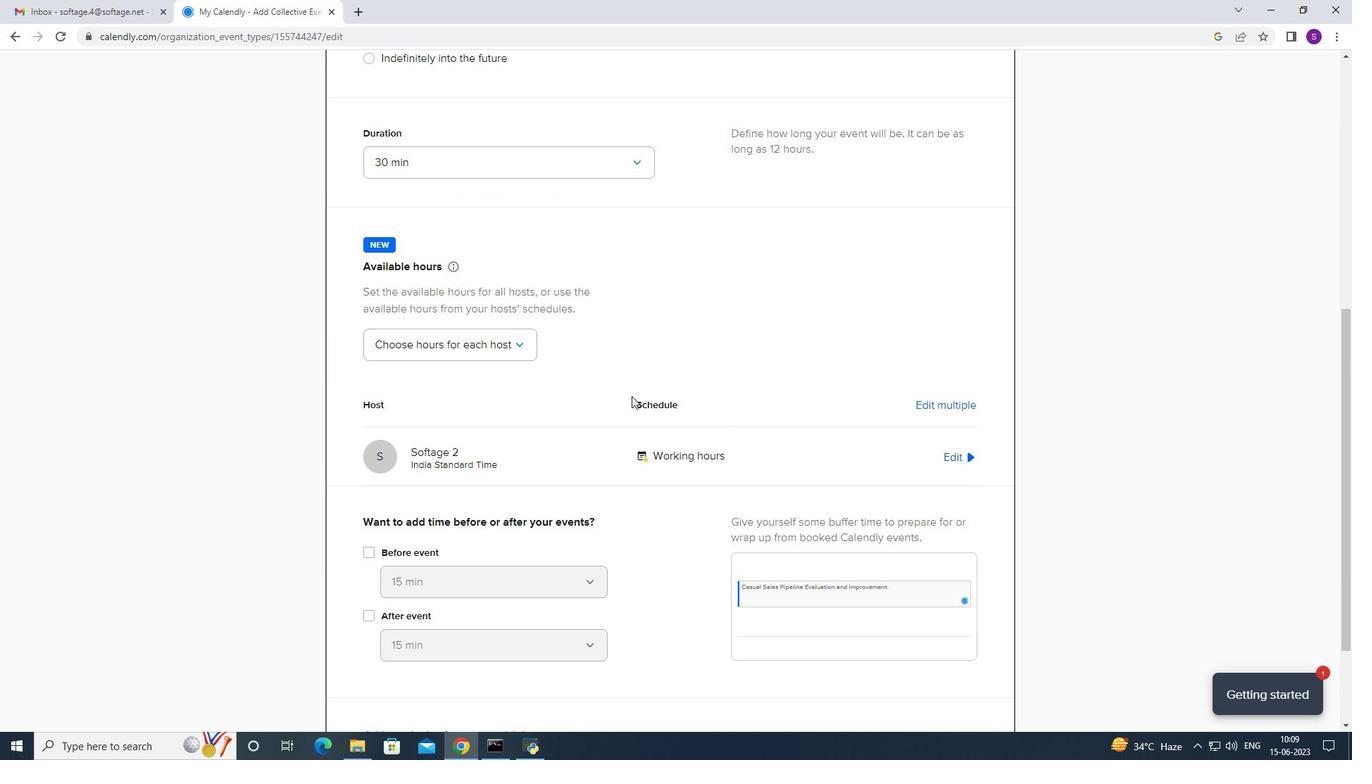 
Action: Mouse scrolled (631, 395) with delta (0, 0)
Screenshot: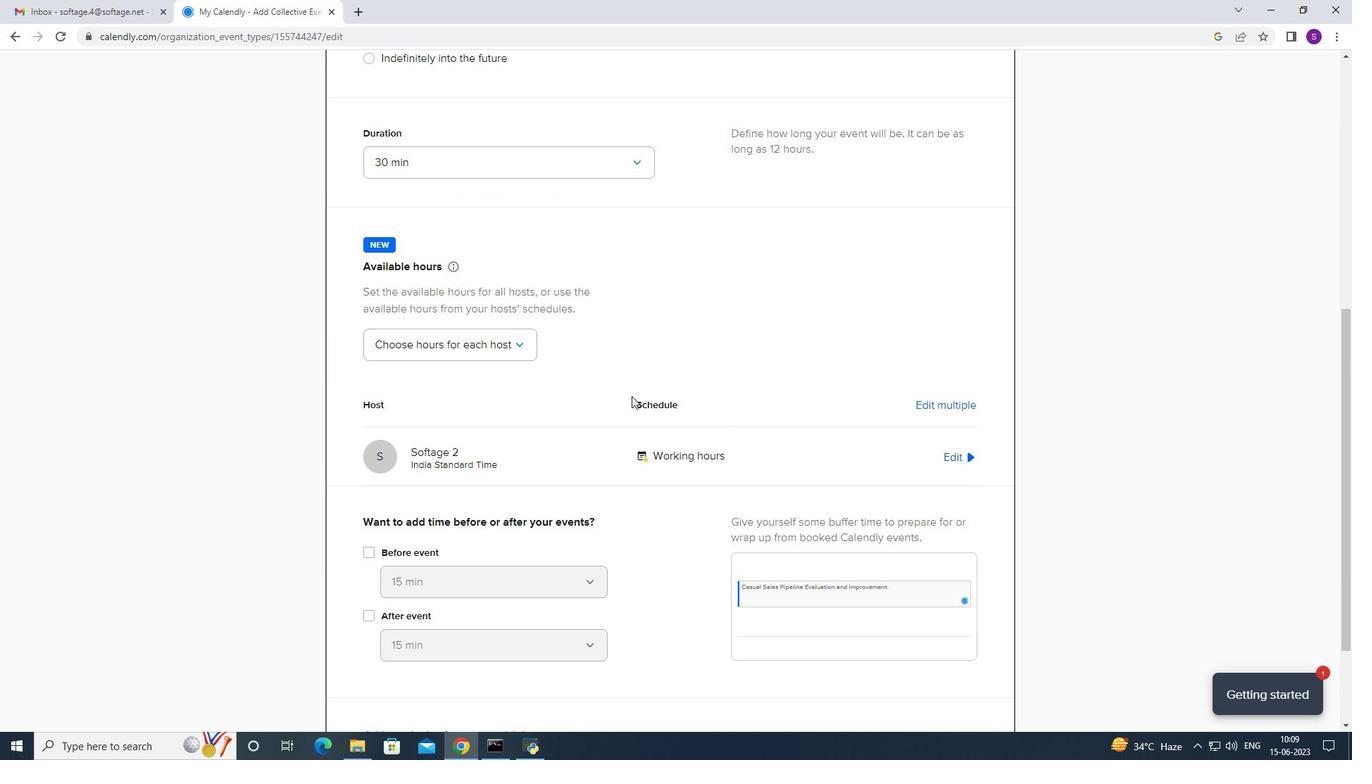 
Action: Mouse scrolled (631, 395) with delta (0, 0)
Screenshot: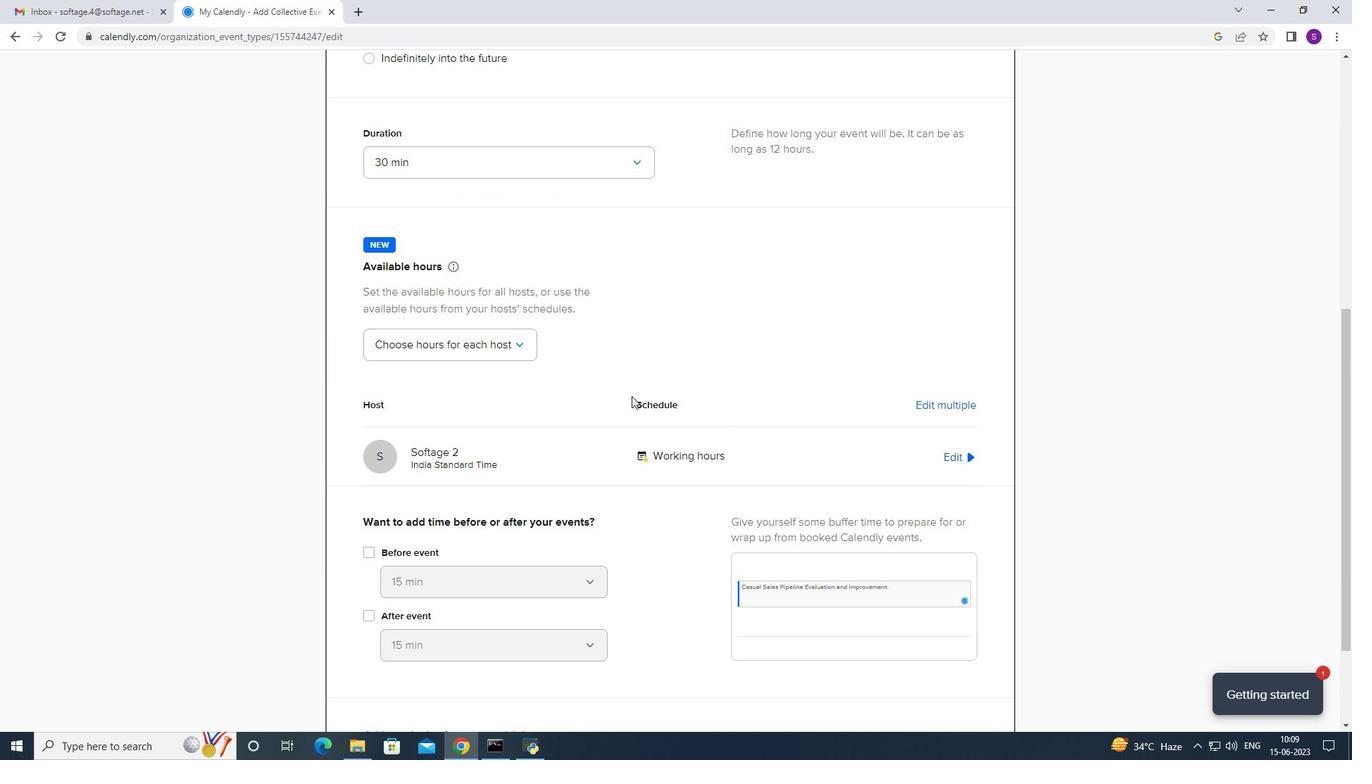 
Action: Mouse scrolled (631, 395) with delta (0, 0)
Screenshot: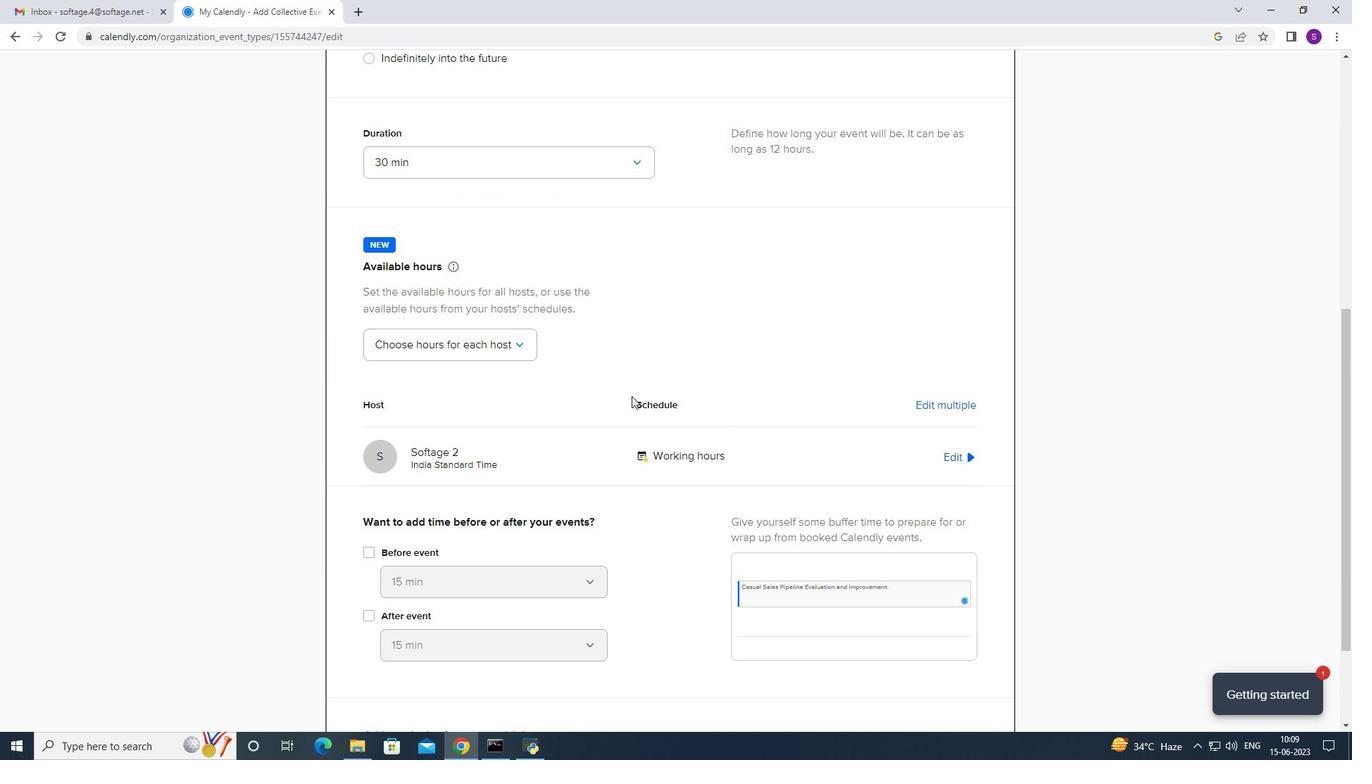 
Action: Mouse moved to (976, 660)
Screenshot: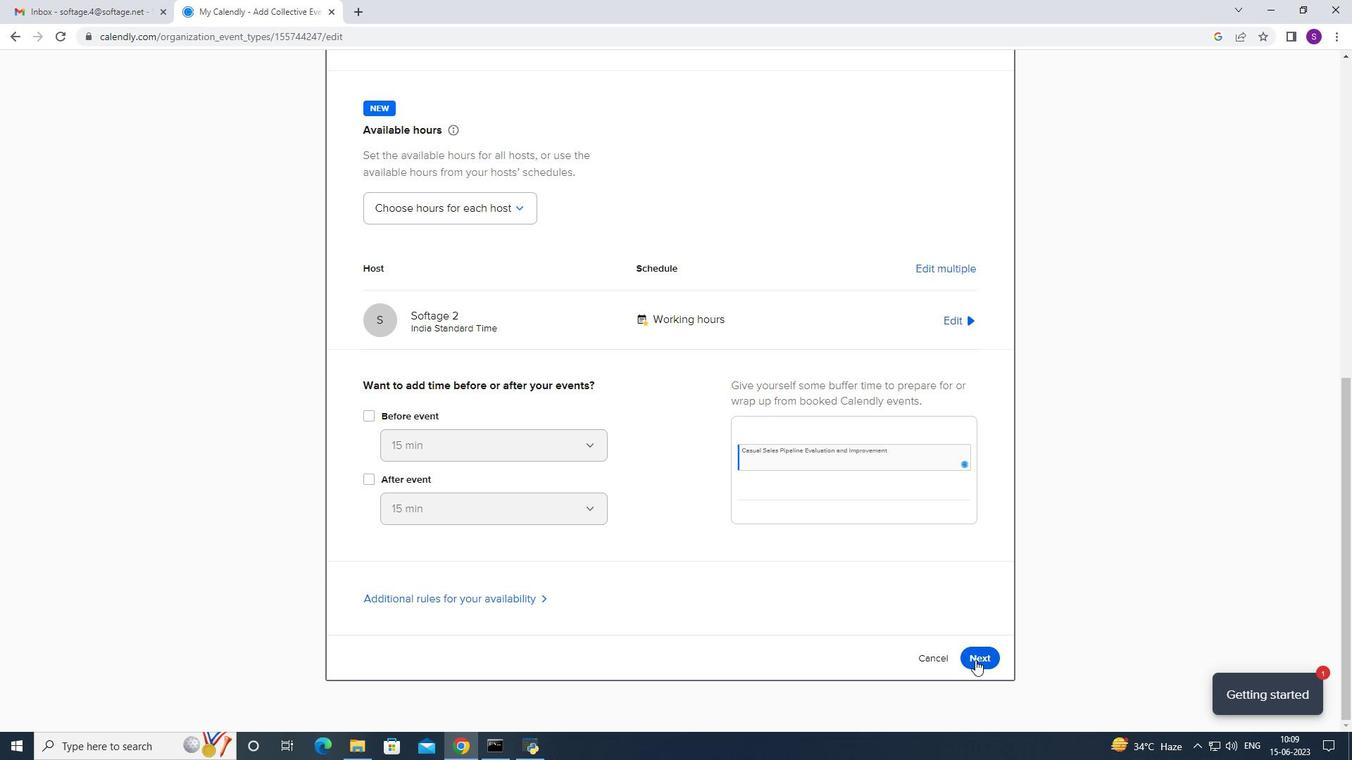 
Action: Mouse scrolled (976, 661) with delta (0, 0)
Screenshot: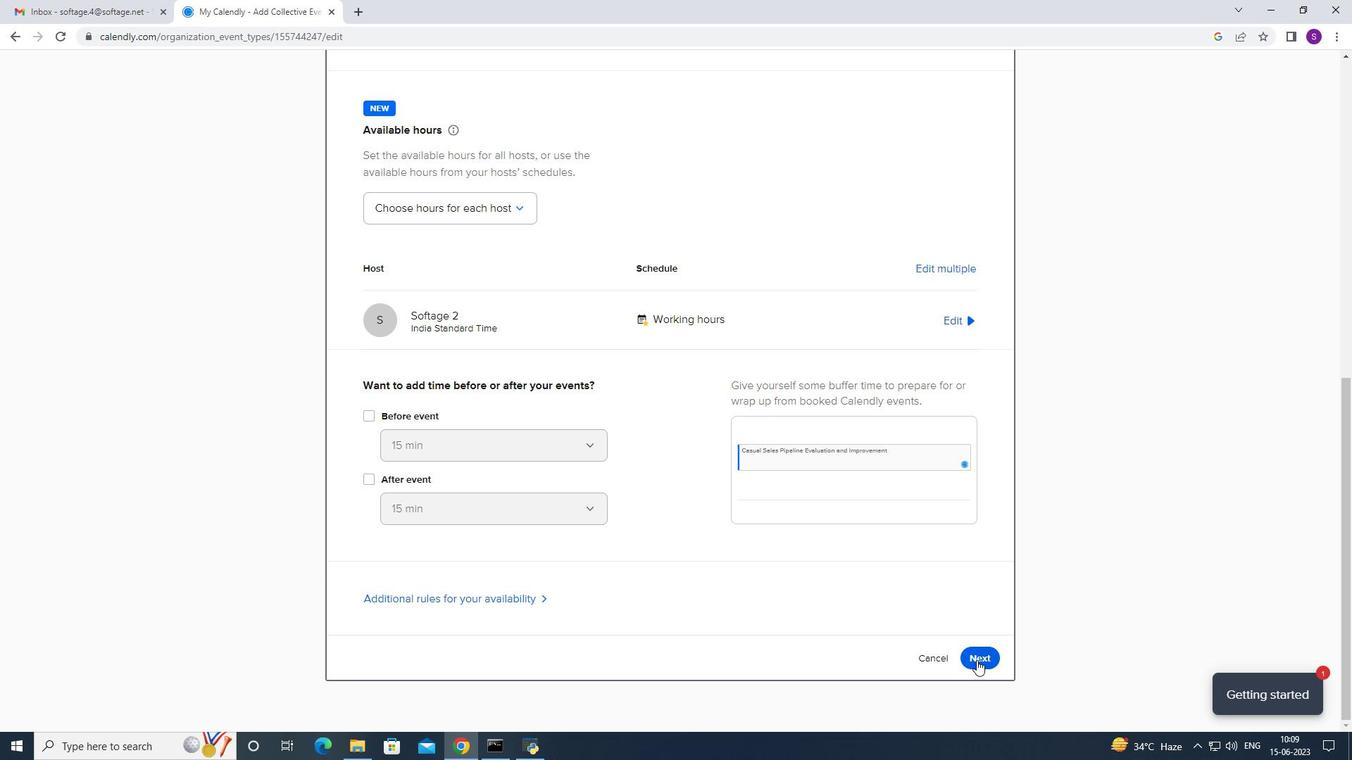 
Action: Mouse pressed left at (976, 660)
Screenshot: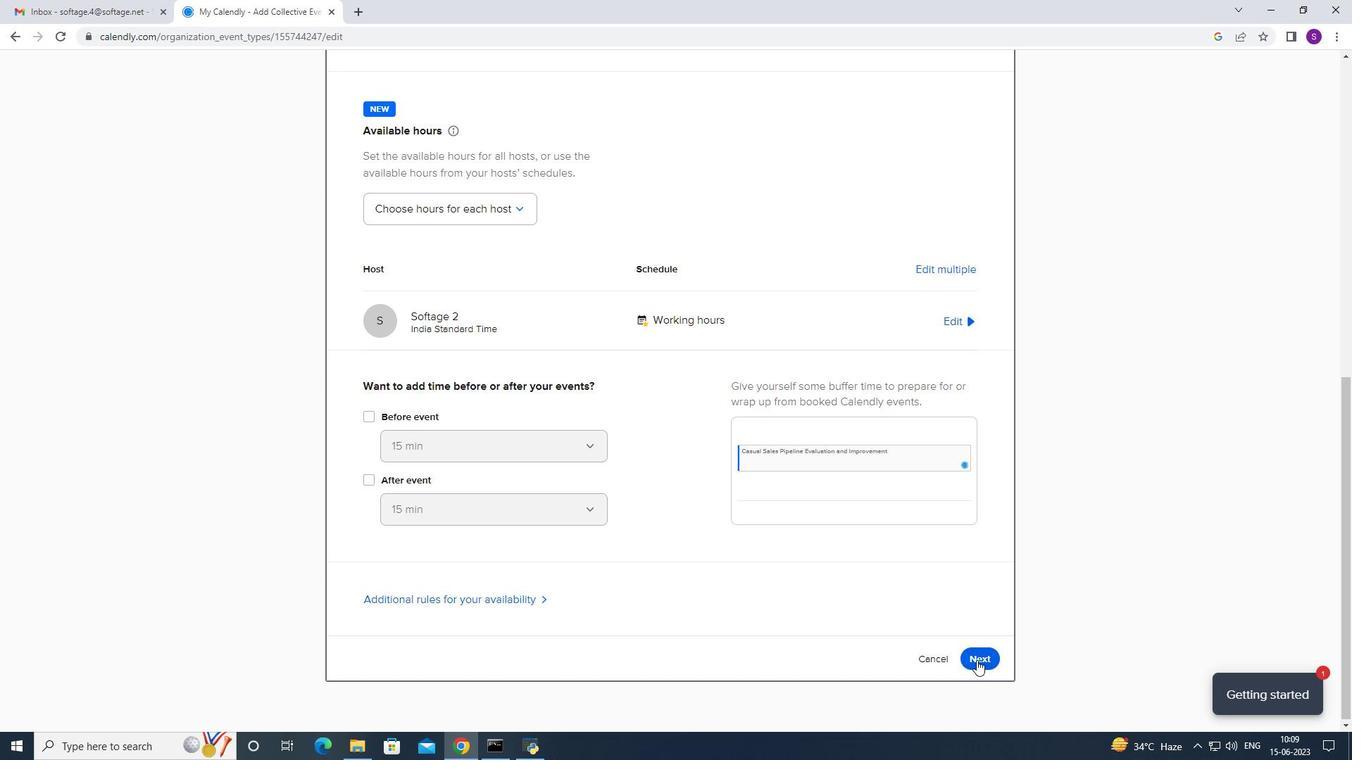 
Action: Mouse scrolled (976, 659) with delta (0, 0)
Screenshot: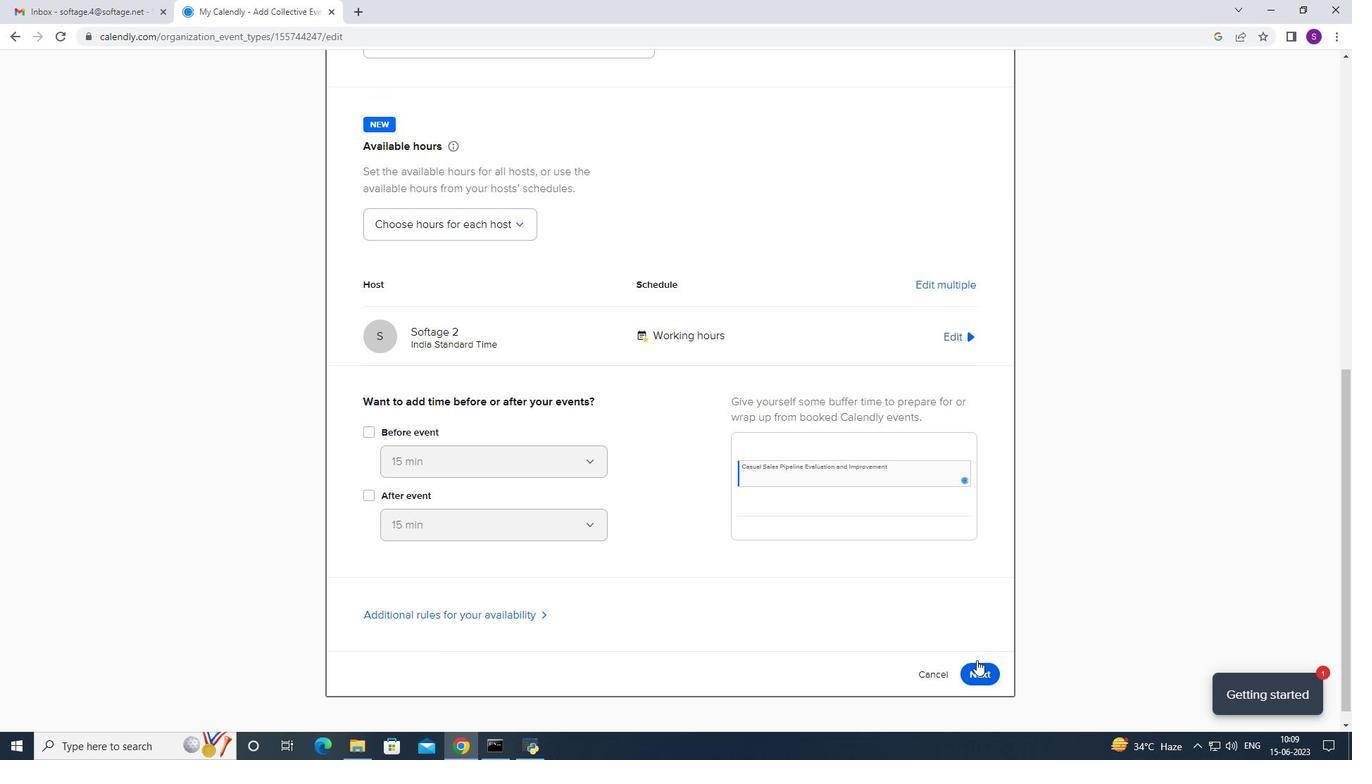 
Action: Mouse pressed left at (976, 660)
Screenshot: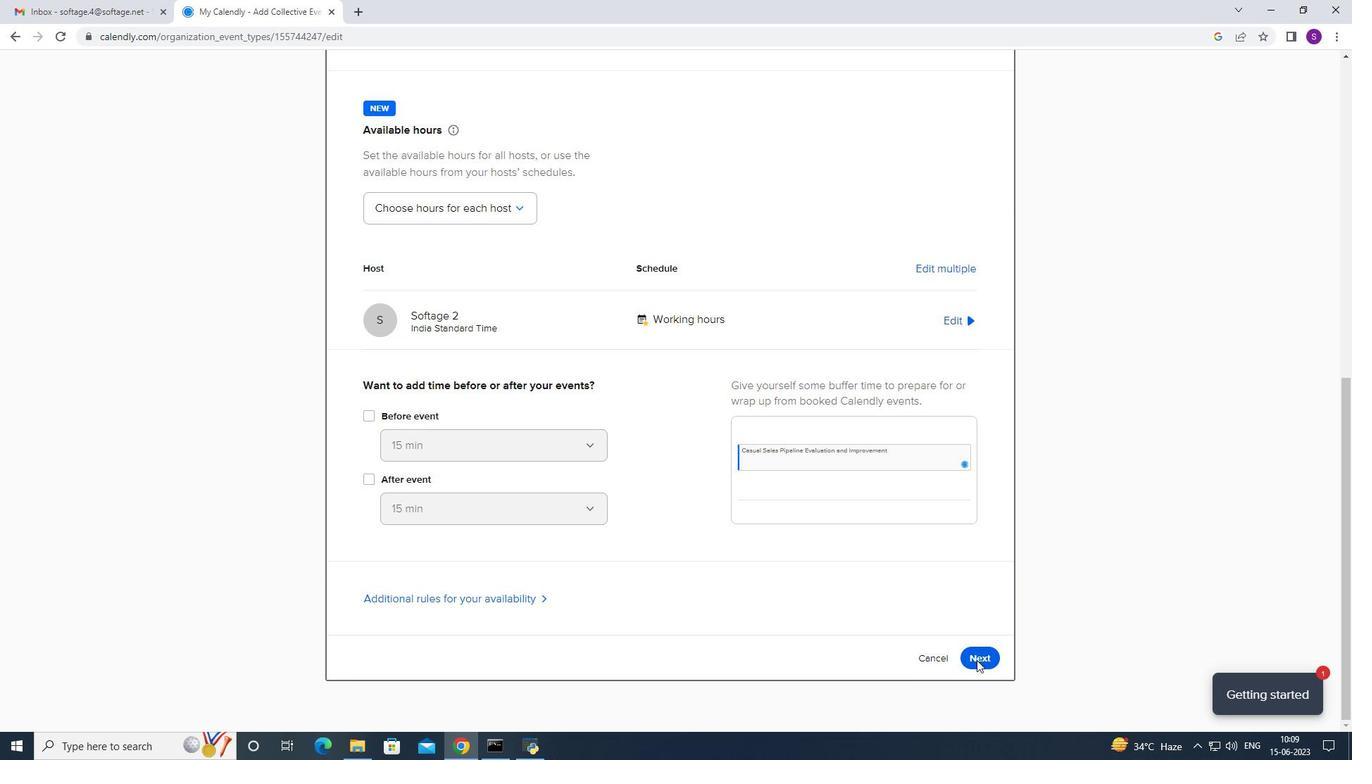 
Action: Mouse moved to (994, 147)
Screenshot: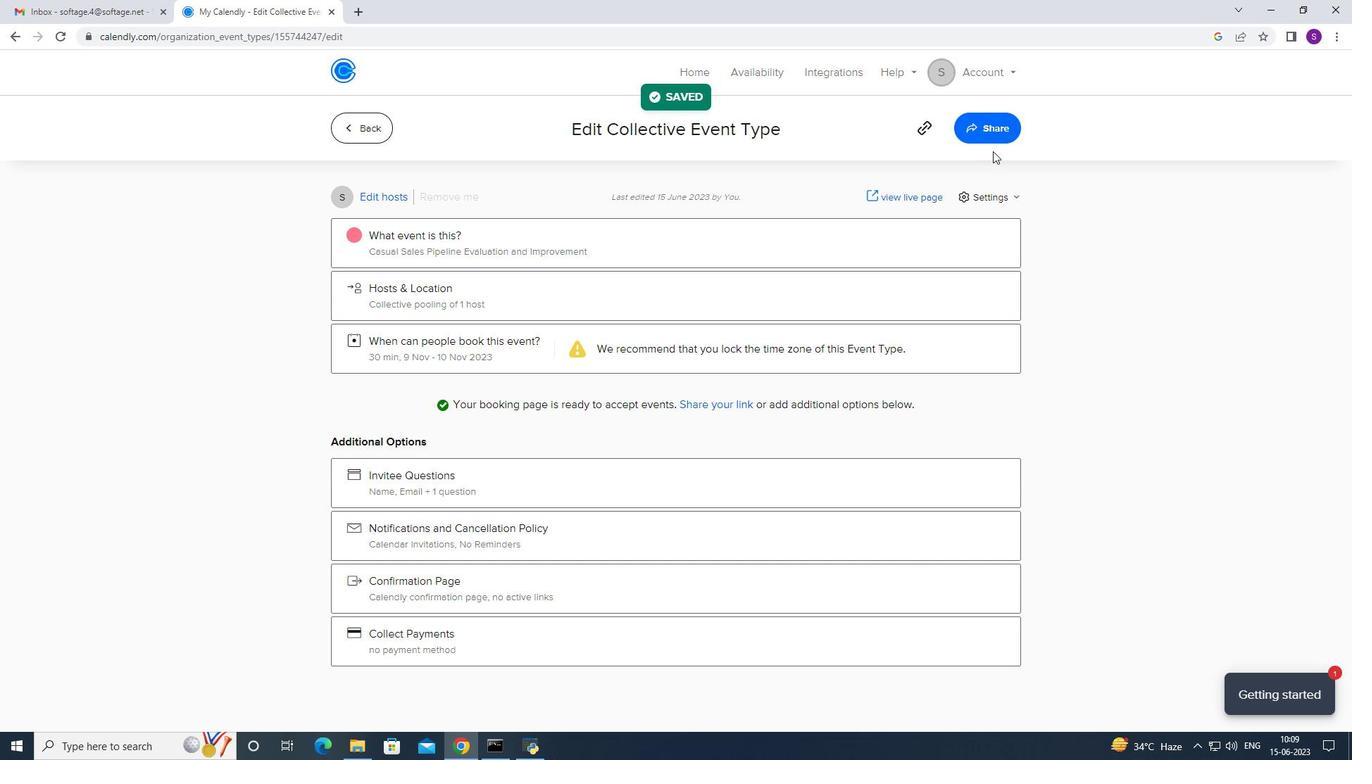 
Action: Mouse pressed left at (994, 147)
Screenshot: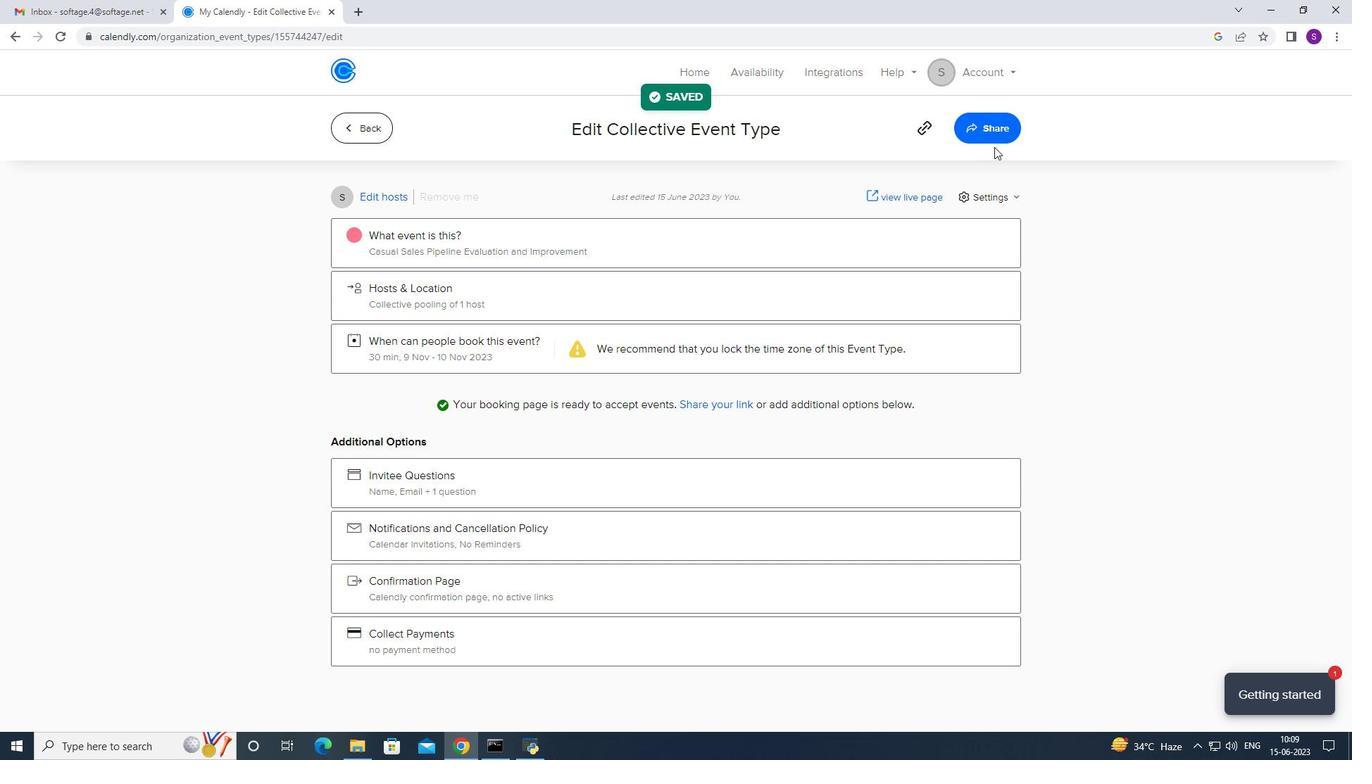 
Action: Mouse moved to (995, 143)
Screenshot: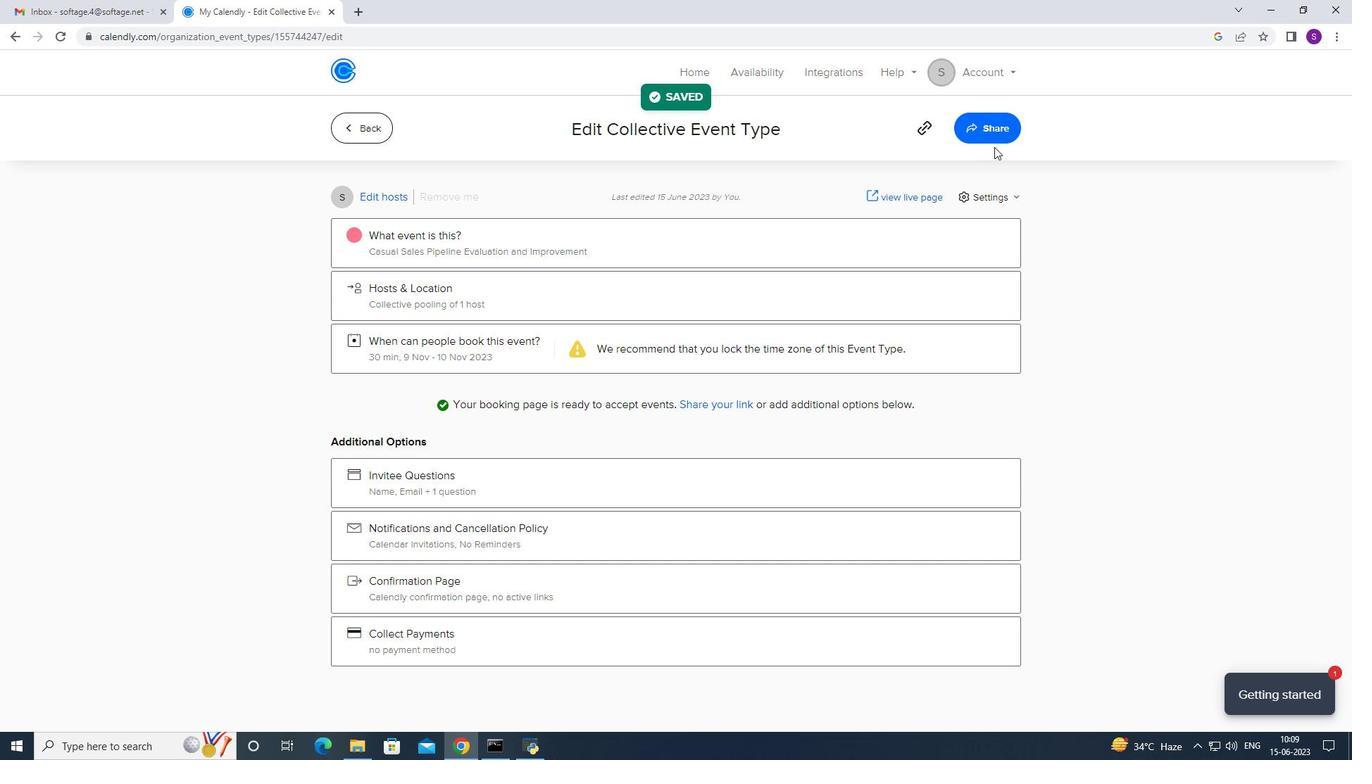 
Action: Mouse pressed left at (995, 143)
Screenshot: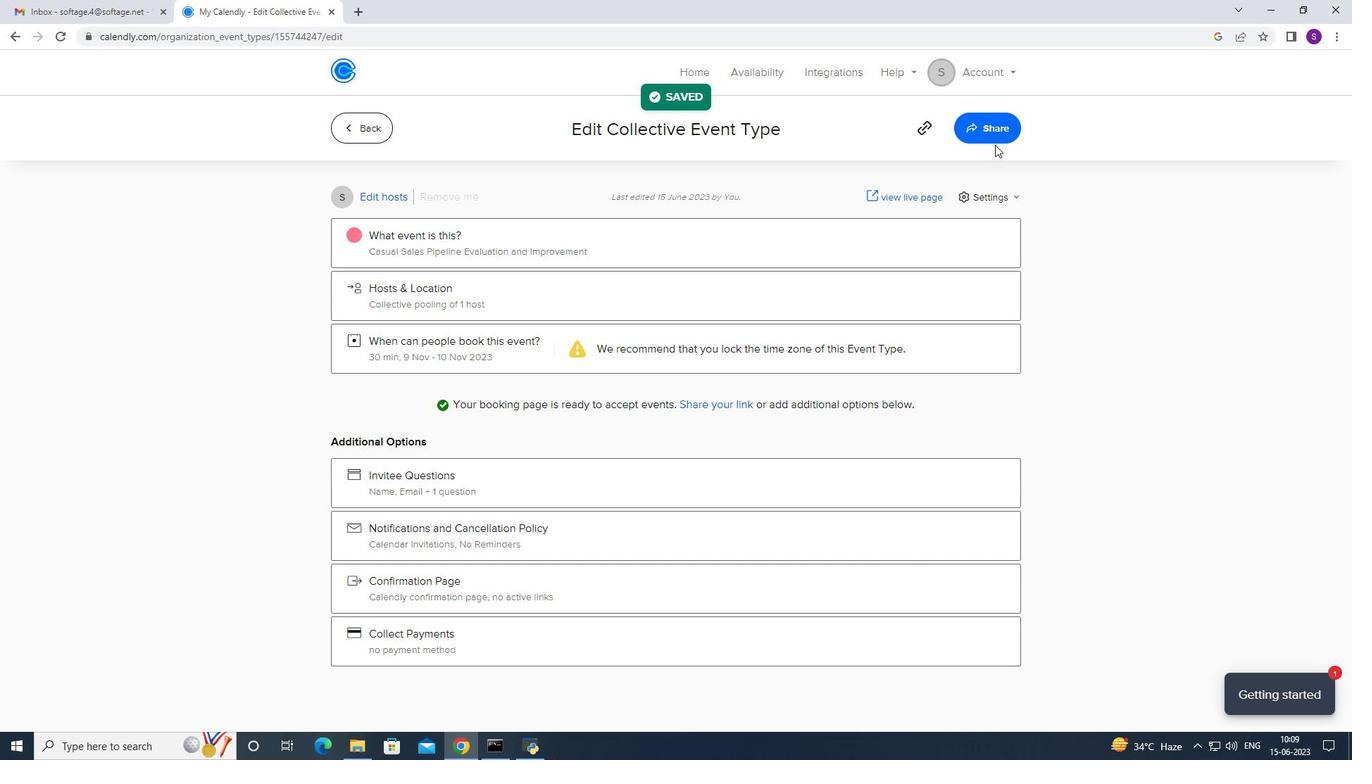
Action: Mouse moved to (1001, 142)
Screenshot: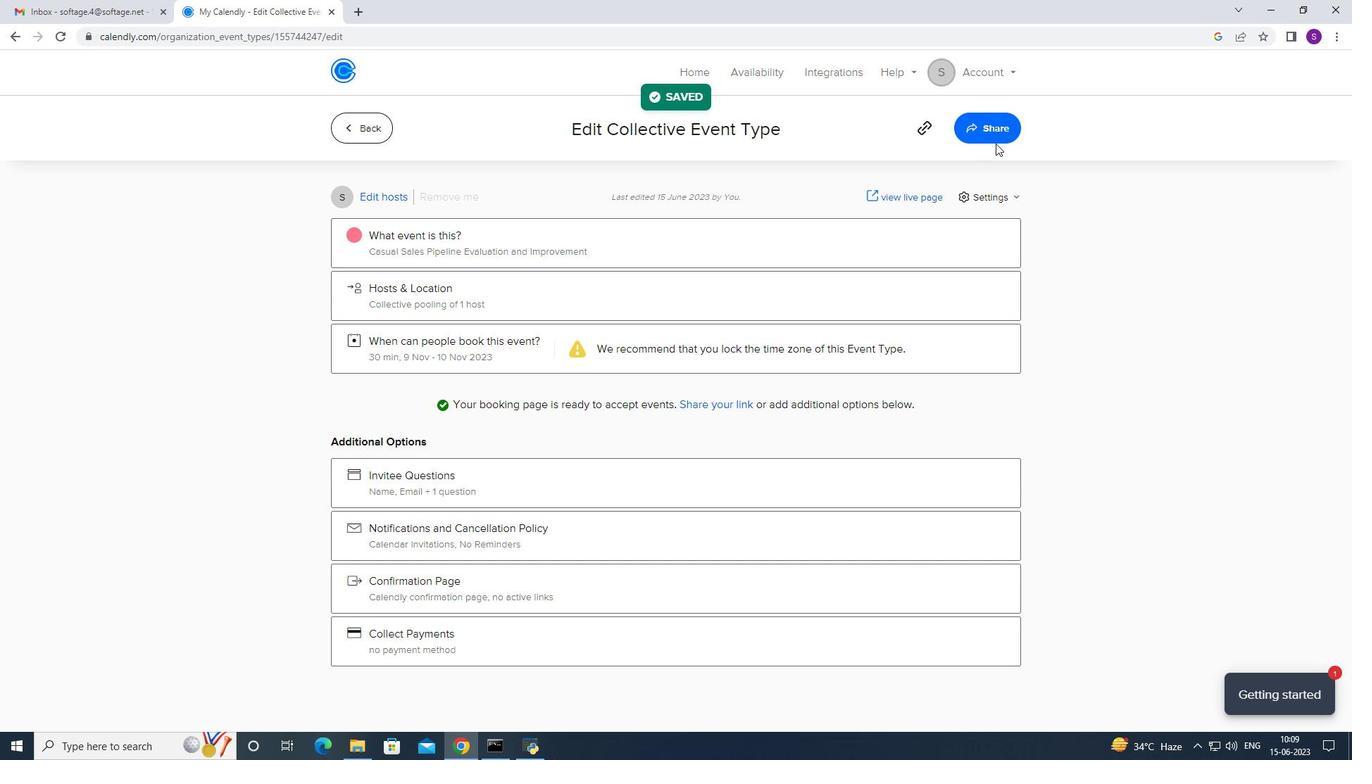 
Action: Mouse pressed left at (1001, 142)
Screenshot: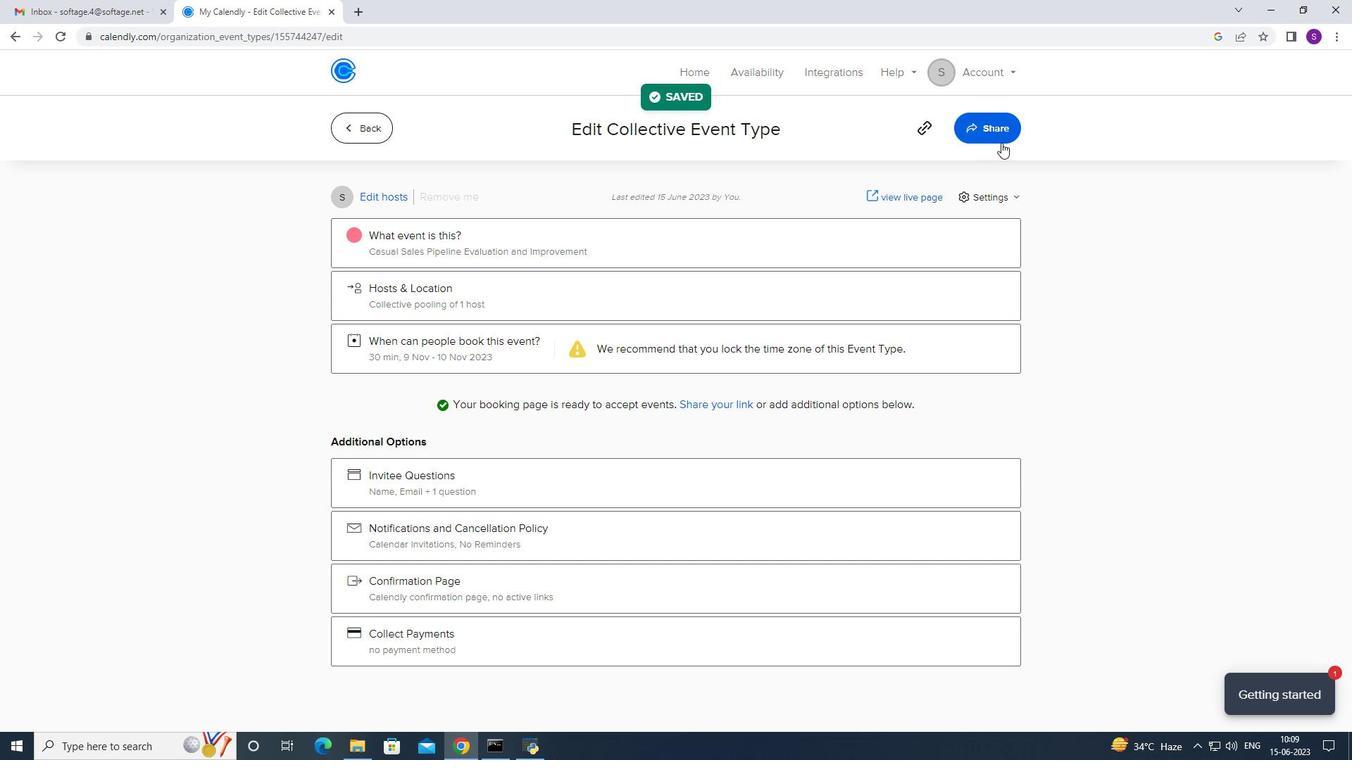 
Action: Mouse moved to (866, 264)
Screenshot: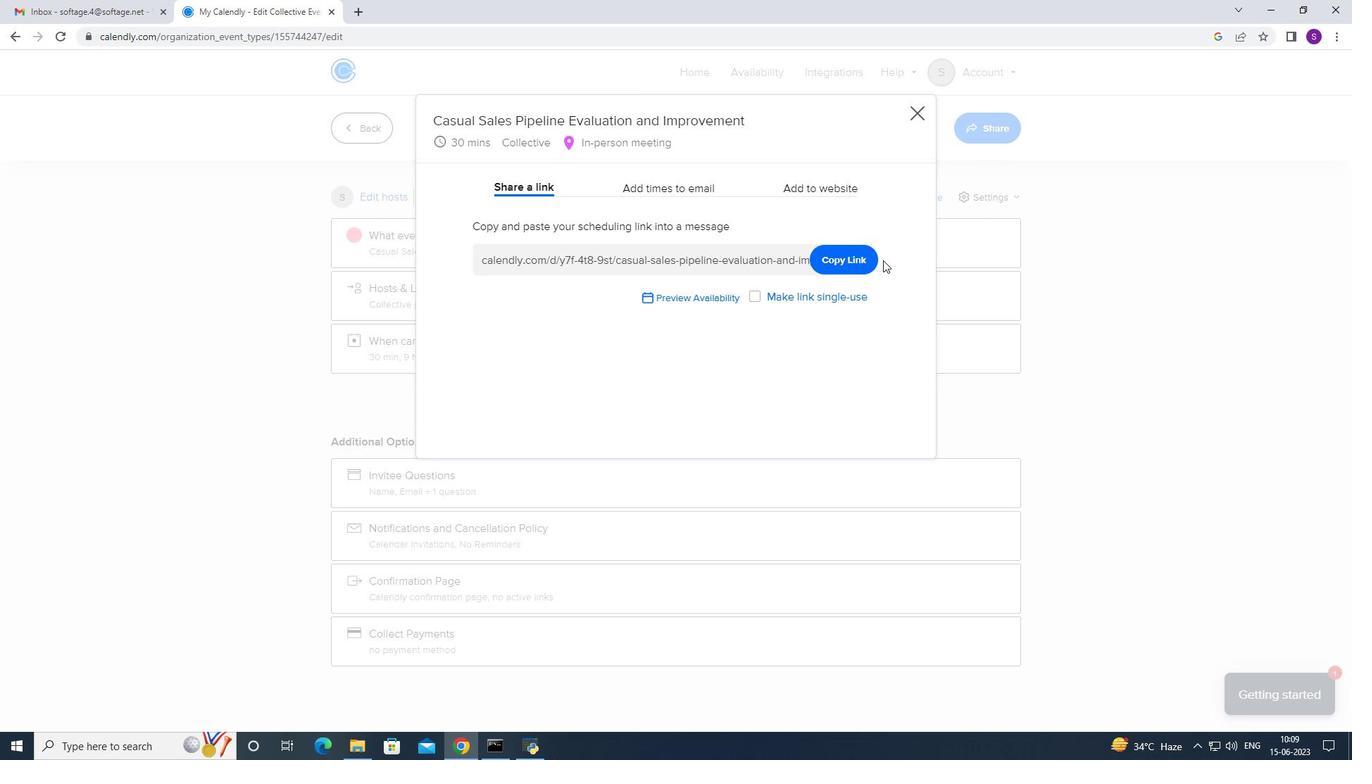 
Action: Mouse pressed left at (866, 264)
Screenshot: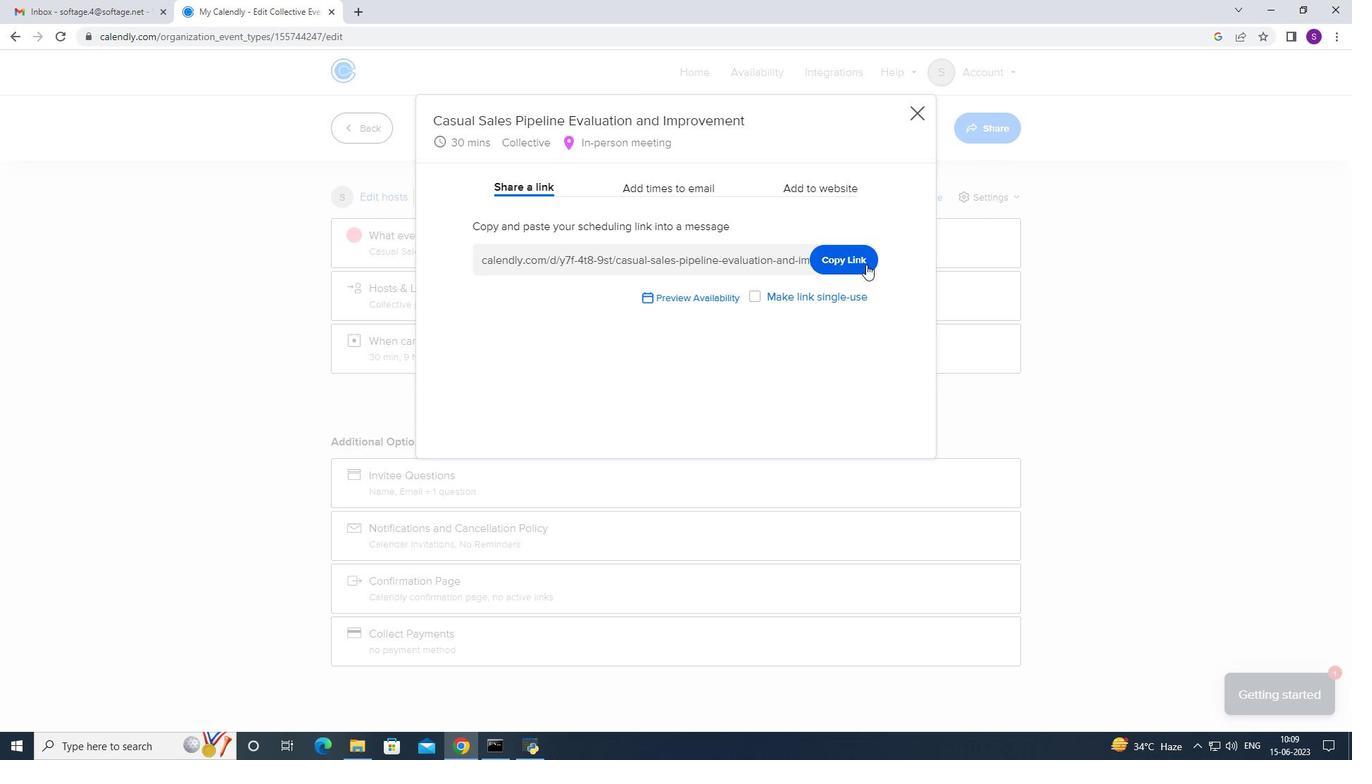 
Action: Mouse moved to (85, 11)
Screenshot: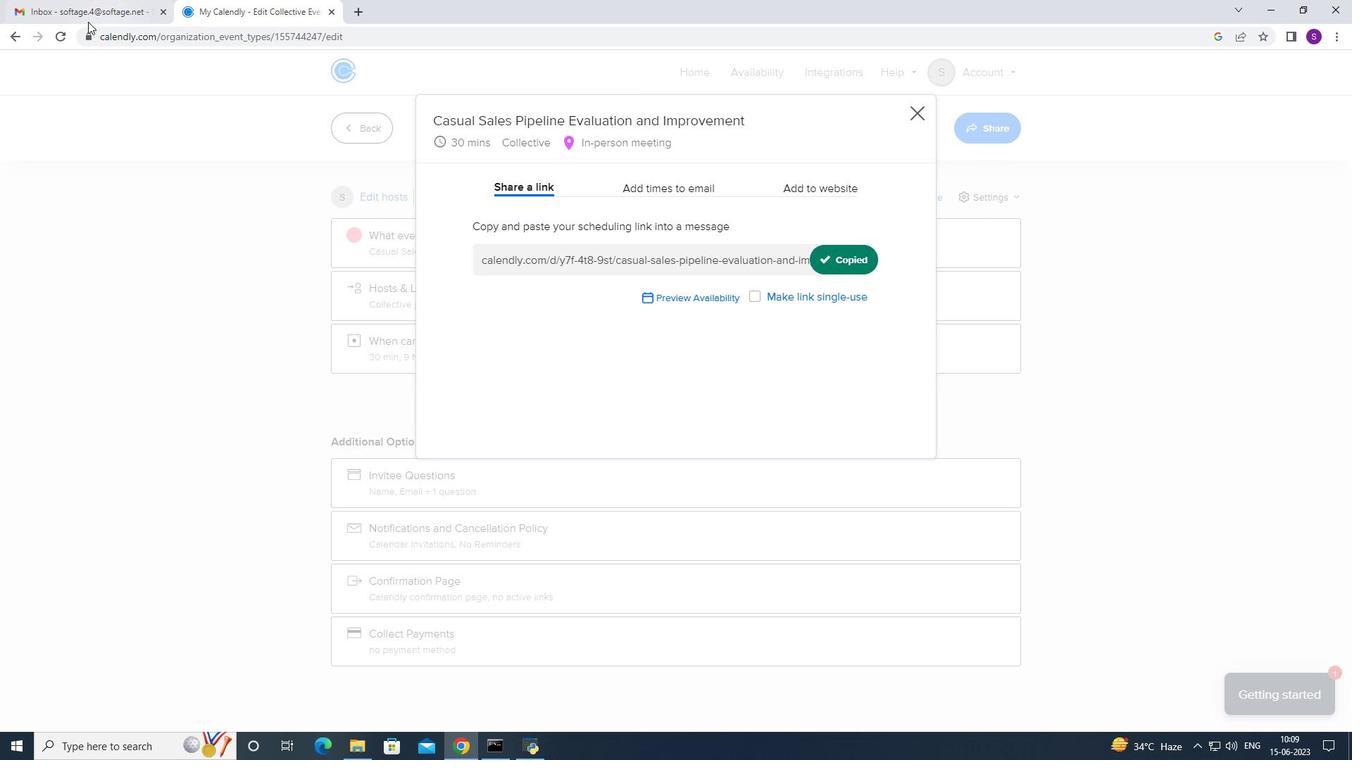 
Action: Mouse pressed left at (85, 11)
Screenshot: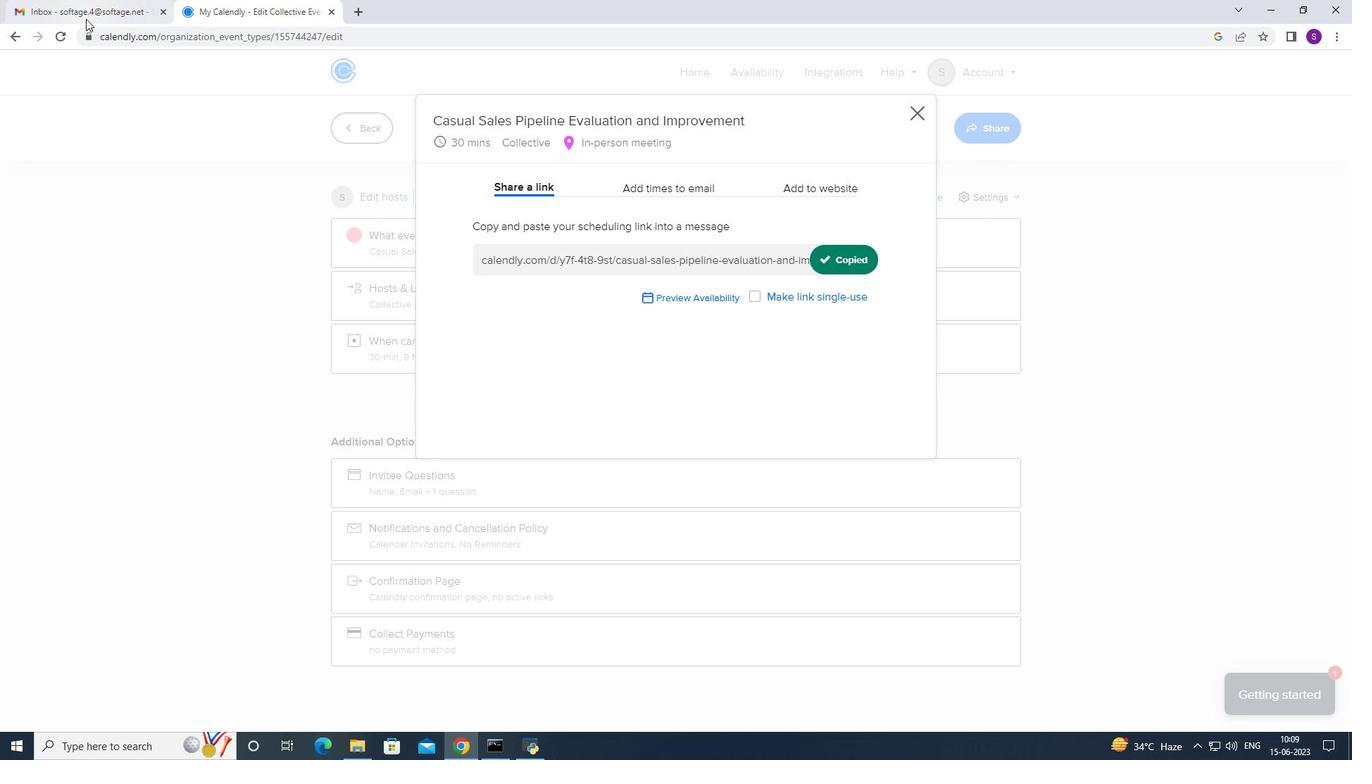 
Action: Mouse moved to (116, 126)
Screenshot: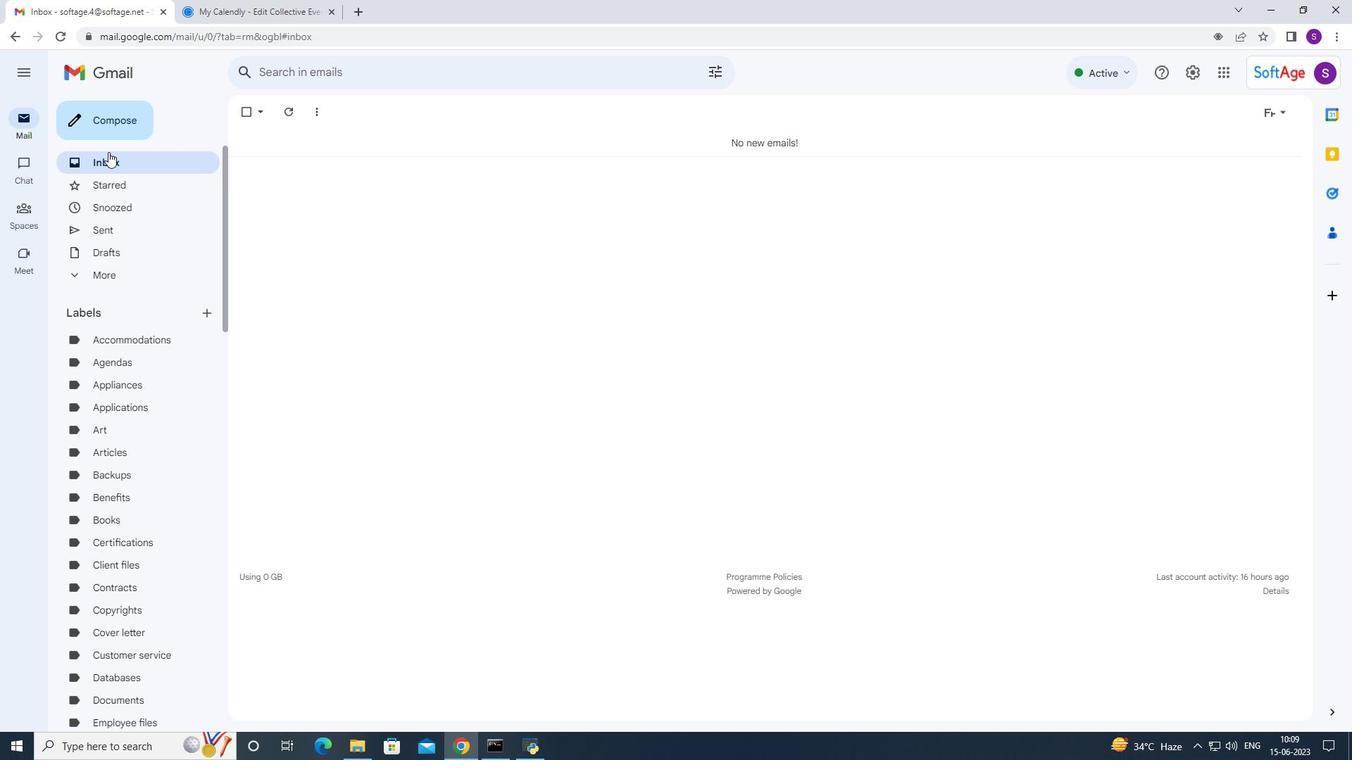
Action: Mouse pressed left at (116, 126)
Screenshot: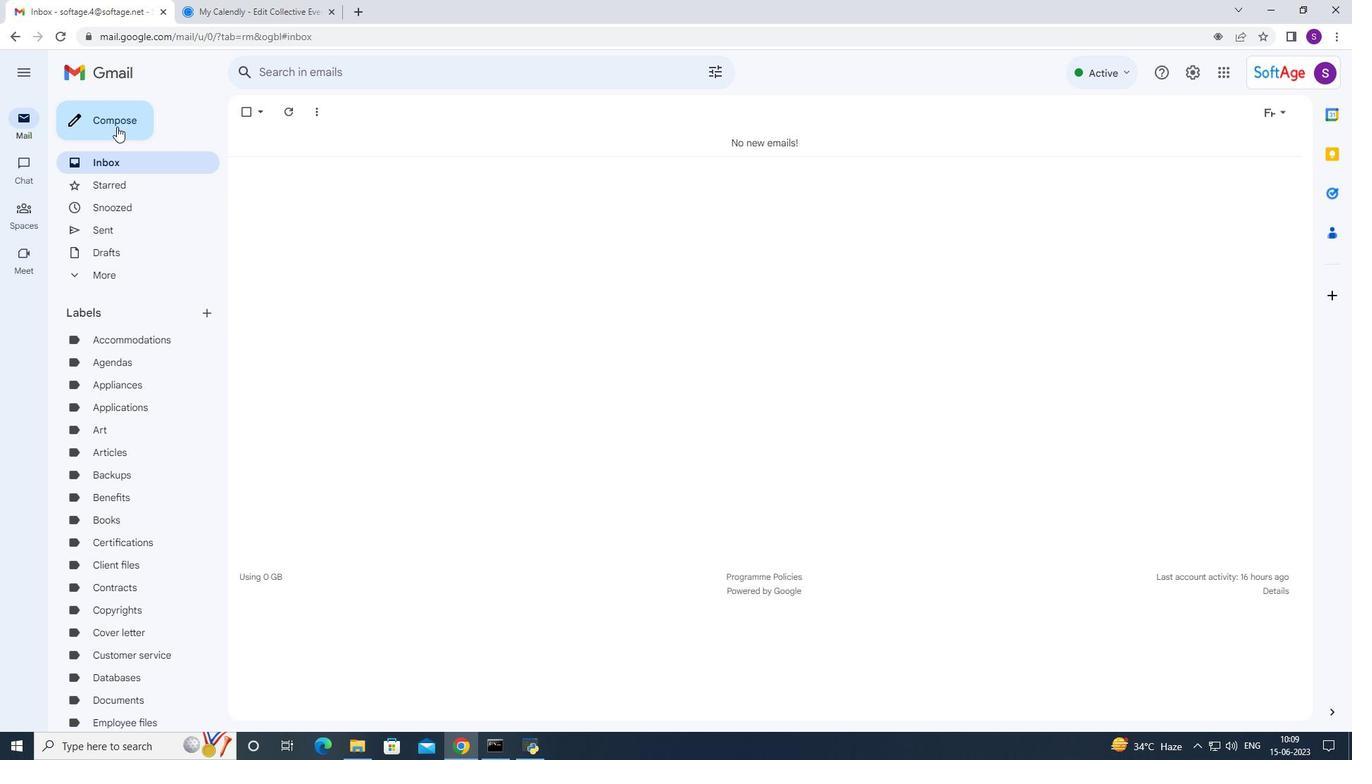 
Action: Mouse moved to (1033, 507)
Screenshot: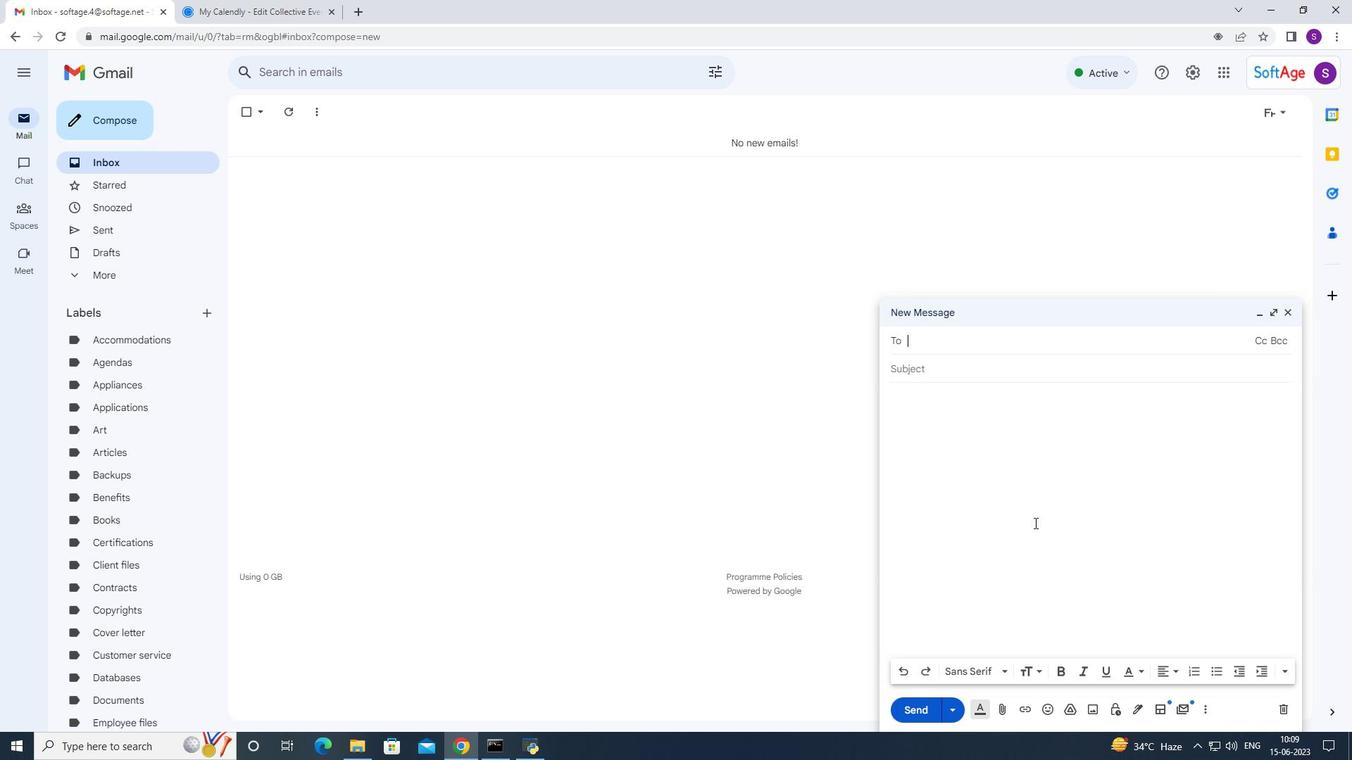 
Action: Mouse scrolled (1033, 507) with delta (0, 0)
Screenshot: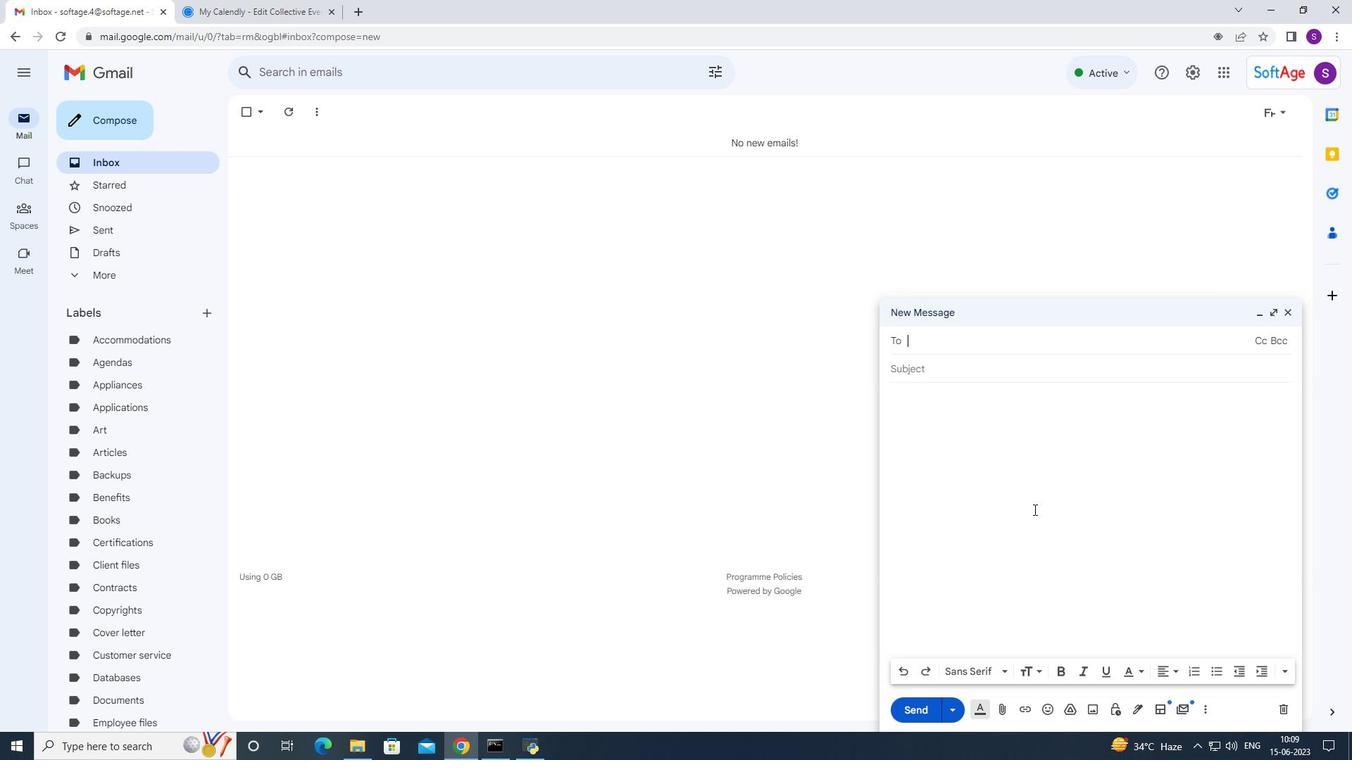 
Action: Mouse pressed left at (1033, 507)
Screenshot: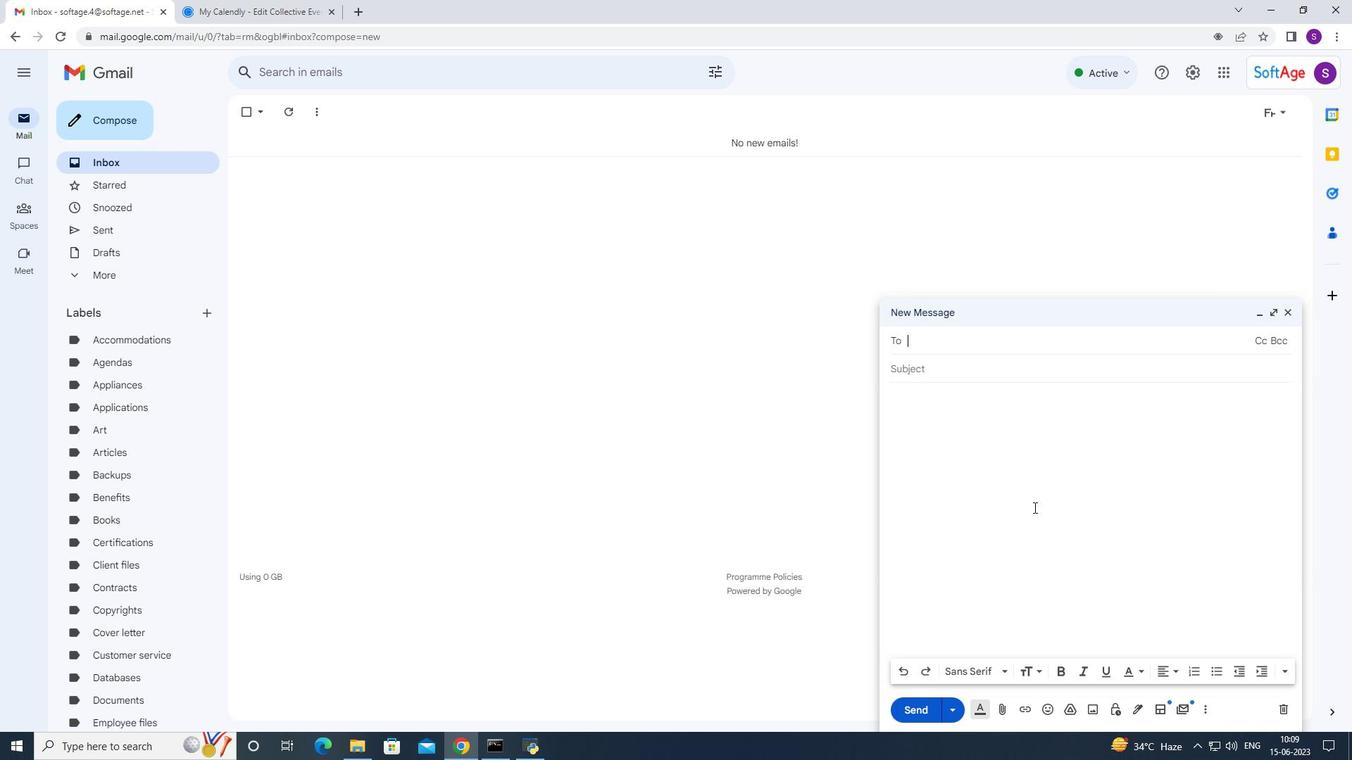 
Action: Mouse pressed right at (1033, 507)
Screenshot: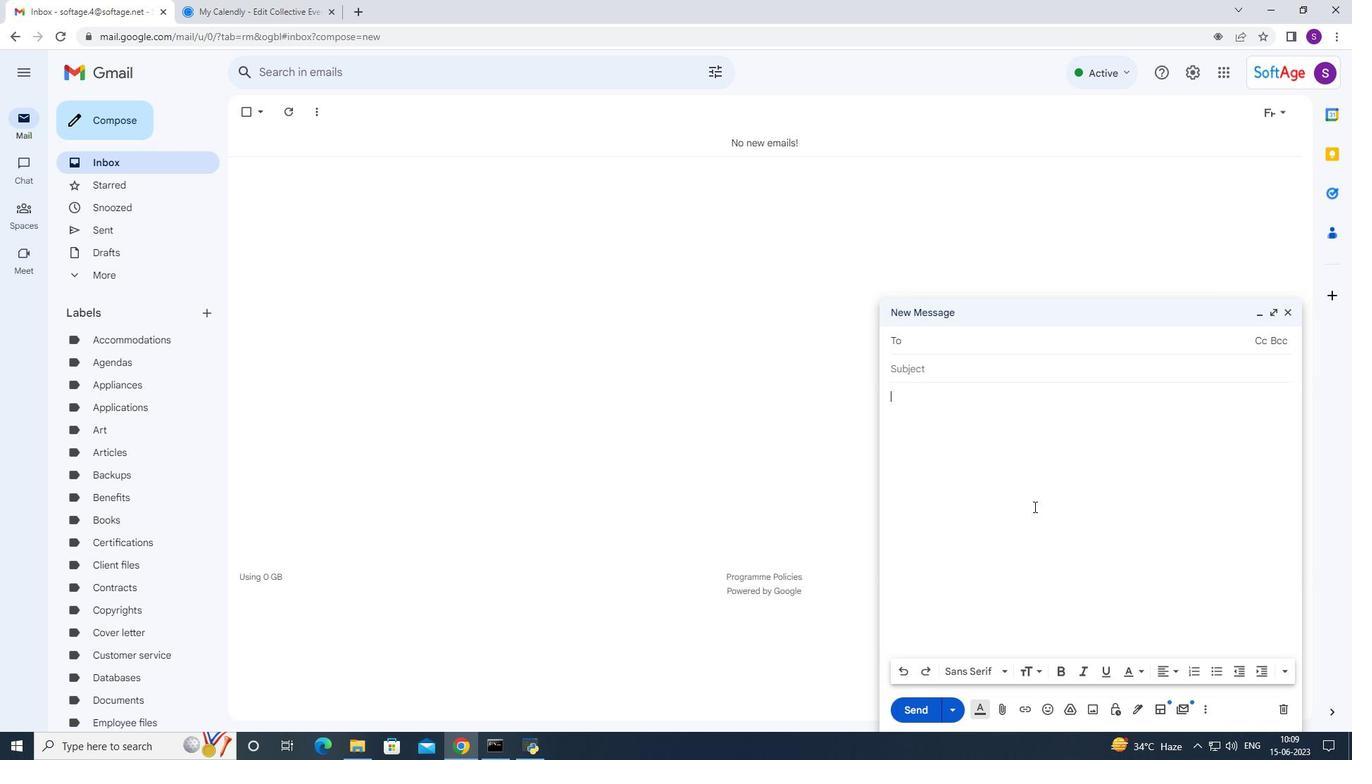 
Action: Mouse moved to (1065, 613)
Screenshot: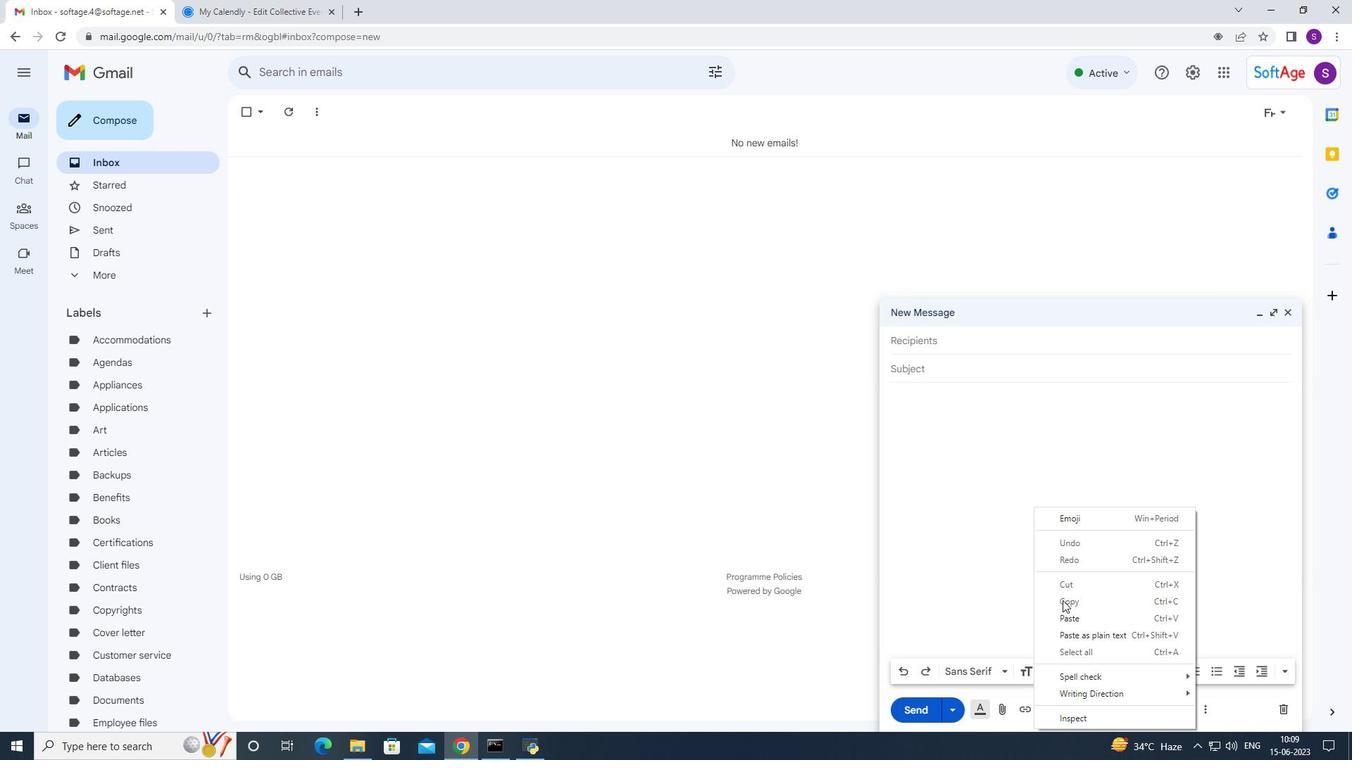 
Action: Mouse pressed left at (1065, 613)
Screenshot: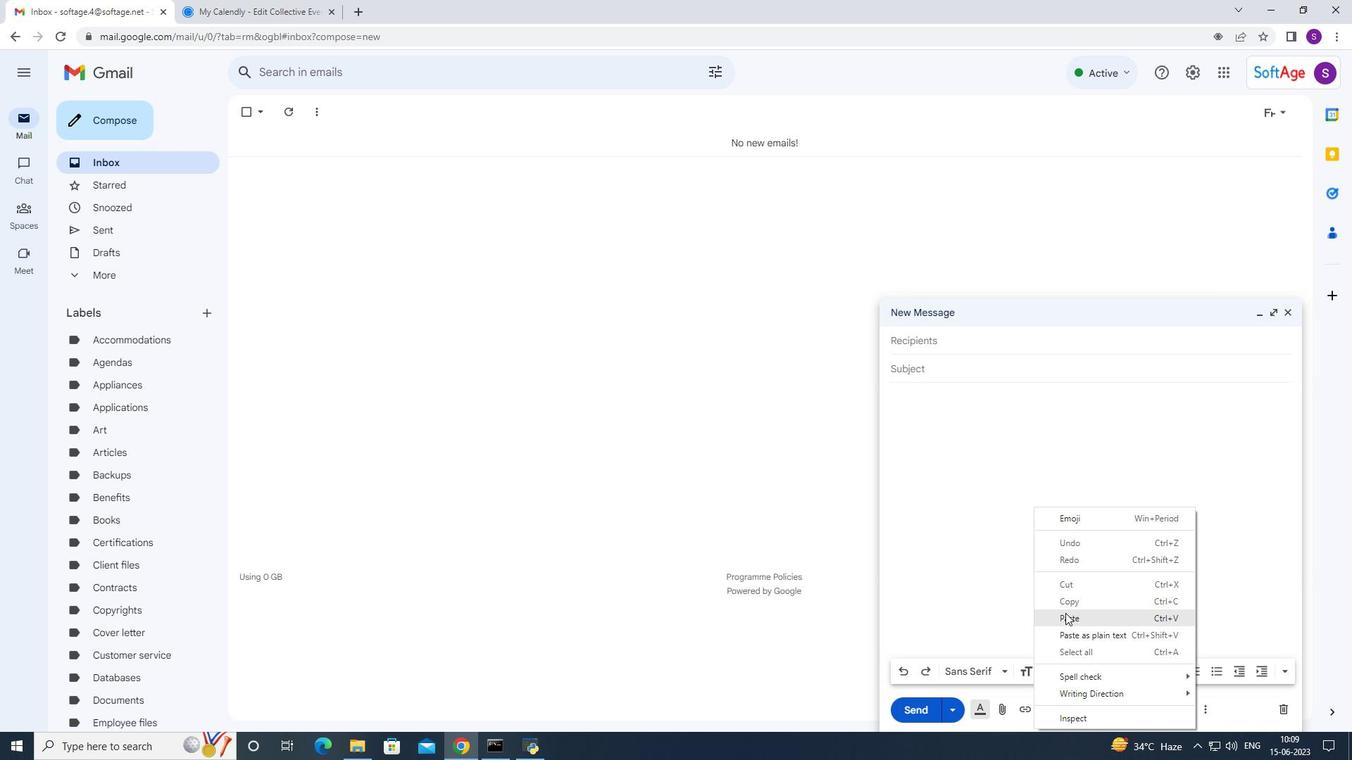 
Action: Mouse moved to (998, 343)
Screenshot: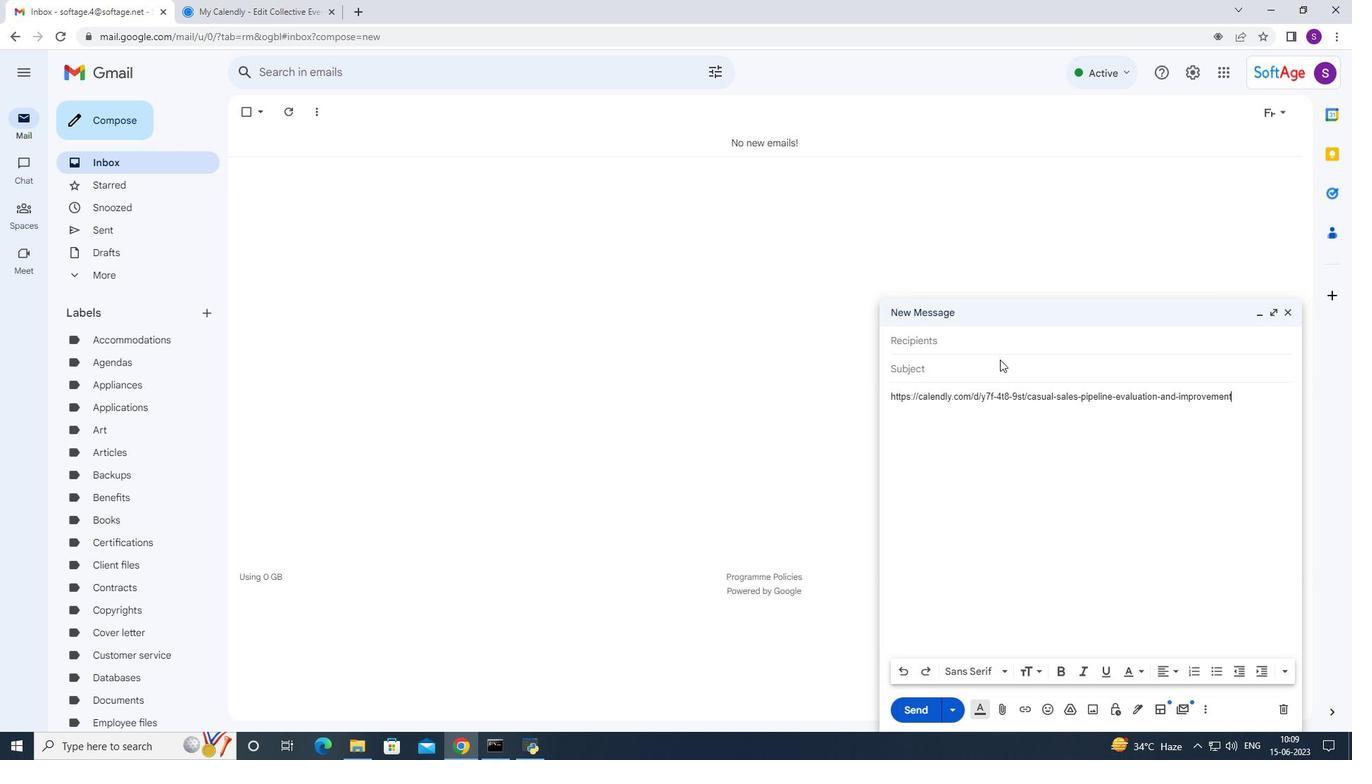 
Action: Mouse pressed left at (998, 343)
Screenshot: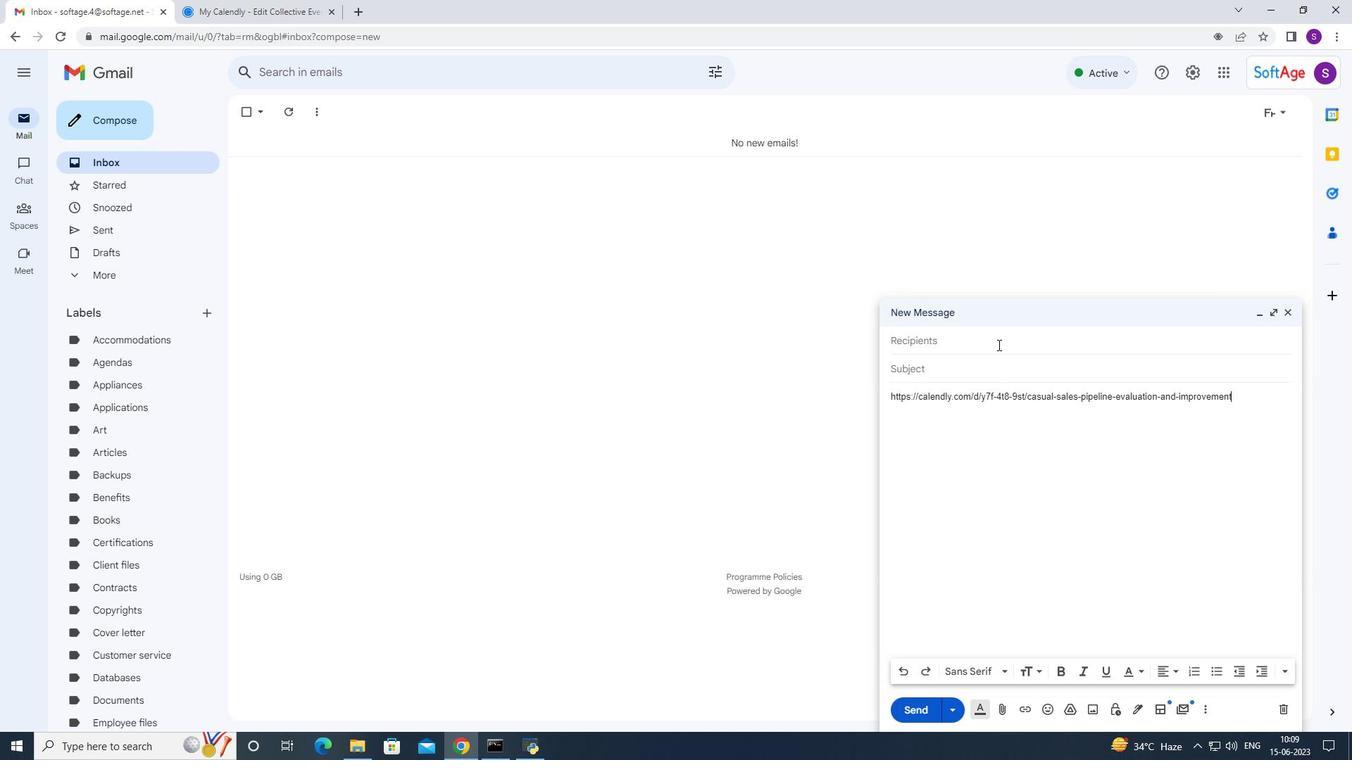 
Action: Mouse moved to (996, 340)
Screenshot: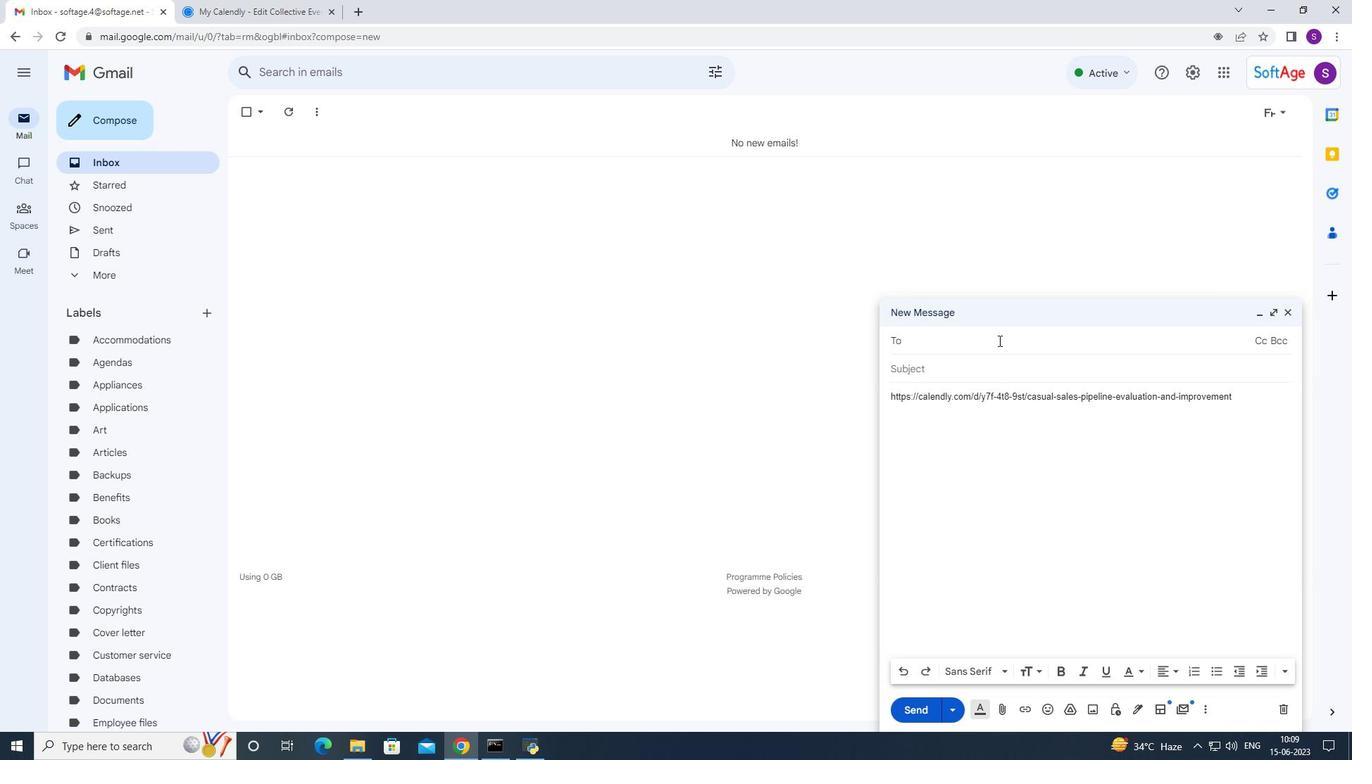 
Action: Key pressed 6<Key.enter>7<Key.enter>
Screenshot: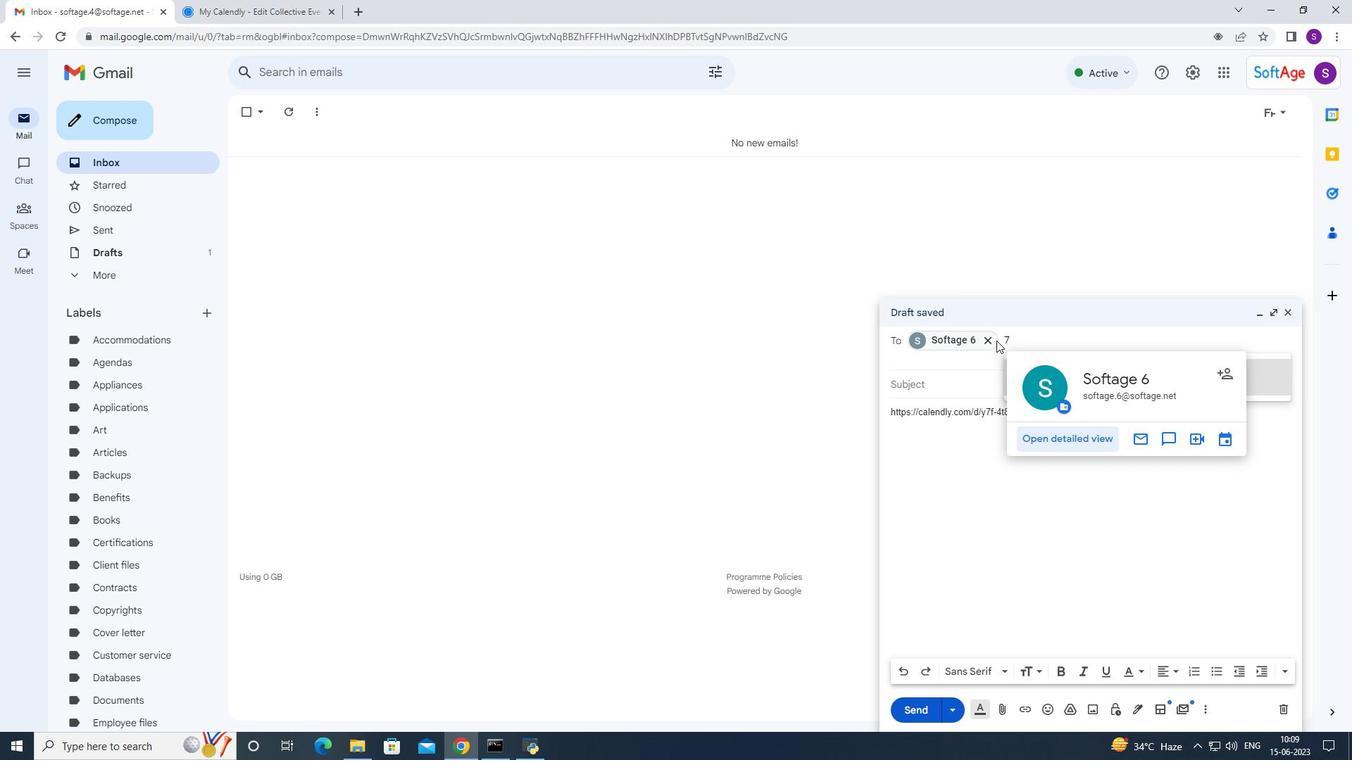 
Action: Mouse moved to (889, 526)
Screenshot: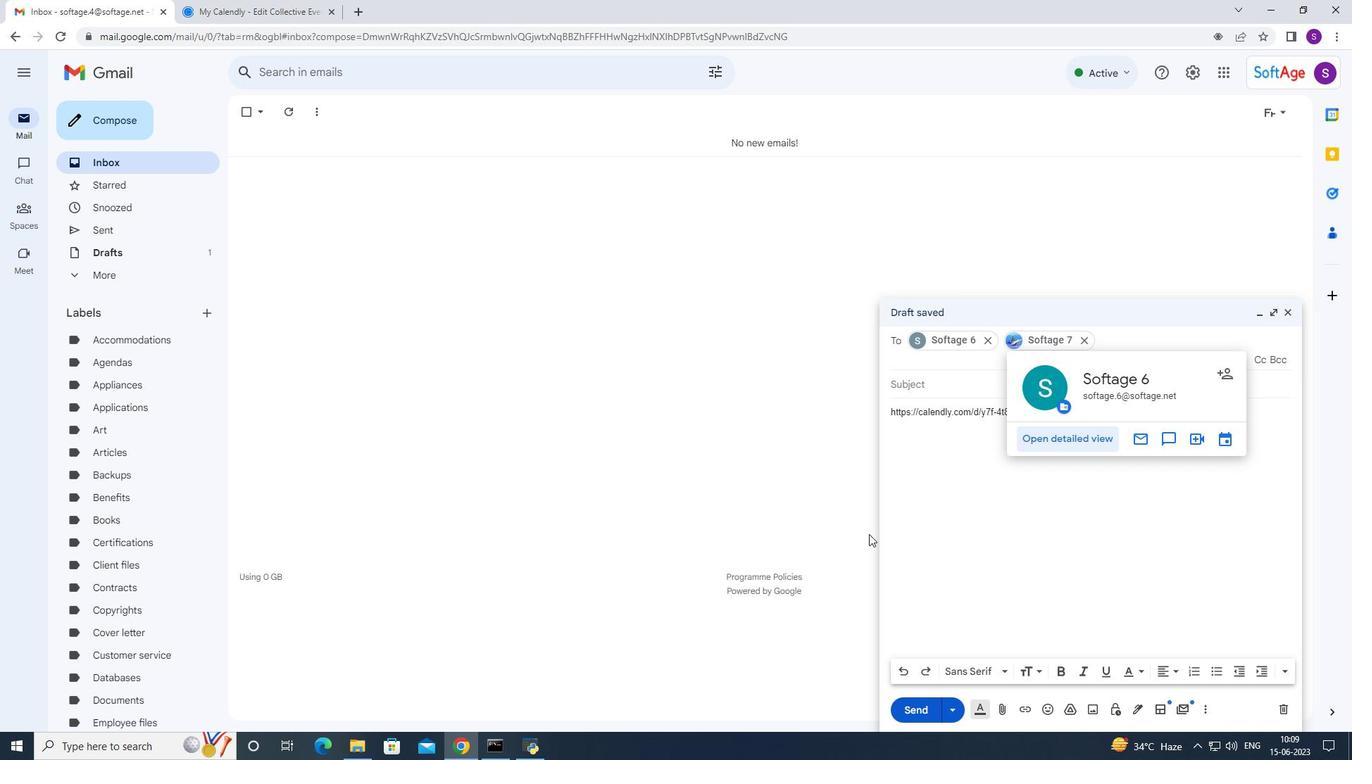 
Action: Mouse pressed left at (889, 526)
Screenshot: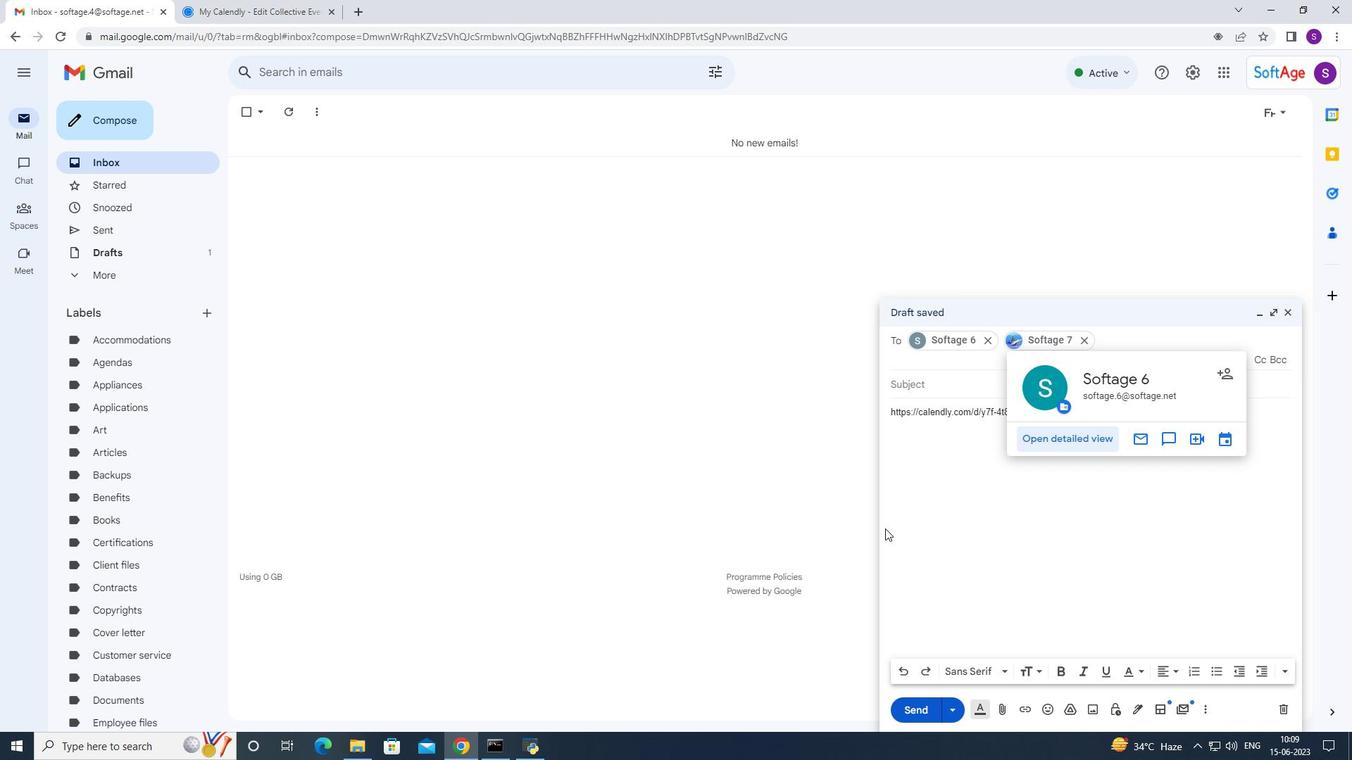 
Action: Mouse moved to (902, 702)
Screenshot: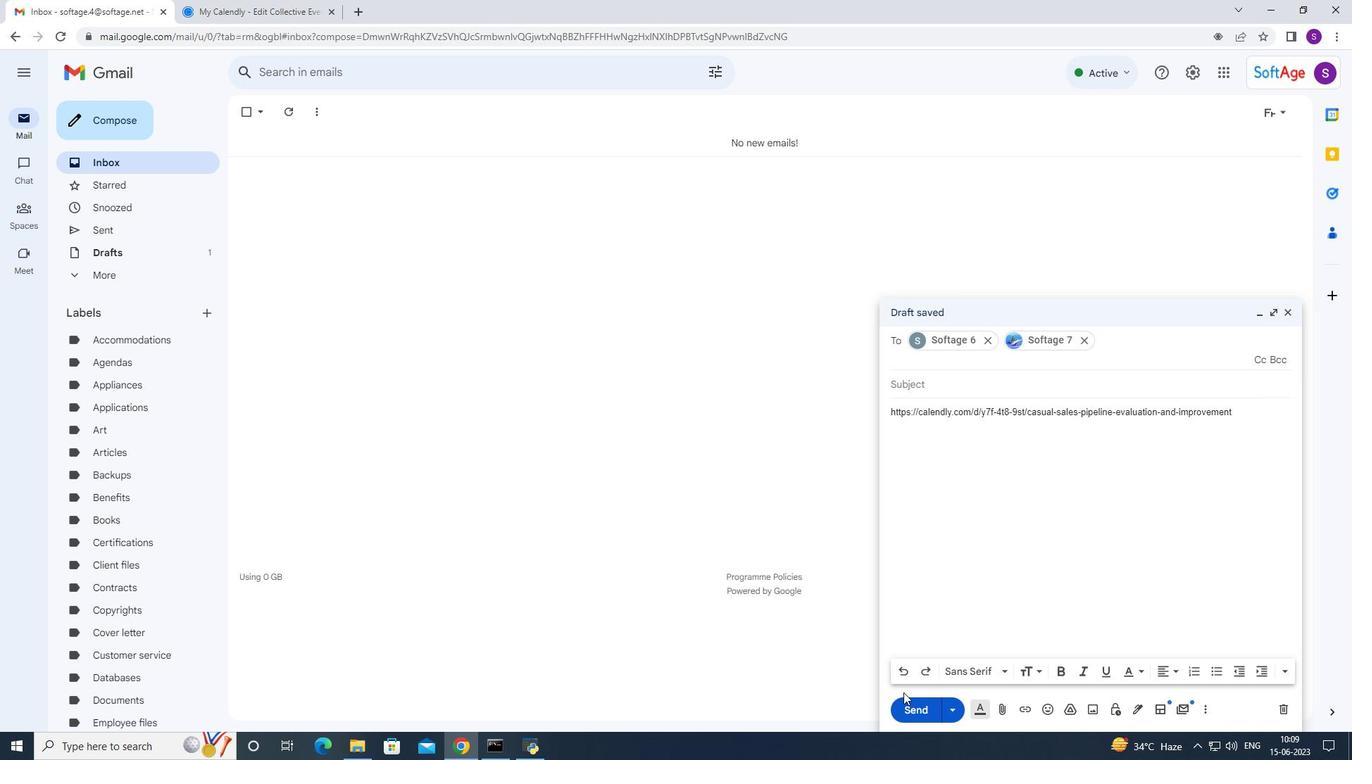 
Action: Mouse pressed left at (902, 702)
Screenshot: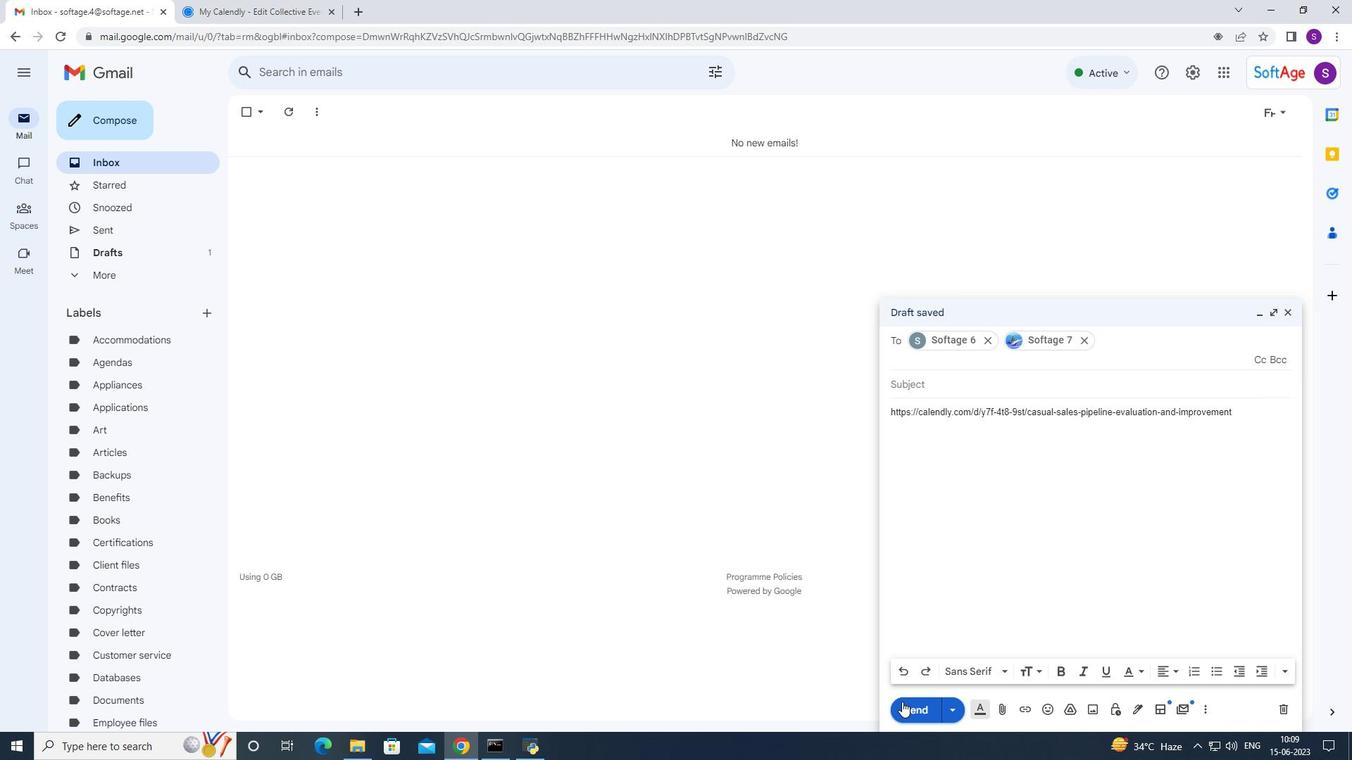 
